 Task: Select traffic view around selected location Colonial Williamsburg, Virginia, United States and identify the nearest hotel to the peak traffic point
Action: Mouse moved to (189, 205)
Screenshot: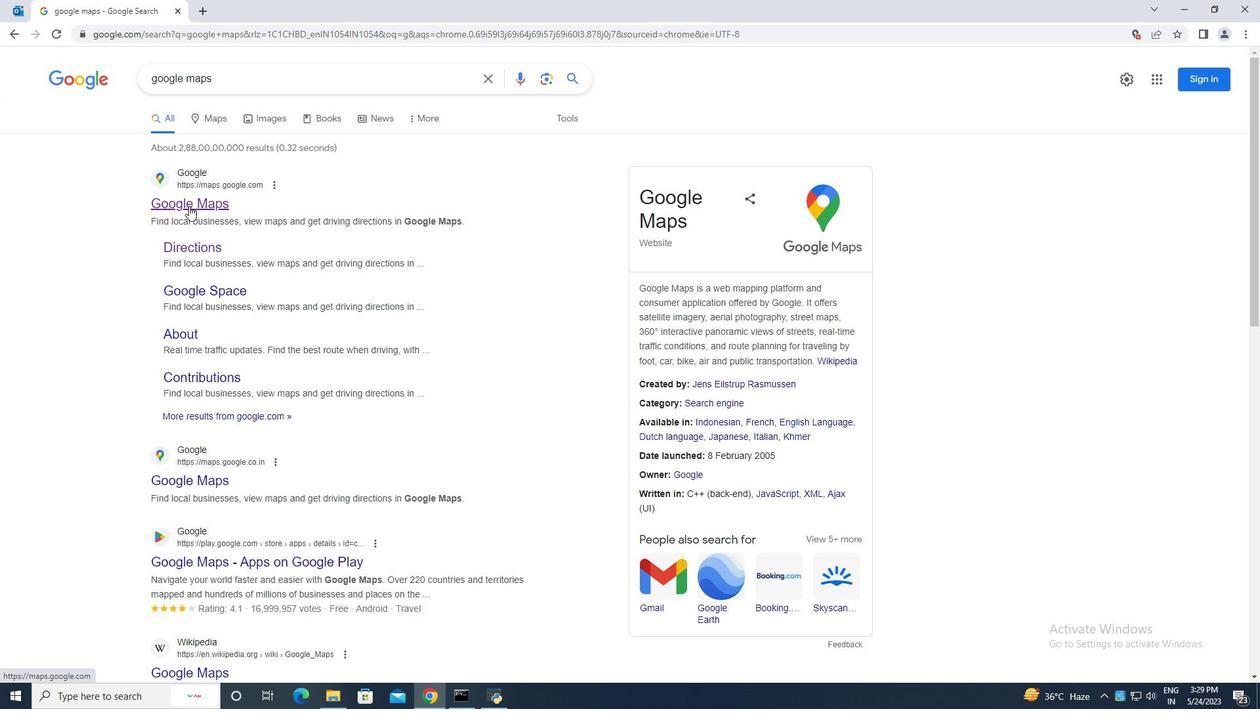 
Action: Mouse pressed left at (189, 205)
Screenshot: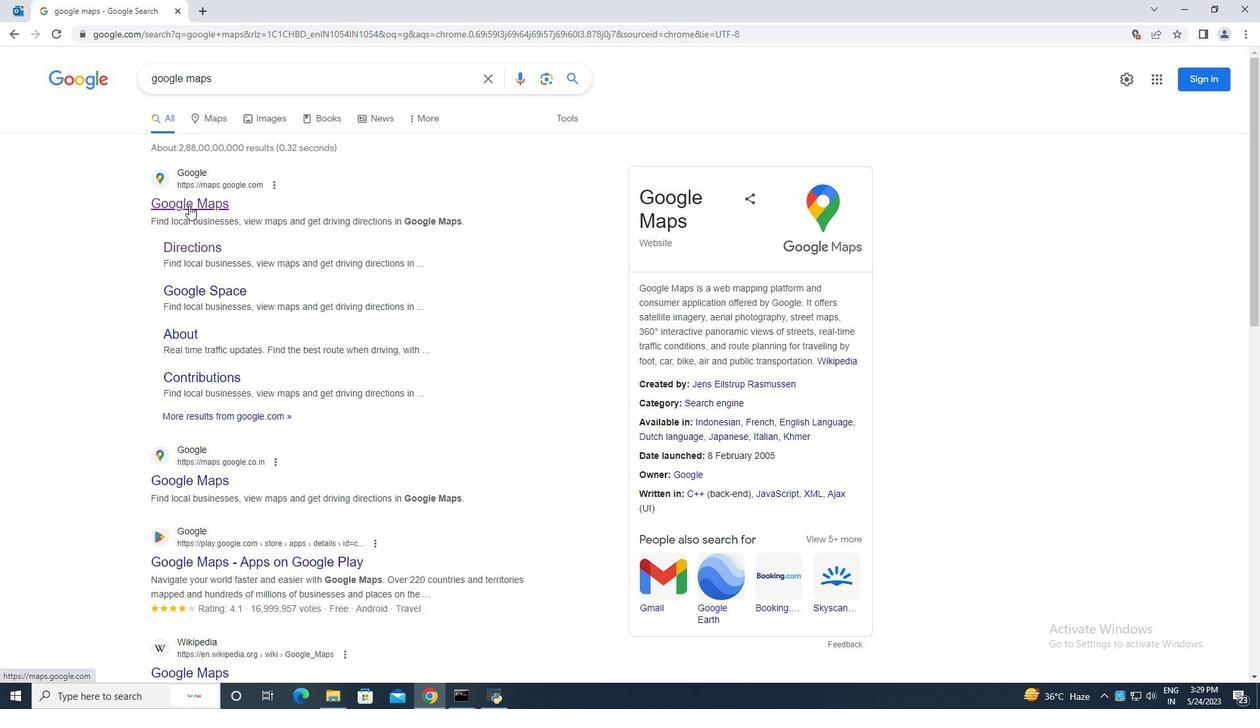 
Action: Mouse moved to (139, 70)
Screenshot: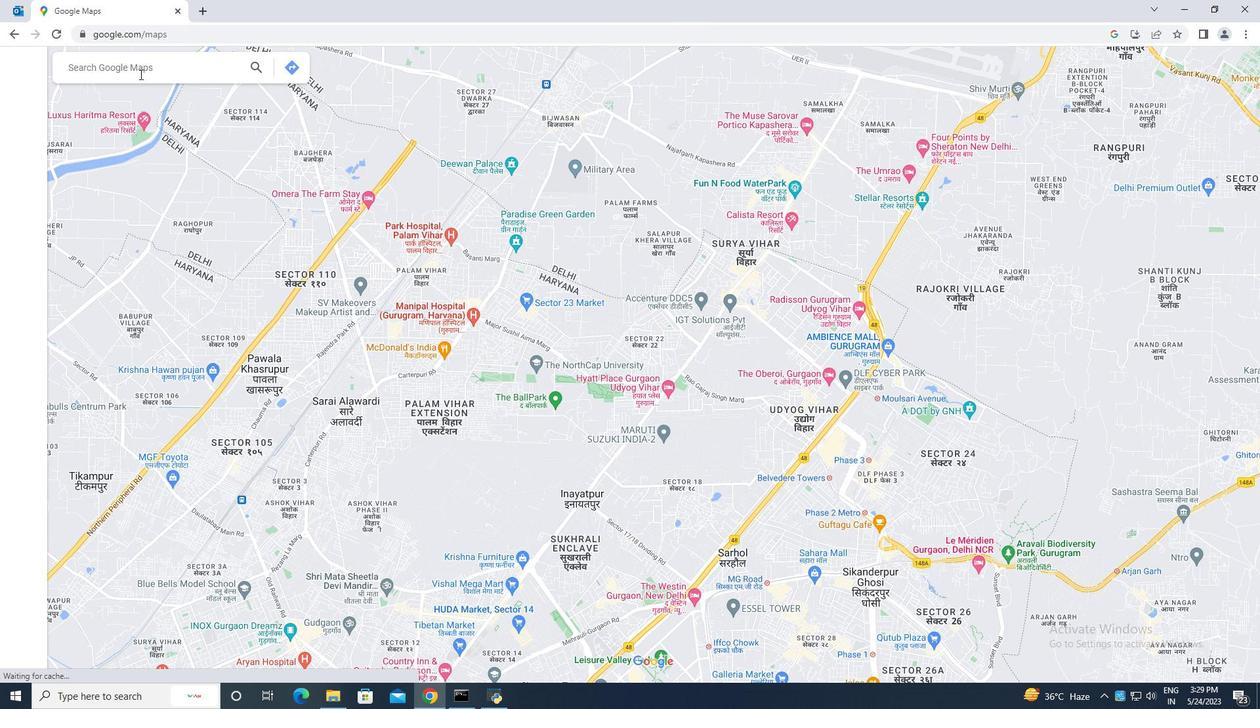 
Action: Mouse pressed left at (139, 70)
Screenshot: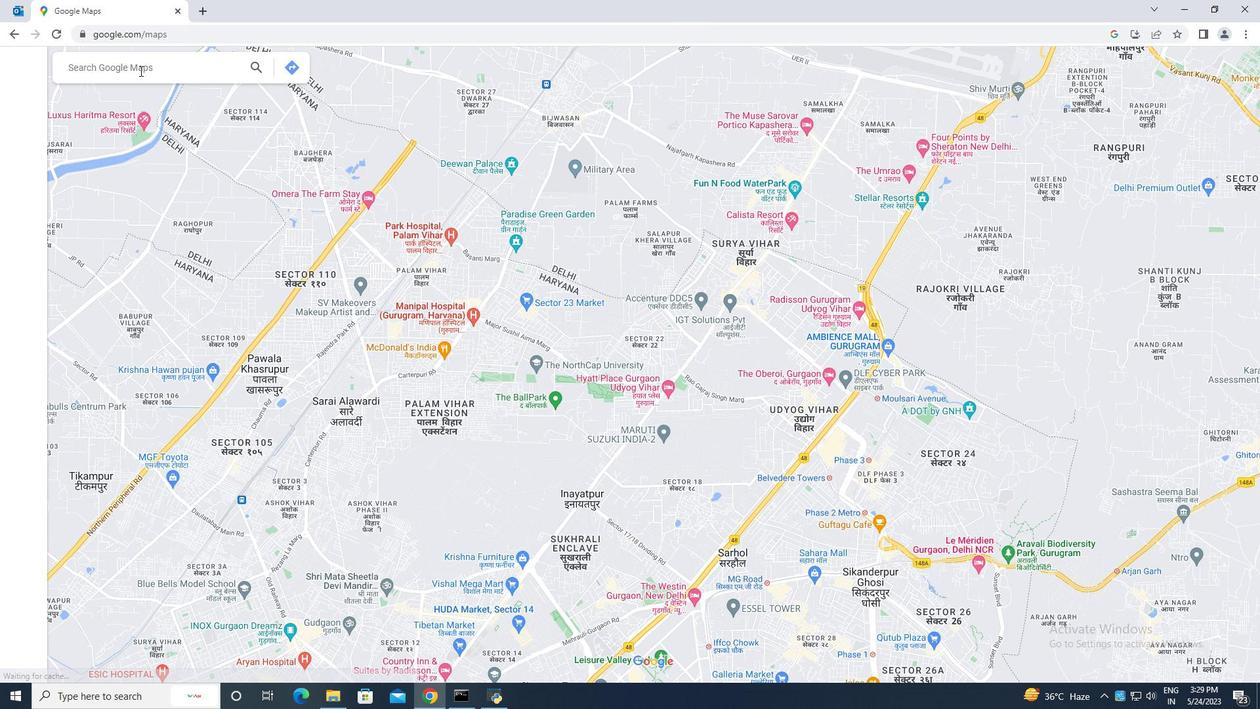 
Action: Mouse moved to (141, 69)
Screenshot: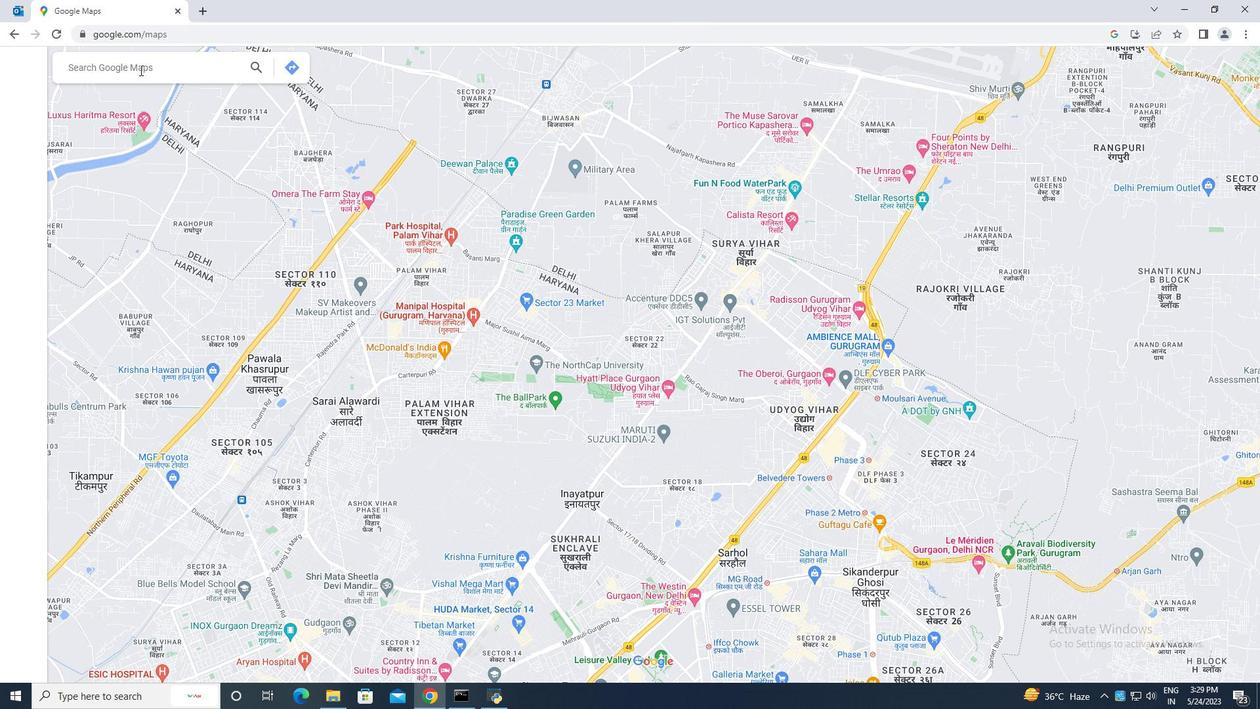 
Action: Key pressed view<Key.space><Key.backspace><Key.backspace><Key.backspace><Key.backspace><Key.backspace>colonial<Key.space>williamsburg<Key.space>virginia,<Key.space>united<Key.space>states<Key.enter>
Screenshot: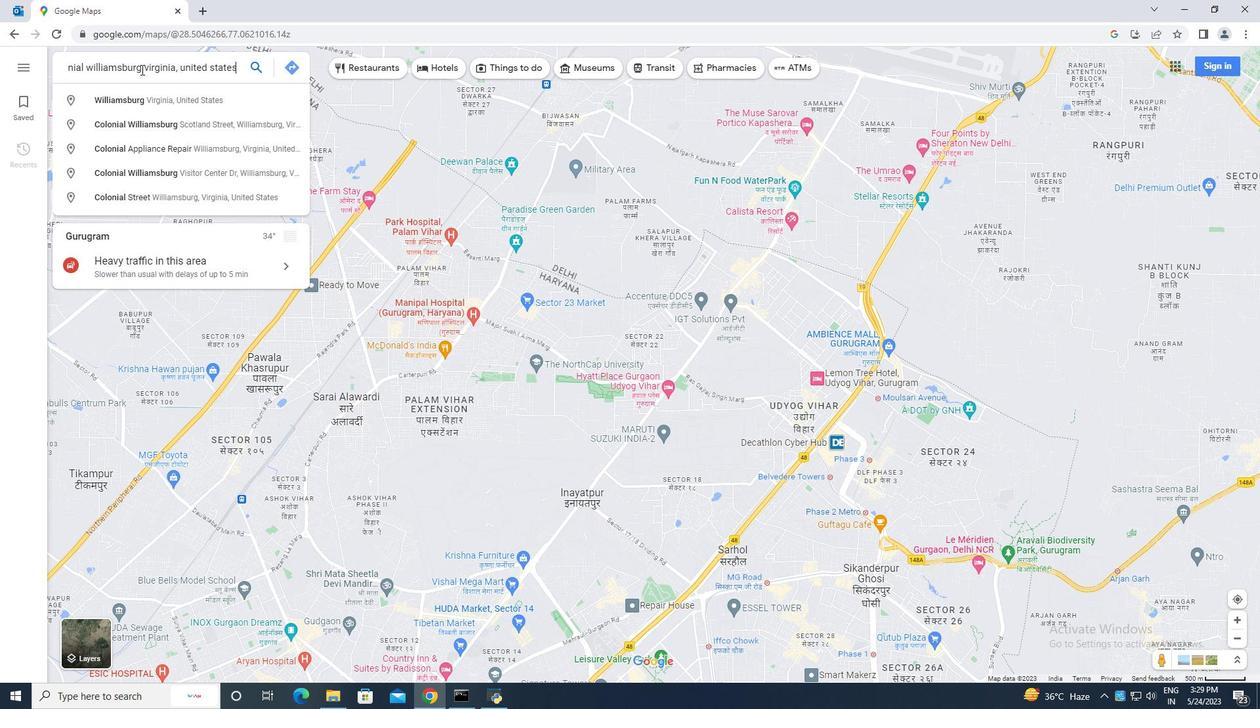 
Action: Mouse moved to (233, 70)
Screenshot: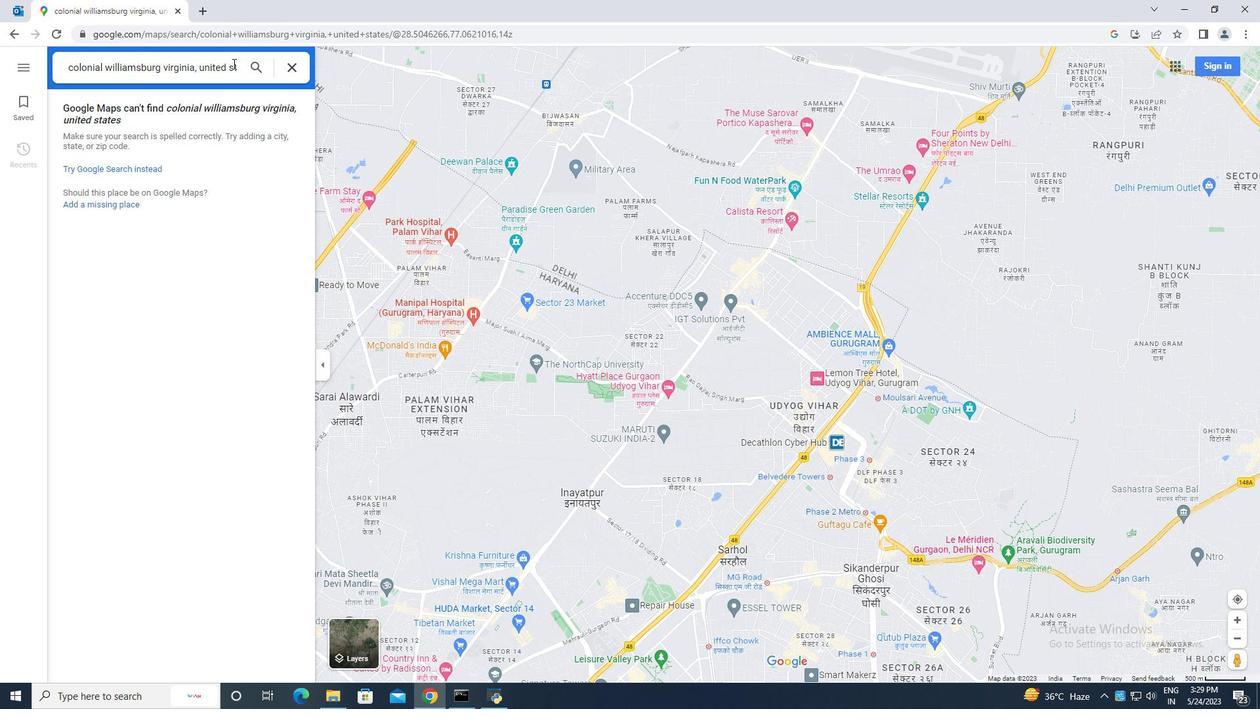 
Action: Mouse pressed left at (233, 70)
Screenshot: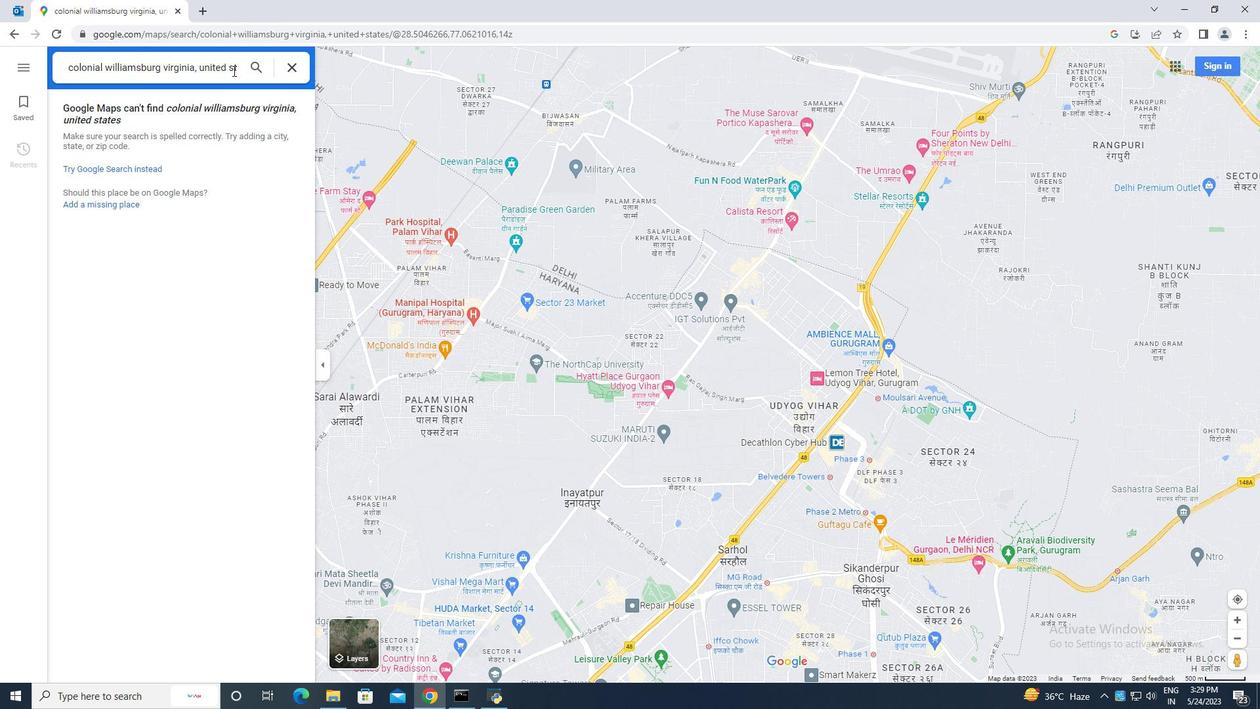 
Action: Mouse moved to (234, 74)
Screenshot: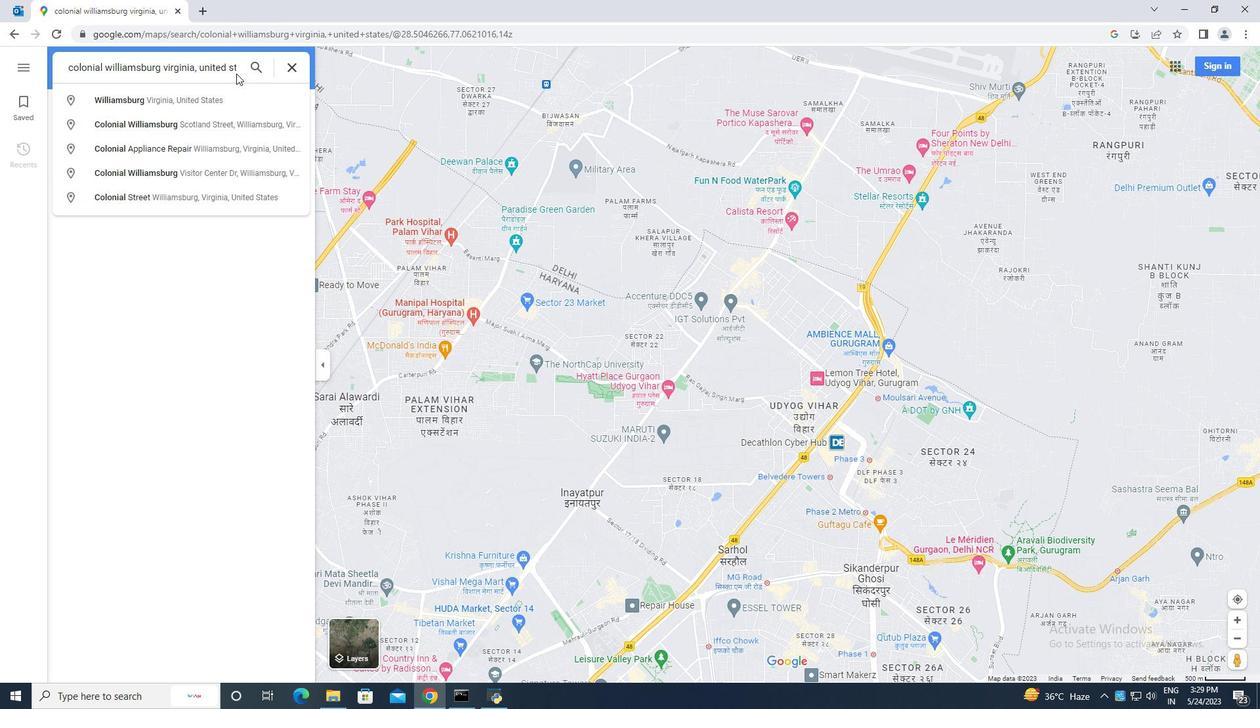 
Action: Key pressed <Key.right><Key.right>
Screenshot: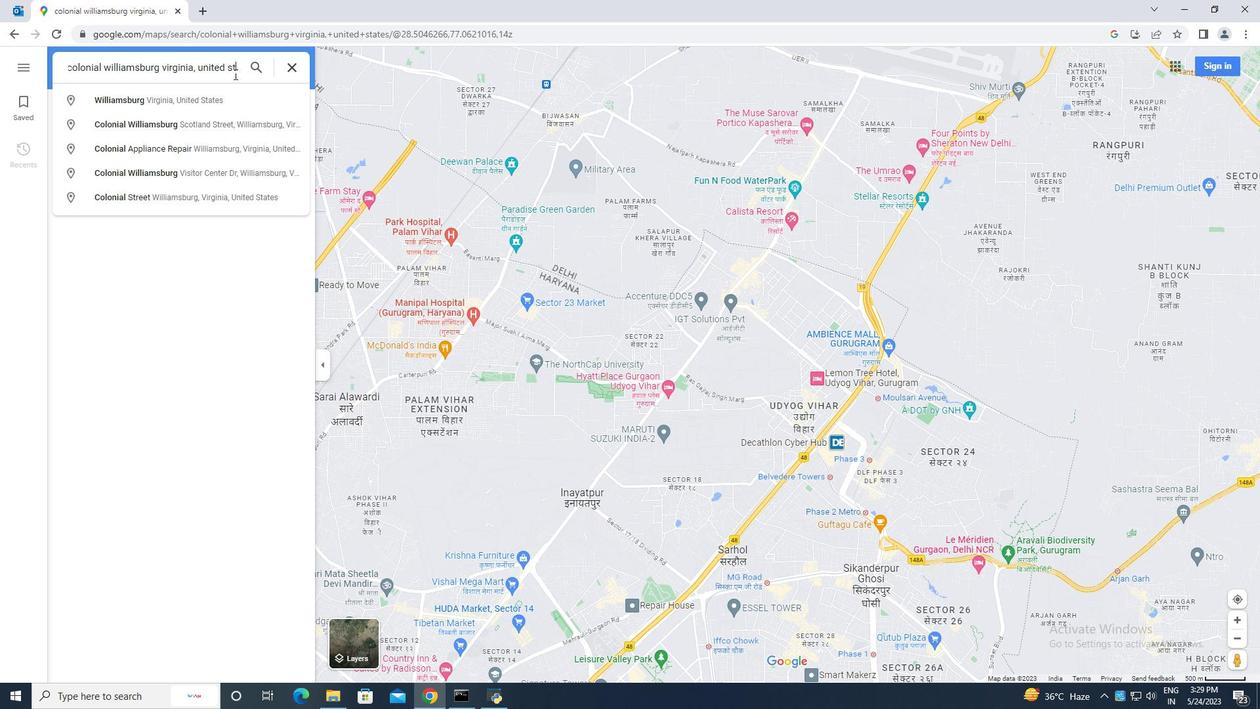
Action: Mouse moved to (237, 76)
Screenshot: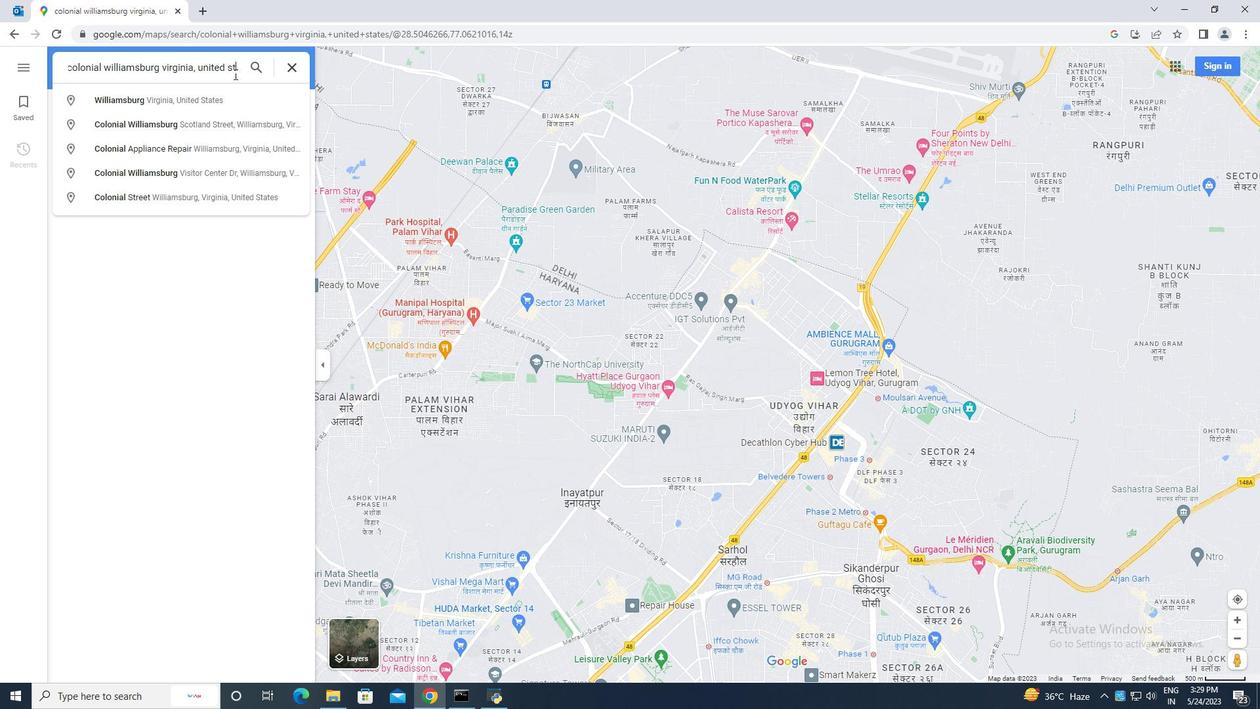 
Action: Key pressed <Key.right>
Screenshot: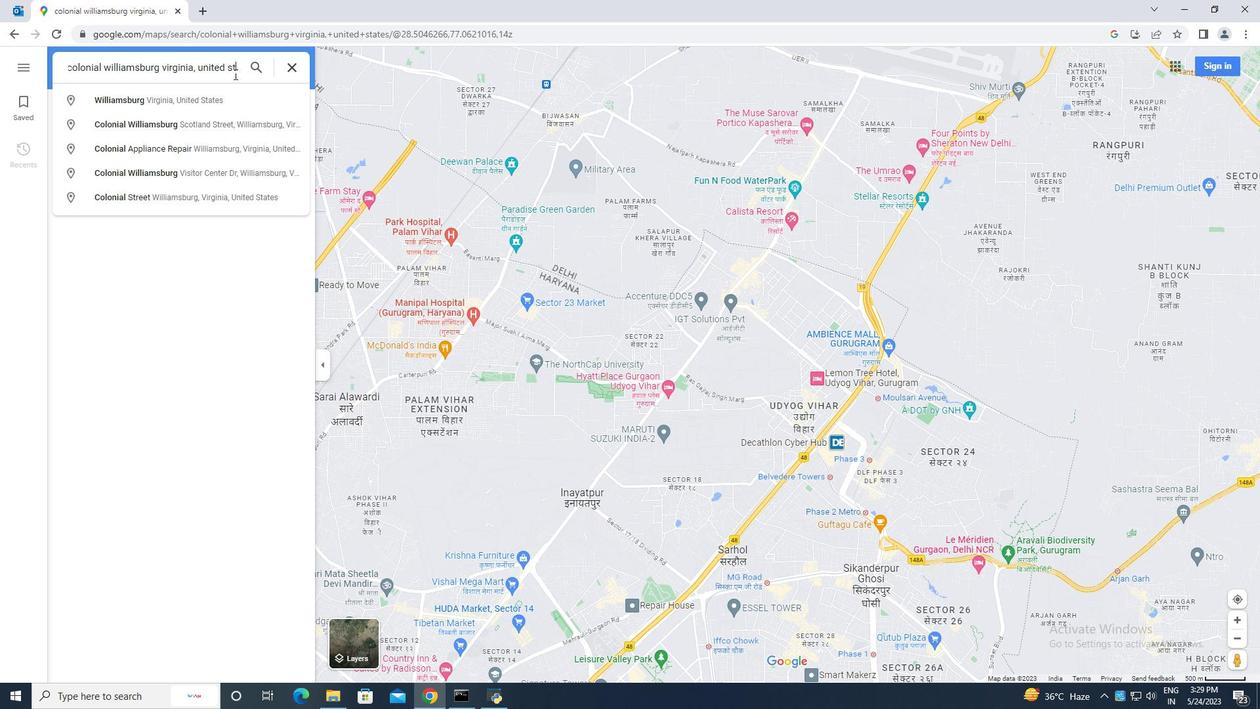 
Action: Mouse moved to (238, 72)
Screenshot: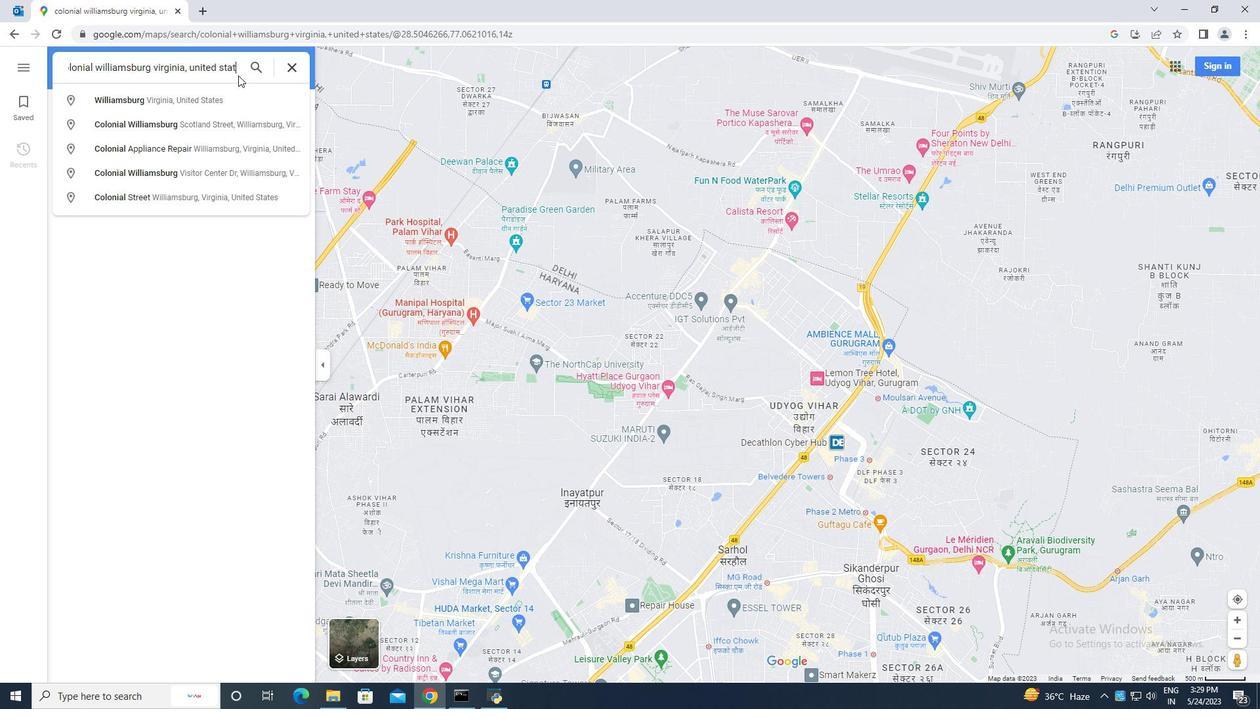 
Action: Key pressed <Key.right>
Screenshot: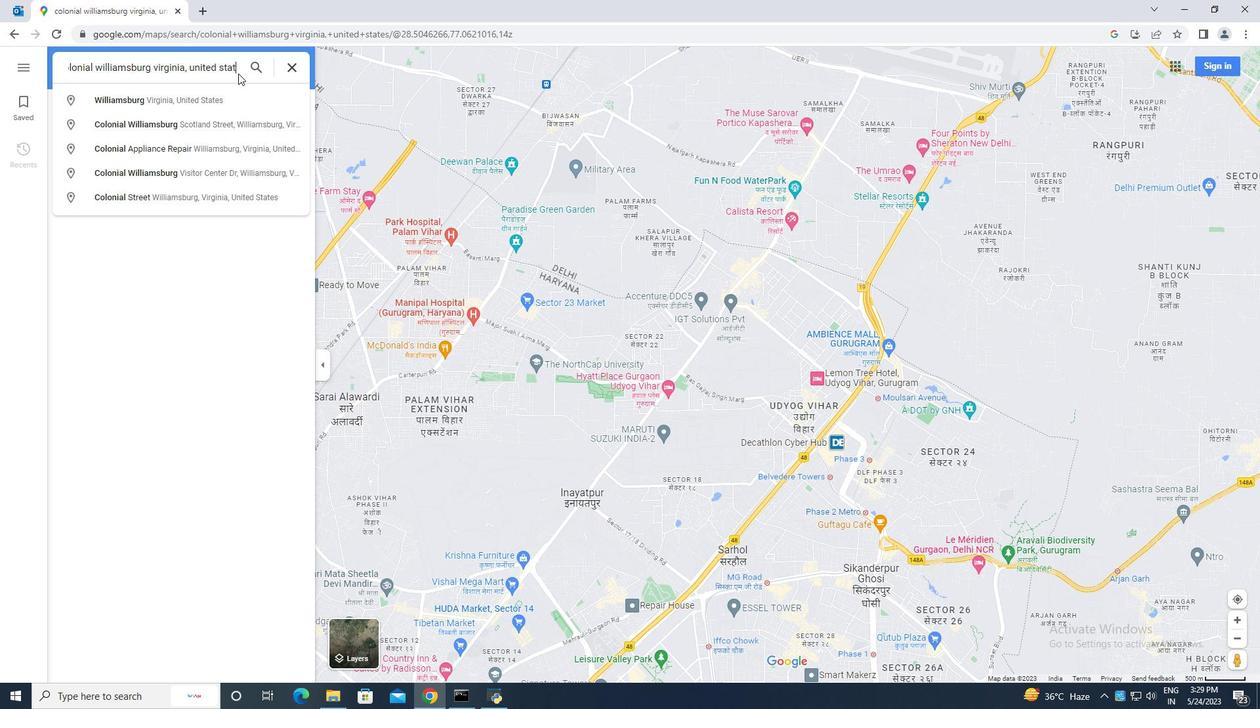 
Action: Mouse moved to (237, 72)
Screenshot: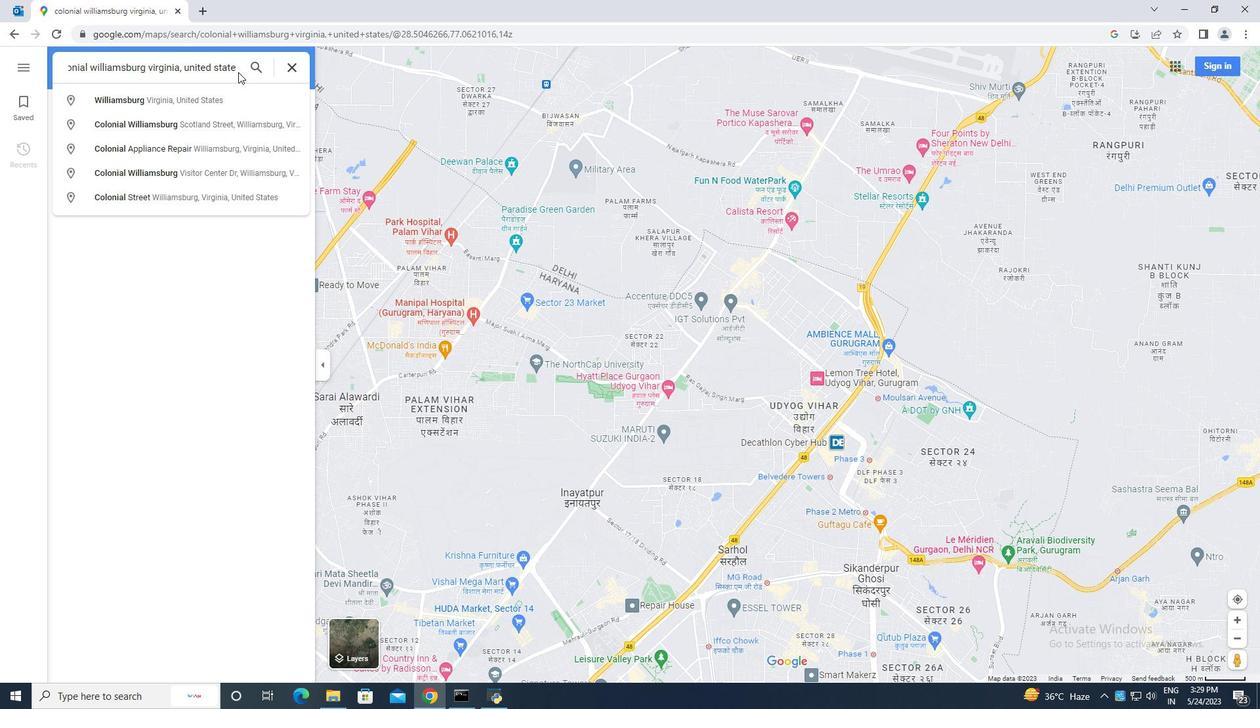 
Action: Key pressed <Key.backspace><Key.backspace><Key.backspace><Key.backspace><Key.backspace><Key.backspace><Key.backspace><Key.backspace>
Screenshot: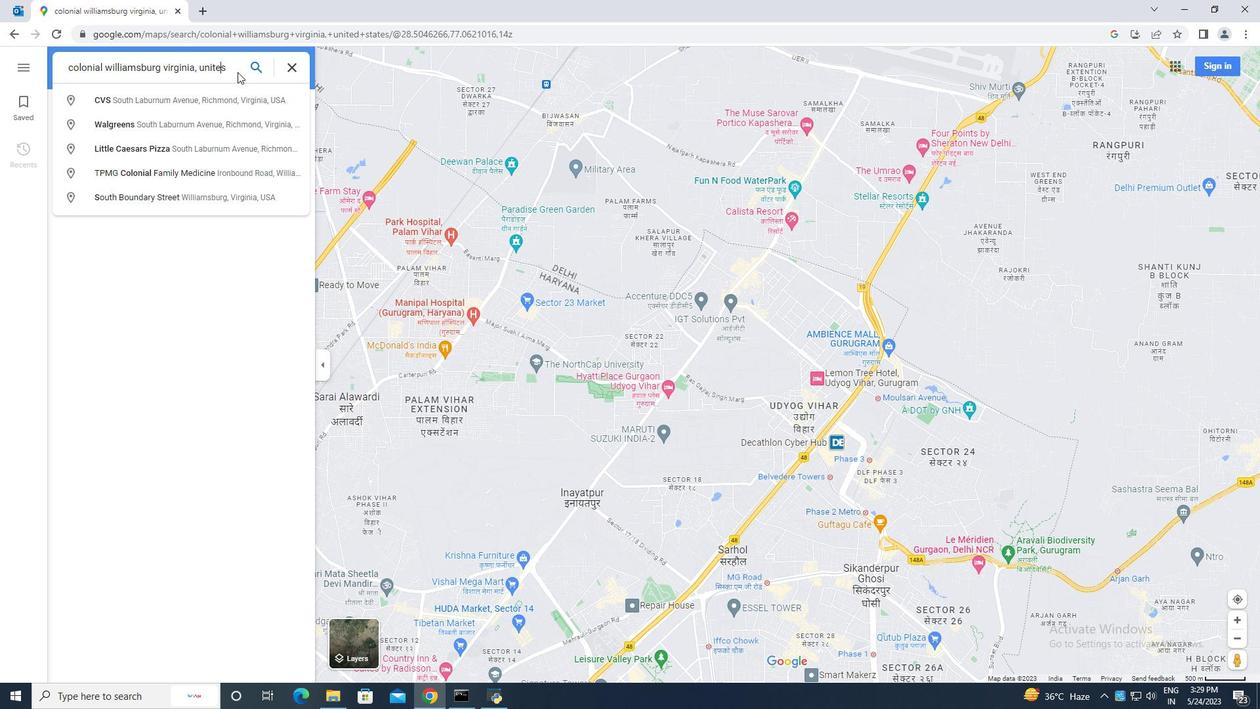 
Action: Mouse moved to (231, 68)
Screenshot: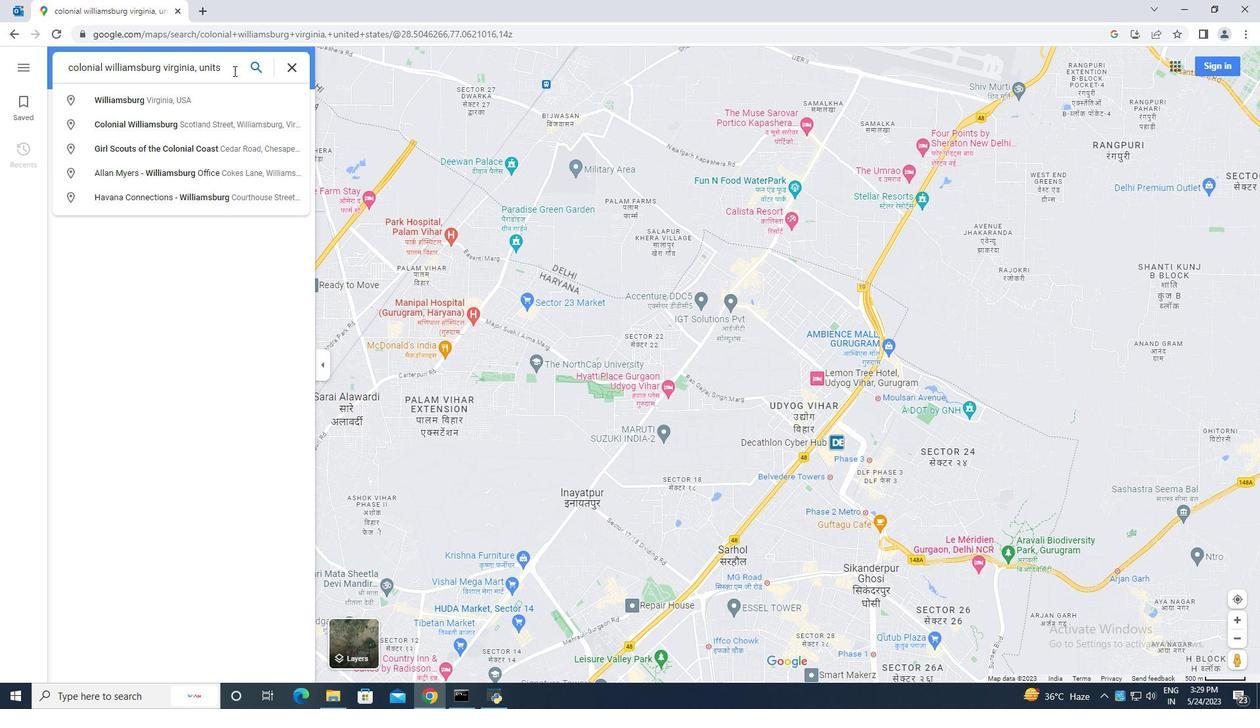 
Action: Mouse pressed left at (231, 68)
Screenshot: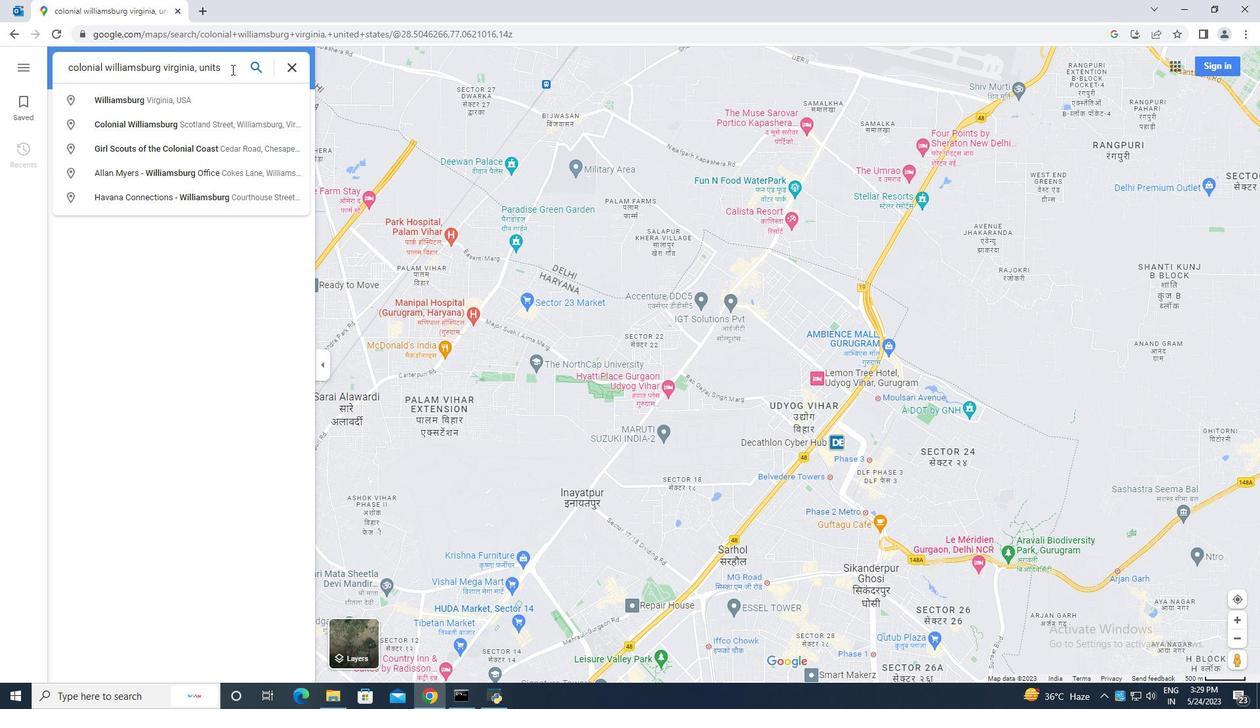 
Action: Key pressed <Key.backspace><Key.backspace><Key.backspace><Key.backspace><Key.backspace>
Screenshot: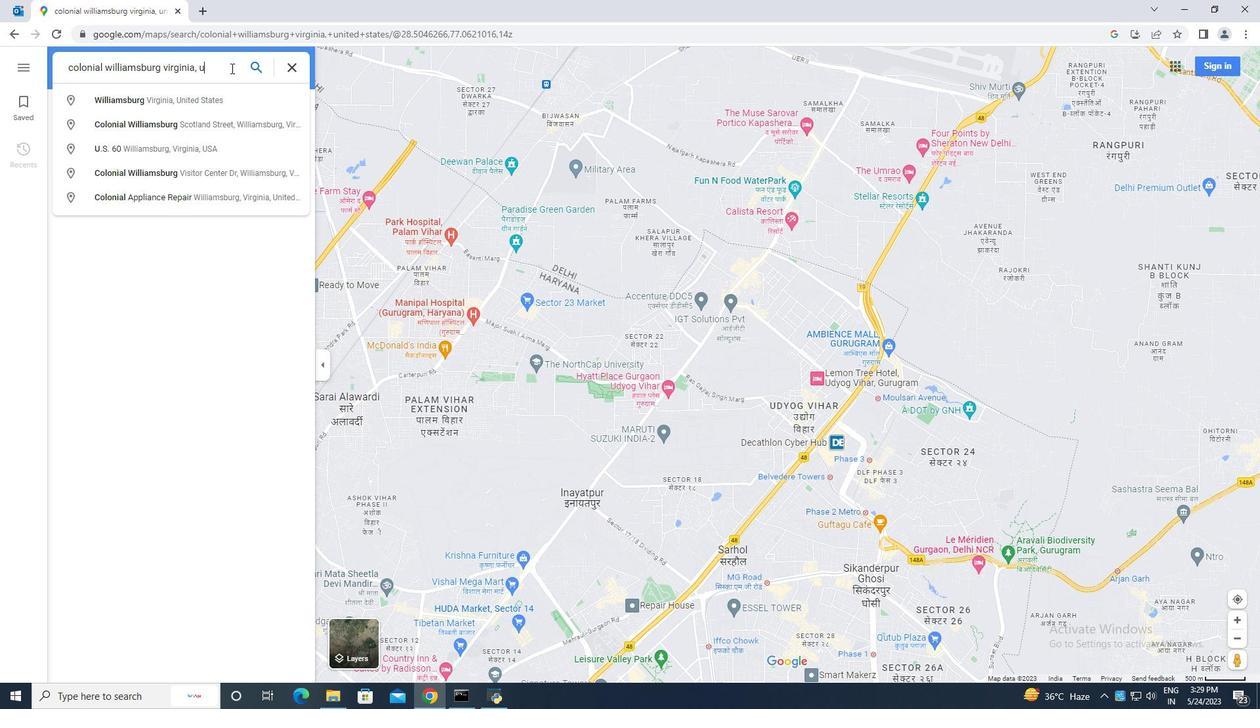 
Action: Mouse moved to (260, 68)
Screenshot: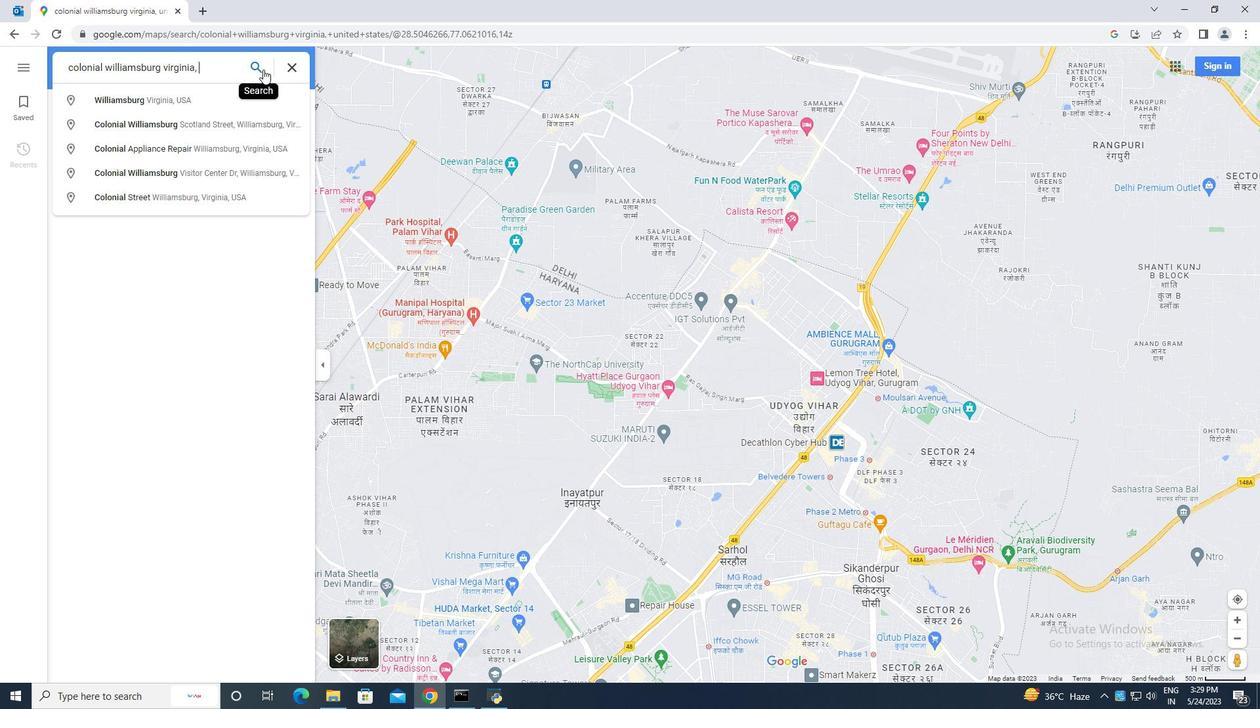 
Action: Mouse pressed left at (260, 68)
Screenshot: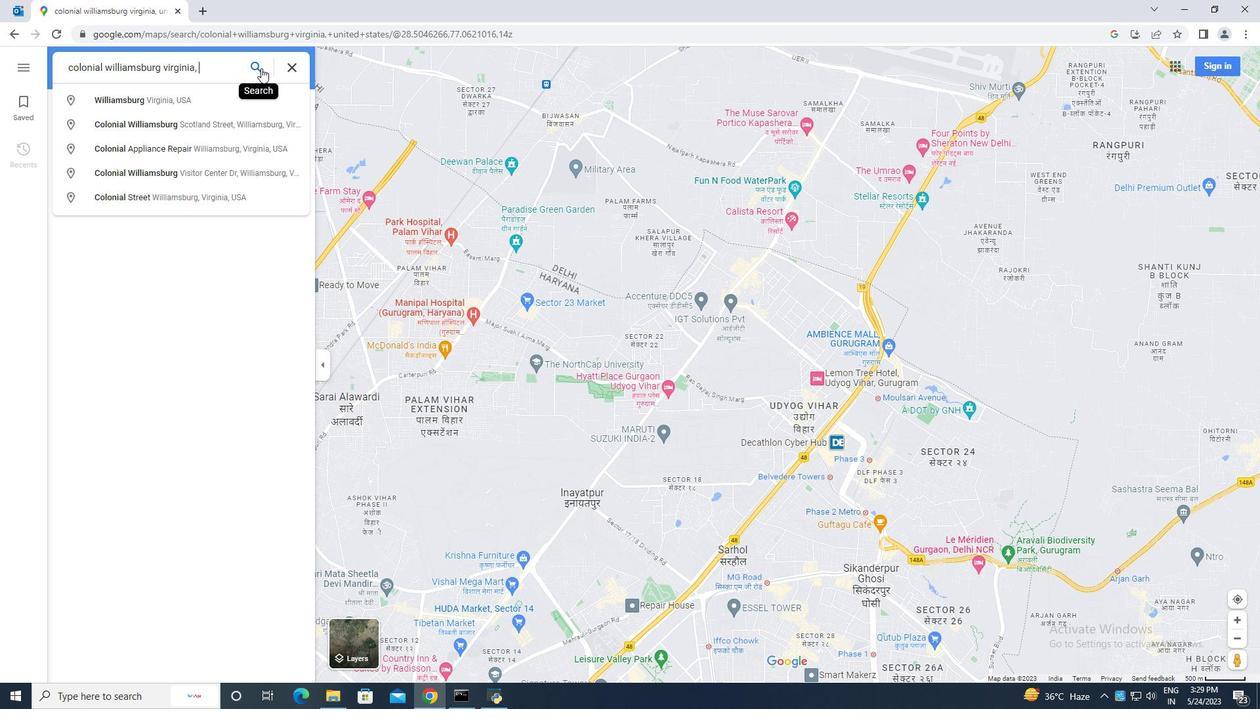 
Action: Mouse moved to (441, 65)
Screenshot: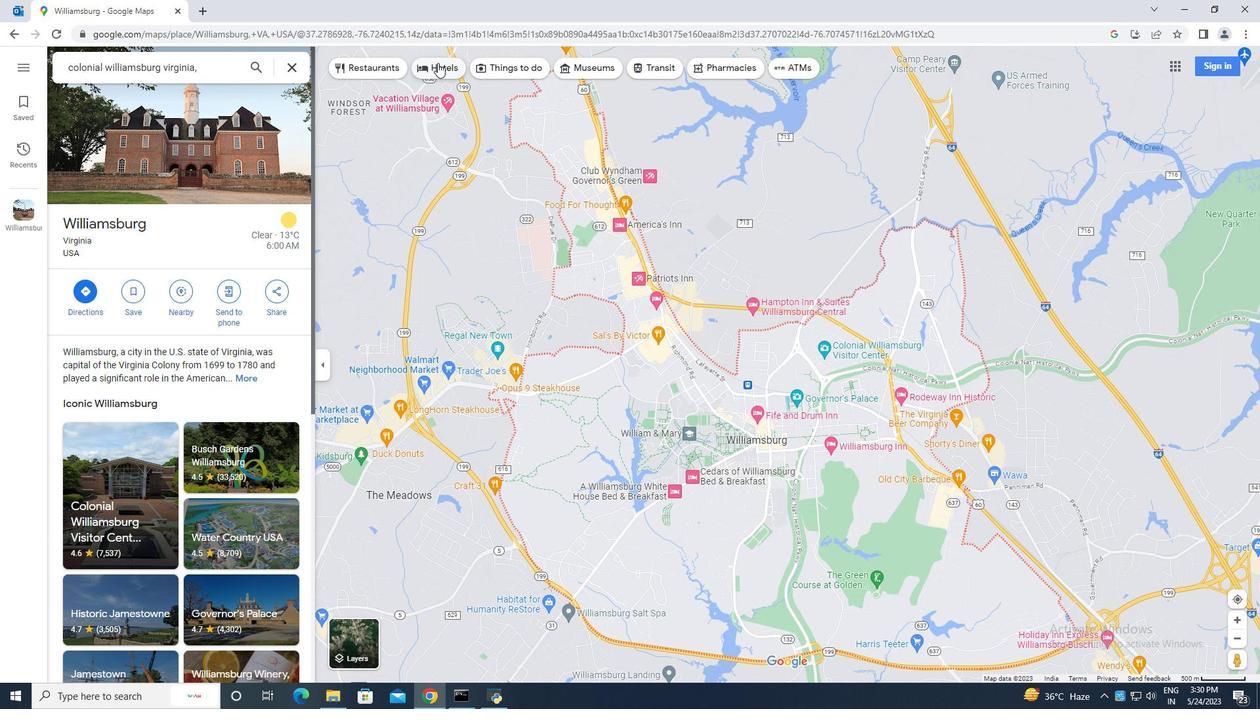 
Action: Mouse pressed left at (441, 65)
Screenshot: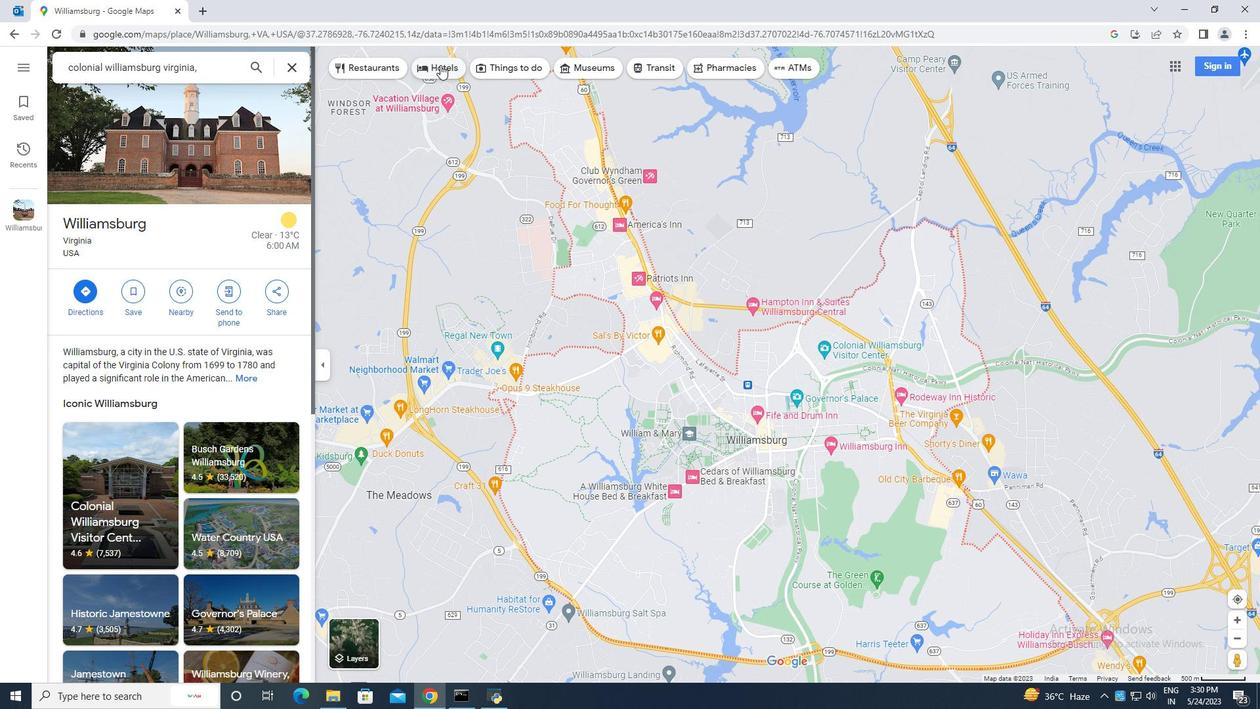 
Action: Mouse moved to (707, 297)
Screenshot: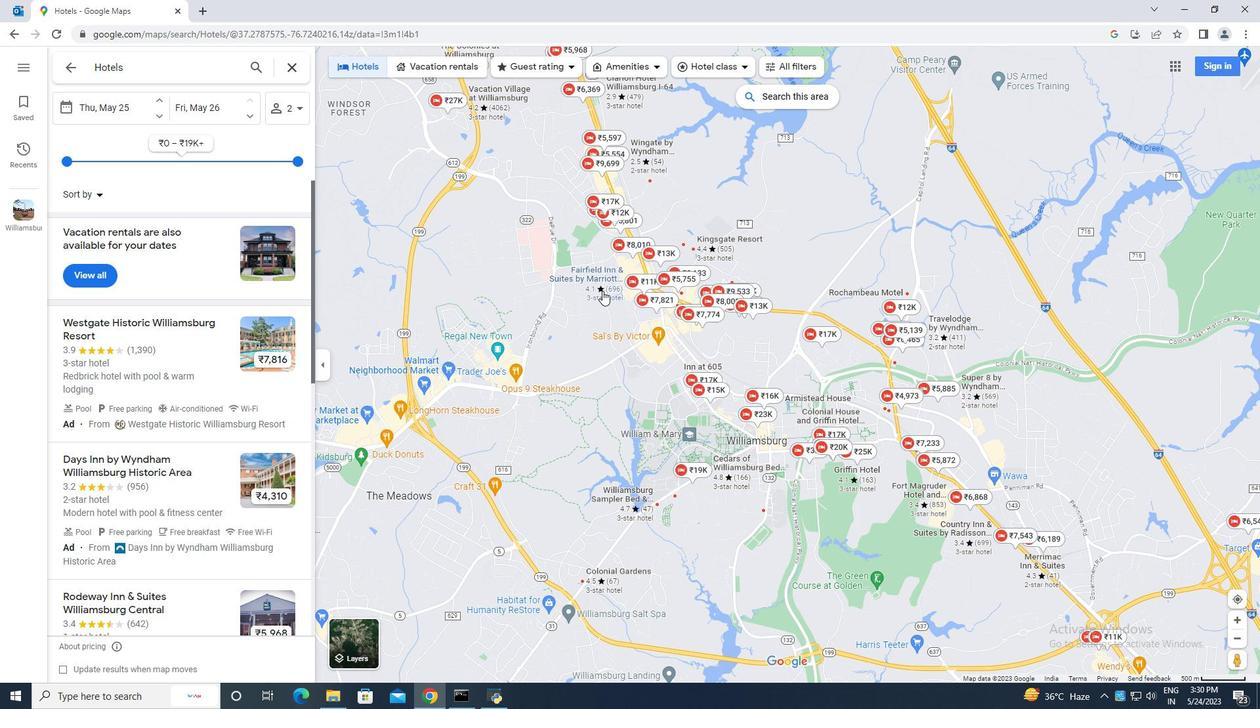
Action: Mouse scrolled (707, 296) with delta (0, 0)
Screenshot: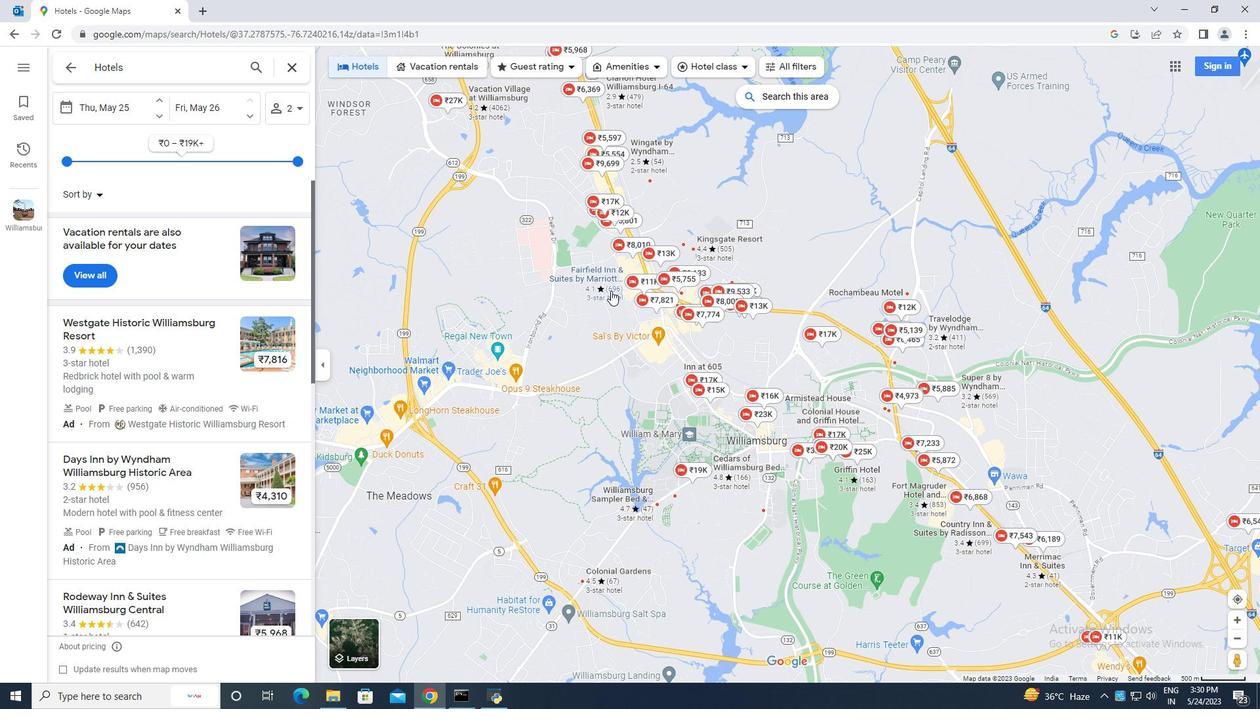
Action: Mouse scrolled (707, 296) with delta (0, 0)
Screenshot: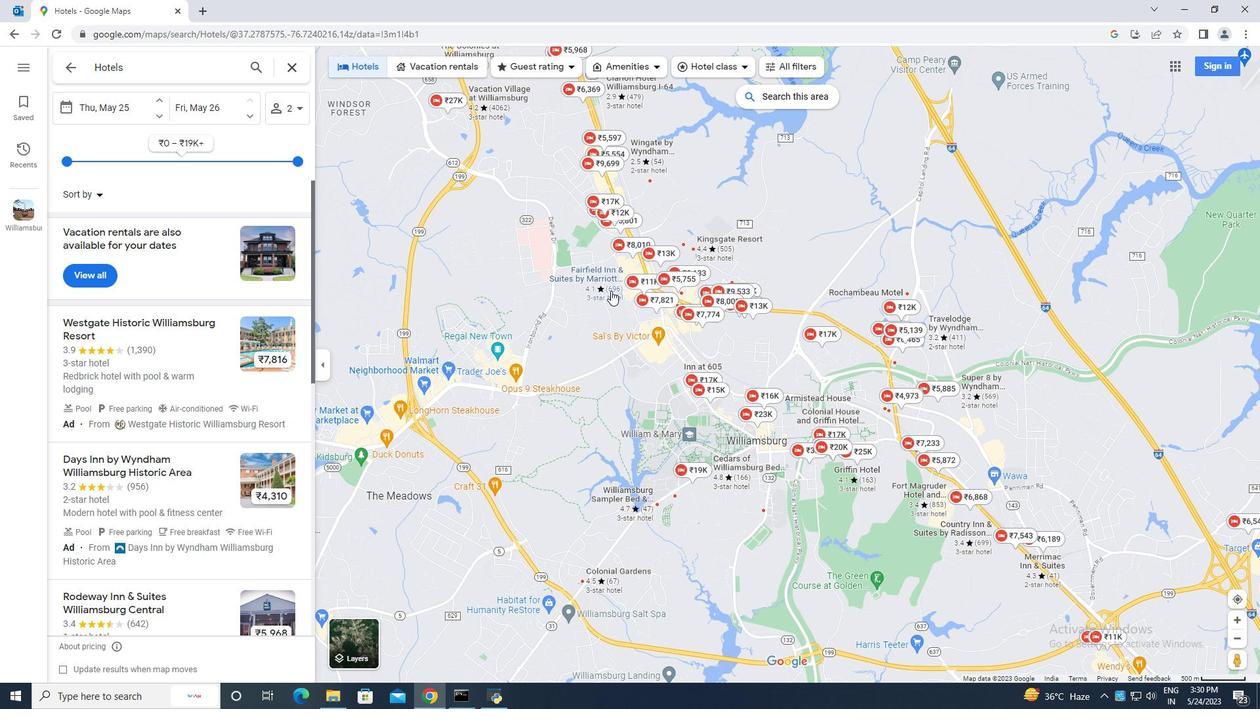 
Action: Mouse scrolled (707, 296) with delta (0, 0)
Screenshot: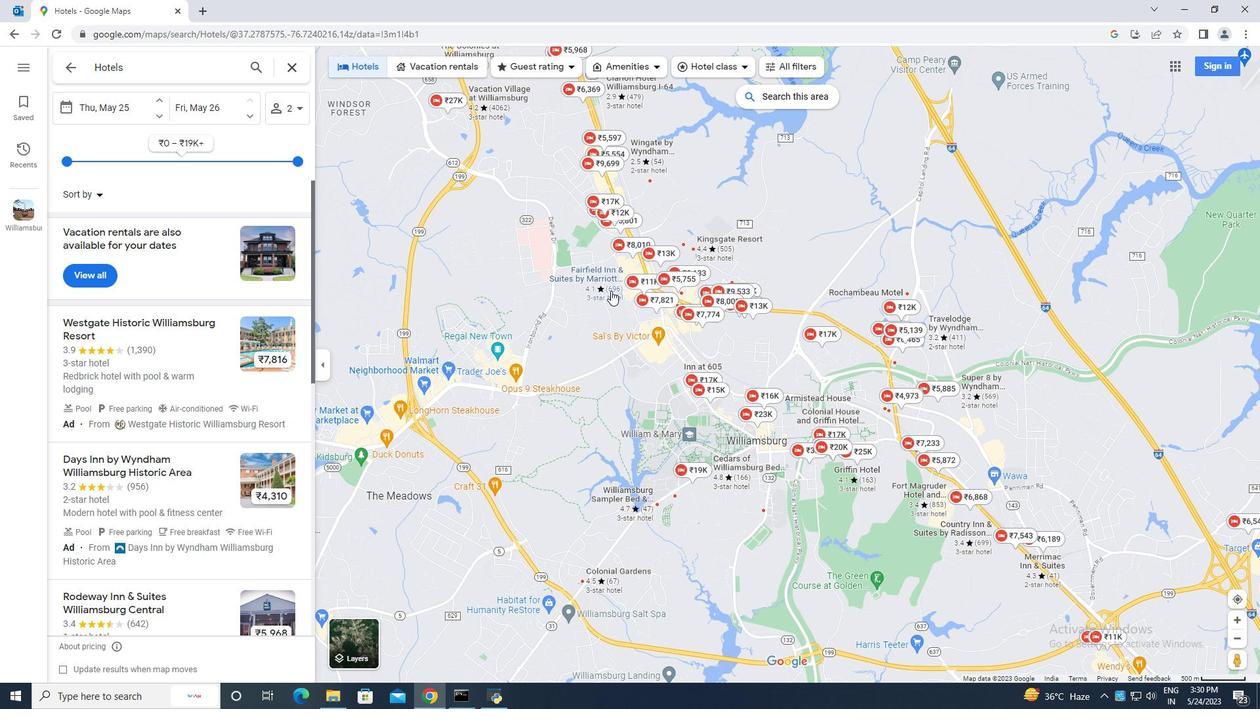 
Action: Mouse scrolled (707, 296) with delta (0, 0)
Screenshot: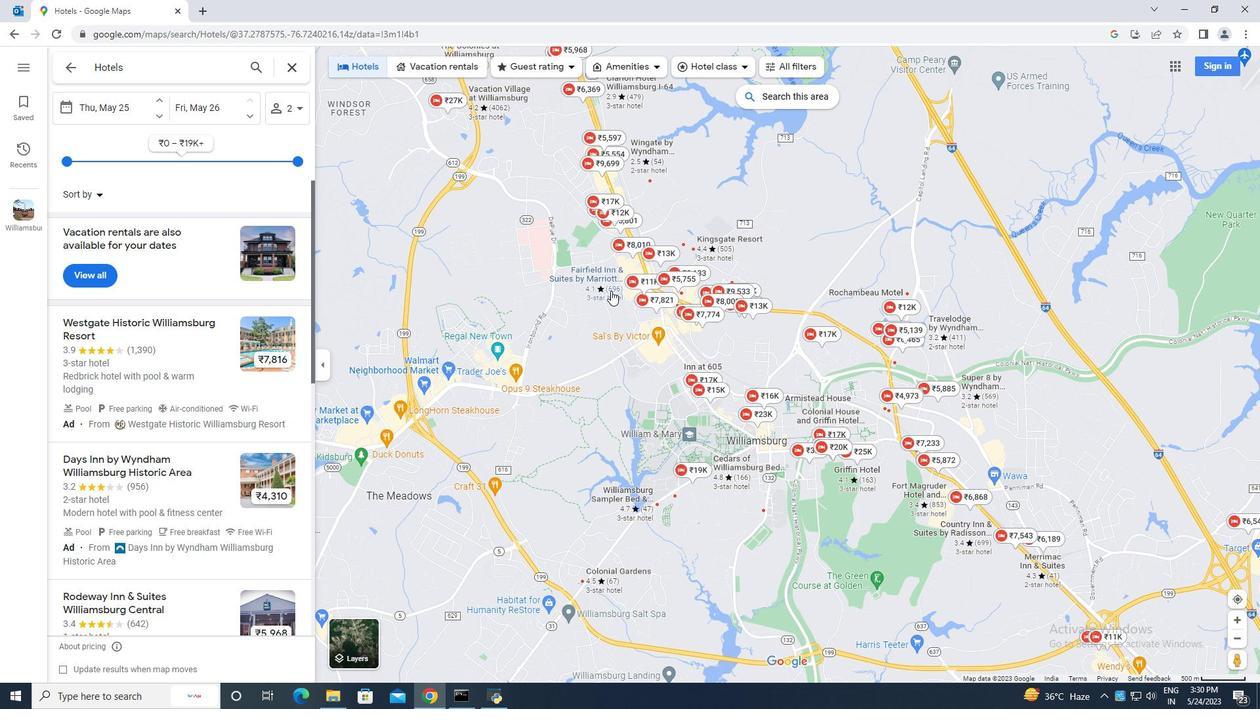 
Action: Mouse scrolled (707, 296) with delta (0, 0)
Screenshot: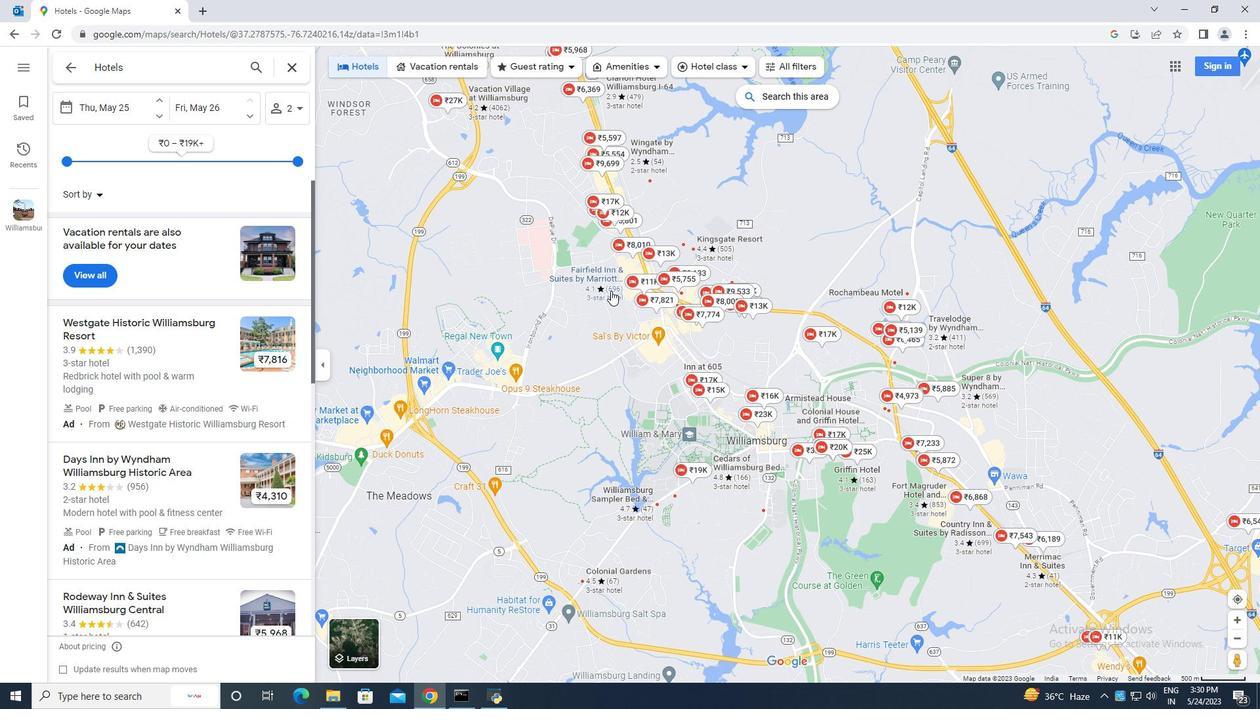 
Action: Mouse moved to (708, 298)
Screenshot: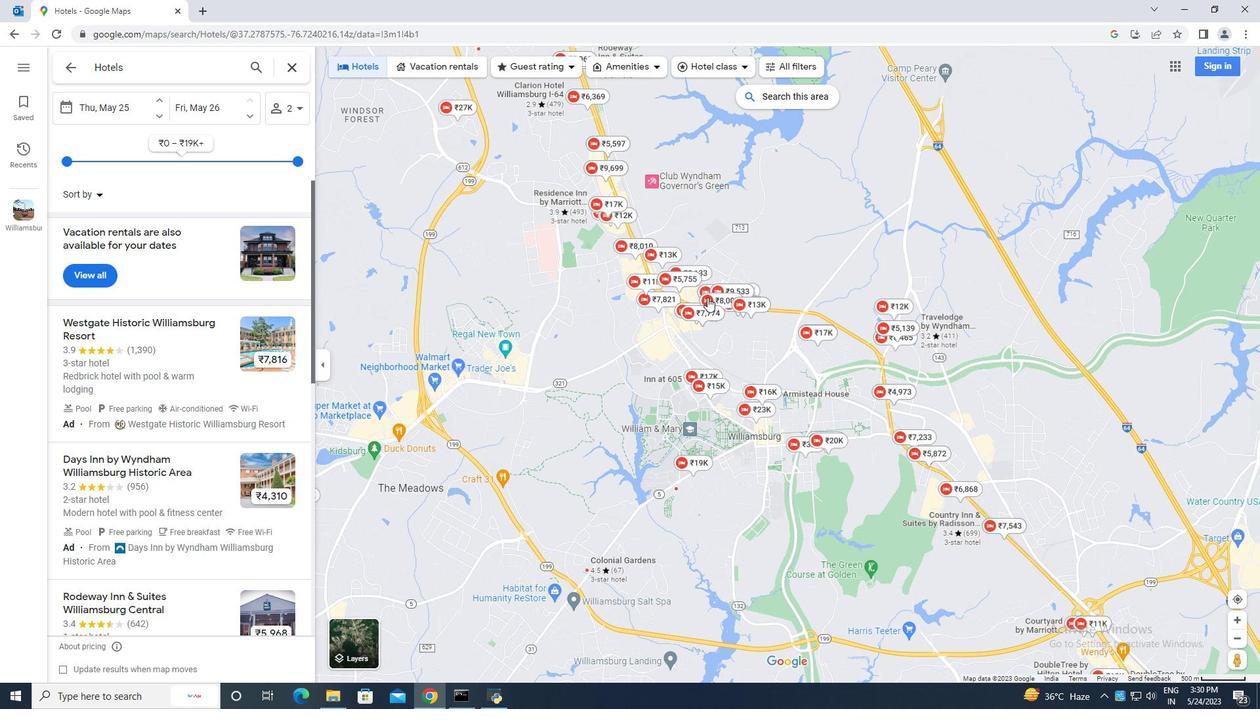 
Action: Mouse scrolled (708, 297) with delta (0, 0)
Screenshot: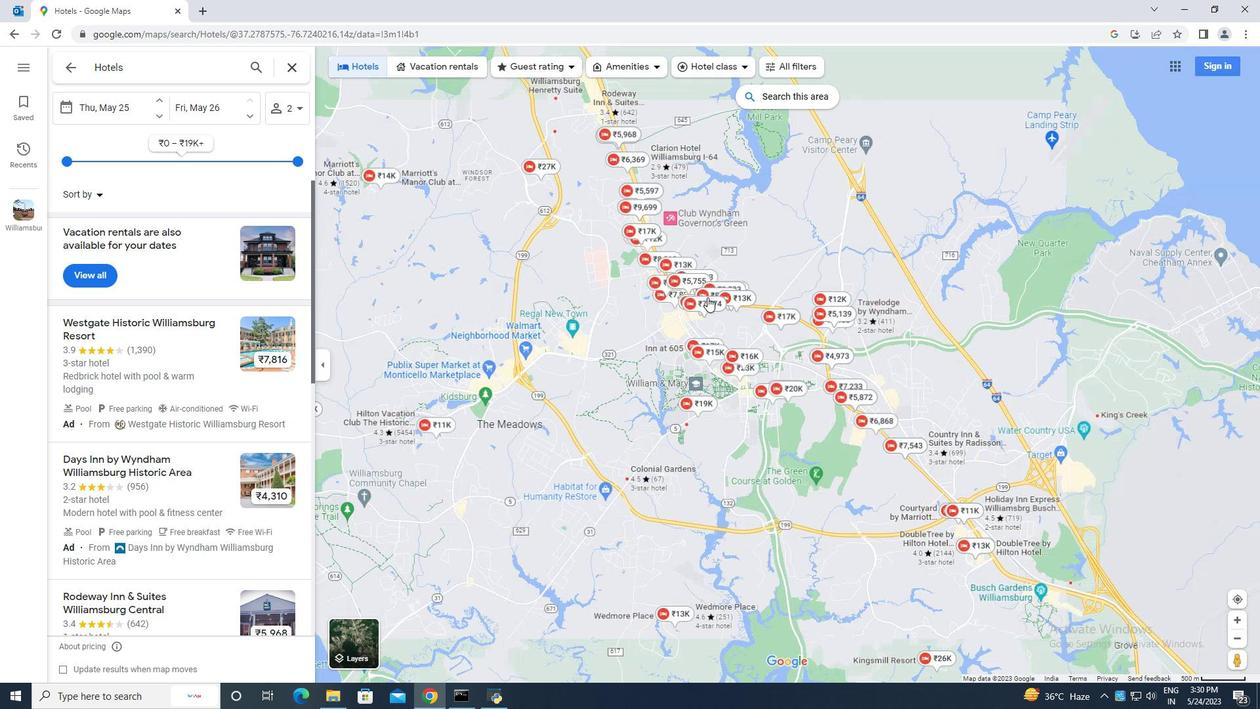 
Action: Mouse moved to (708, 298)
Screenshot: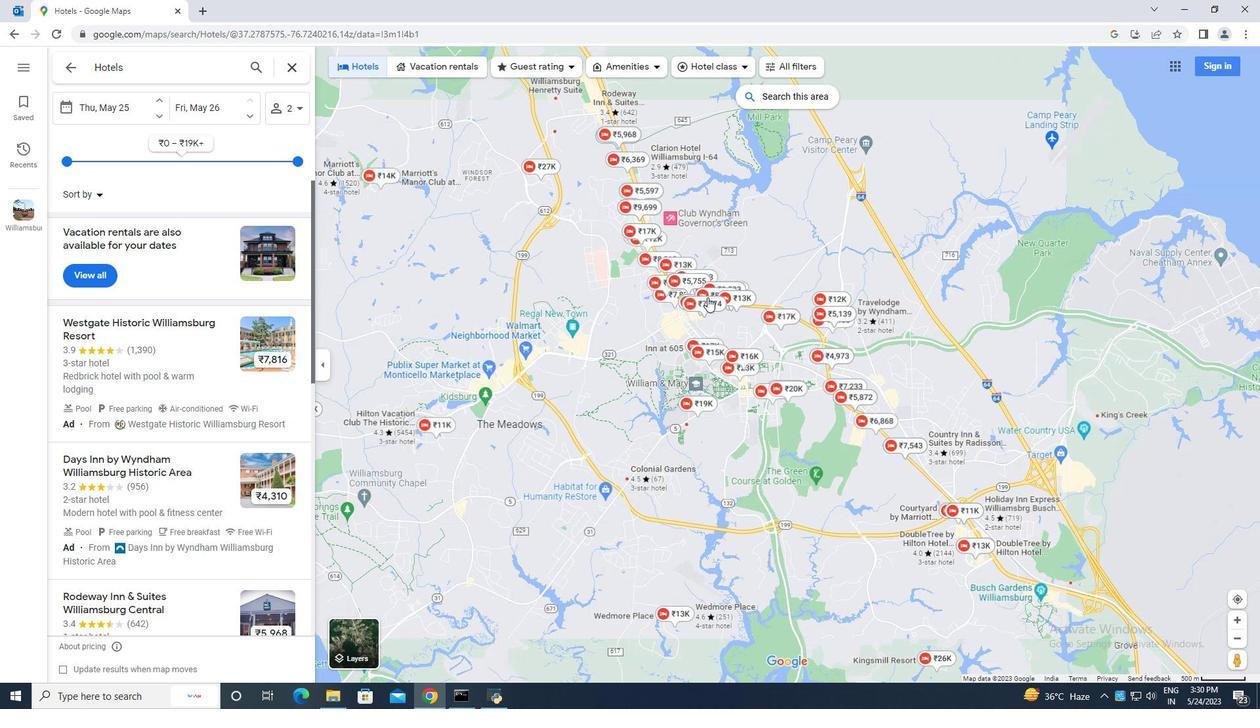 
Action: Mouse scrolled (708, 298) with delta (0, 0)
Screenshot: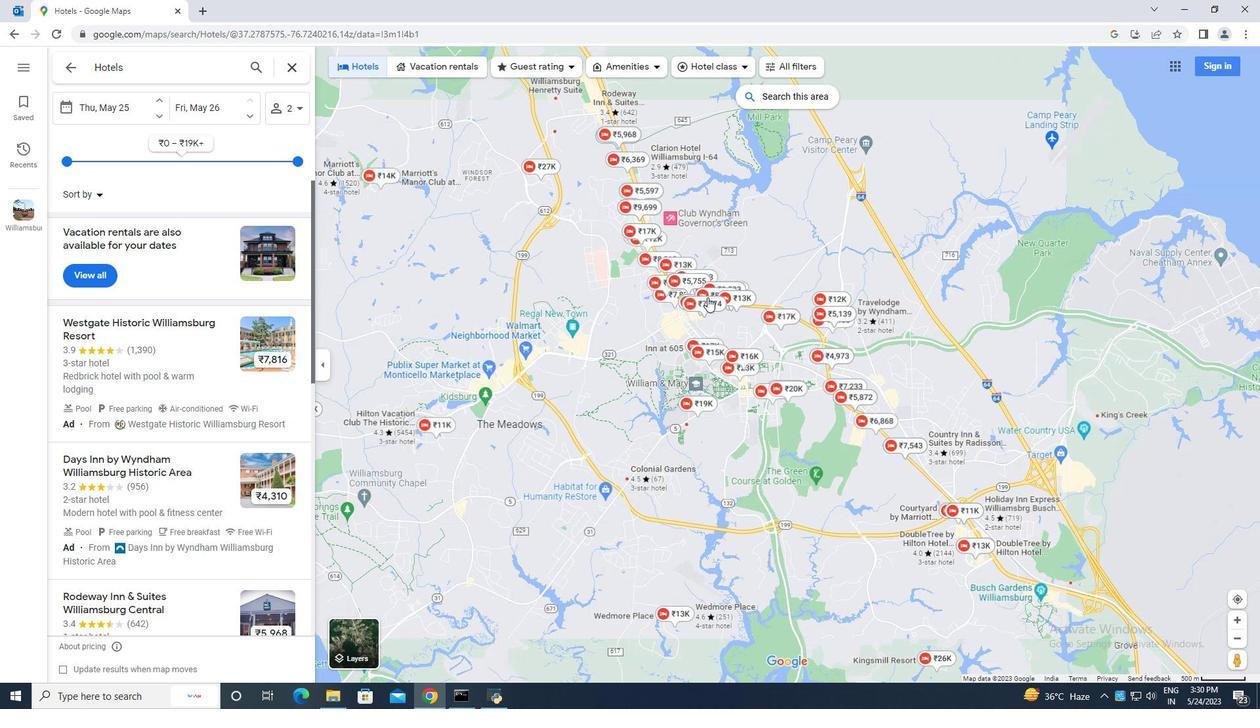 
Action: Mouse scrolled (708, 298) with delta (0, 0)
Screenshot: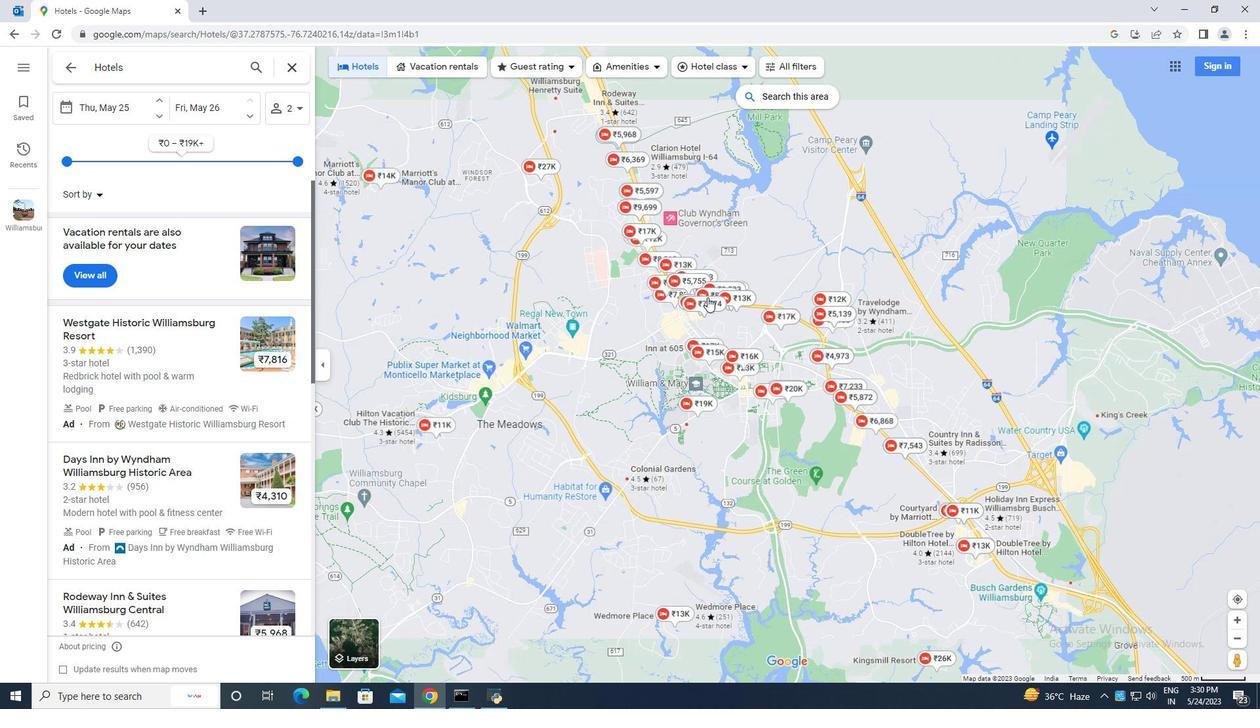 
Action: Mouse scrolled (708, 298) with delta (0, 0)
Screenshot: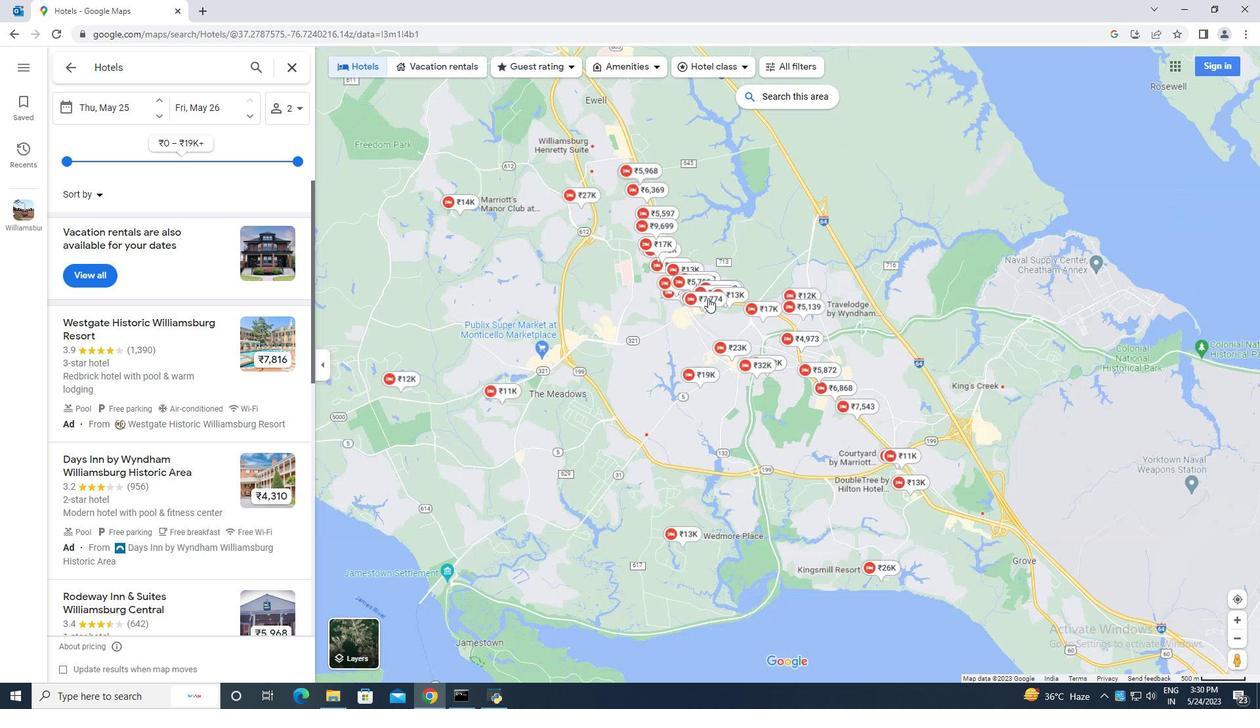 
Action: Mouse moved to (709, 298)
Screenshot: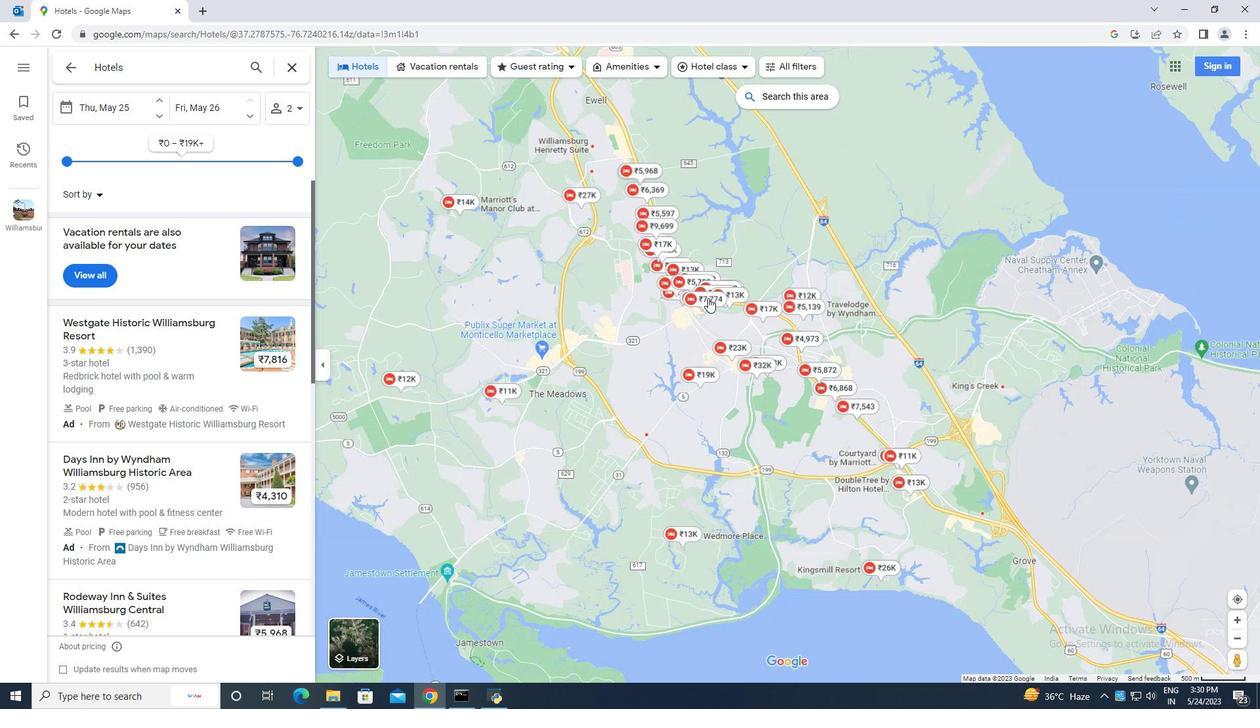 
Action: Mouse scrolled (709, 298) with delta (0, 0)
Screenshot: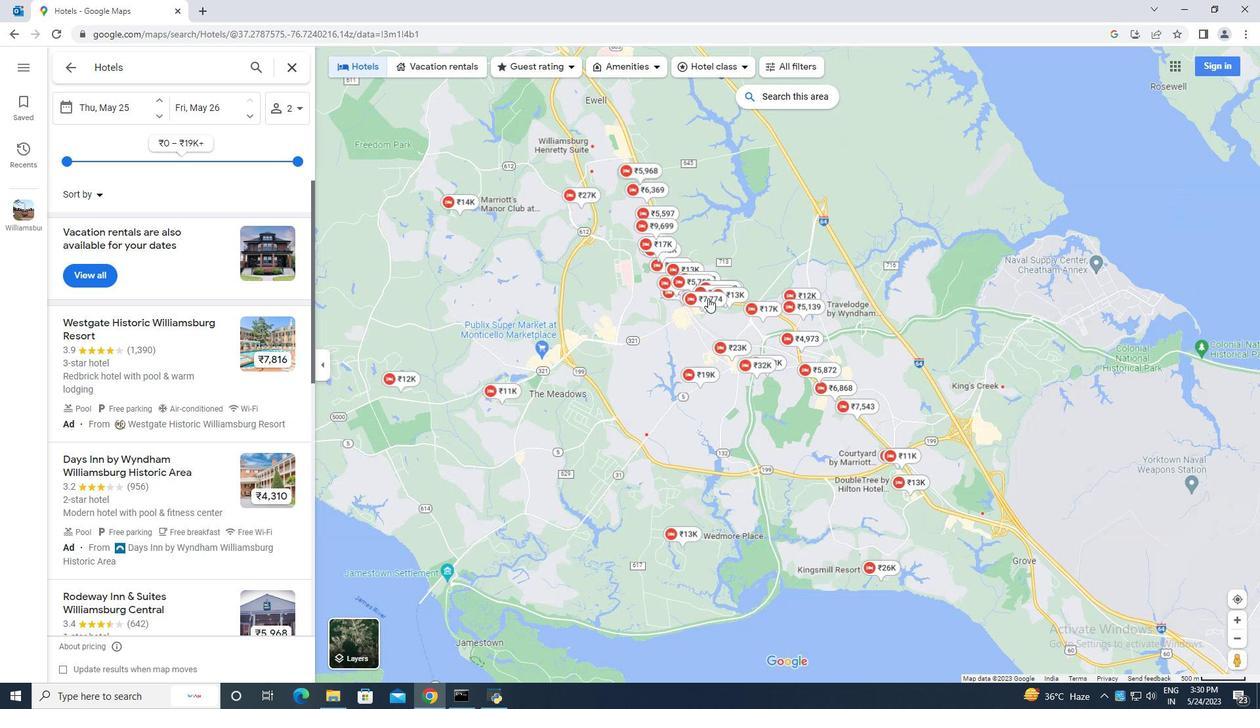 
Action: Mouse scrolled (709, 298) with delta (0, 0)
Screenshot: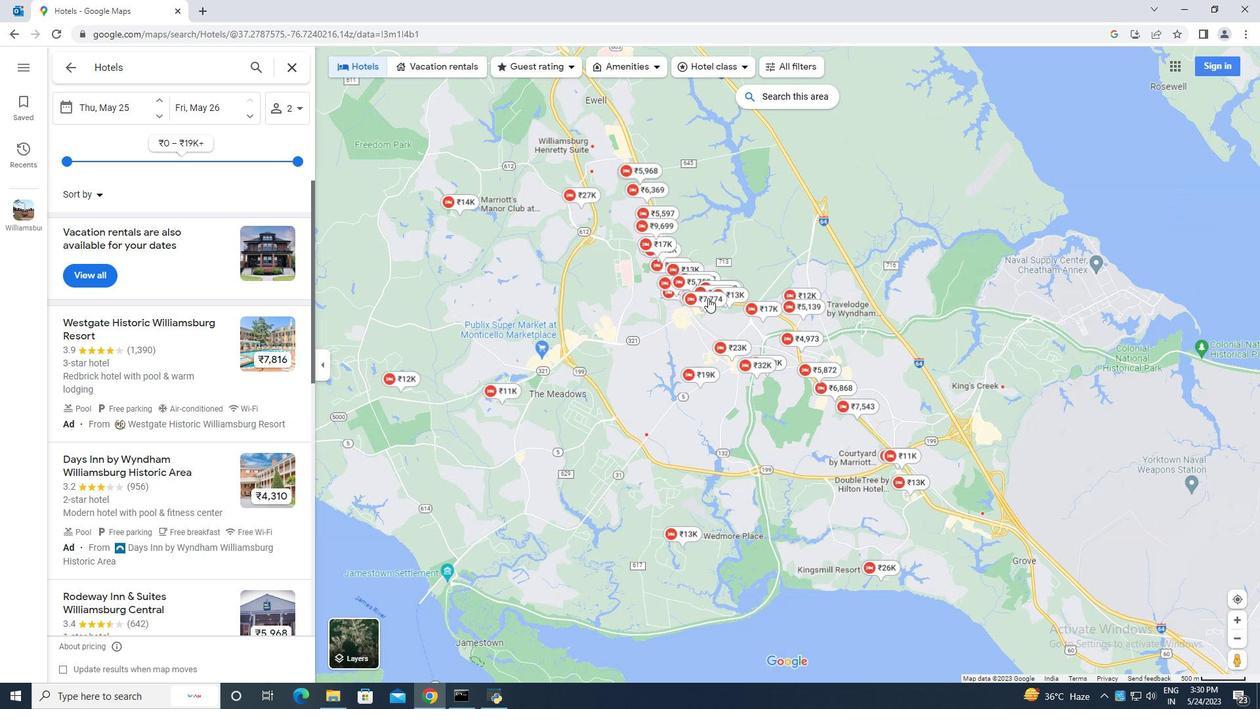 
Action: Mouse moved to (848, 248)
Screenshot: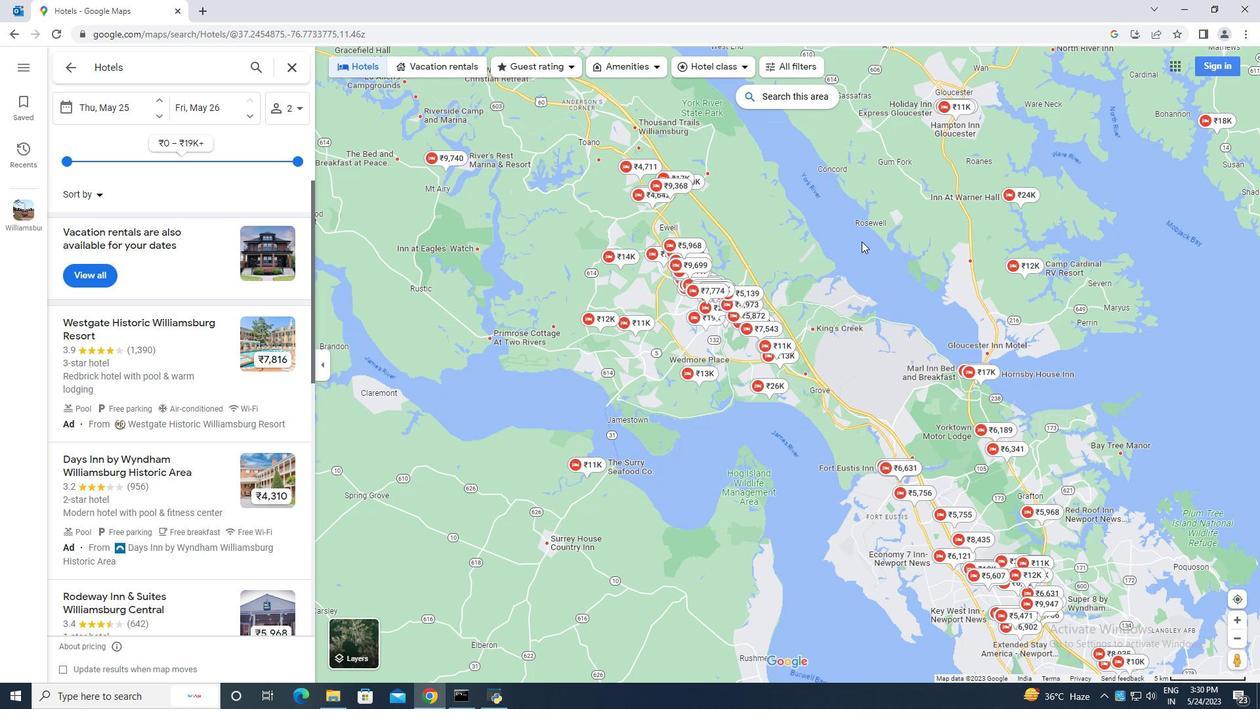 
Action: Mouse scrolled (848, 249) with delta (0, 0)
Screenshot: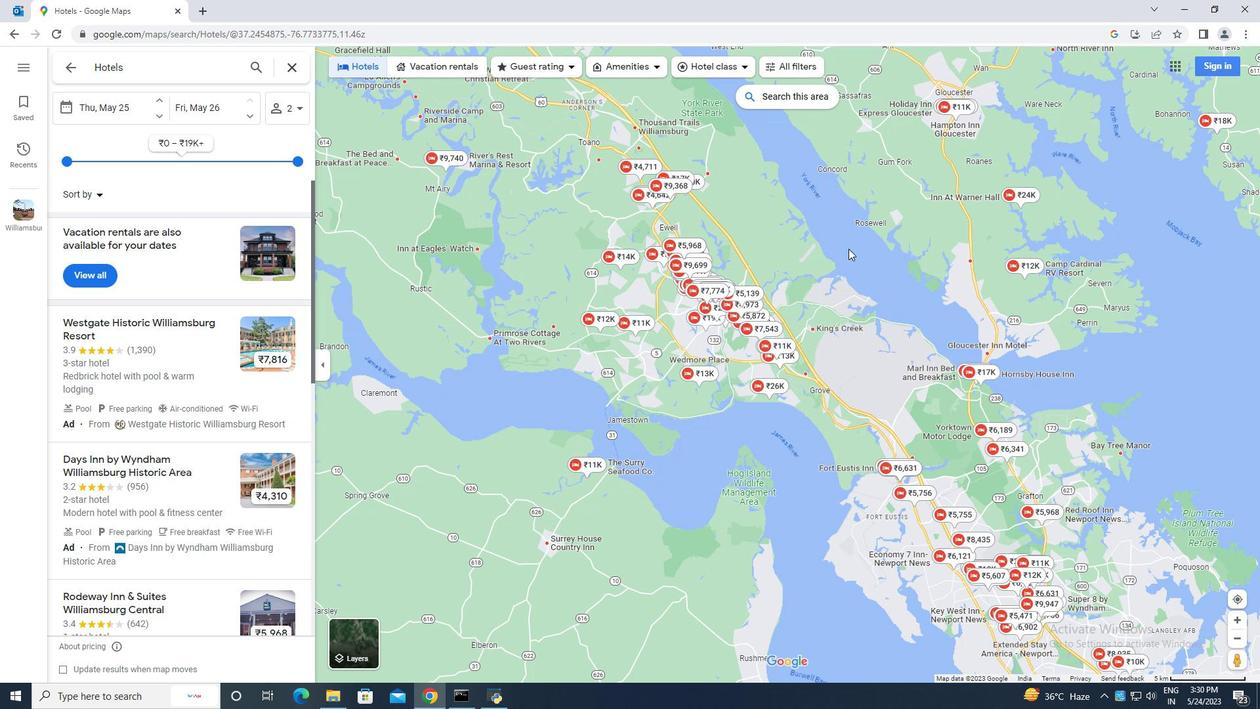 
Action: Mouse scrolled (848, 249) with delta (0, 0)
Screenshot: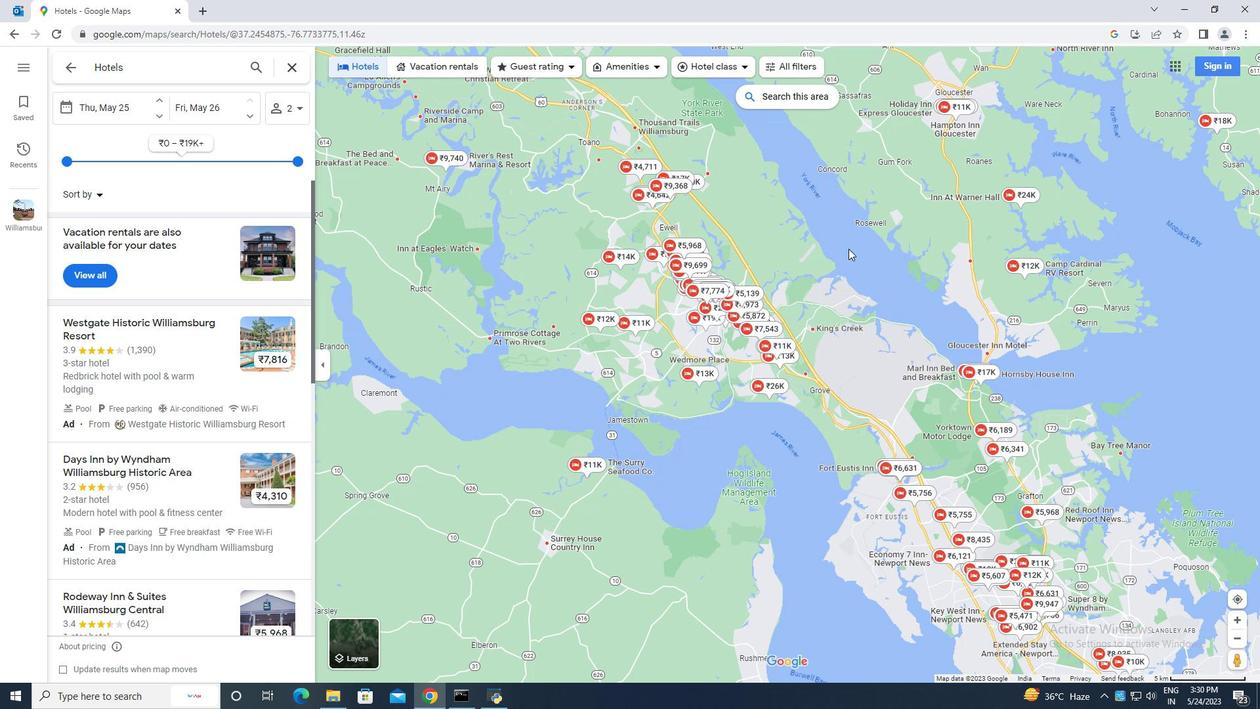 
Action: Mouse scrolled (848, 249) with delta (0, 0)
Screenshot: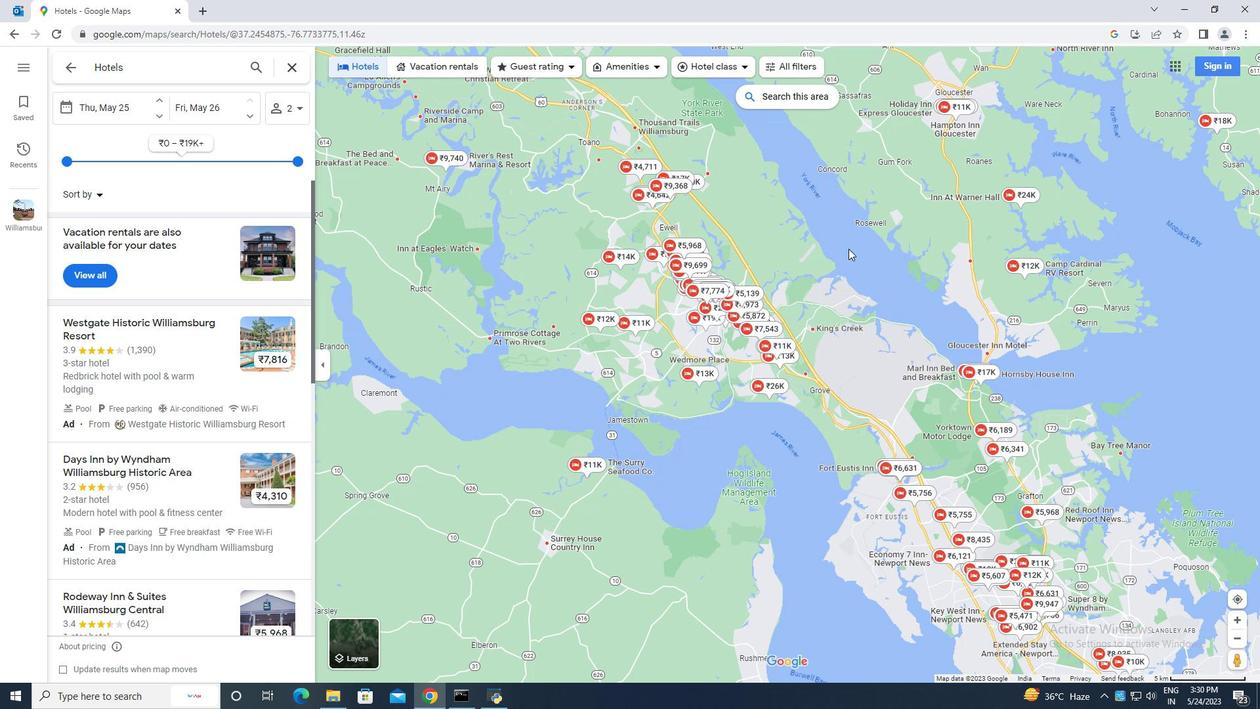 
Action: Mouse scrolled (848, 249) with delta (0, 0)
Screenshot: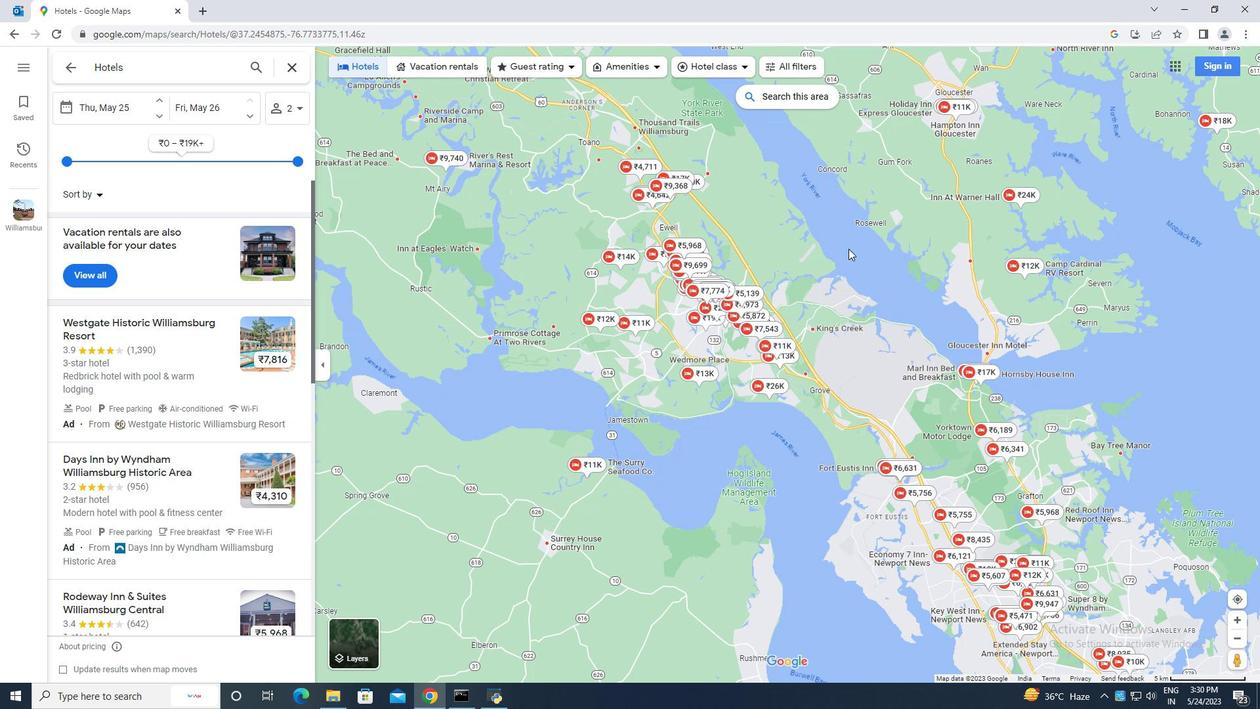 
Action: Mouse moved to (603, 286)
Screenshot: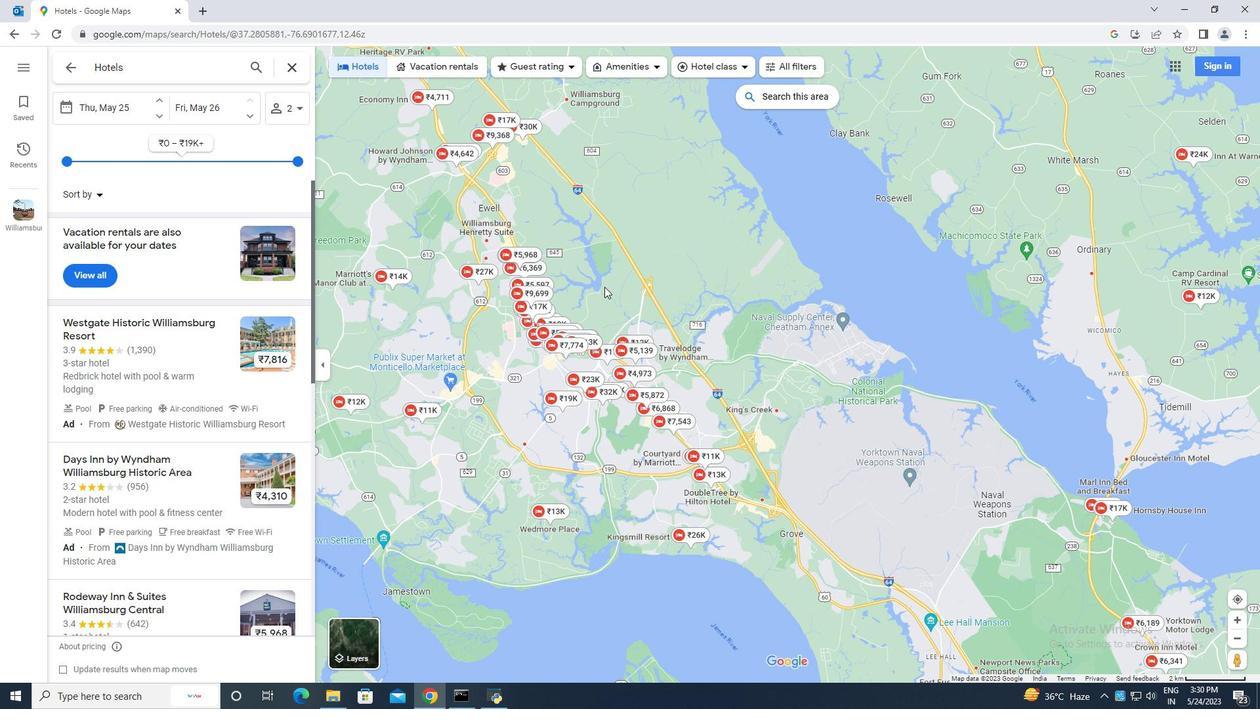
Action: Mouse pressed left at (603, 286)
Screenshot: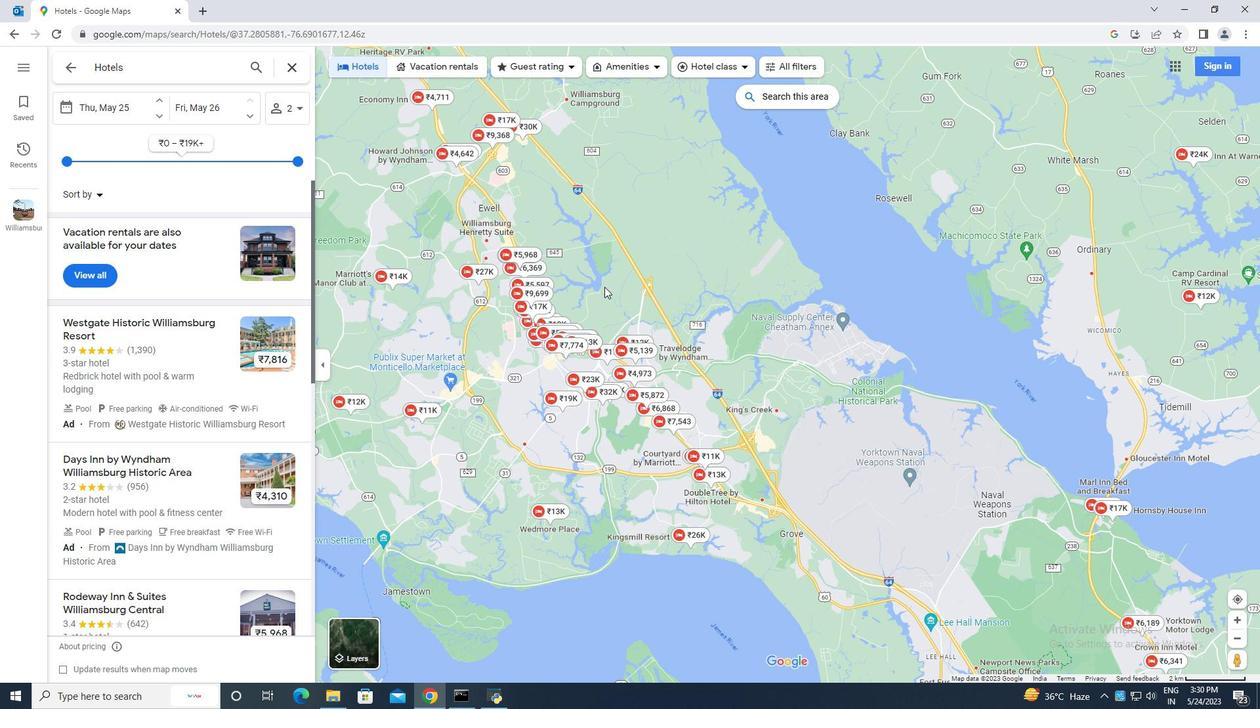 
Action: Mouse moved to (894, 259)
Screenshot: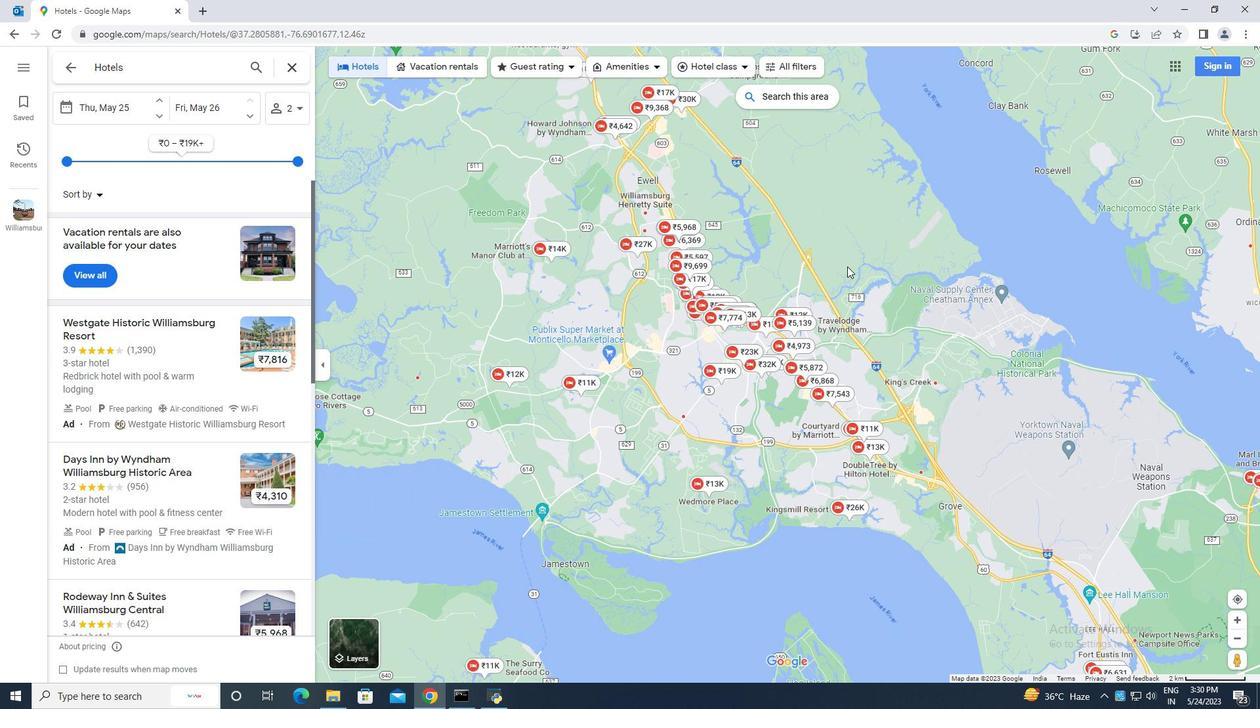
Action: Mouse scrolled (894, 258) with delta (0, 0)
Screenshot: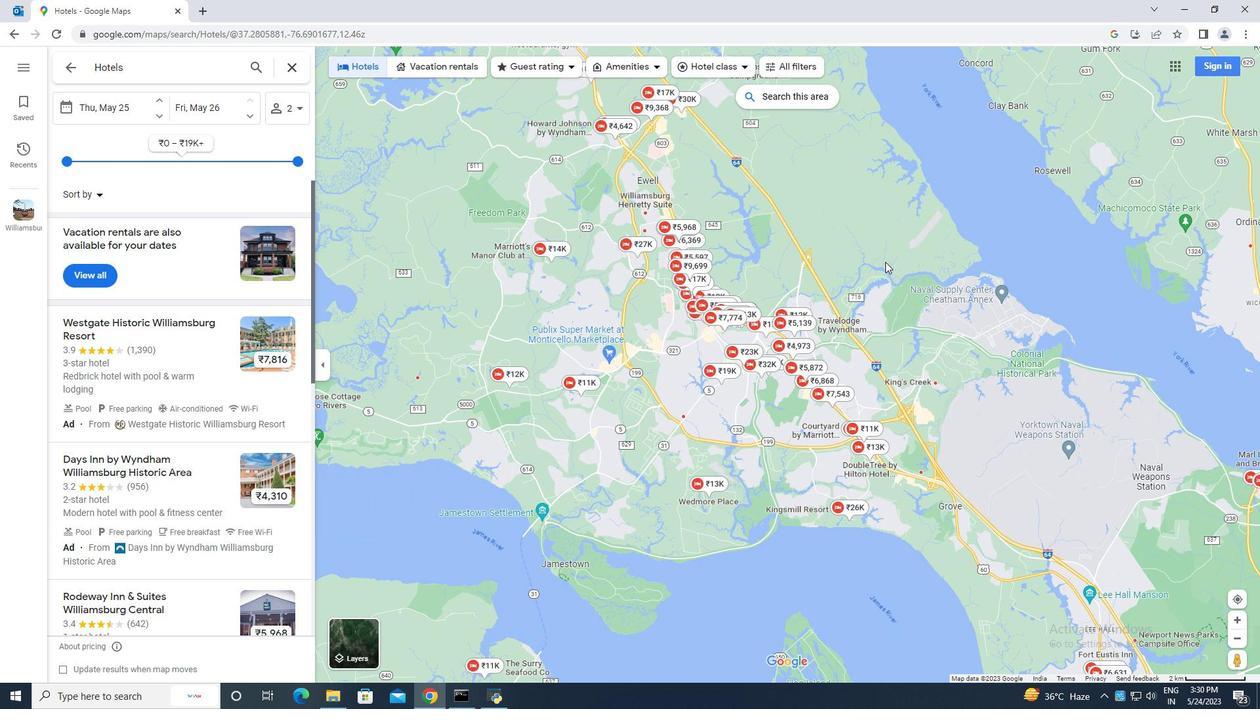 
Action: Mouse scrolled (894, 258) with delta (0, 0)
Screenshot: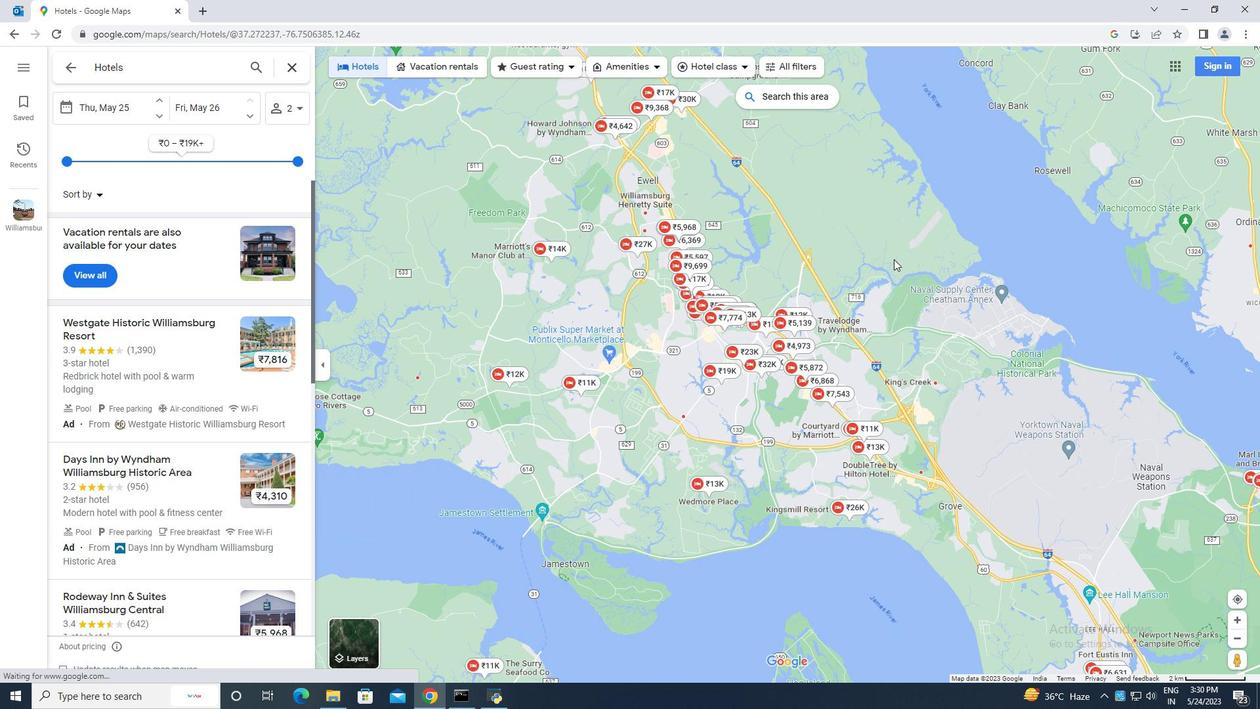 
Action: Mouse scrolled (894, 258) with delta (0, 0)
Screenshot: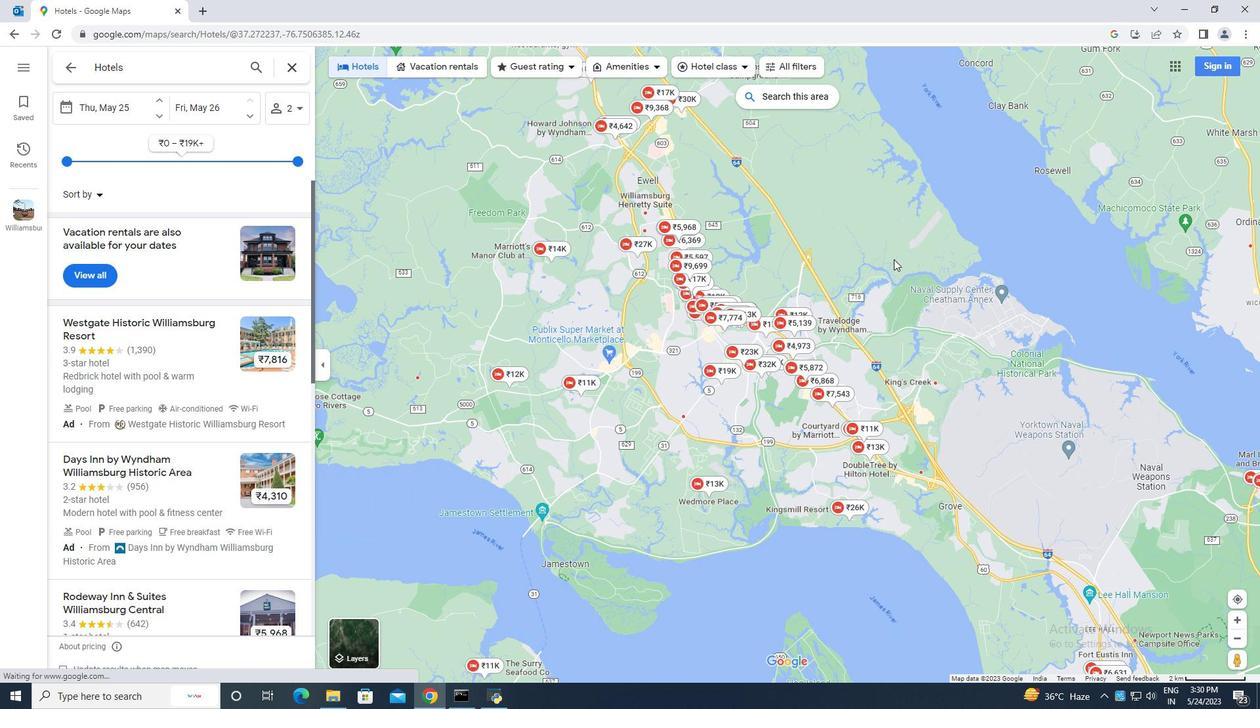 
Action: Mouse scrolled (894, 258) with delta (0, 0)
Screenshot: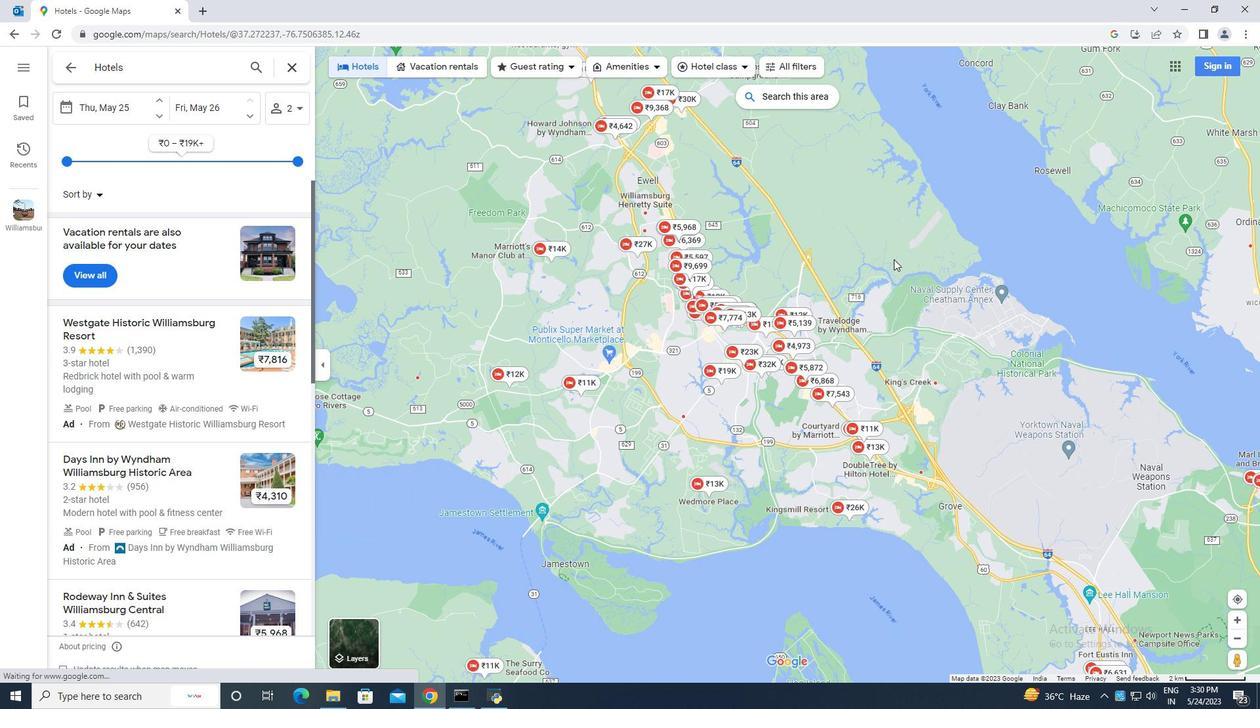 
Action: Mouse scrolled (894, 258) with delta (0, 0)
Screenshot: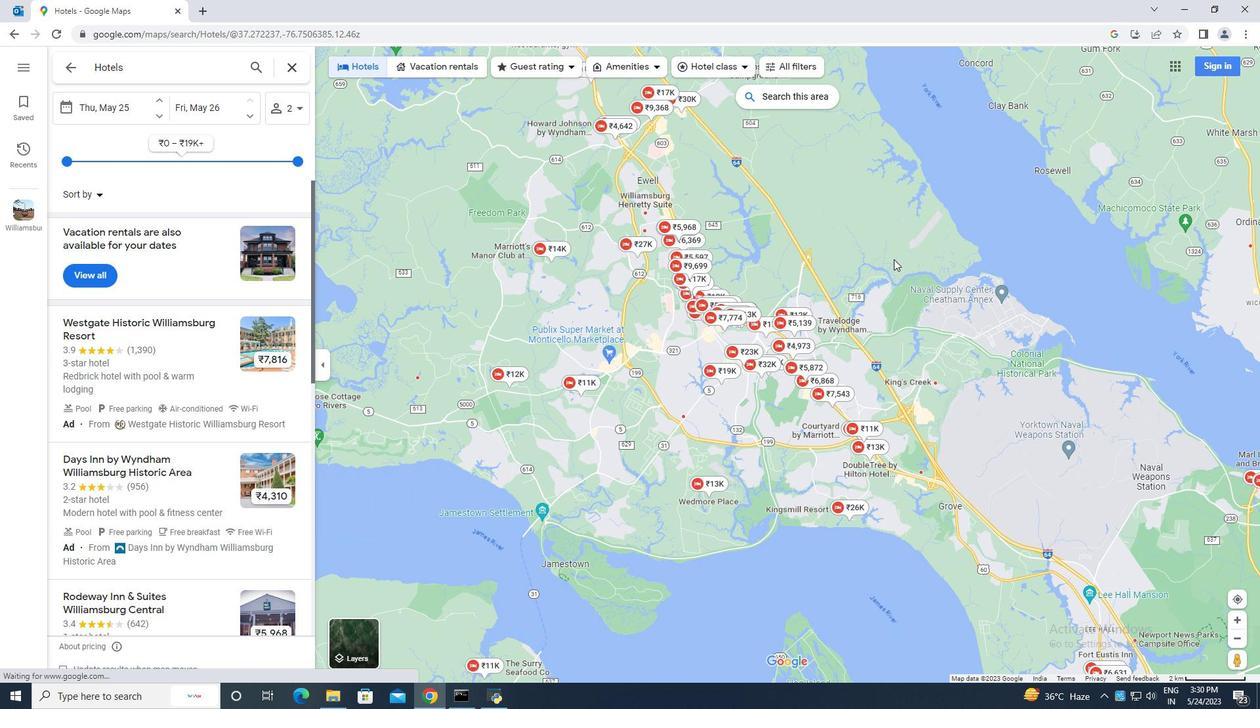 
Action: Mouse scrolled (894, 258) with delta (0, 0)
Screenshot: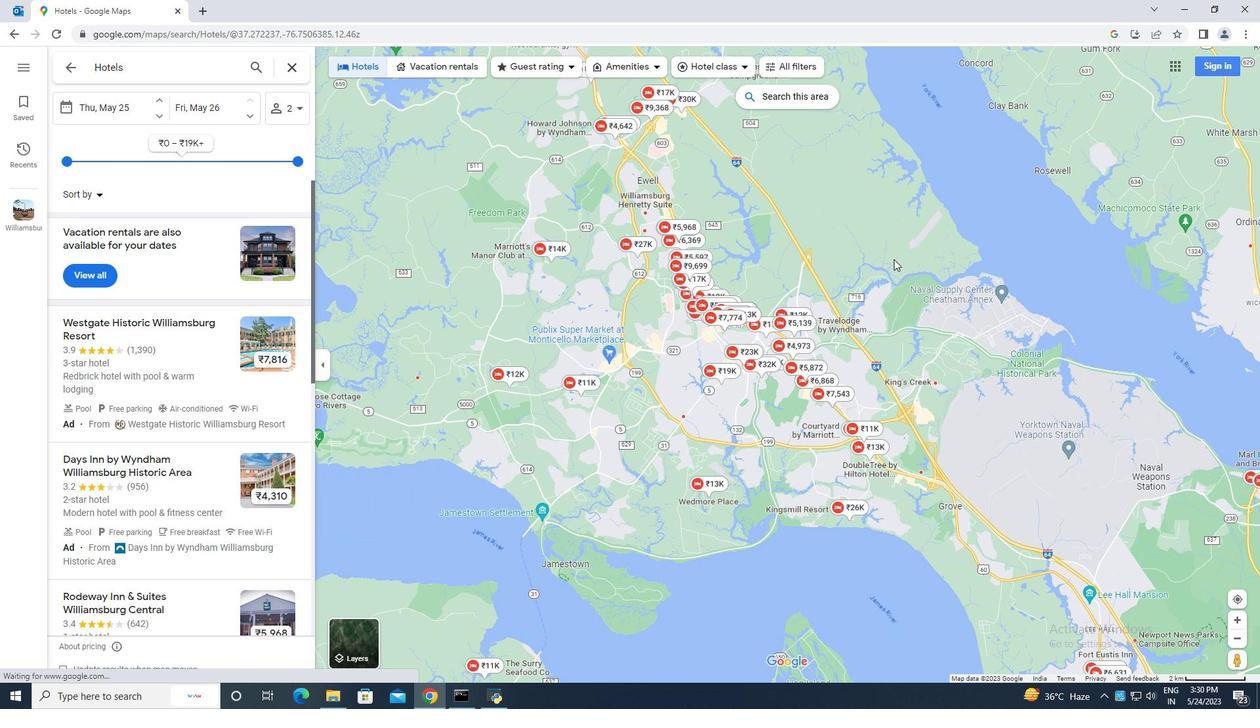 
Action: Mouse moved to (938, 224)
Screenshot: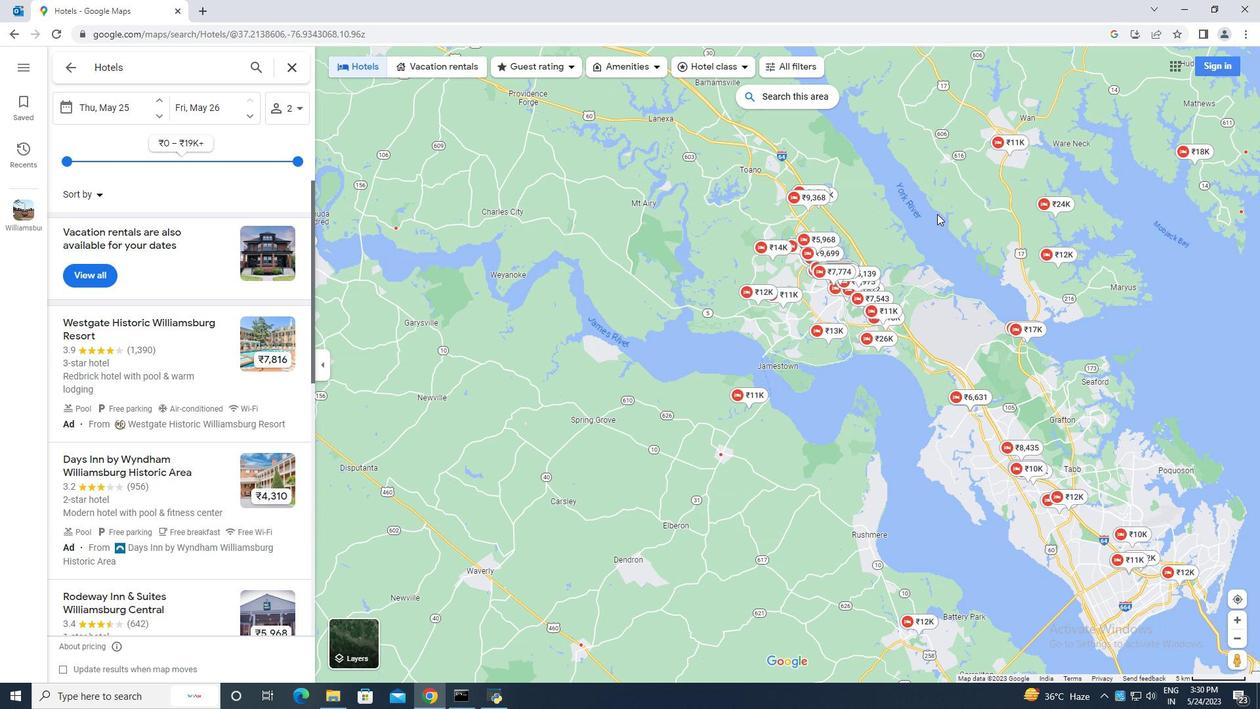 
Action: Mouse pressed left at (938, 224)
Screenshot: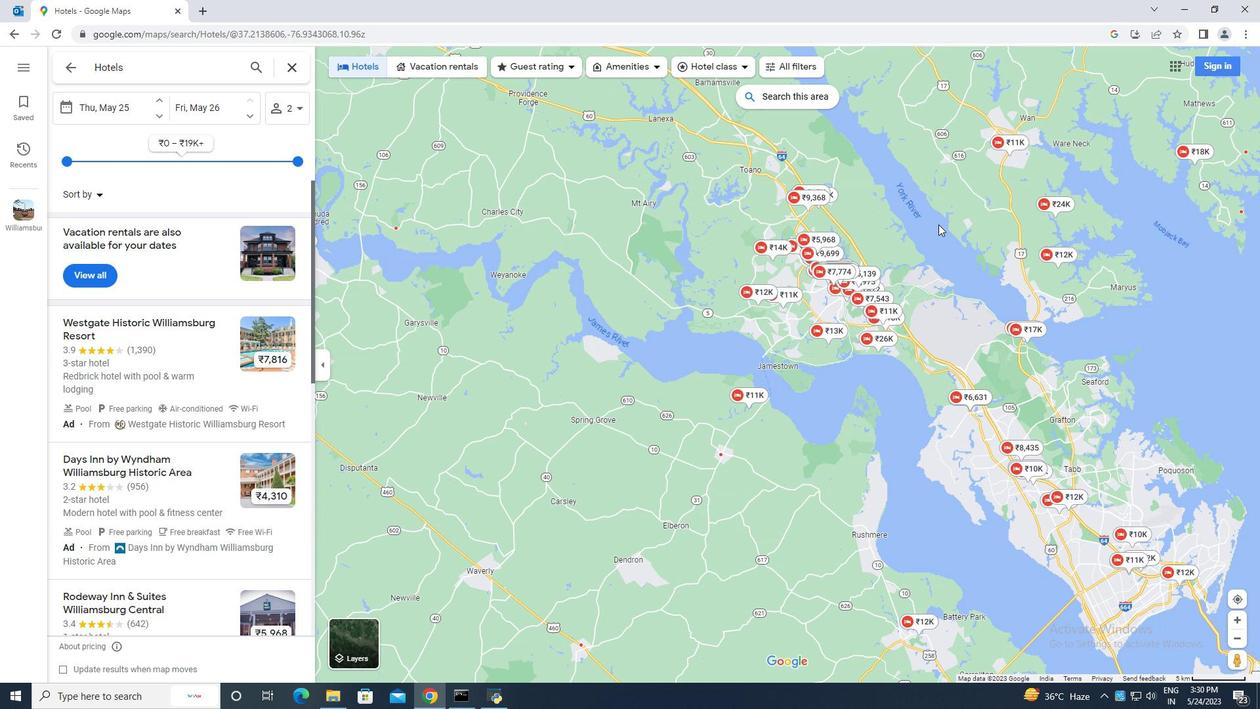 
Action: Mouse moved to (699, 303)
Screenshot: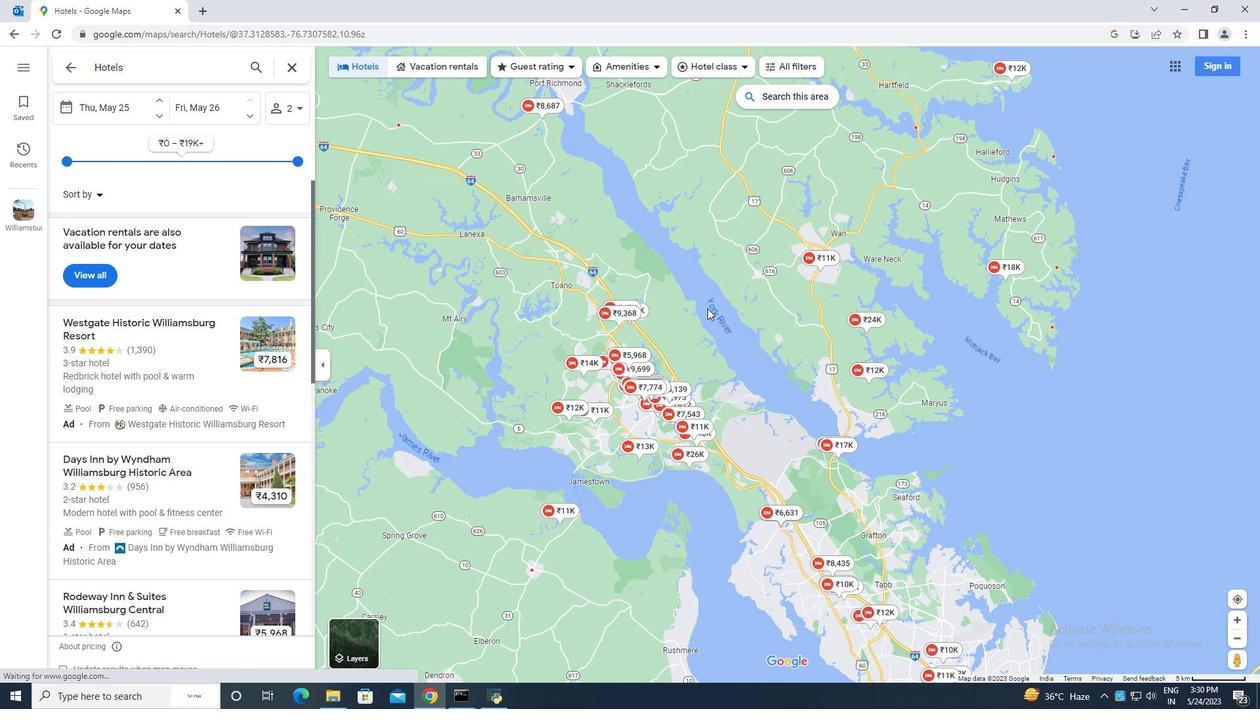
Action: Mouse scrolled (699, 304) with delta (0, 0)
Screenshot: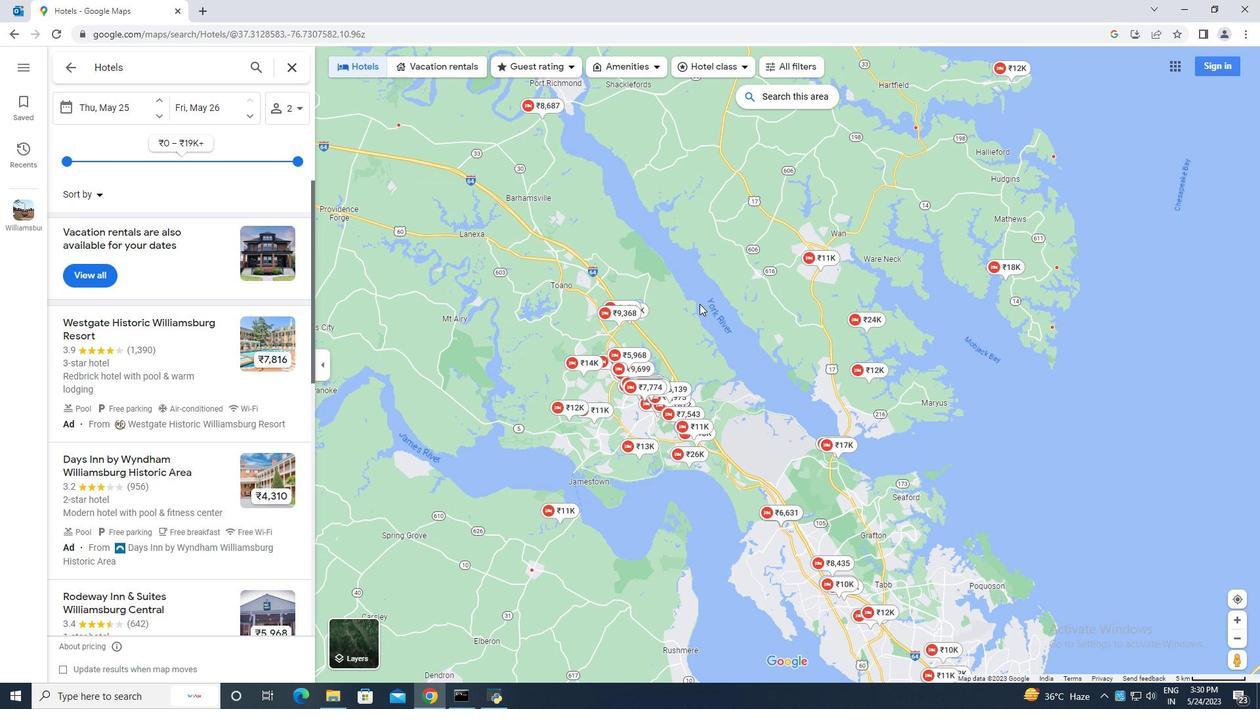 
Action: Mouse scrolled (699, 304) with delta (0, 0)
Screenshot: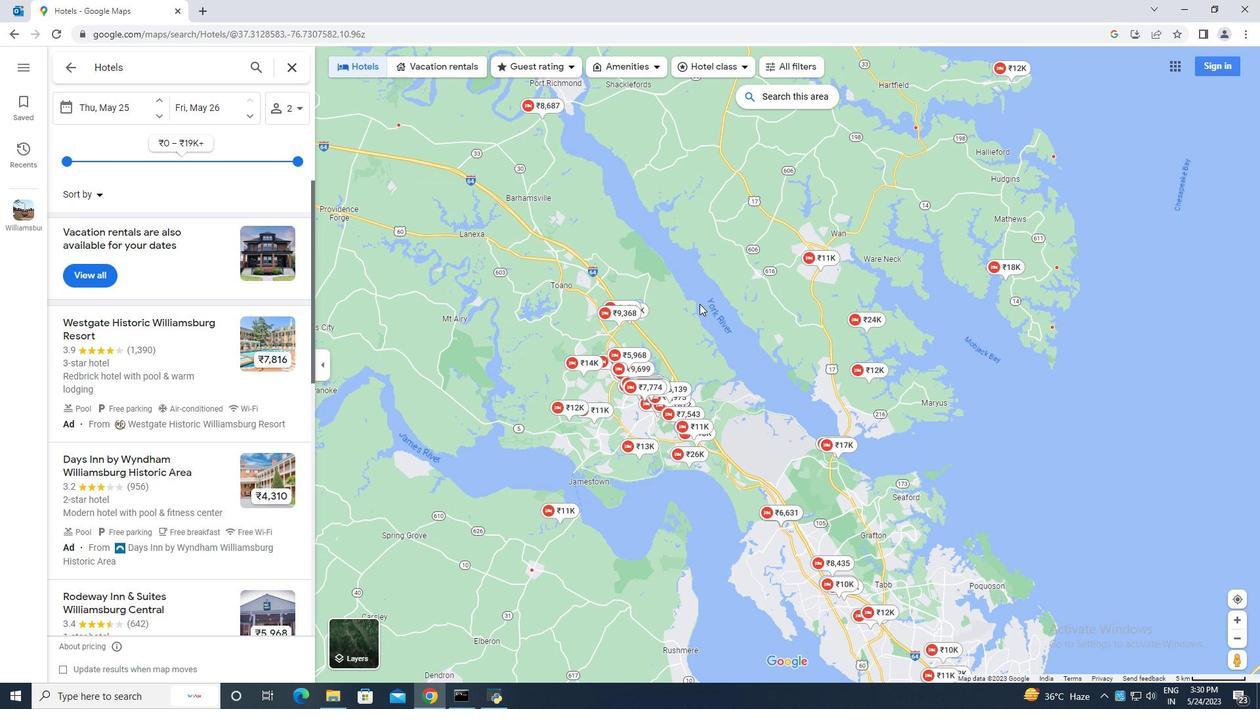 
Action: Mouse scrolled (699, 304) with delta (0, 0)
Screenshot: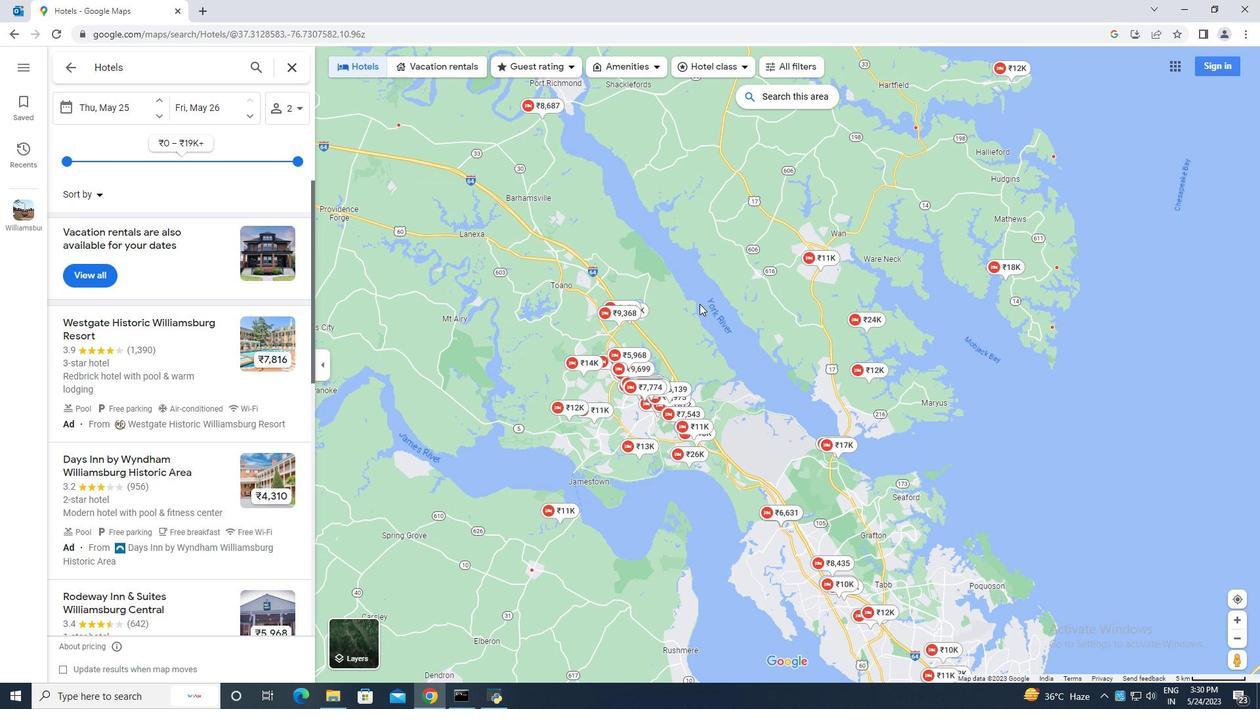 
Action: Mouse scrolled (699, 304) with delta (0, 0)
Screenshot: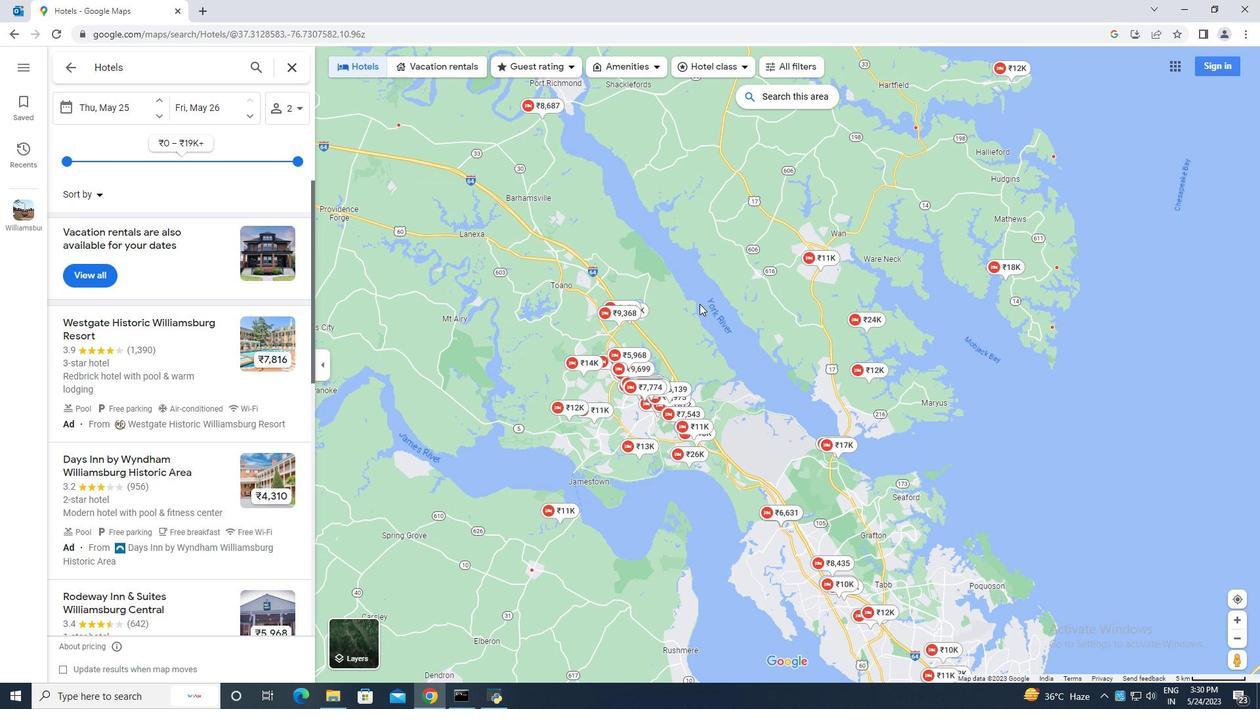
Action: Mouse moved to (632, 325)
Screenshot: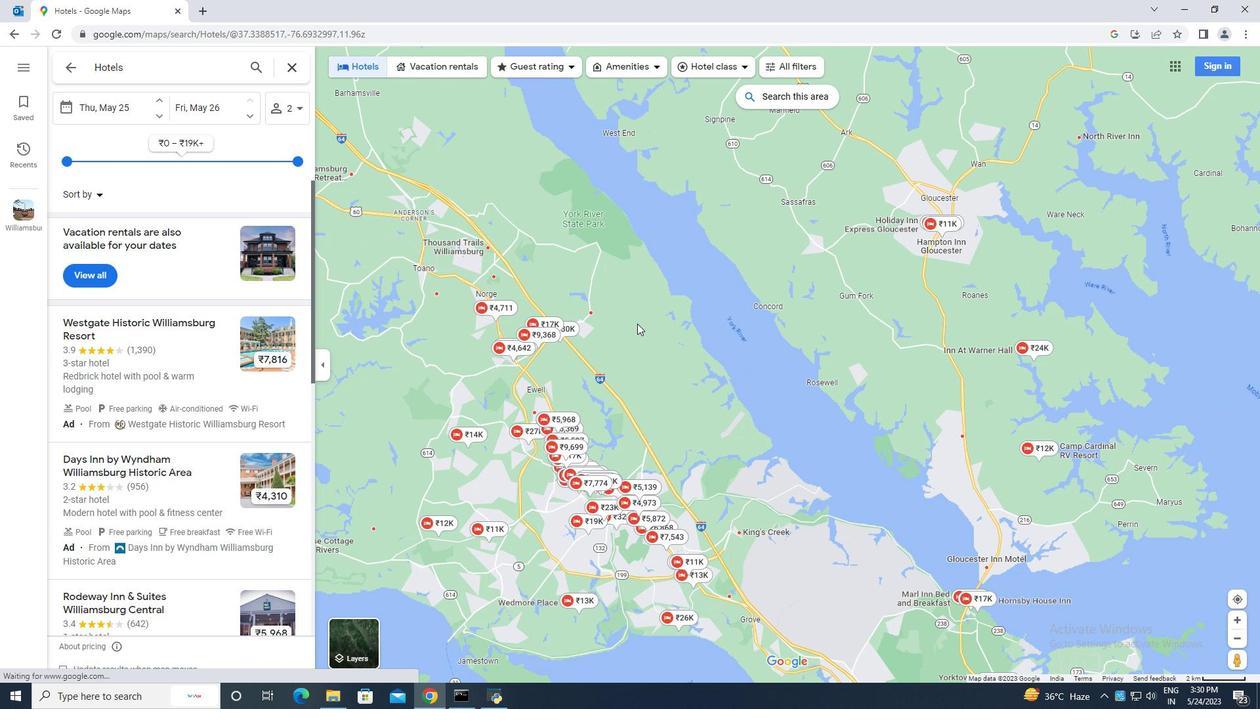 
Action: Mouse pressed left at (632, 325)
Screenshot: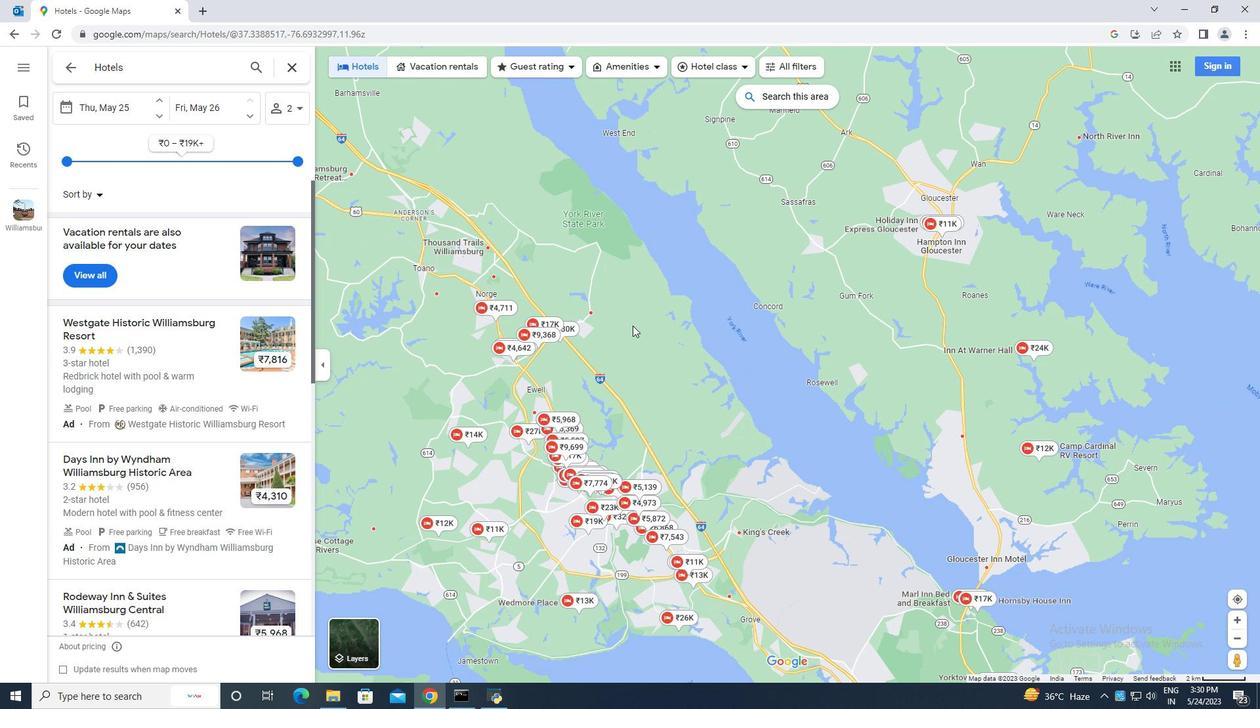 
Action: Mouse moved to (703, 267)
Screenshot: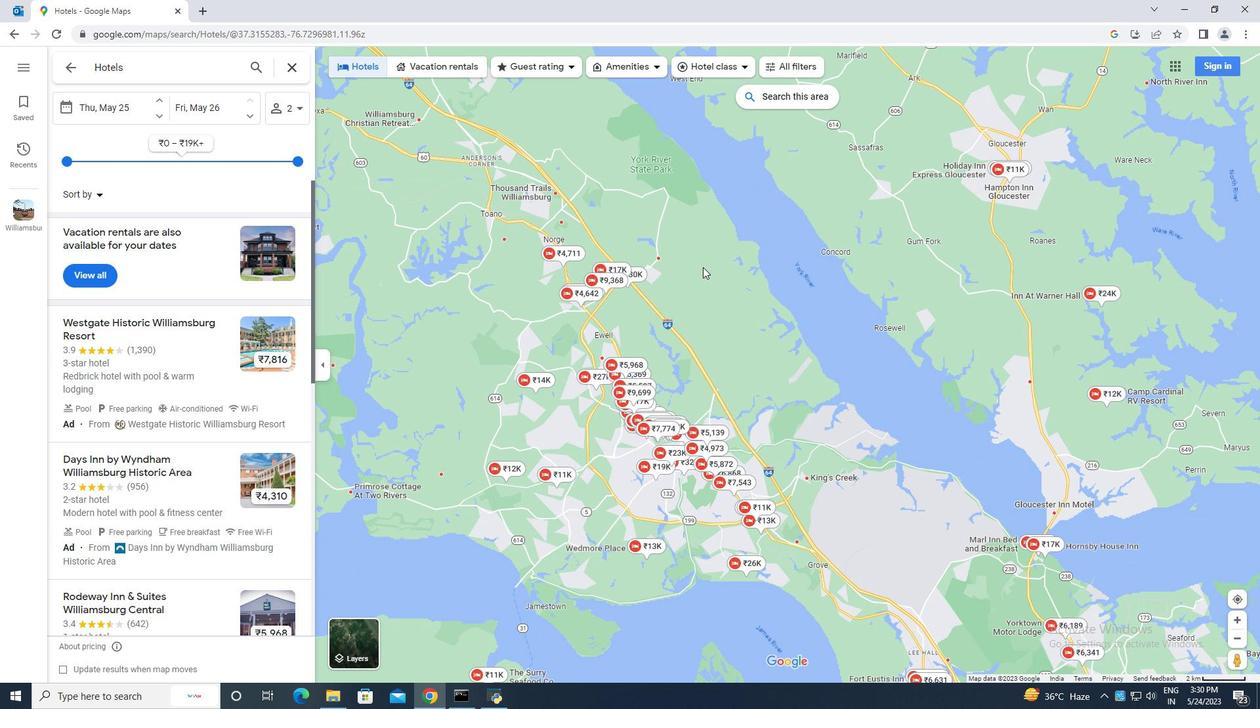
Action: Mouse scrolled (703, 266) with delta (0, 0)
Screenshot: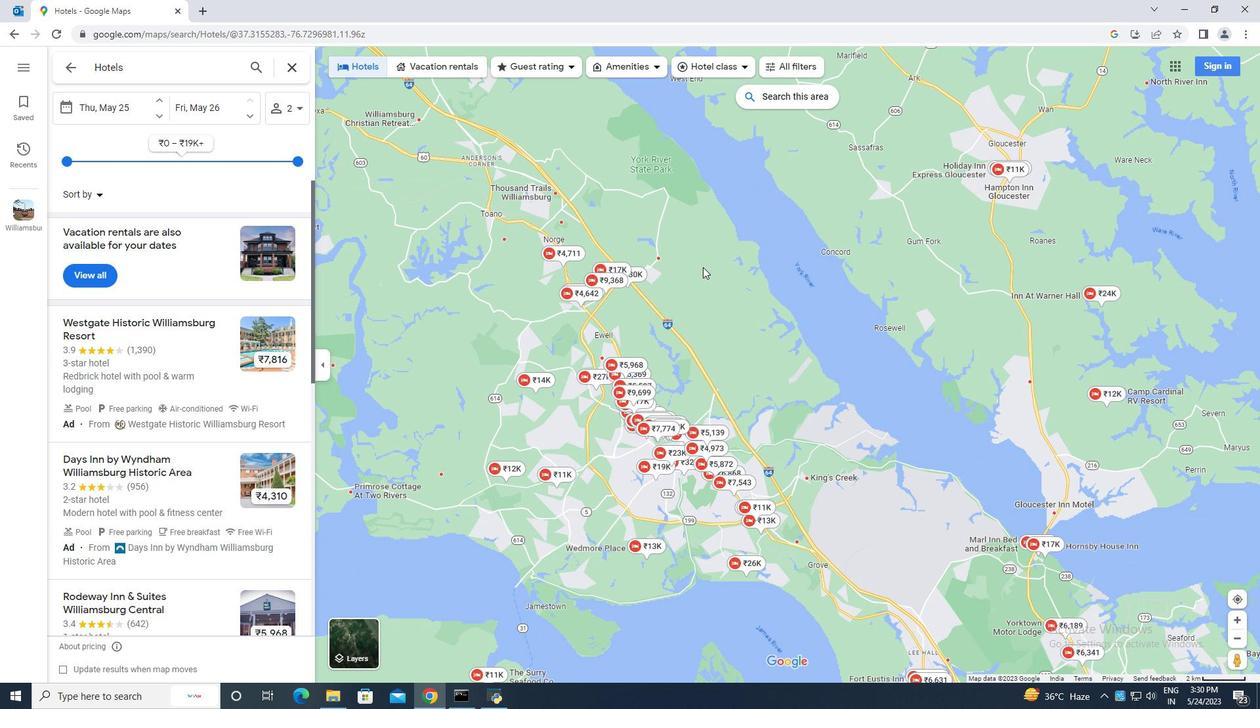 
Action: Mouse scrolled (703, 266) with delta (0, 0)
Screenshot: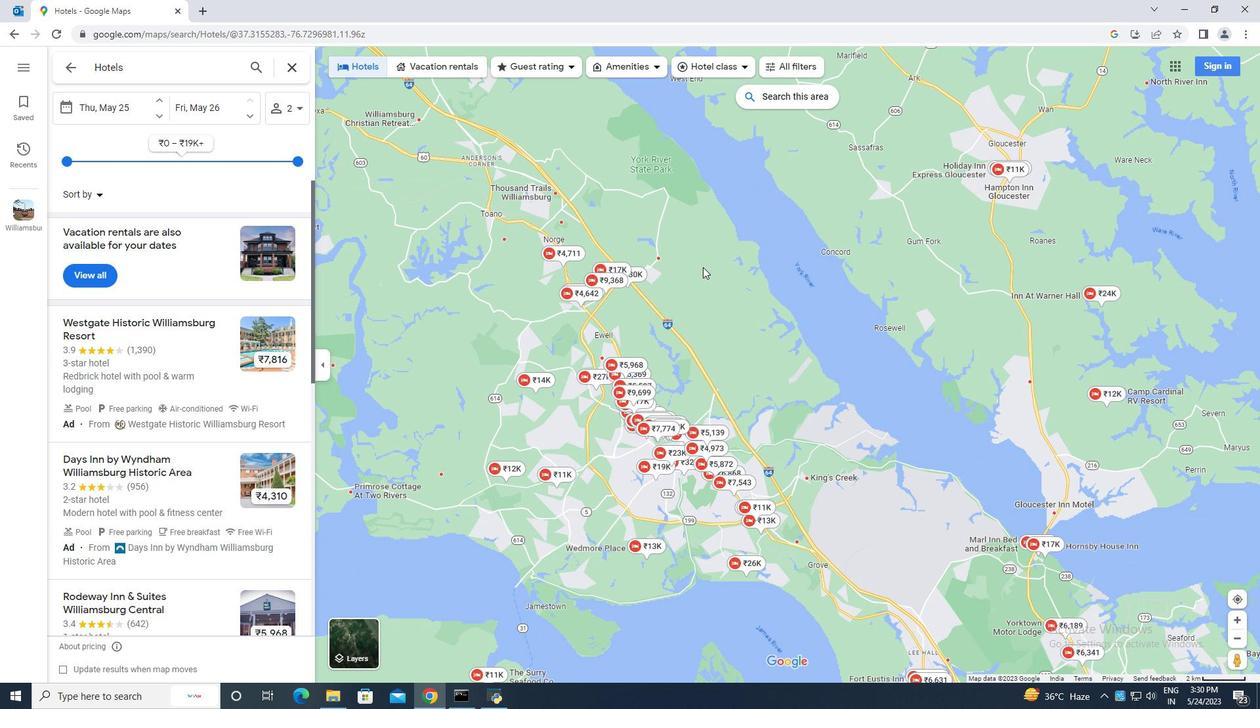
Action: Mouse scrolled (703, 266) with delta (0, 0)
Screenshot: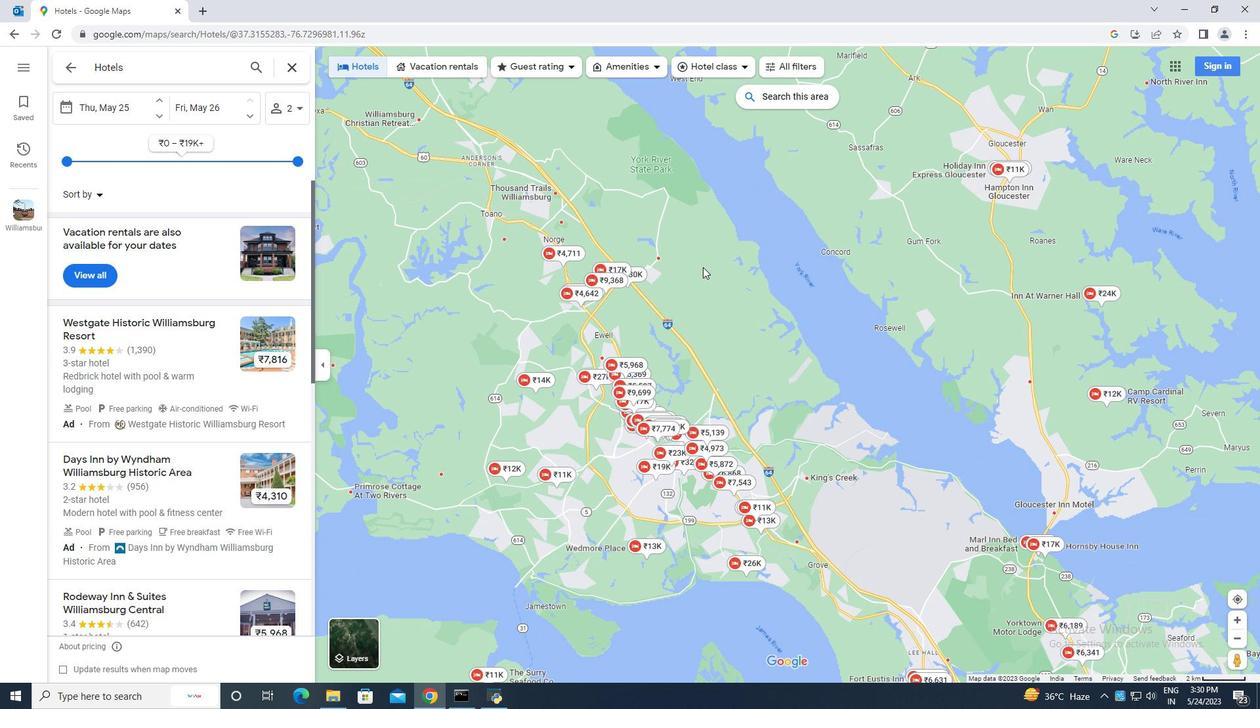 
Action: Mouse scrolled (703, 266) with delta (0, 0)
Screenshot: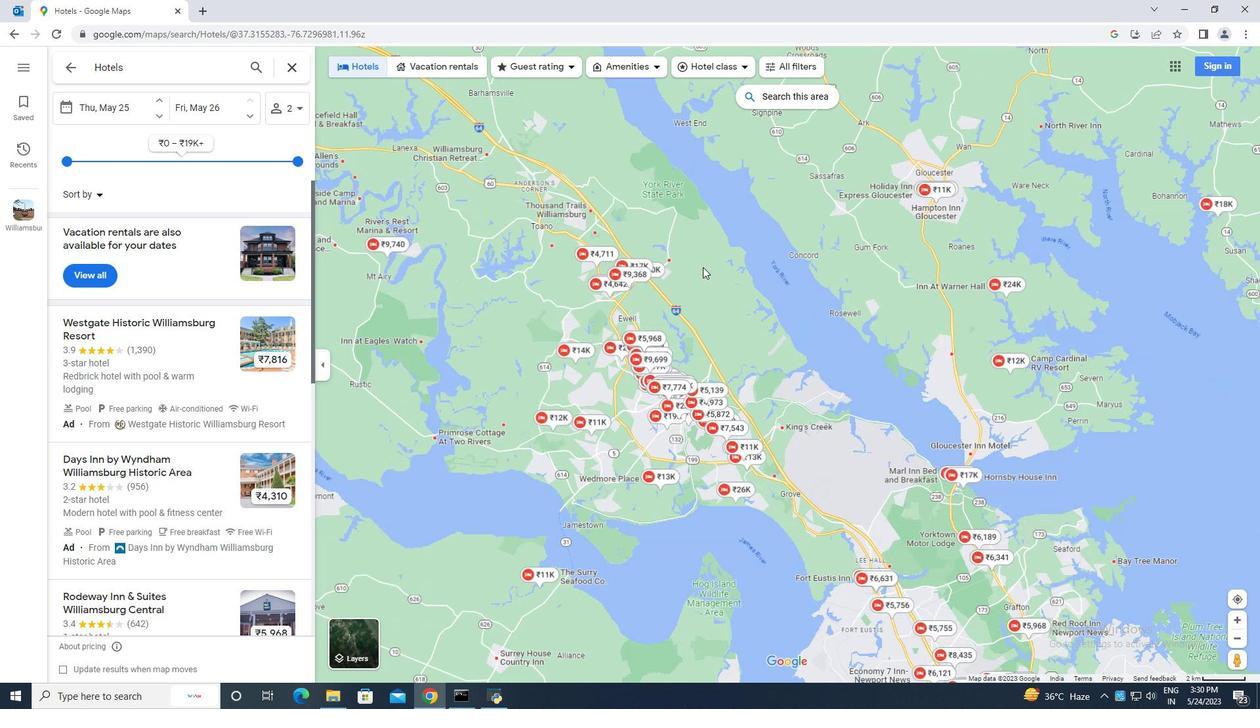 
Action: Mouse moved to (706, 297)
Screenshot: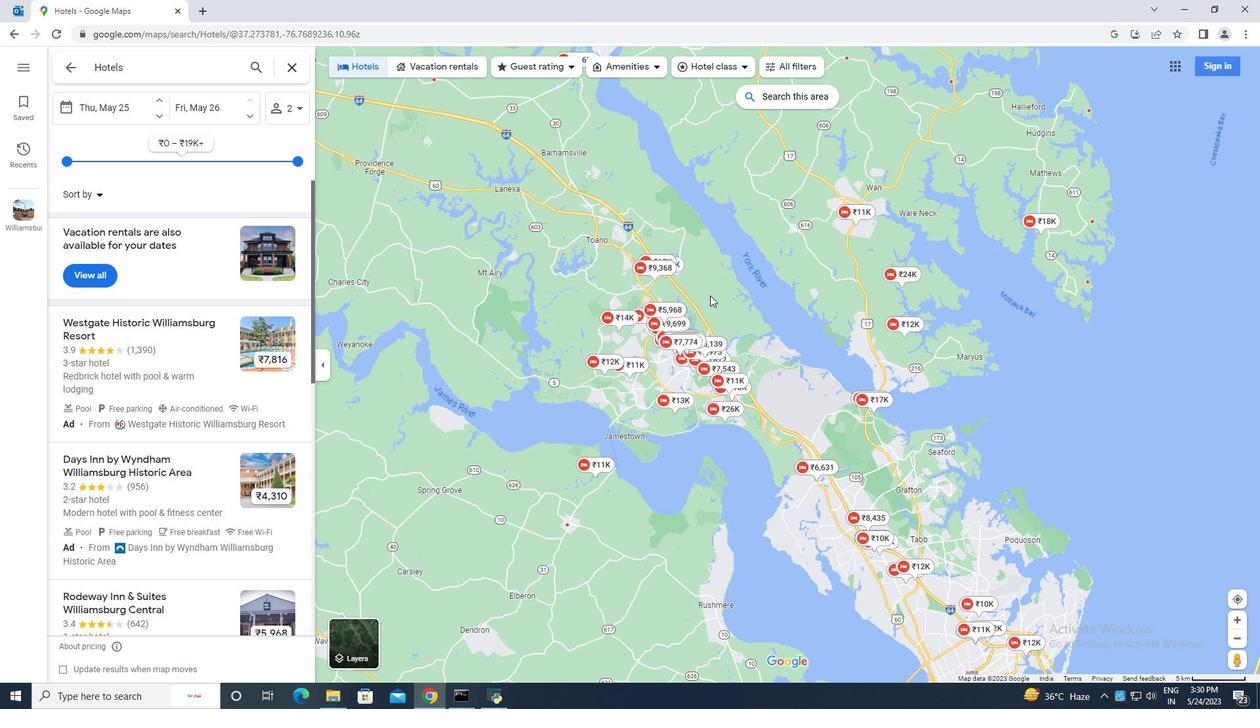 
Action: Mouse scrolled (706, 298) with delta (0, 0)
Screenshot: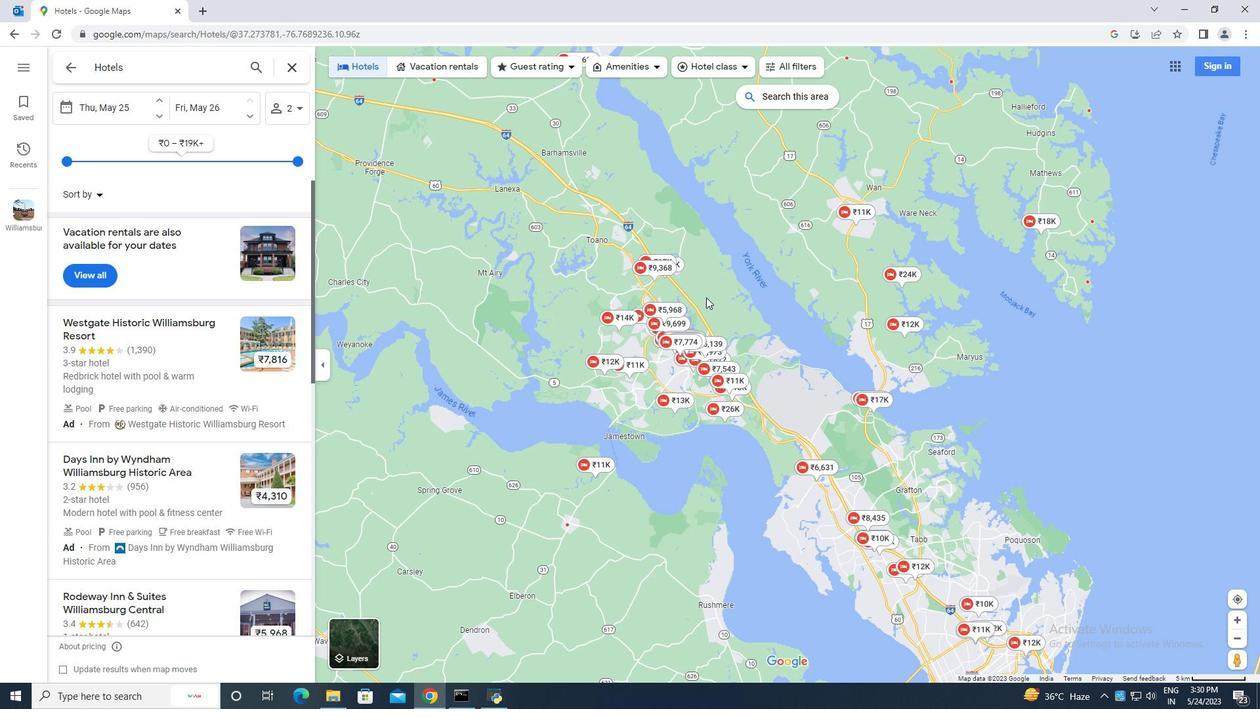 
Action: Mouse scrolled (706, 298) with delta (0, 0)
Screenshot: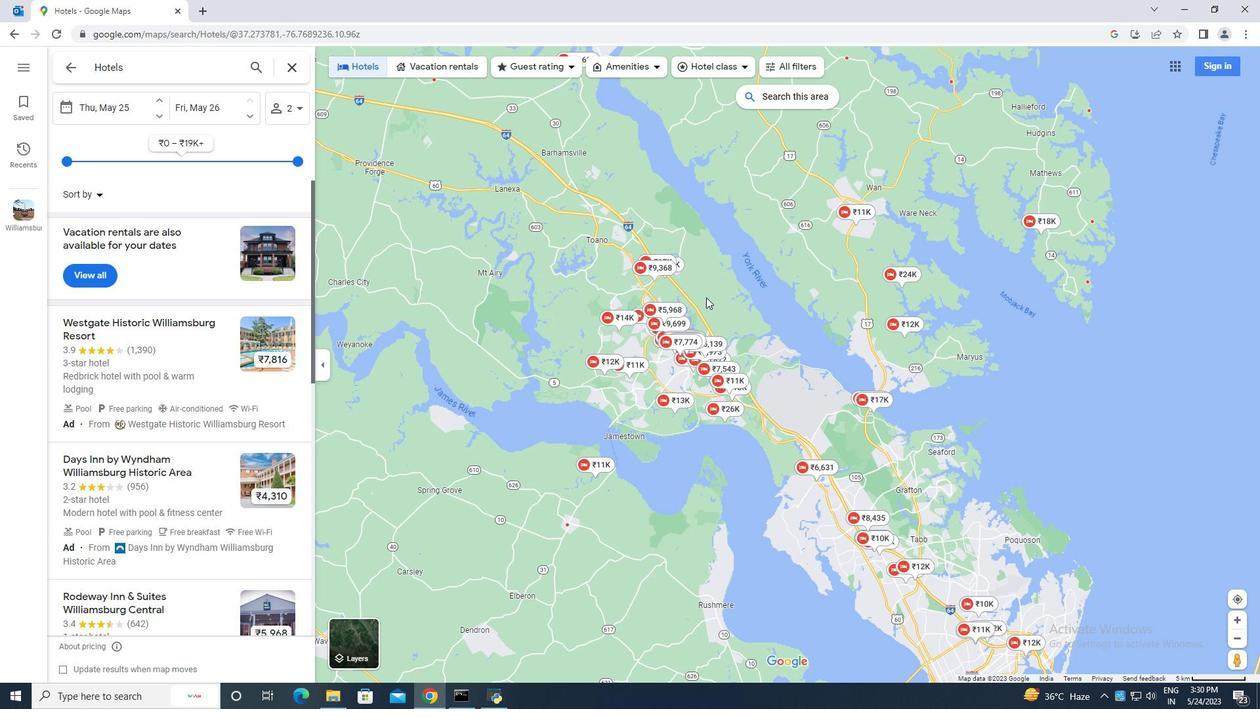 
Action: Mouse scrolled (706, 298) with delta (0, 0)
Screenshot: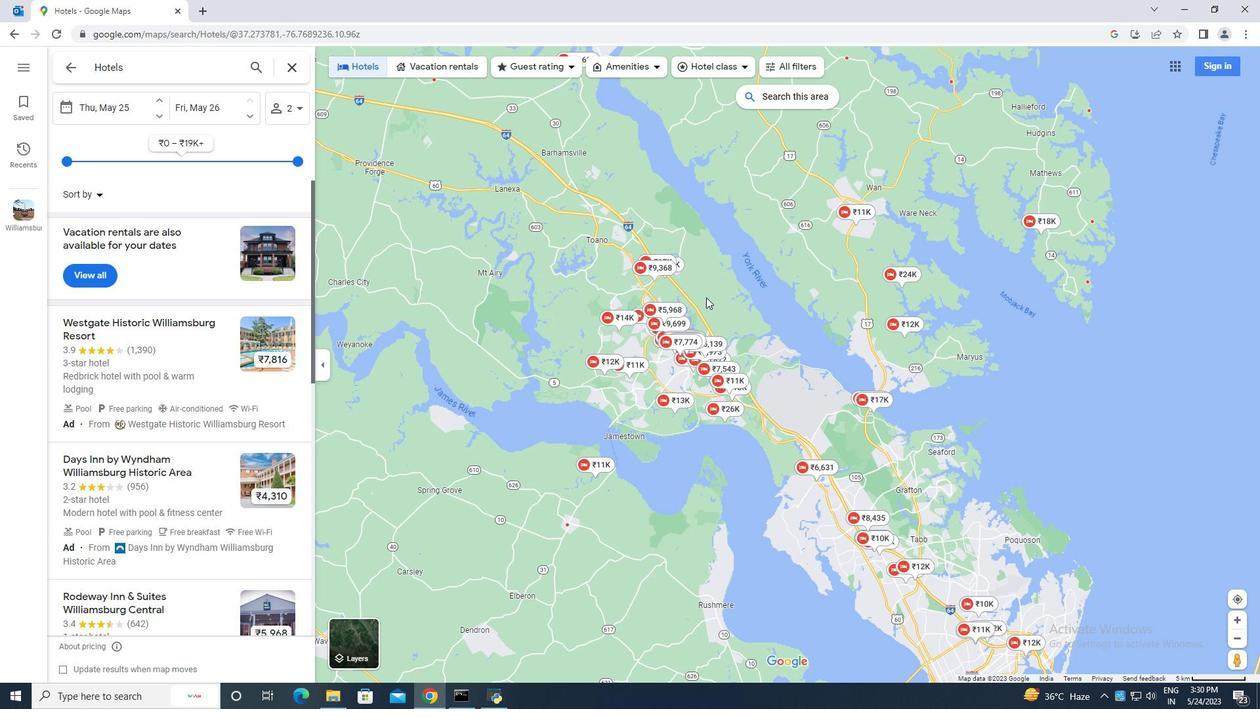 
Action: Mouse scrolled (706, 298) with delta (0, 0)
Screenshot: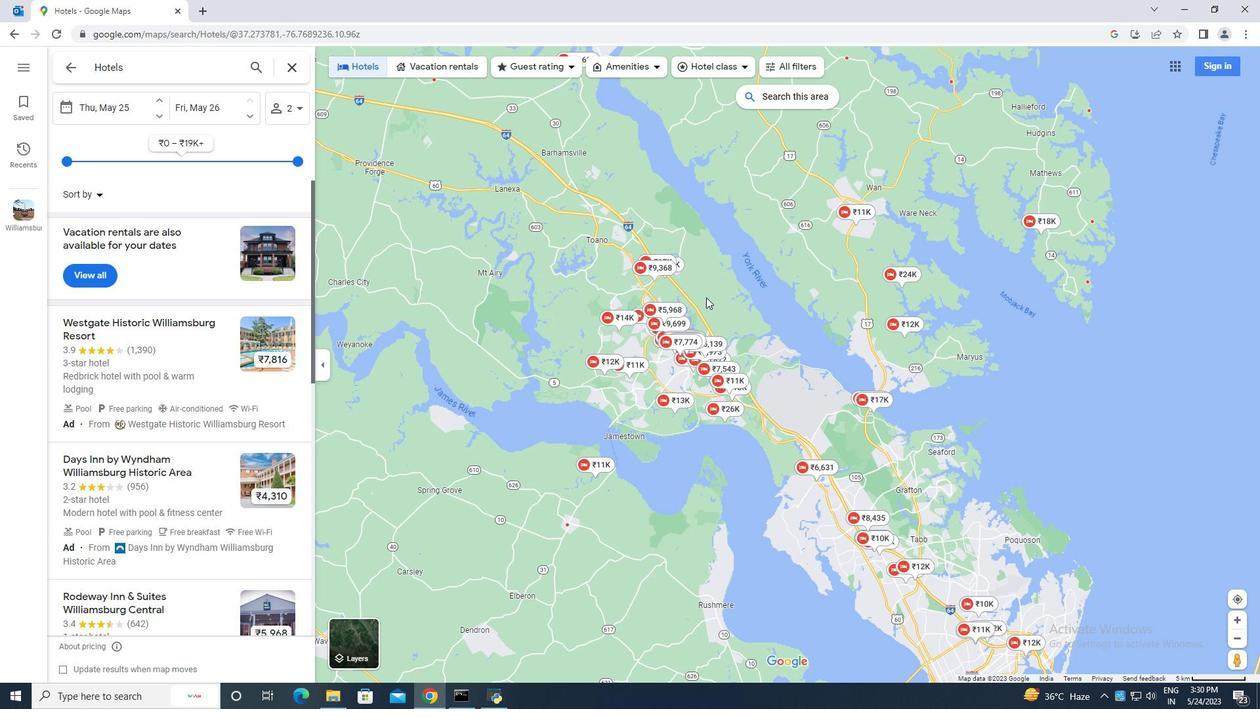 
Action: Mouse moved to (671, 347)
Screenshot: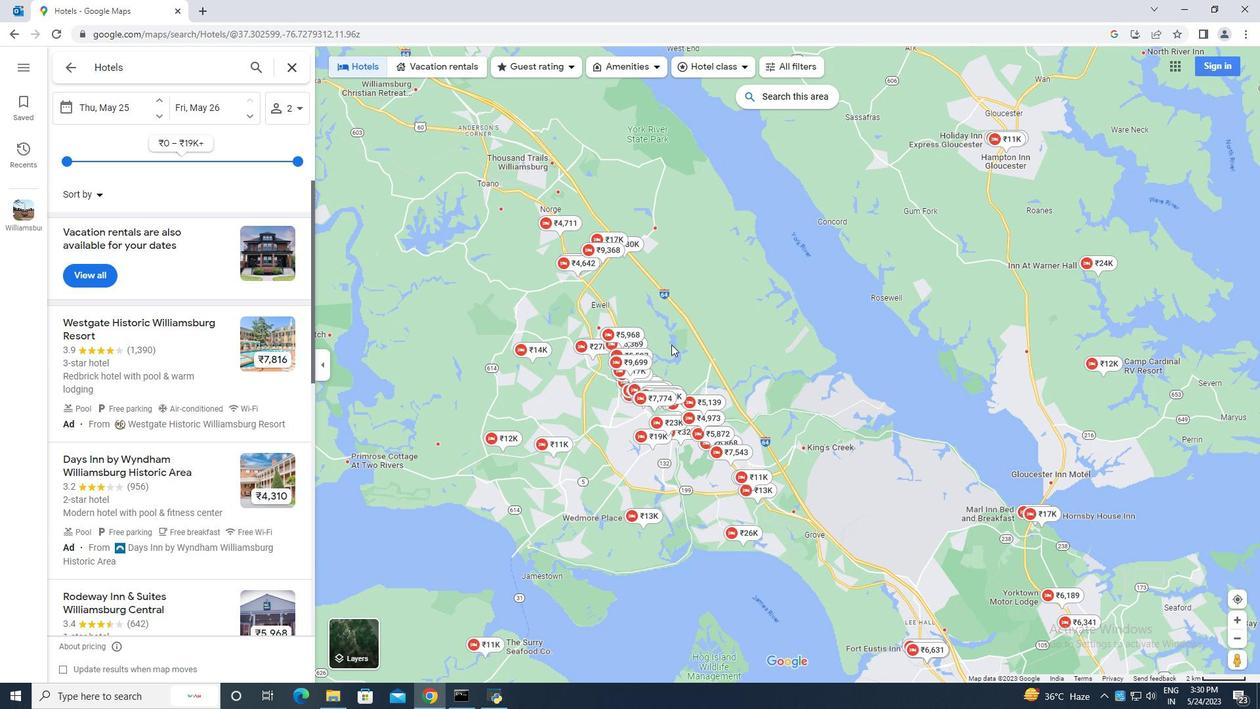 
Action: Mouse pressed left at (671, 347)
Screenshot: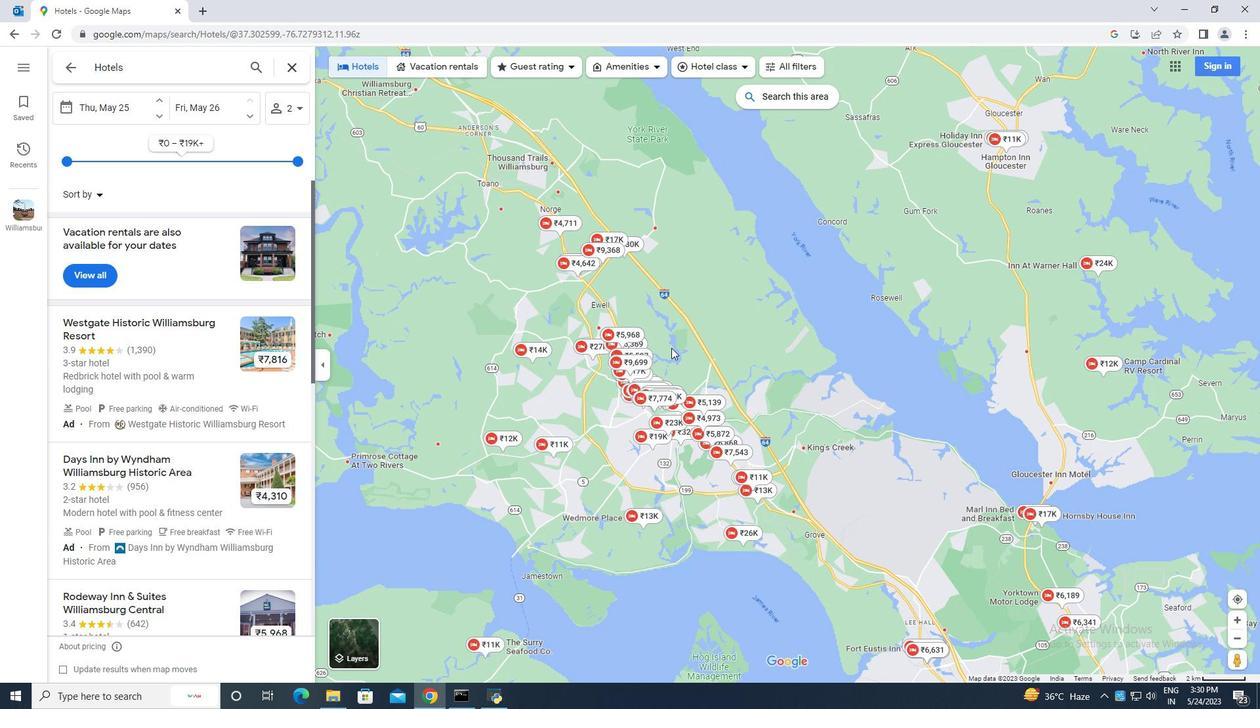 
Action: Mouse moved to (749, 296)
Screenshot: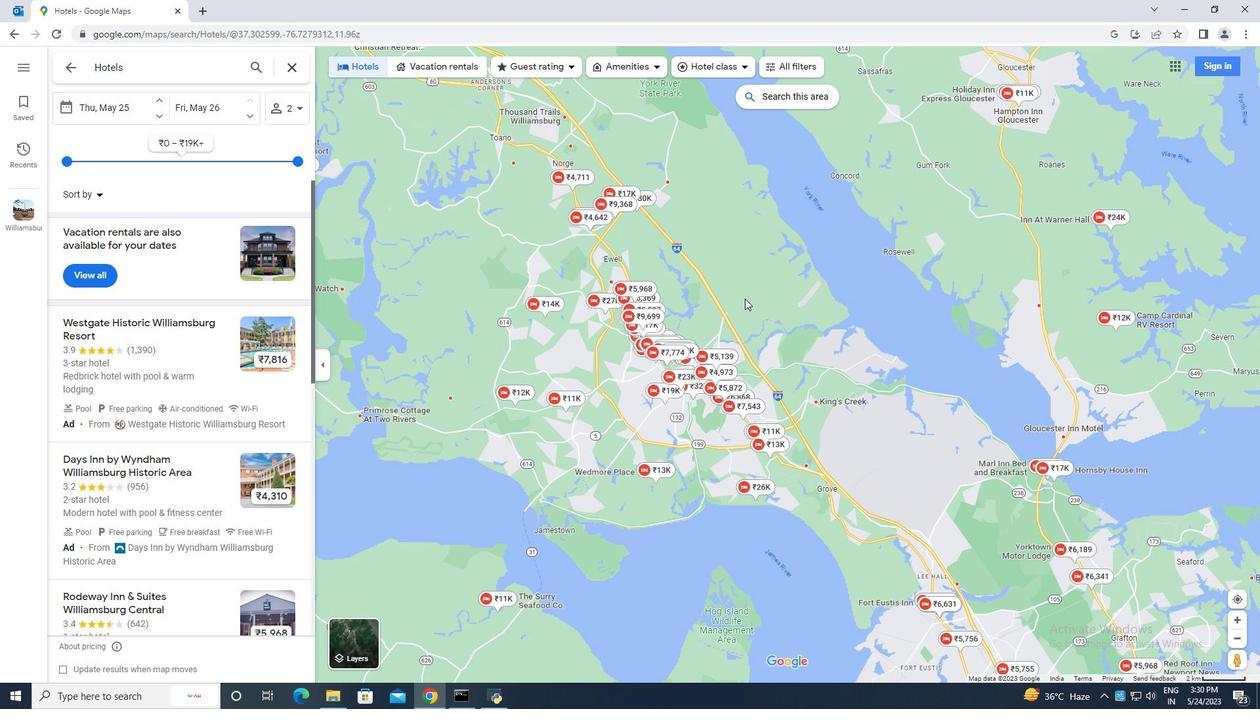 
Action: Mouse scrolled (749, 297) with delta (0, 0)
Screenshot: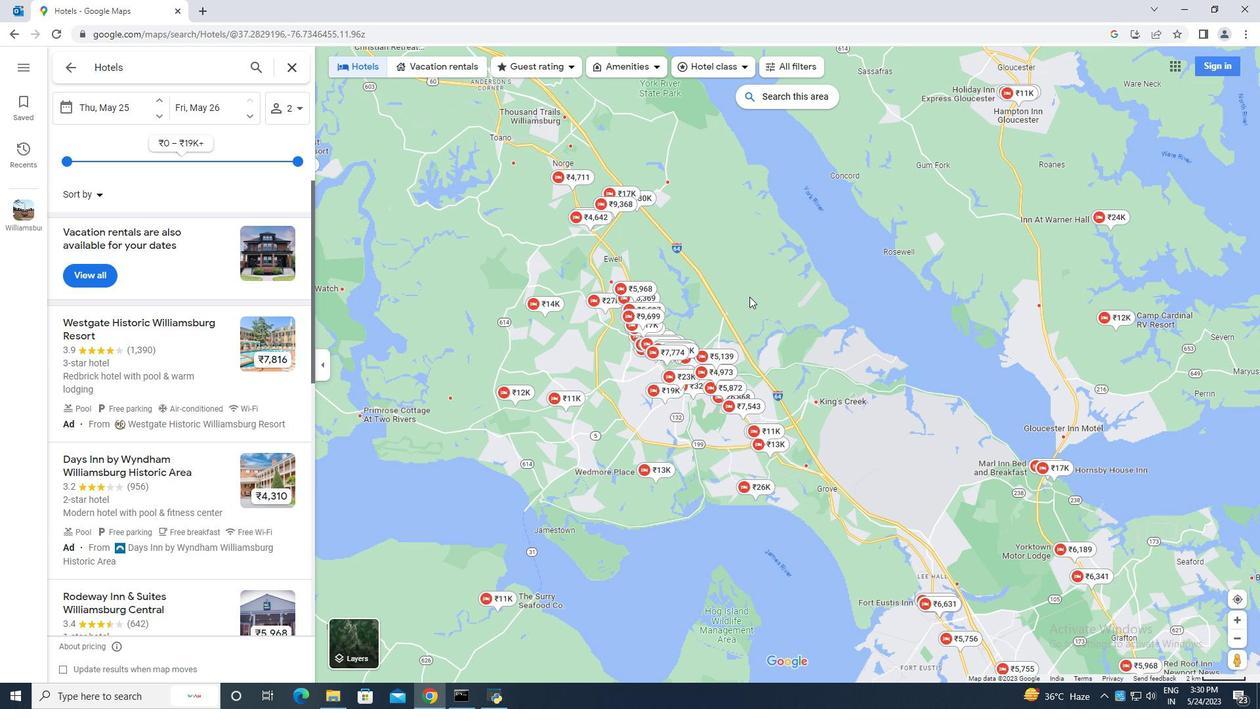 
Action: Mouse scrolled (749, 297) with delta (0, 0)
Screenshot: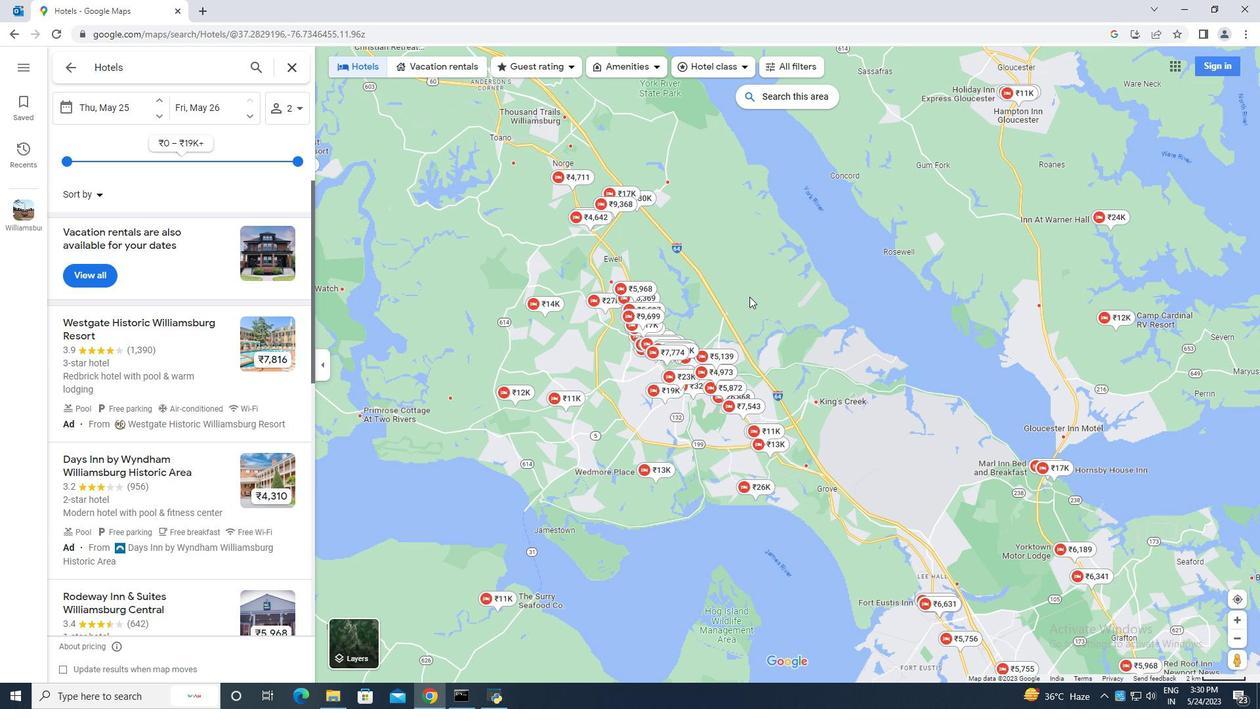 
Action: Mouse scrolled (749, 297) with delta (0, 0)
Screenshot: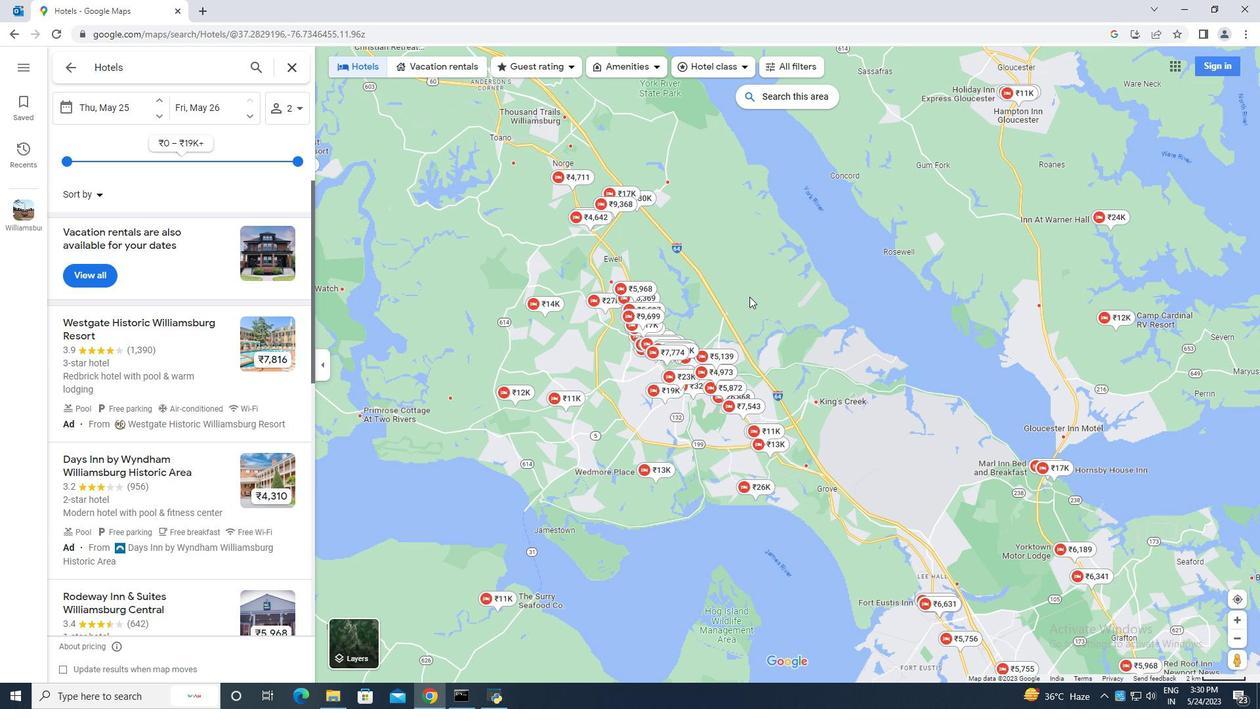 
Action: Mouse scrolled (749, 297) with delta (0, 0)
Screenshot: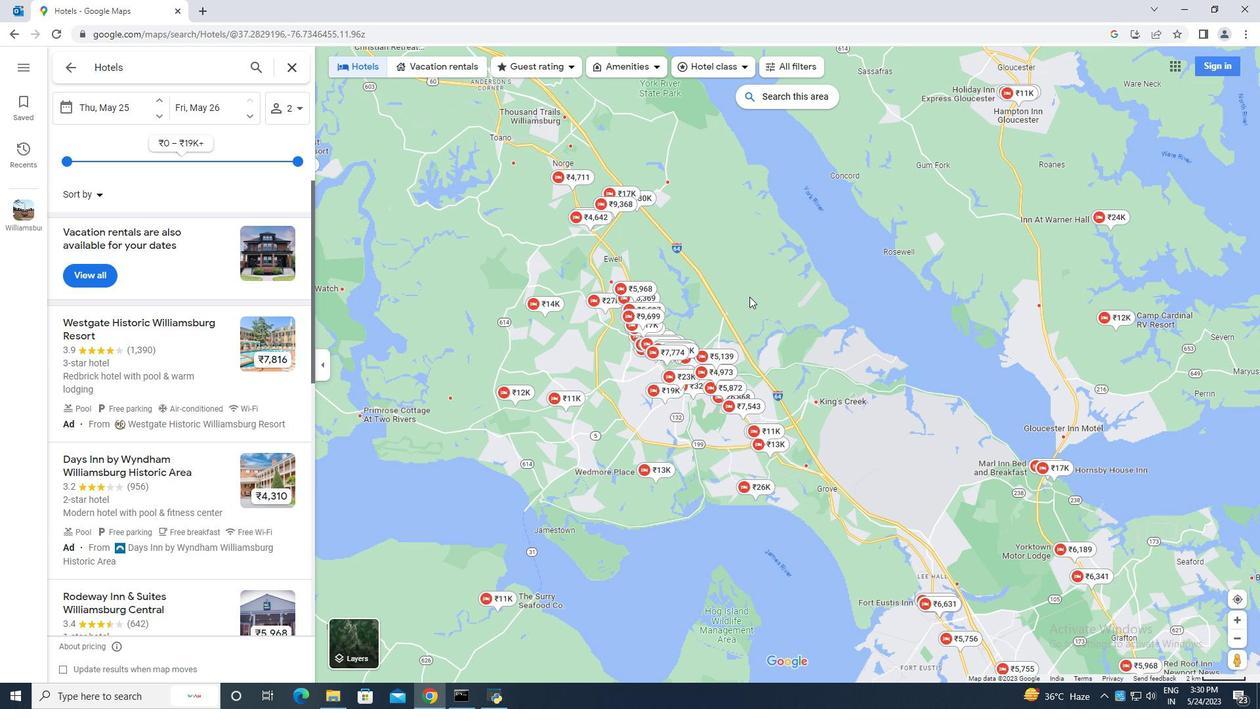 
Action: Mouse scrolled (749, 297) with delta (0, 0)
Screenshot: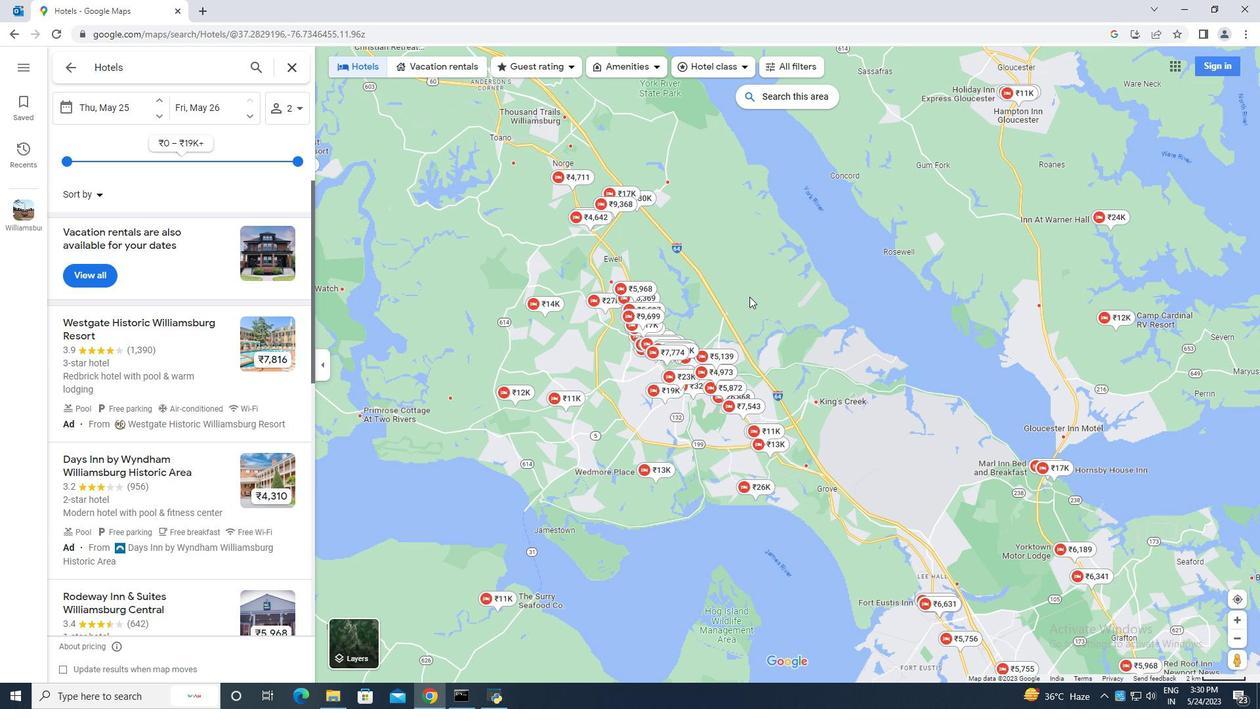 
Action: Mouse moved to (684, 276)
Screenshot: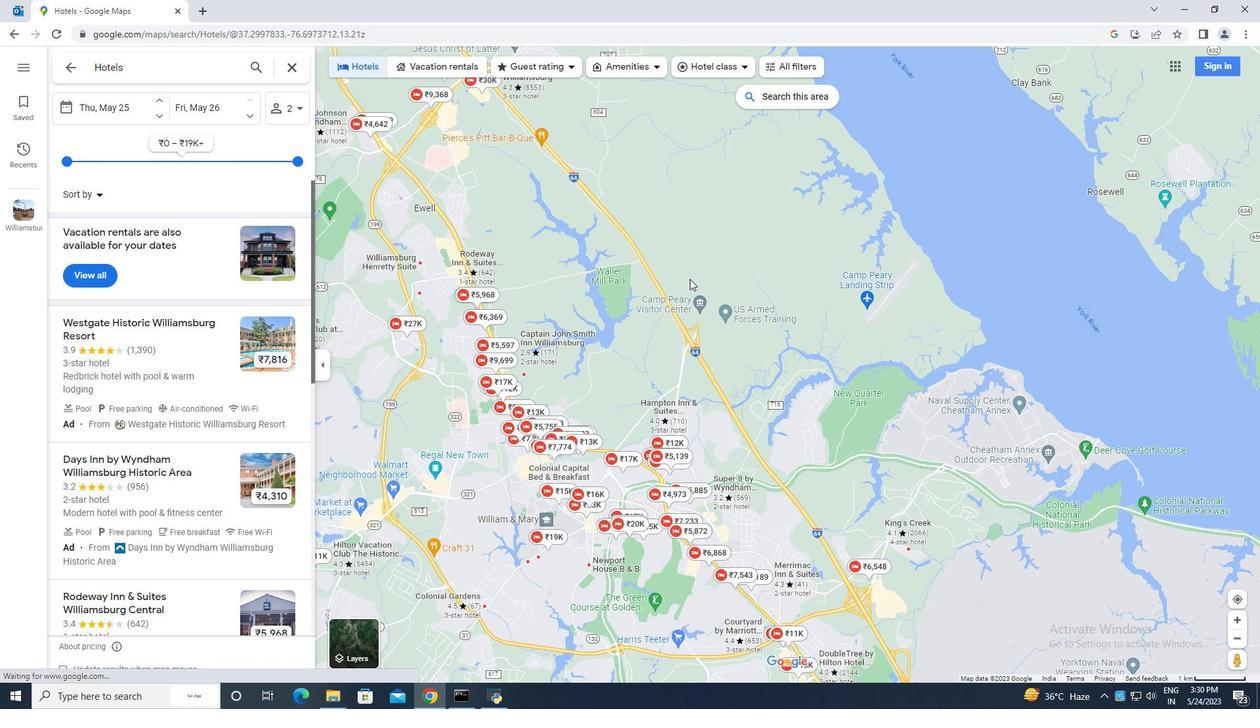 
Action: Mouse pressed left at (684, 276)
Screenshot: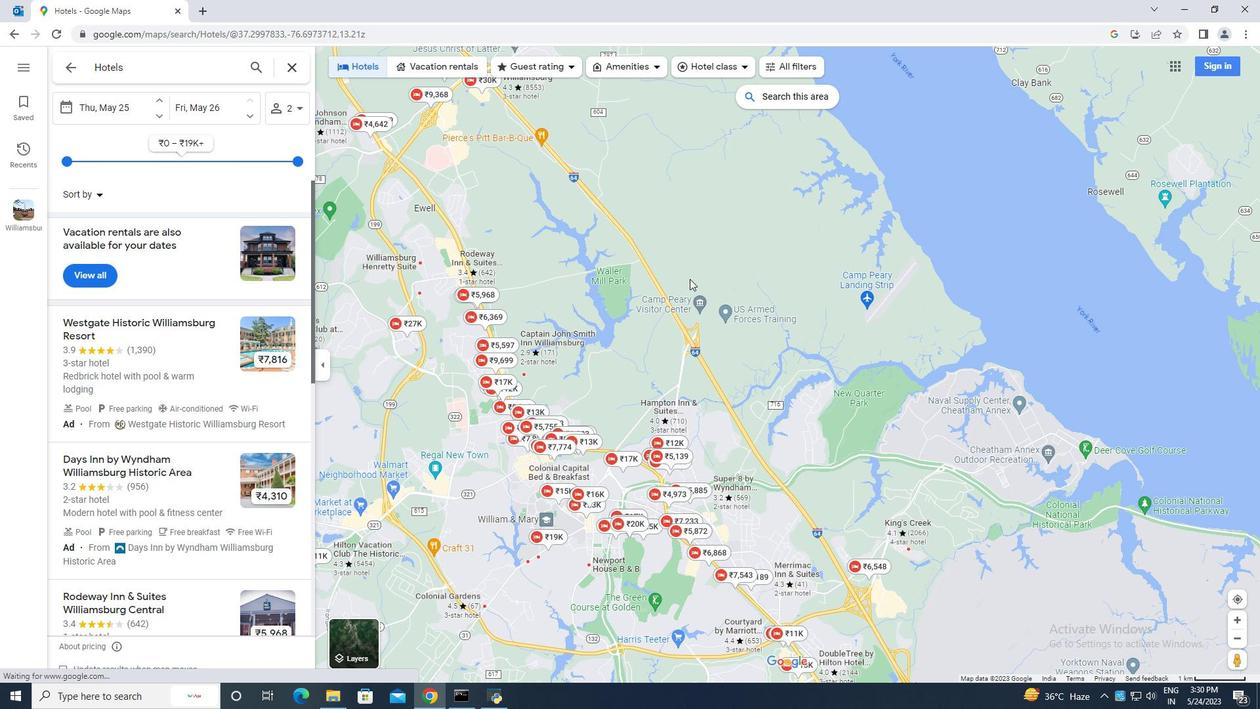 
Action: Mouse moved to (698, 264)
Screenshot: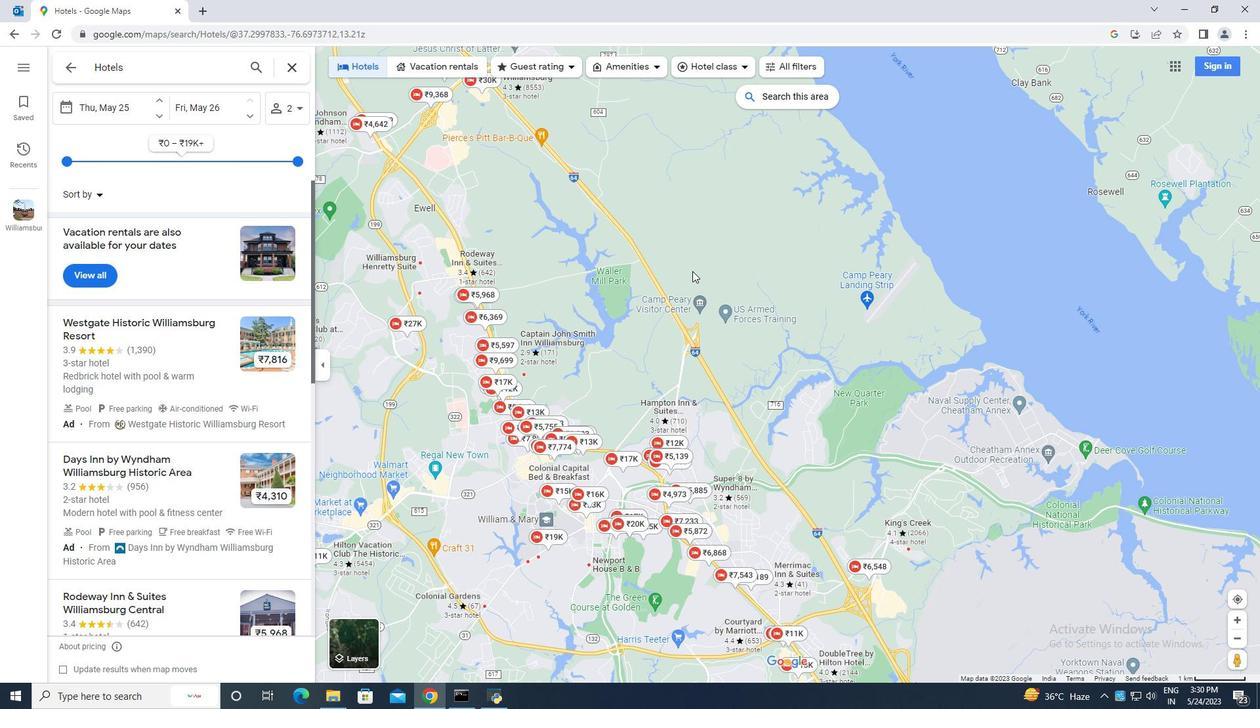 
Action: Mouse scrolled (698, 263) with delta (0, 0)
Screenshot: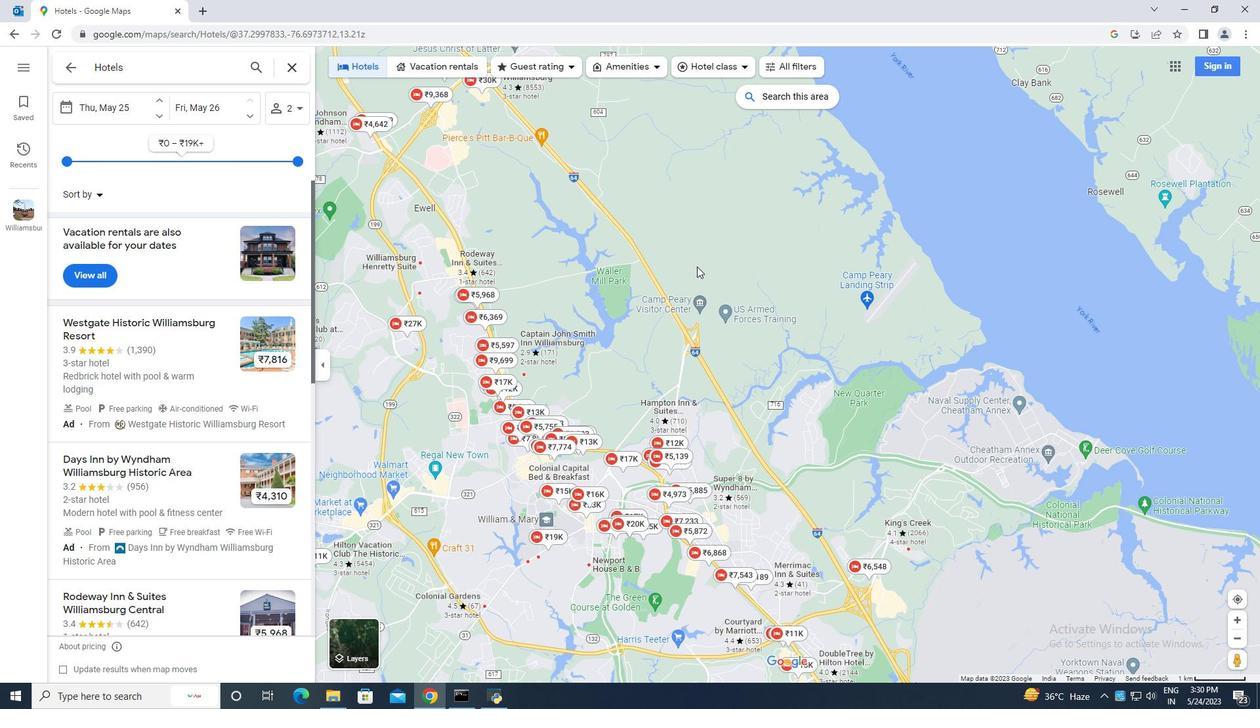 
Action: Mouse scrolled (698, 263) with delta (0, 0)
Screenshot: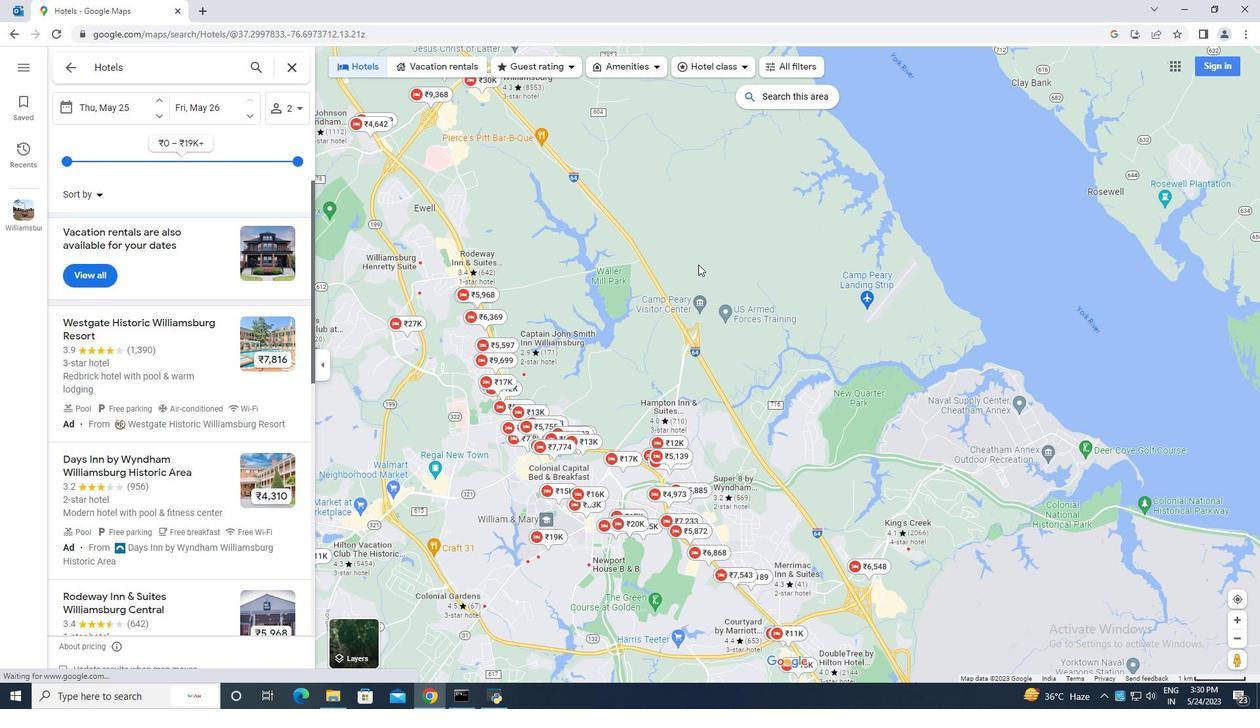 
Action: Mouse scrolled (698, 263) with delta (0, 0)
Screenshot: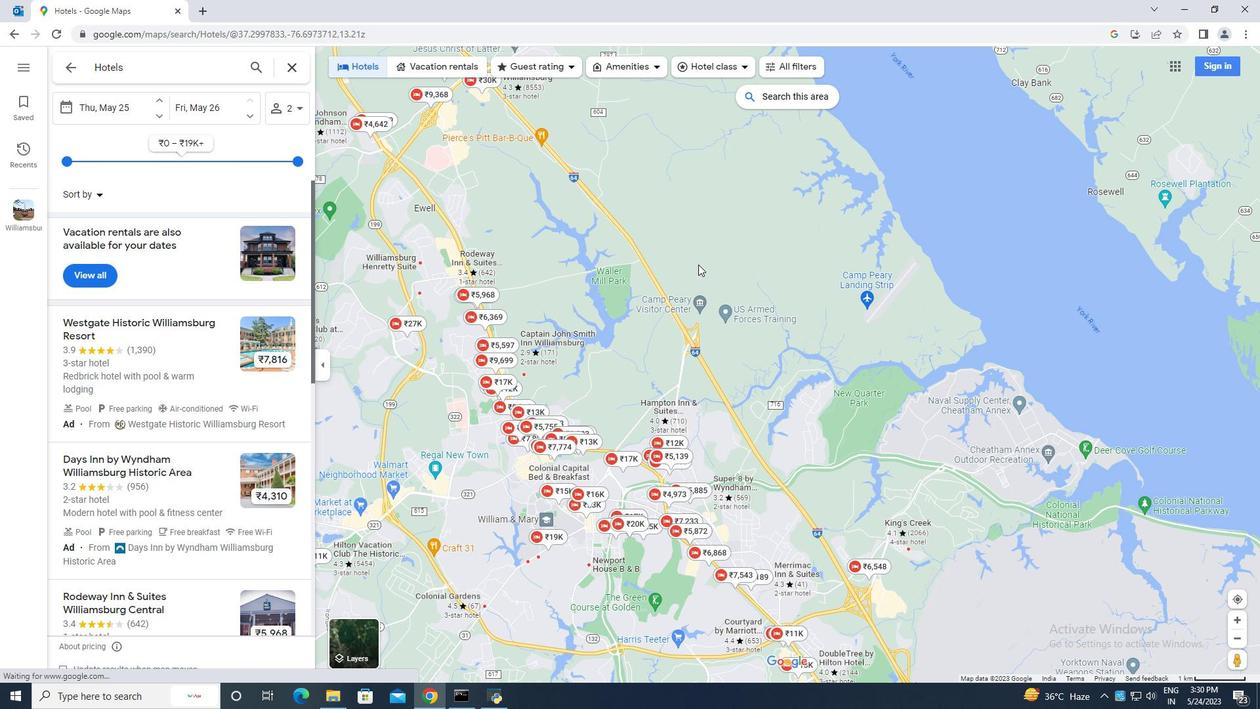 
Action: Mouse scrolled (698, 263) with delta (0, 0)
Screenshot: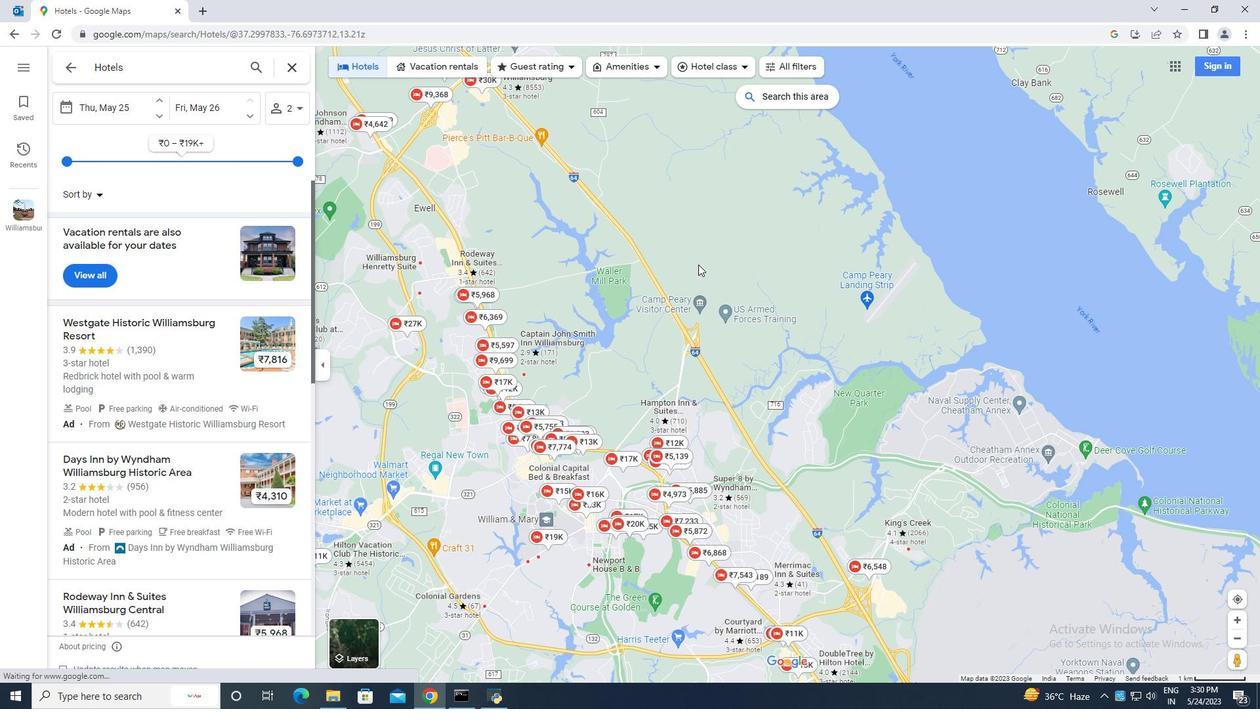 
Action: Mouse scrolled (698, 263) with delta (0, 0)
Screenshot: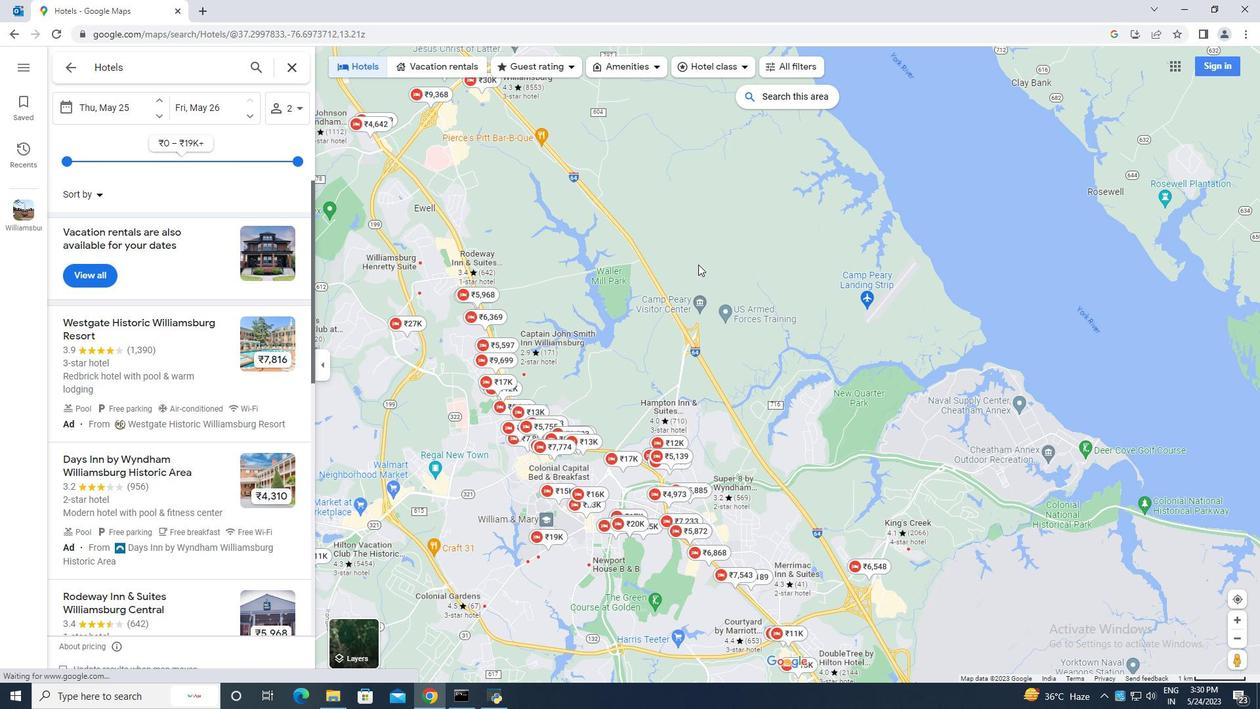 
Action: Mouse moved to (736, 252)
Screenshot: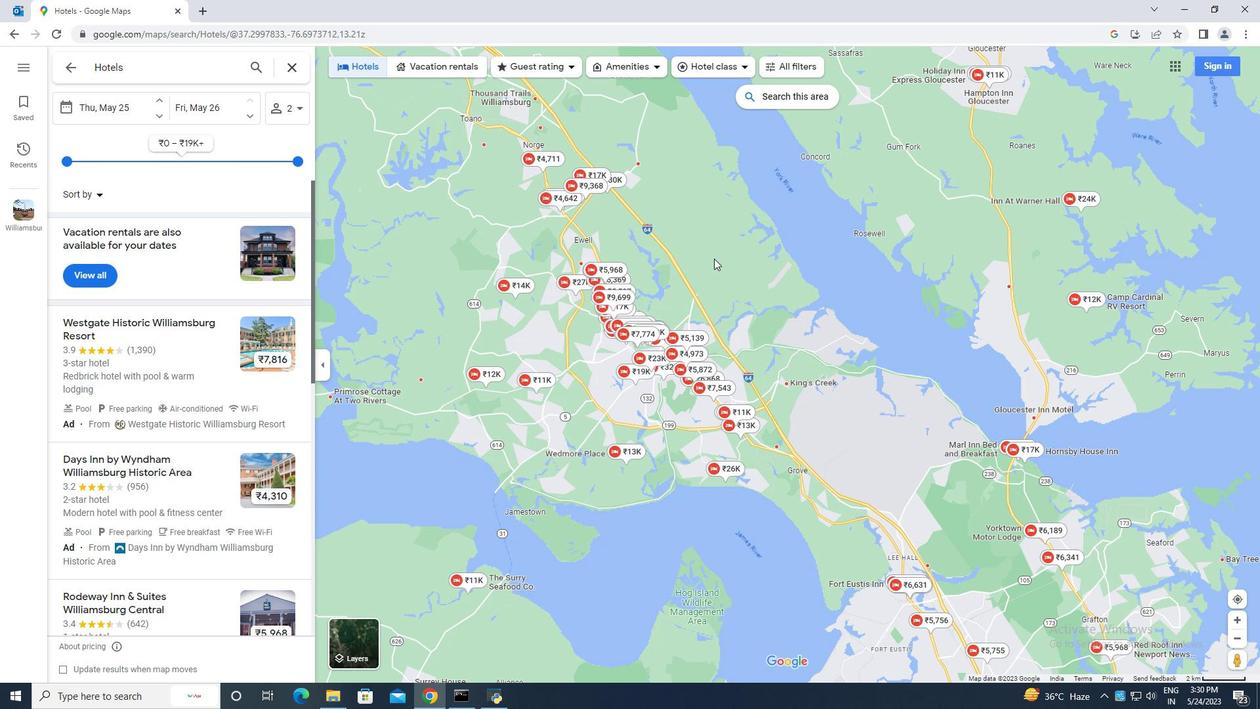 
Action: Mouse scrolled (736, 252) with delta (0, 0)
Screenshot: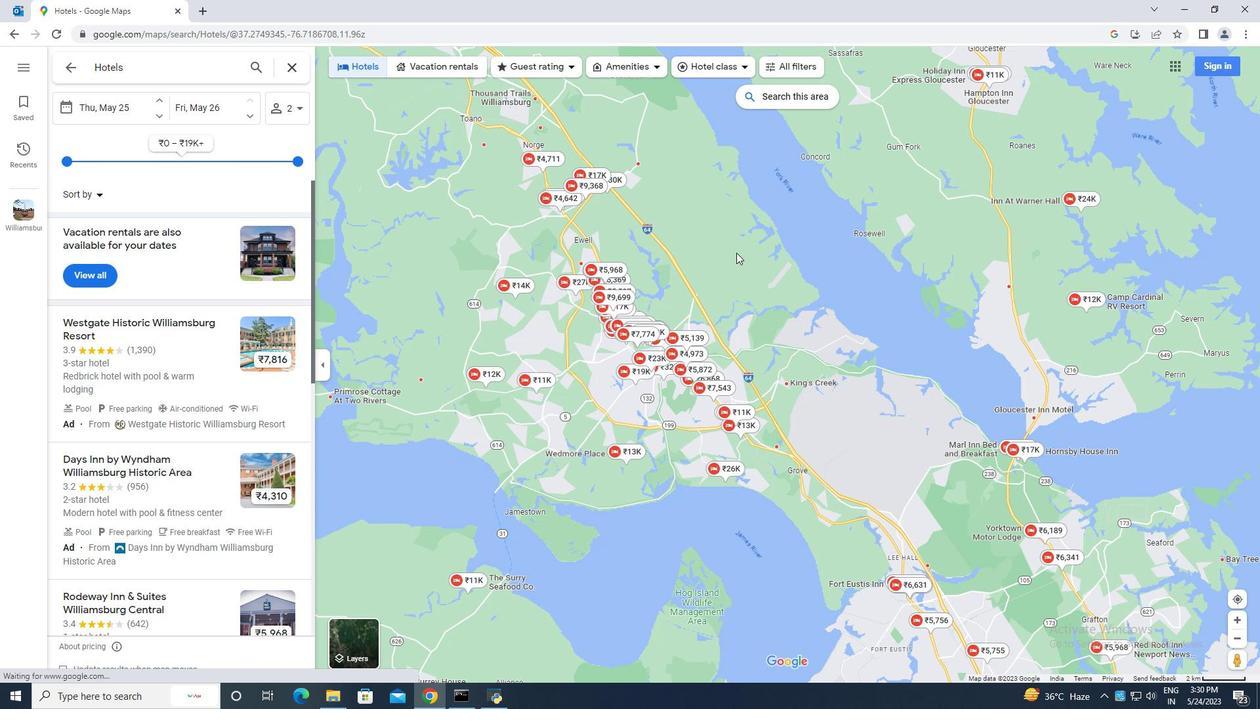 
Action: Mouse scrolled (736, 252) with delta (0, 0)
Screenshot: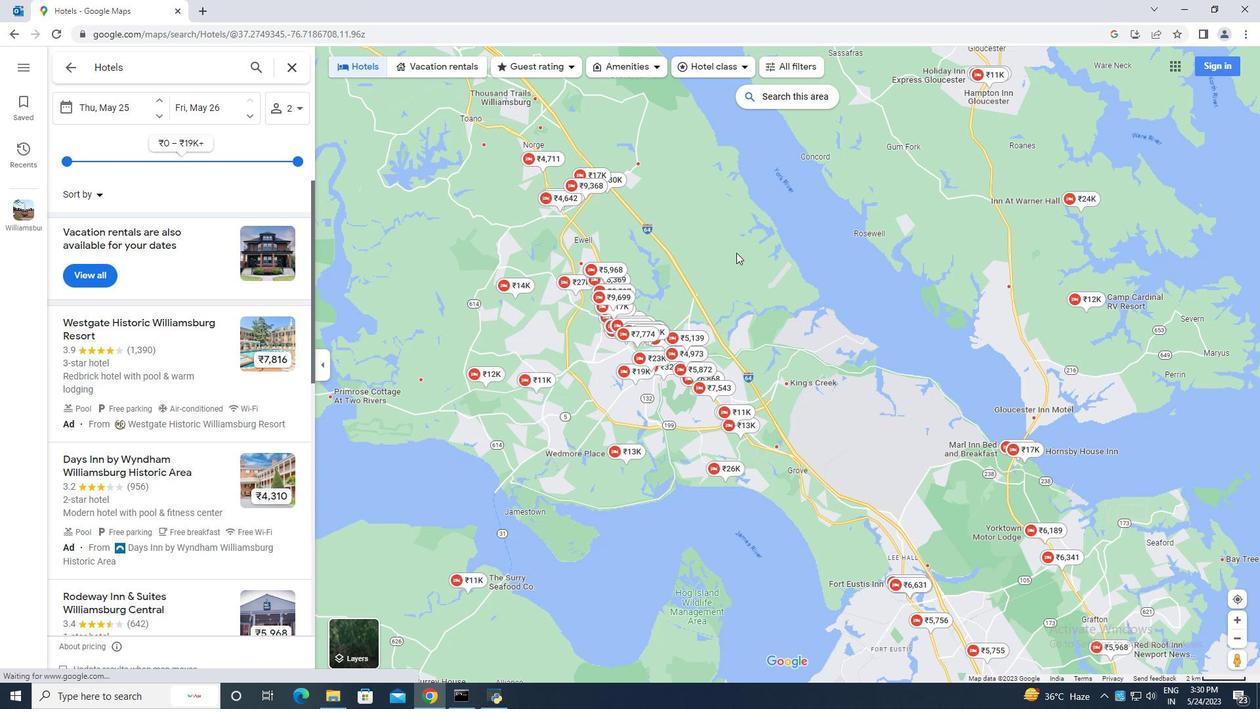 
Action: Mouse moved to (796, 265)
Screenshot: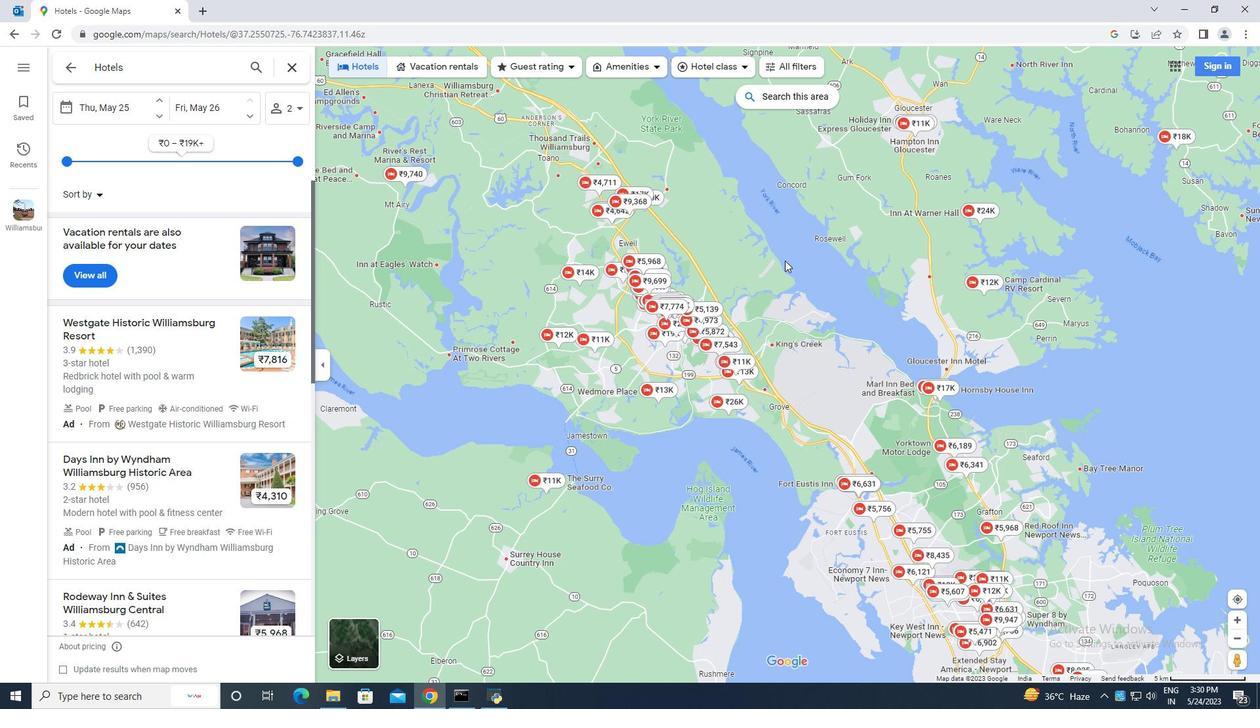 
Action: Mouse scrolled (796, 265) with delta (0, 0)
Screenshot: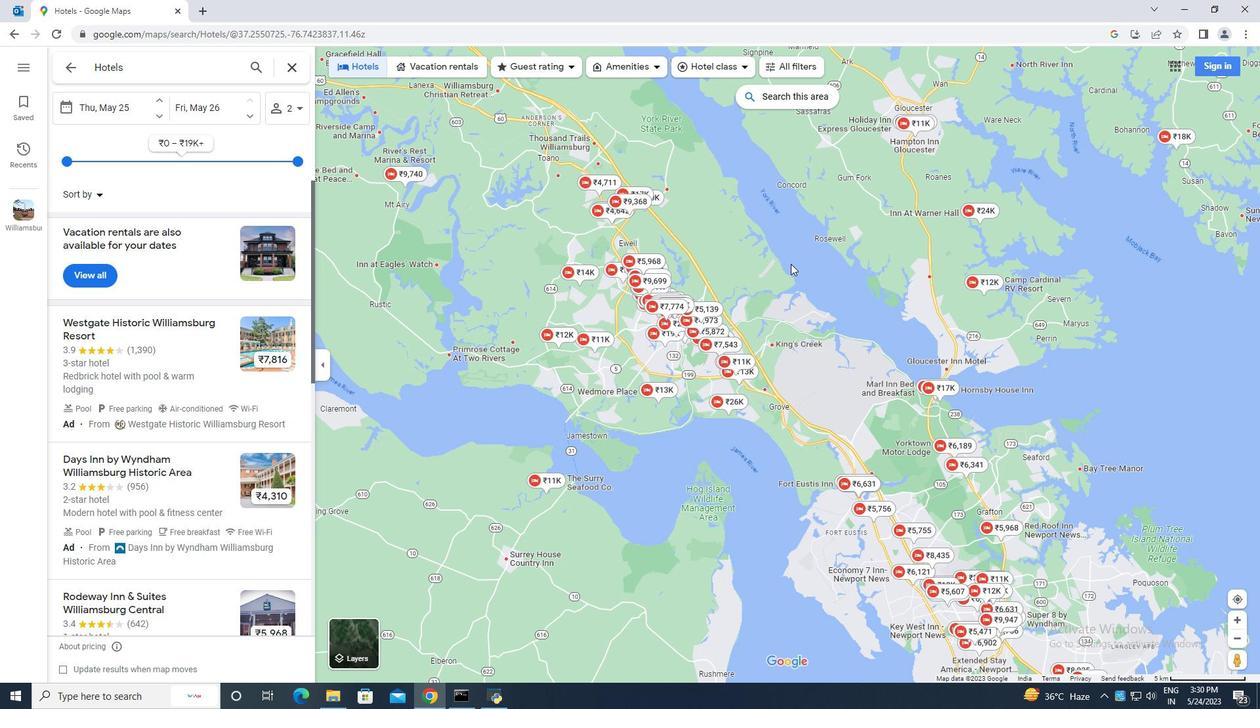
Action: Mouse scrolled (796, 265) with delta (0, 0)
Screenshot: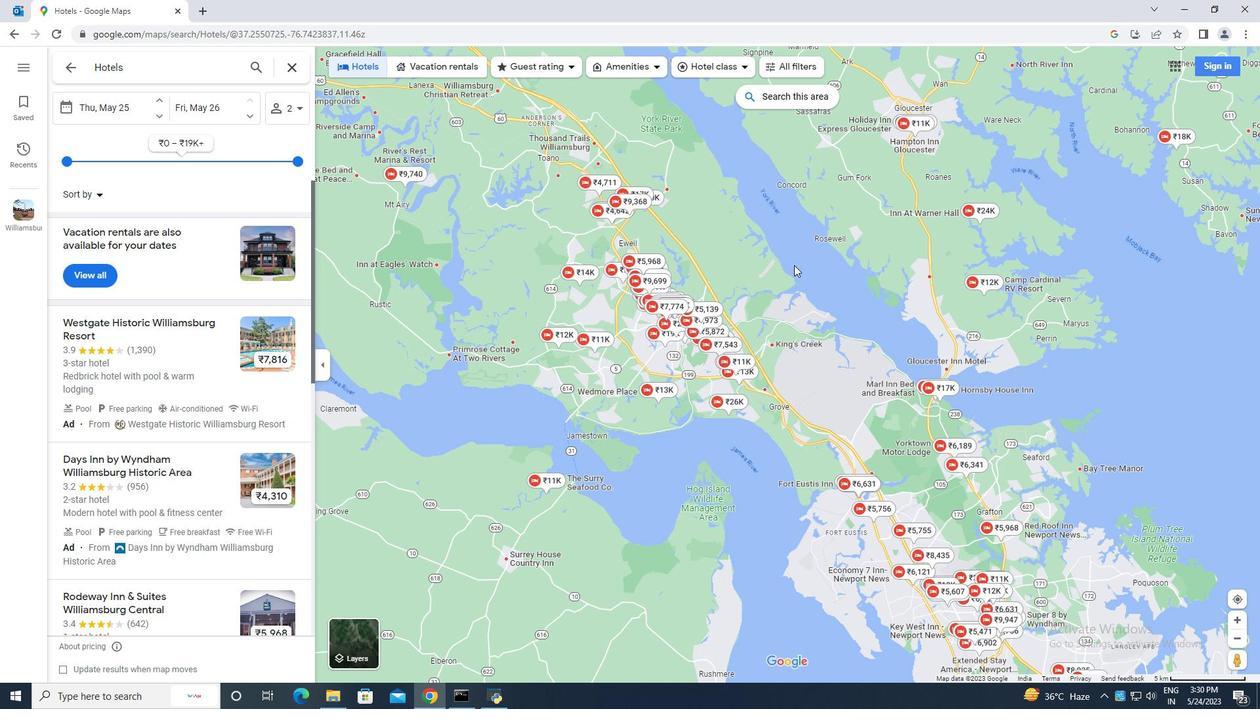 
Action: Mouse scrolled (796, 265) with delta (0, 0)
Screenshot: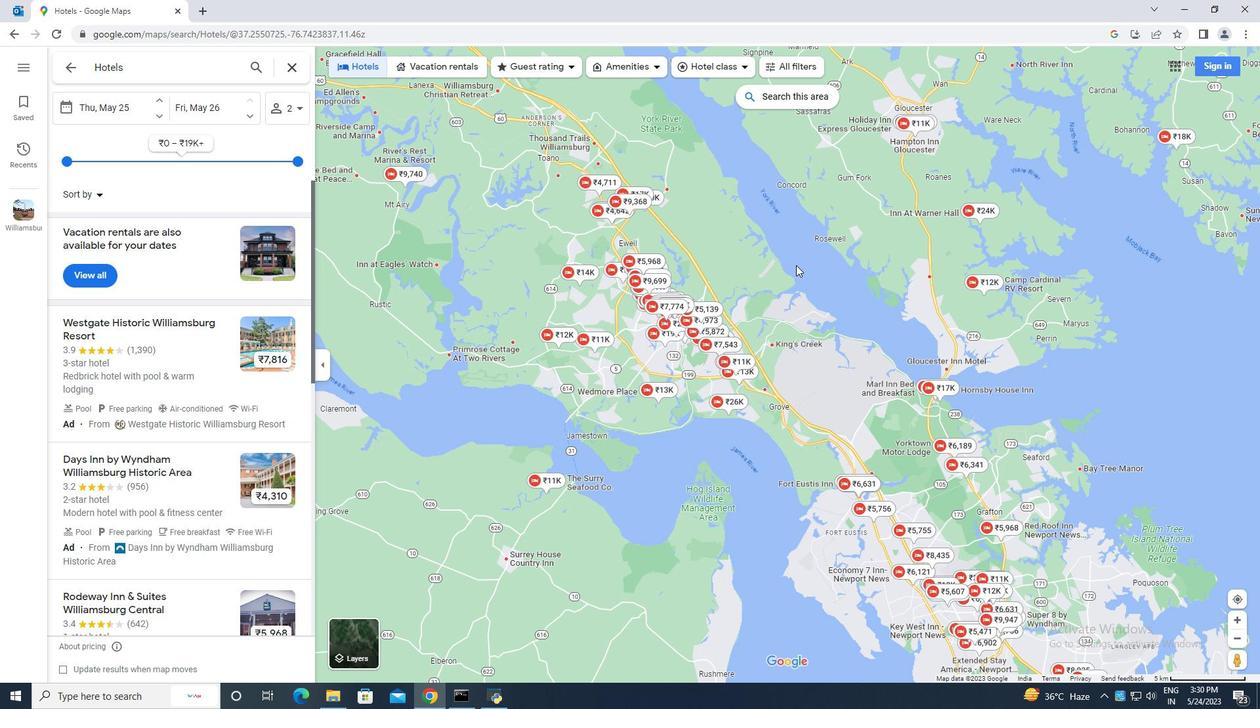 
Action: Mouse scrolled (796, 265) with delta (0, 0)
Screenshot: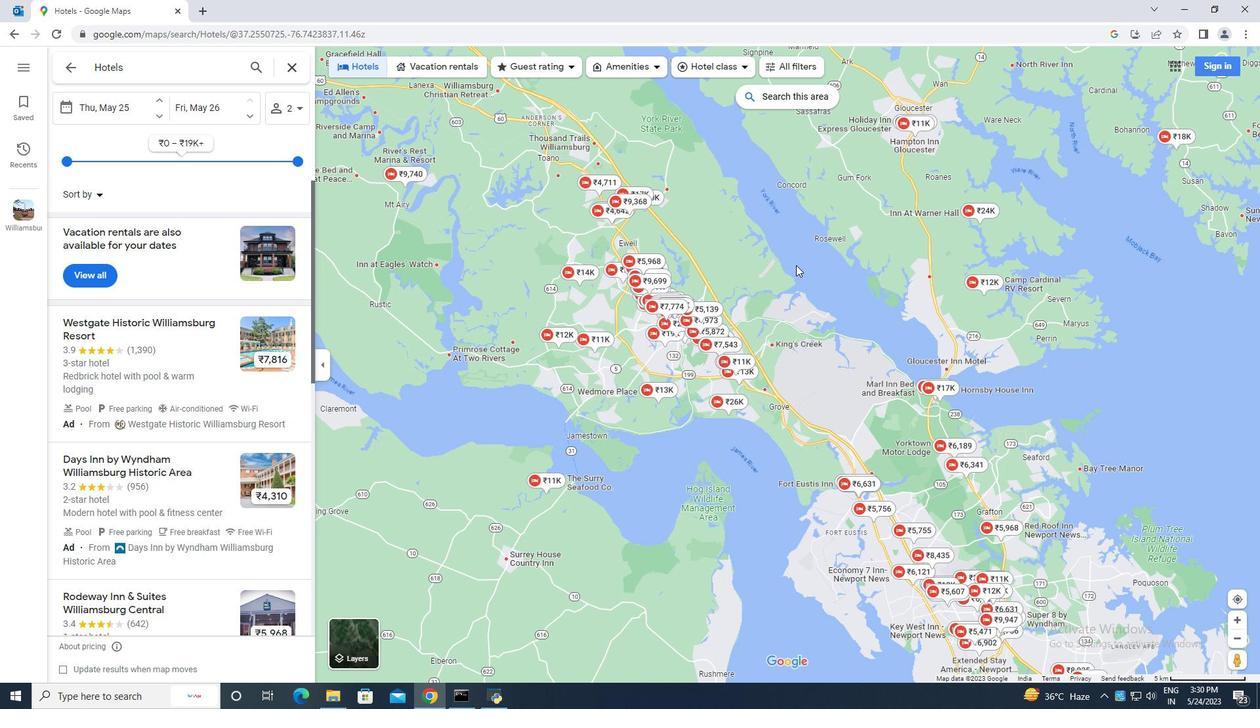 
Action: Mouse moved to (674, 254)
Screenshot: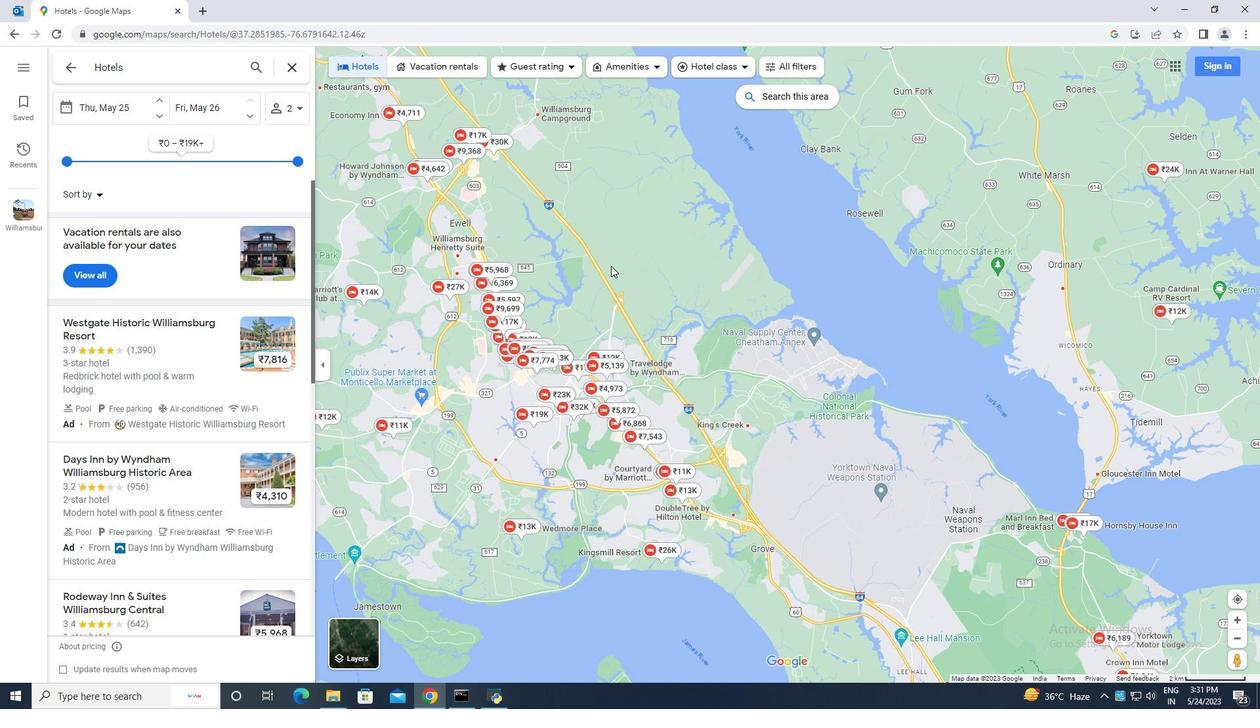 
Action: Mouse pressed left at (674, 254)
Screenshot: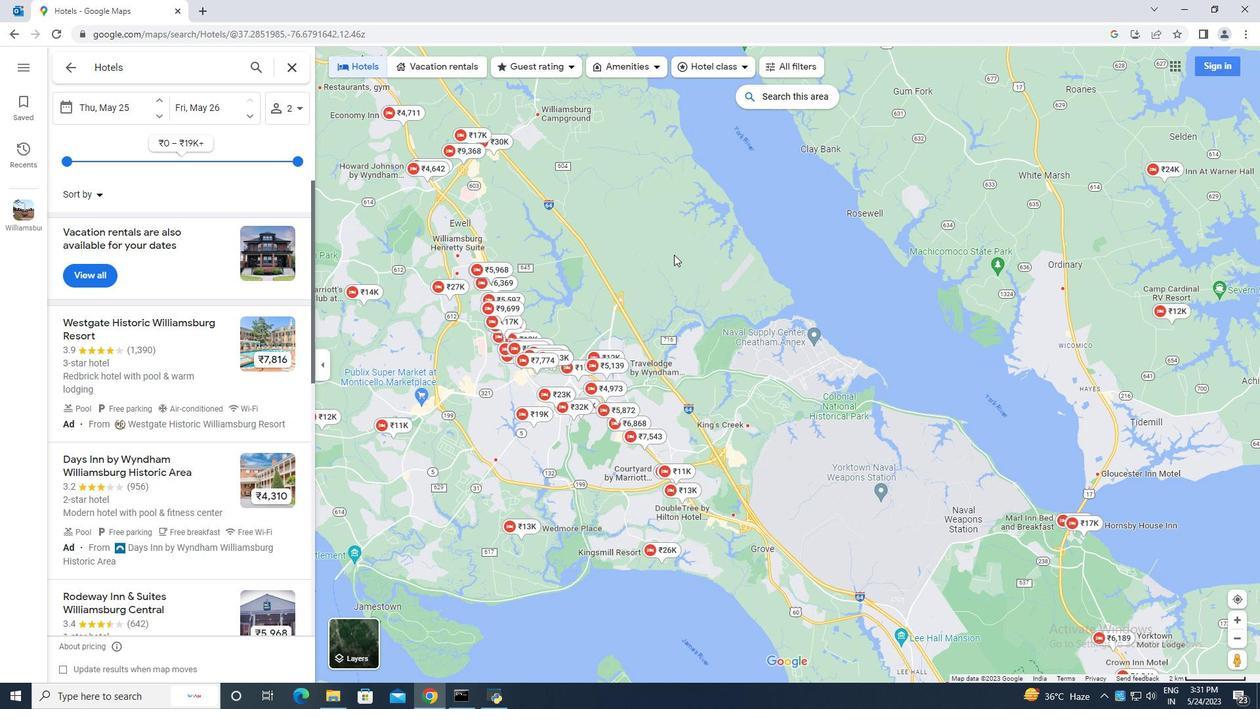 
Action: Mouse moved to (902, 223)
Screenshot: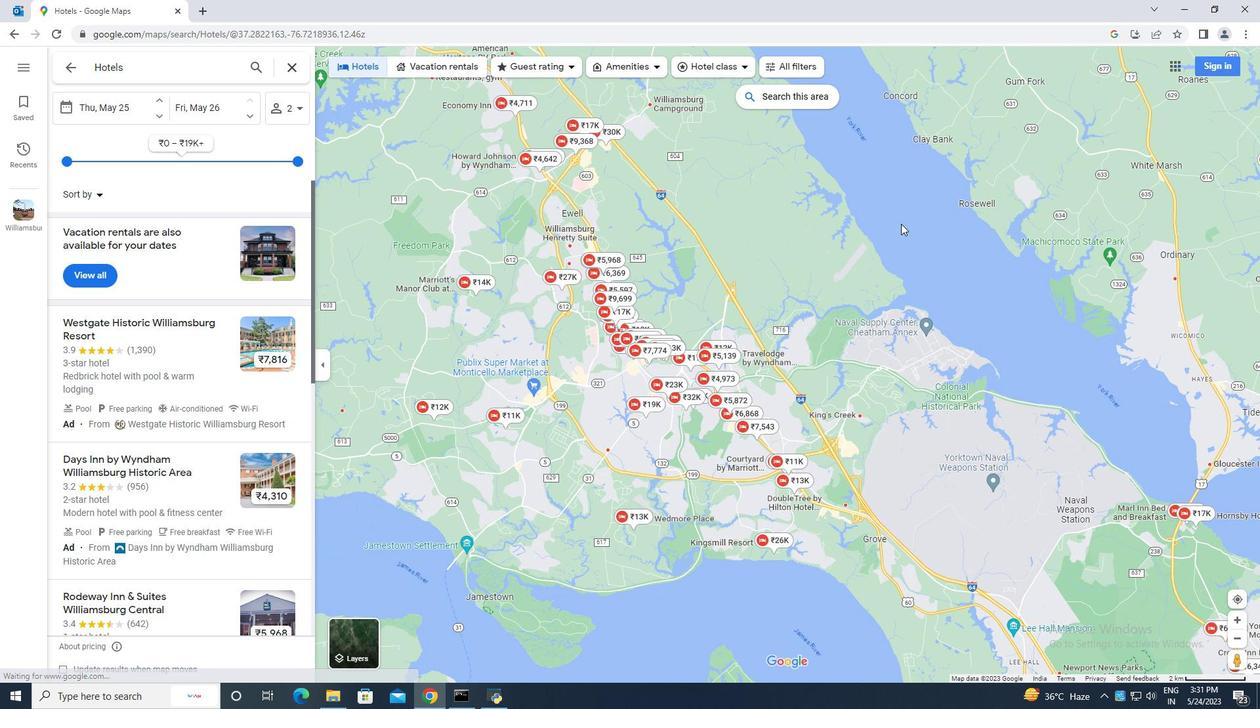 
Action: Mouse scrolled (902, 222) with delta (0, 0)
Screenshot: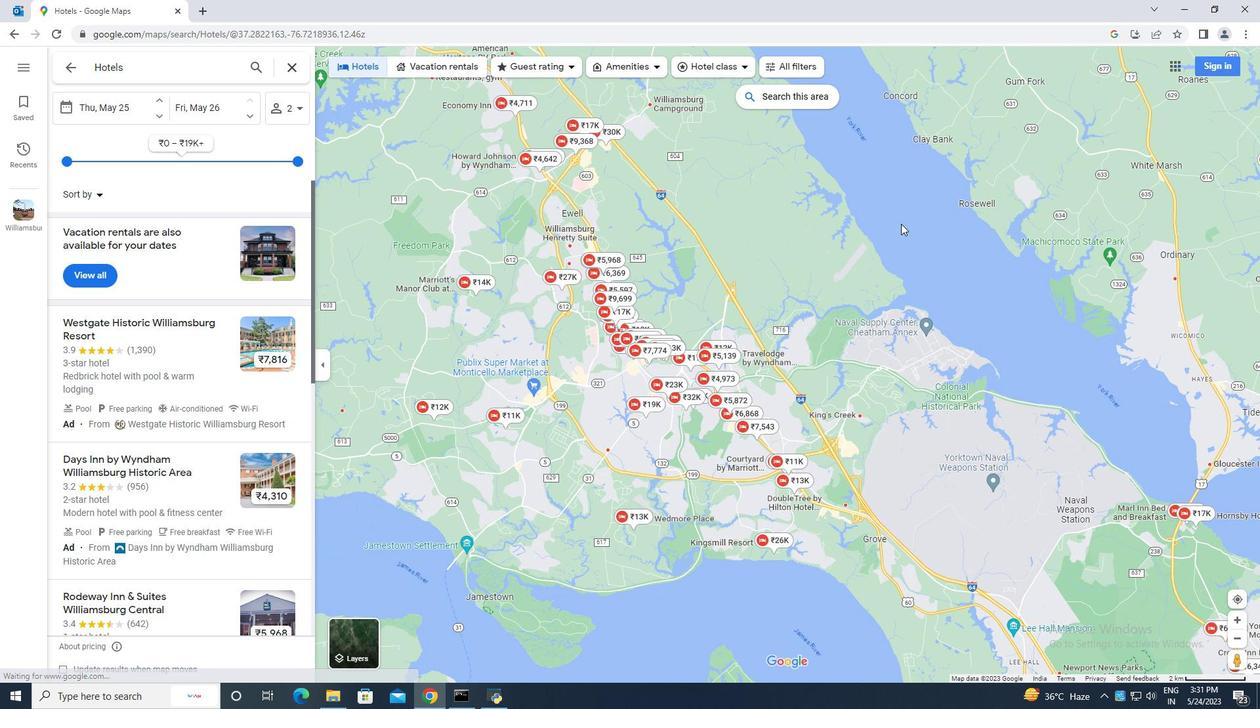 
Action: Mouse scrolled (902, 222) with delta (0, 0)
Screenshot: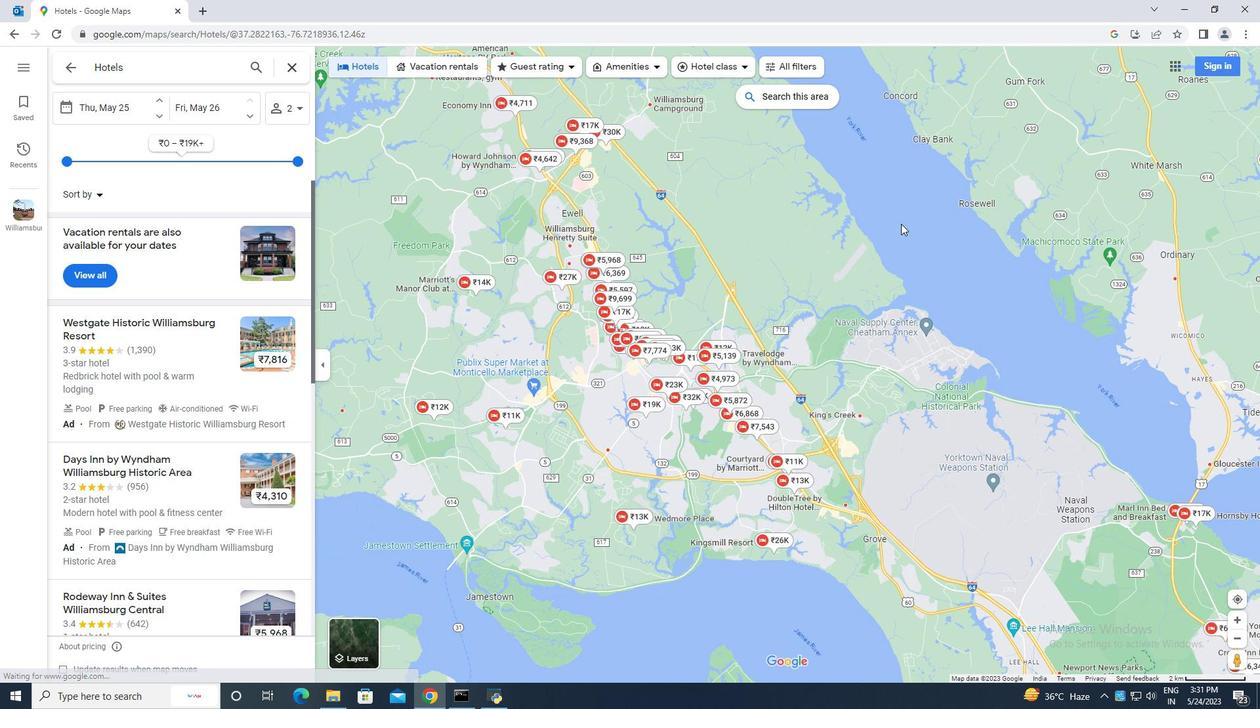 
Action: Mouse moved to (905, 220)
Screenshot: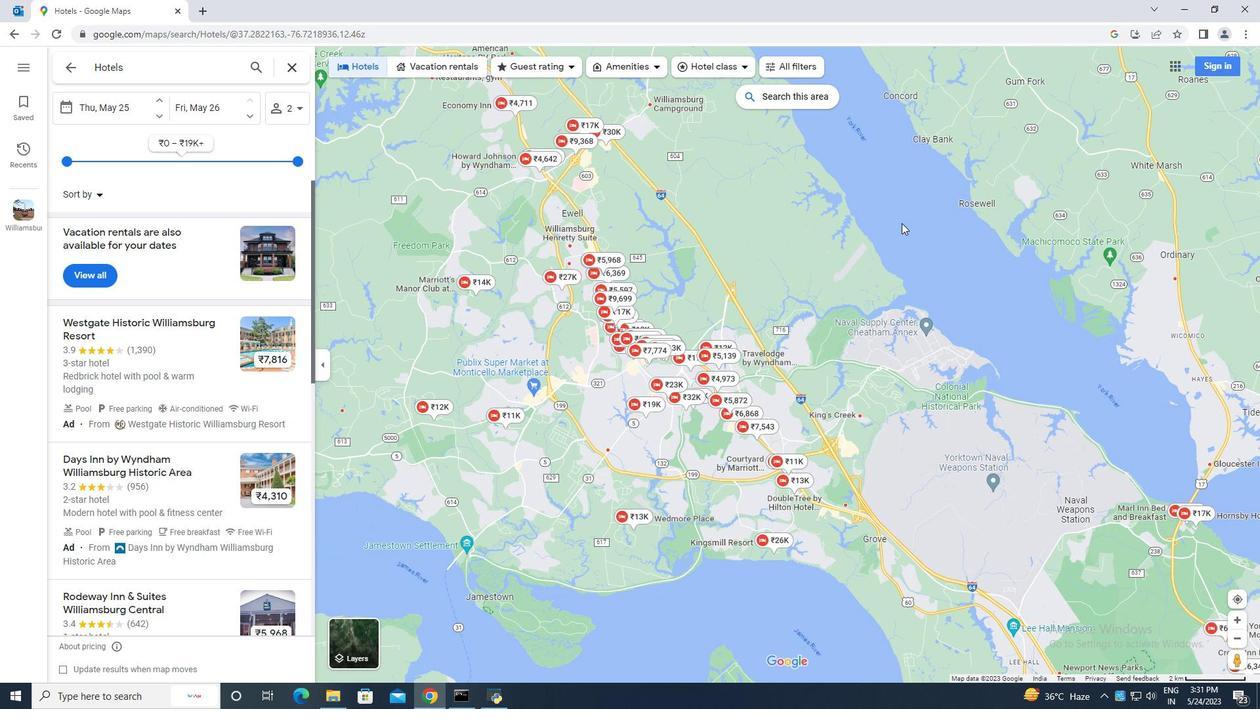 
Action: Mouse scrolled (905, 219) with delta (0, 0)
Screenshot: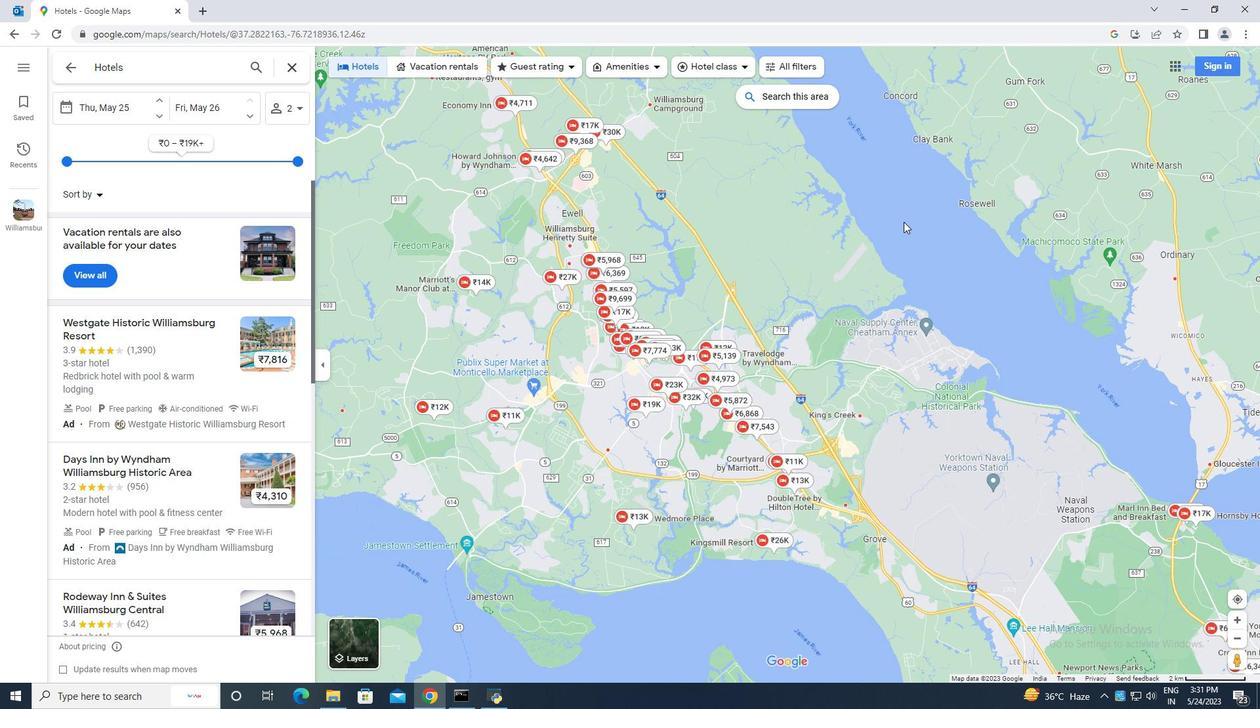 
Action: Mouse scrolled (905, 219) with delta (0, 0)
Screenshot: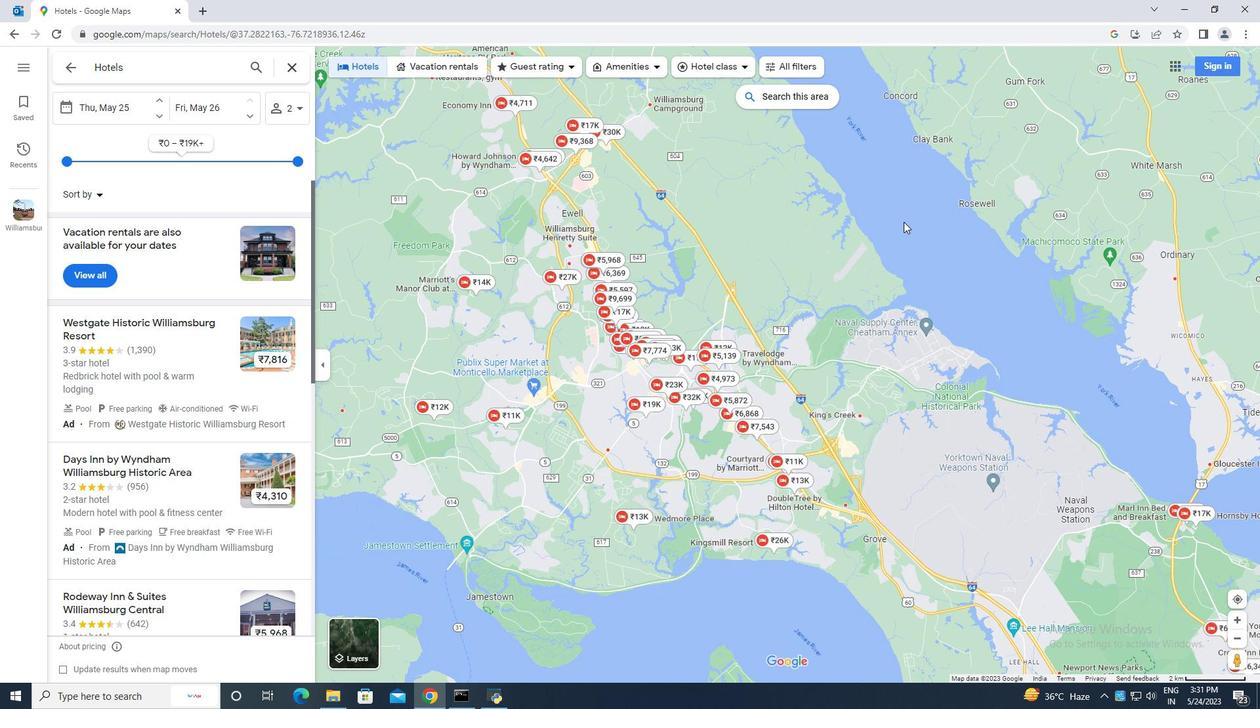 
Action: Mouse scrolled (905, 219) with delta (0, 0)
Screenshot: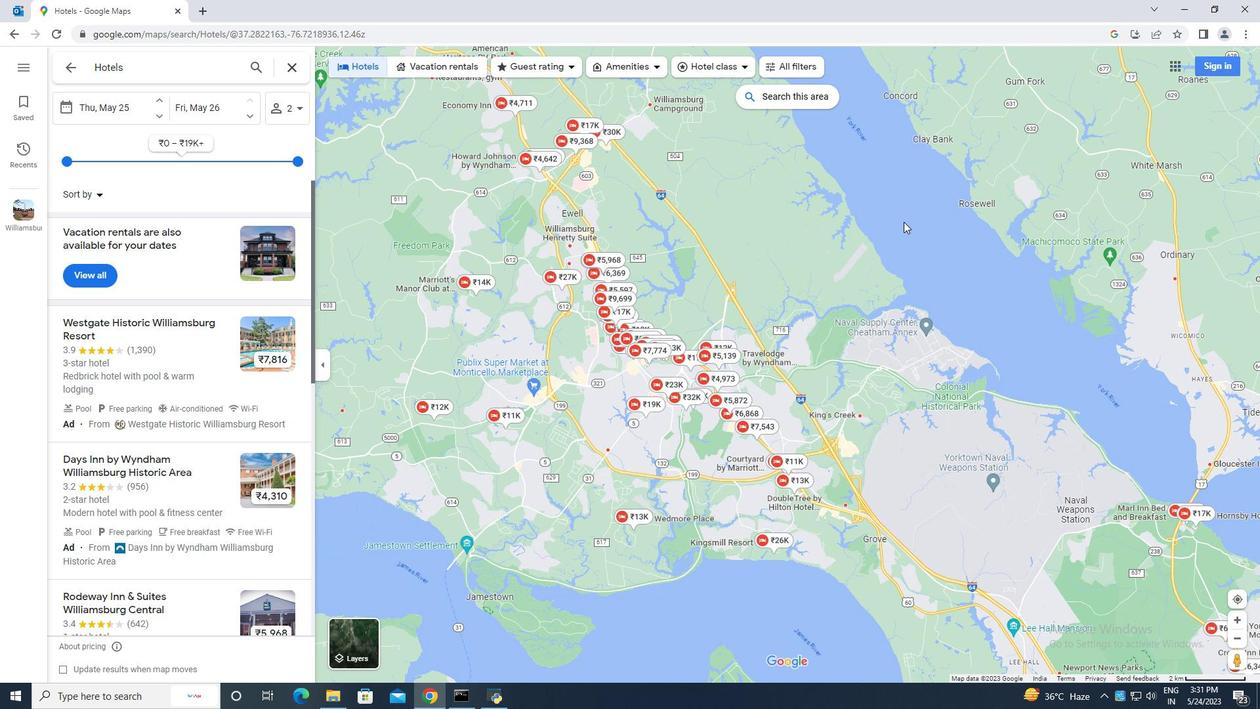 
Action: Mouse moved to (951, 242)
Screenshot: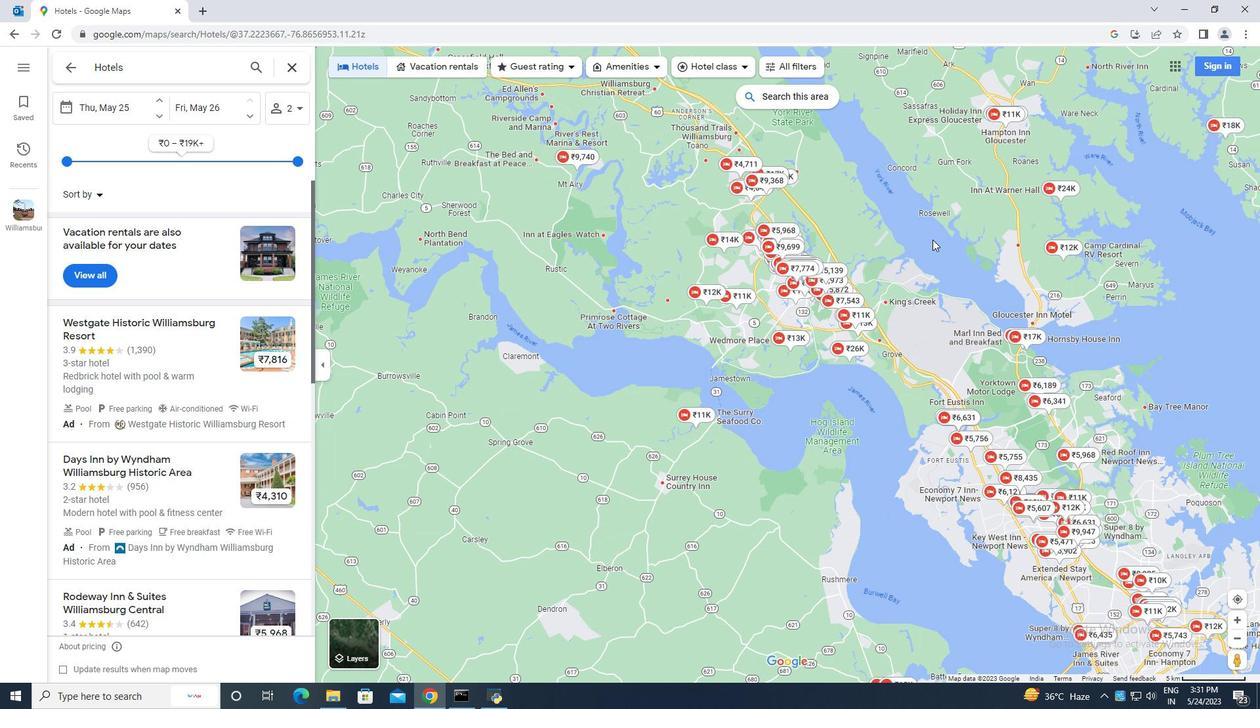 
Action: Mouse pressed left at (951, 242)
Screenshot: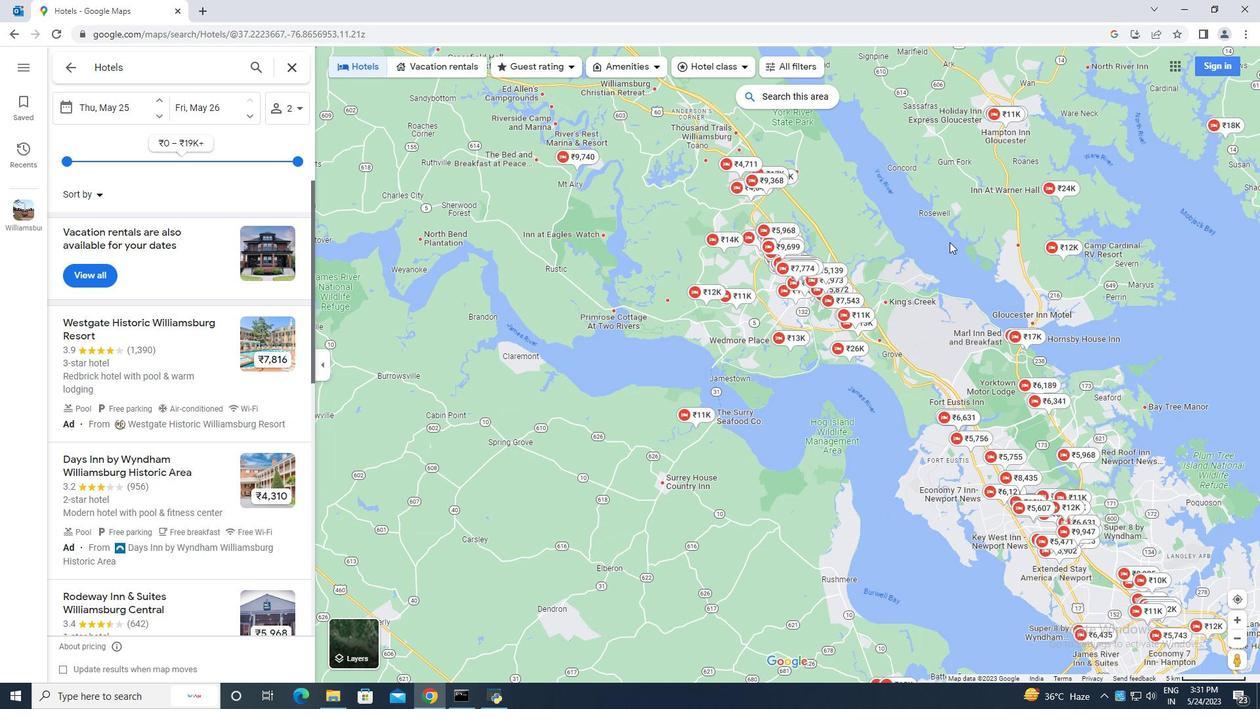 
Action: Mouse moved to (802, 276)
Screenshot: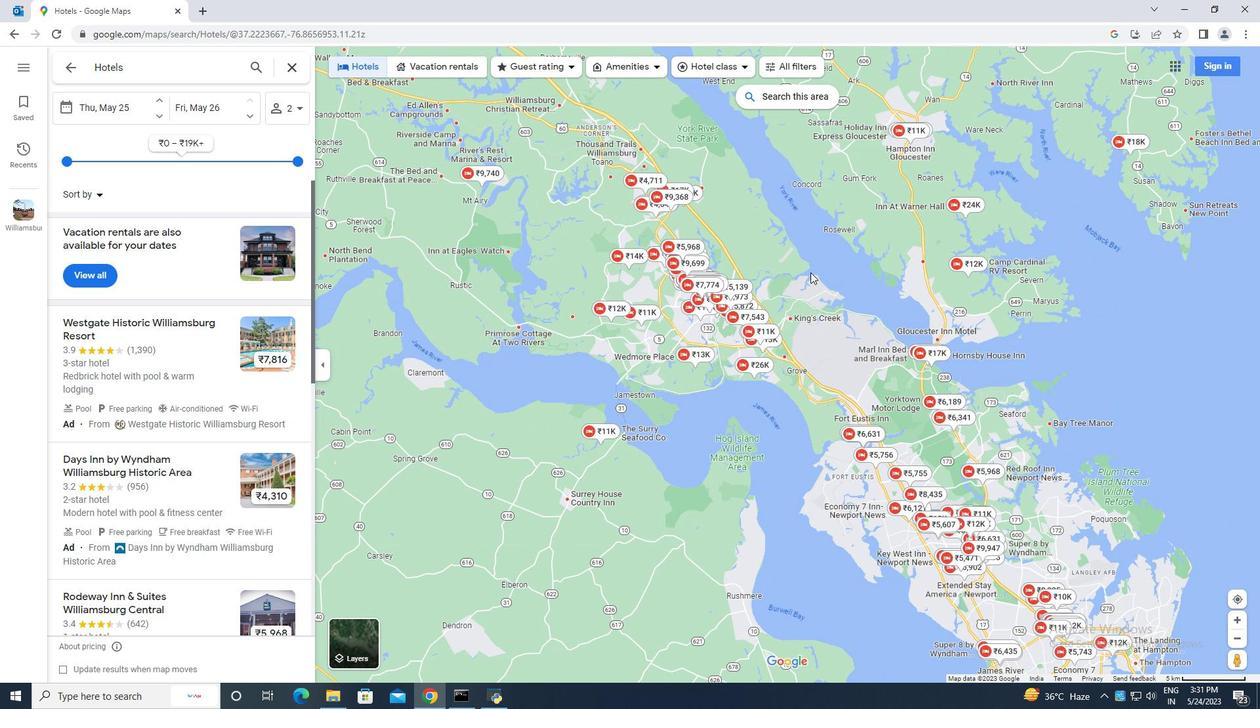 
Action: Mouse scrolled (802, 277) with delta (0, 0)
Screenshot: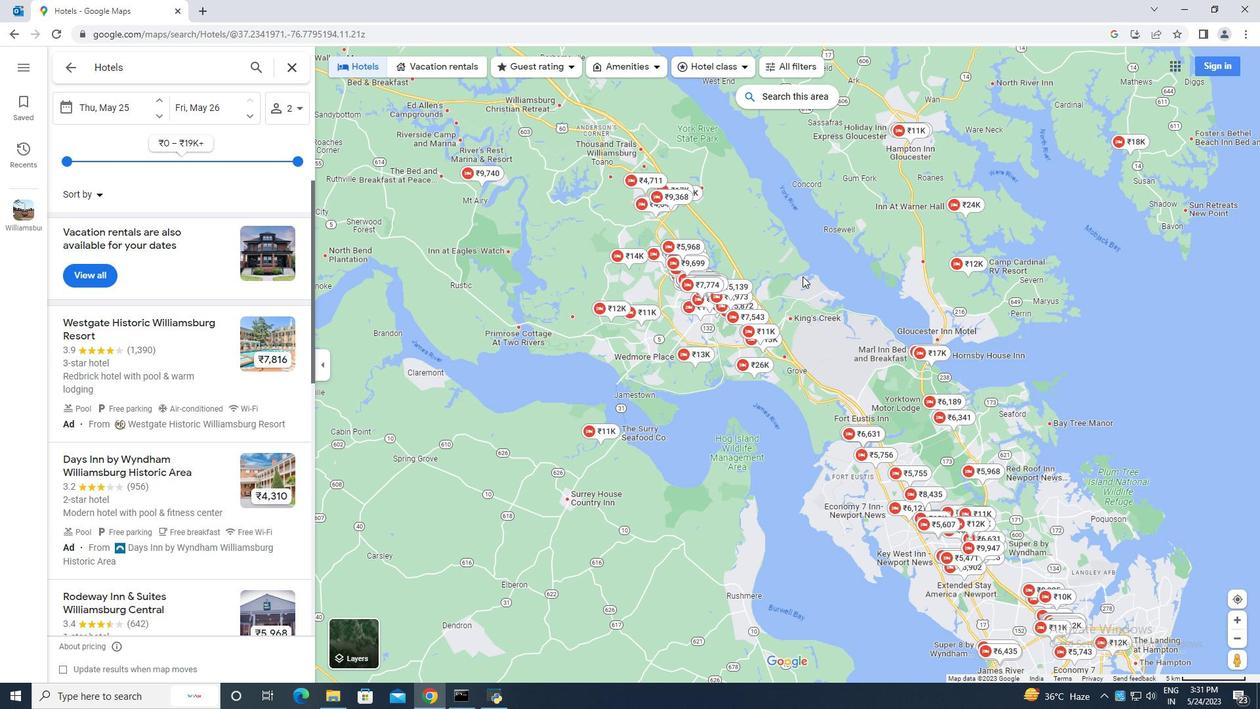 
Action: Mouse scrolled (802, 277) with delta (0, 0)
Screenshot: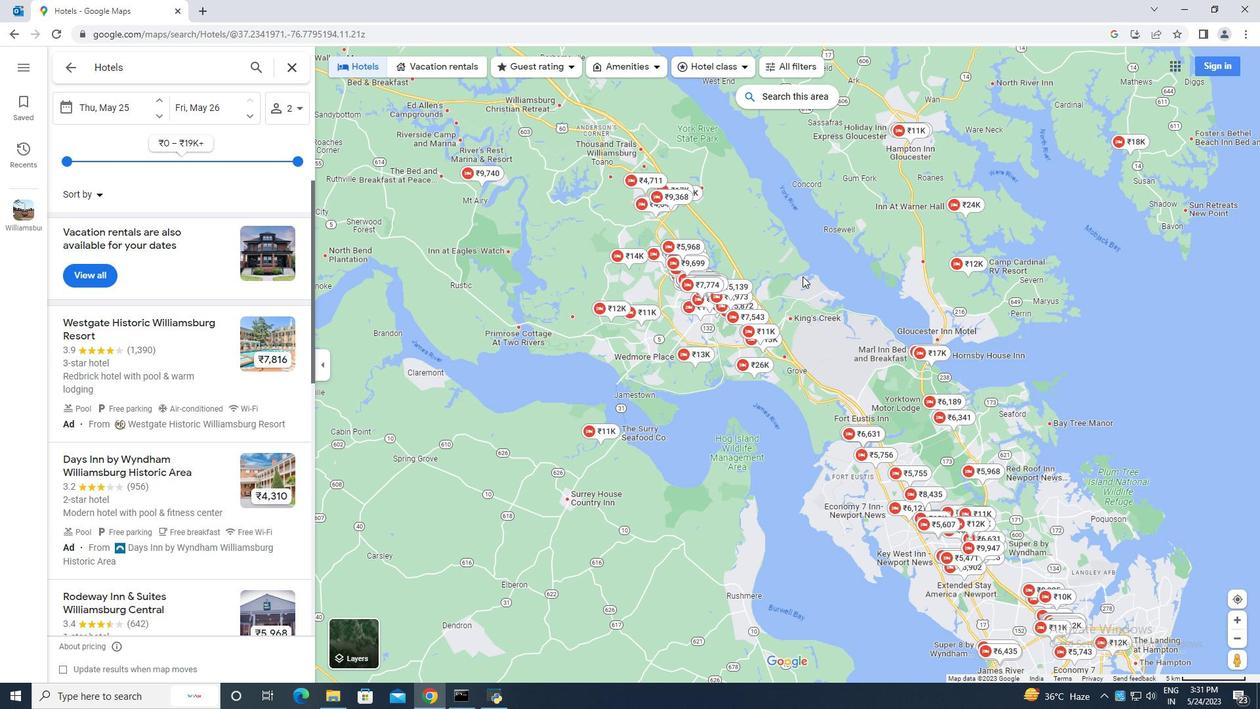 
Action: Mouse scrolled (802, 277) with delta (0, 0)
Screenshot: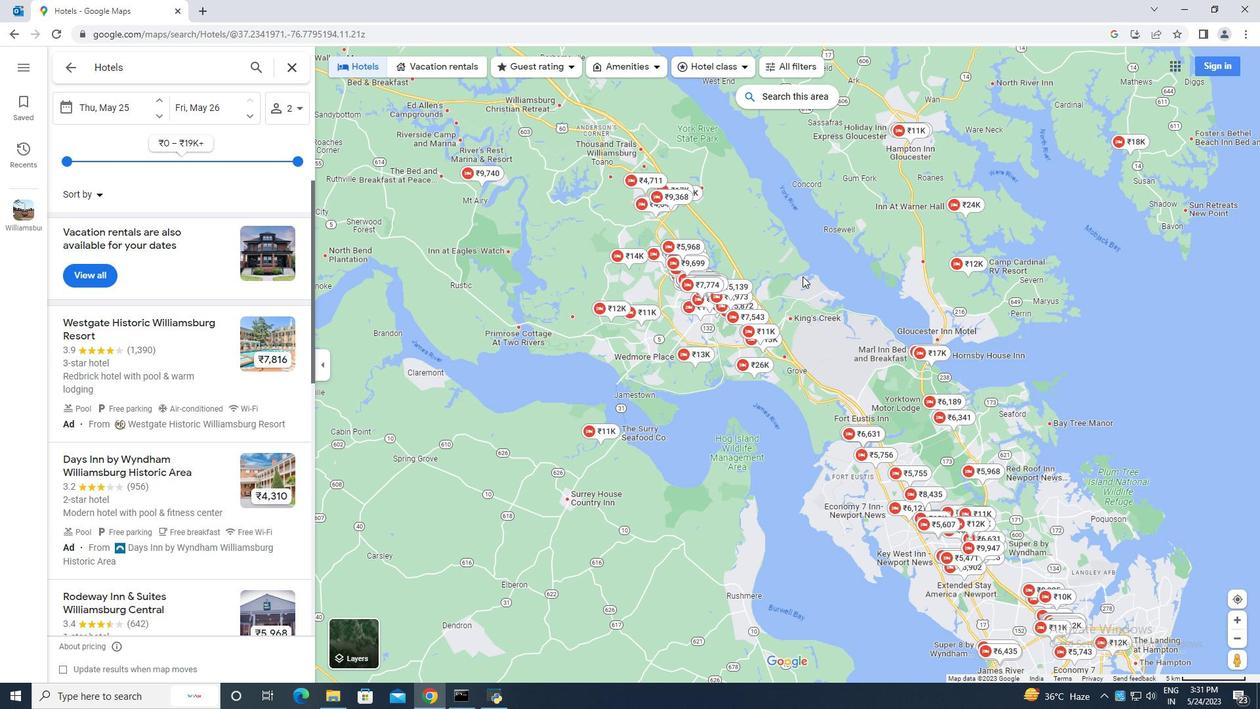 
Action: Mouse scrolled (802, 277) with delta (0, 0)
Screenshot: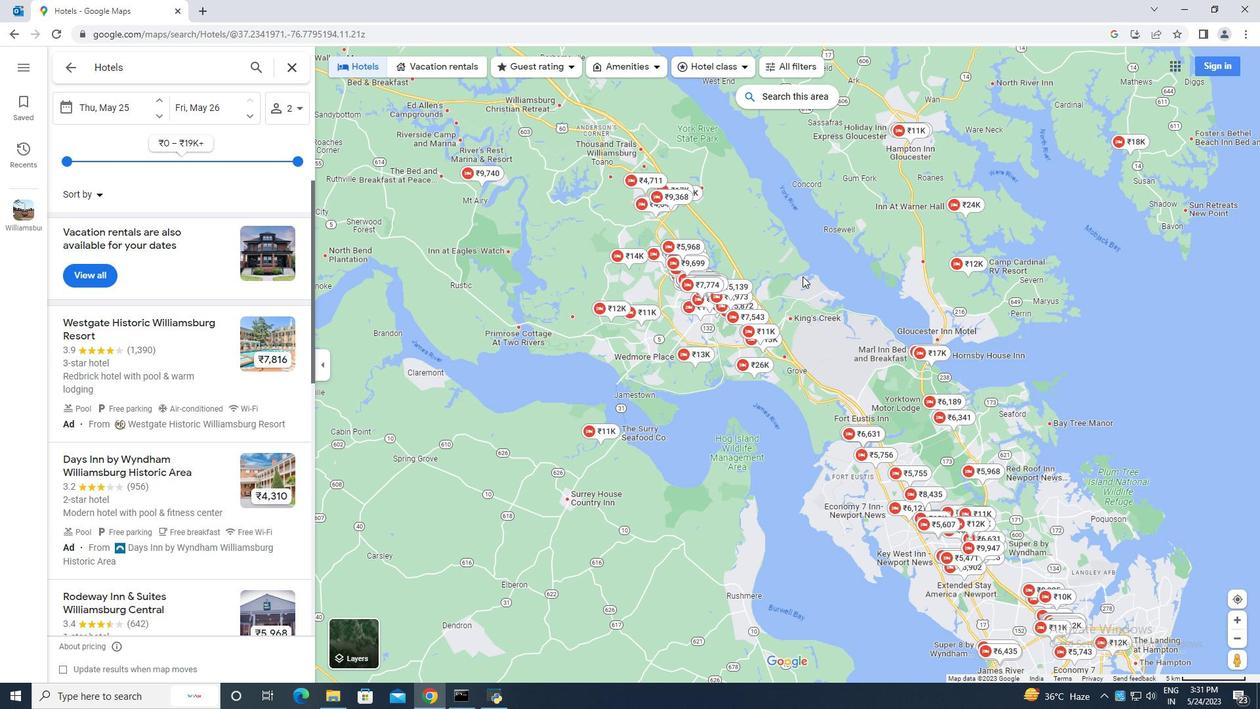 
Action: Mouse moved to (524, 351)
Screenshot: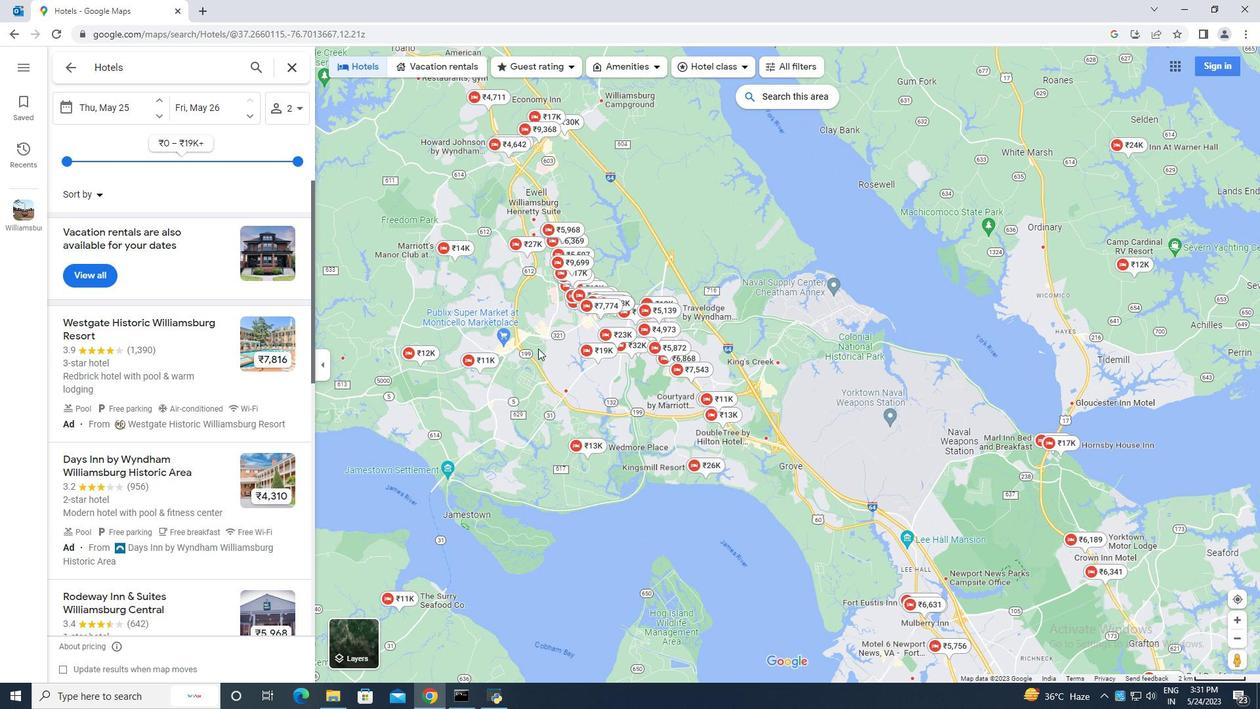 
Action: Mouse scrolled (524, 350) with delta (0, 0)
Screenshot: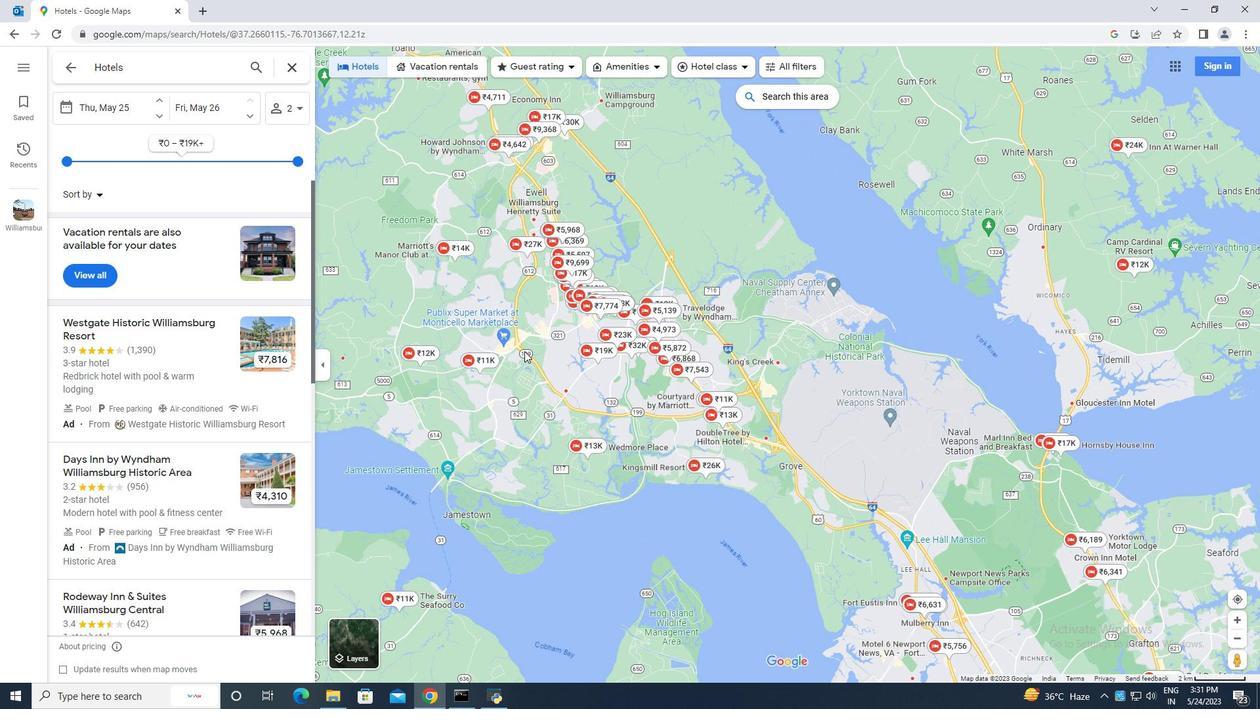 
Action: Mouse scrolled (524, 350) with delta (0, 0)
Screenshot: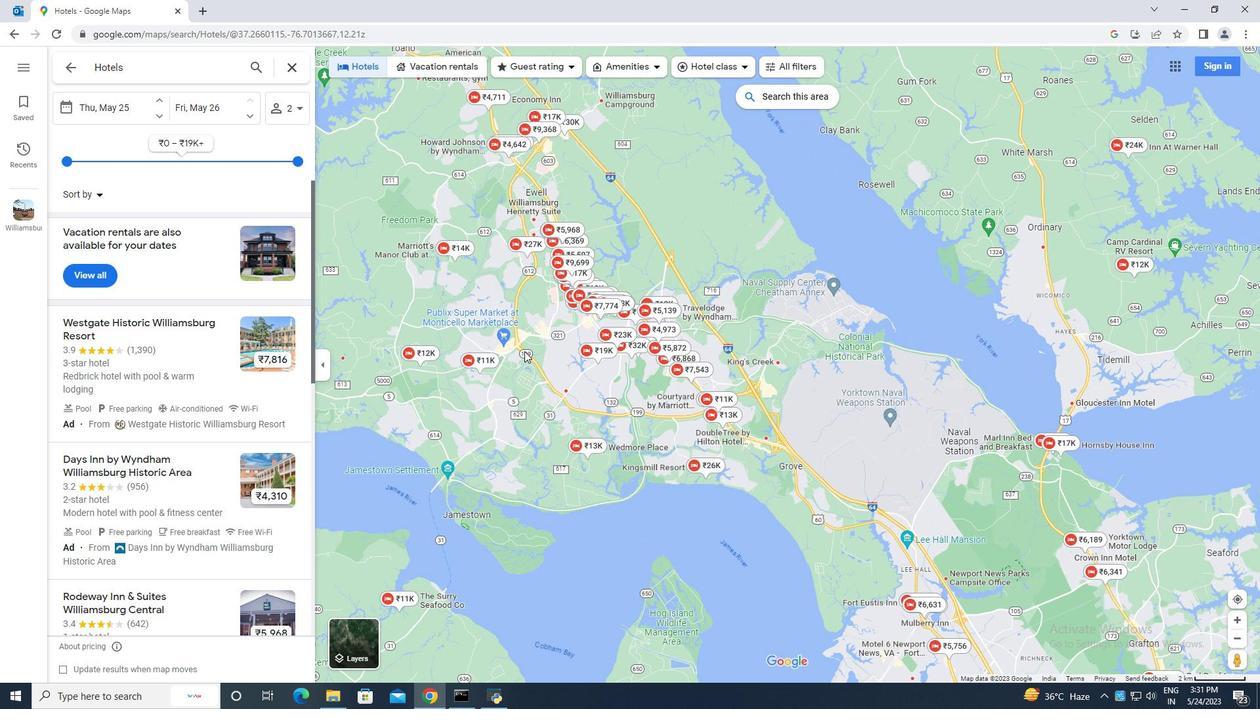 
Action: Mouse scrolled (524, 350) with delta (0, 0)
Screenshot: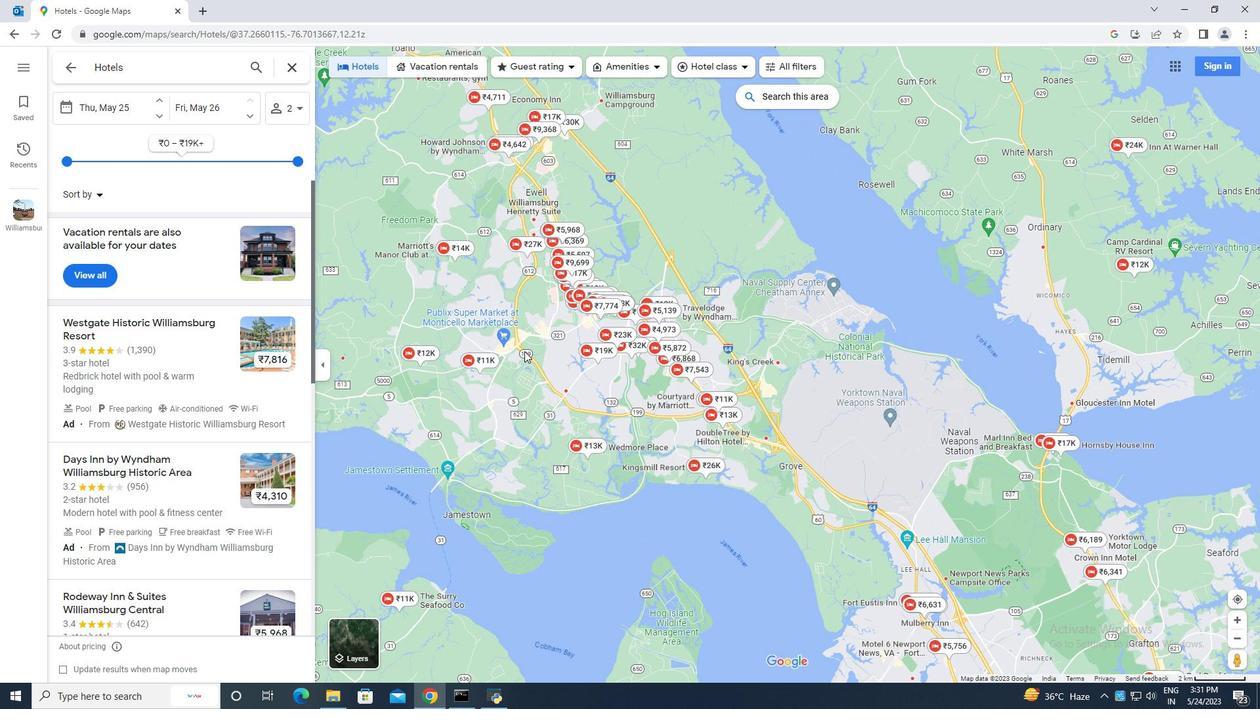 
Action: Mouse moved to (694, 258)
Screenshot: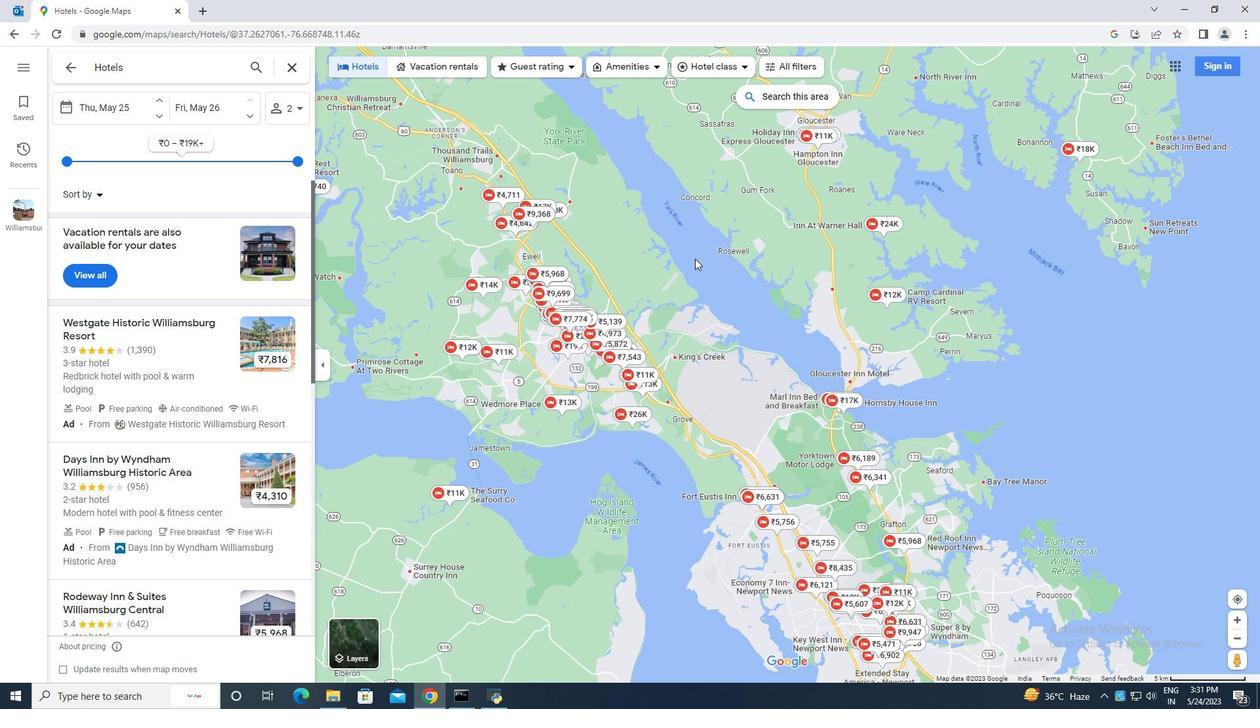 
Action: Mouse scrolled (694, 258) with delta (0, 0)
Screenshot: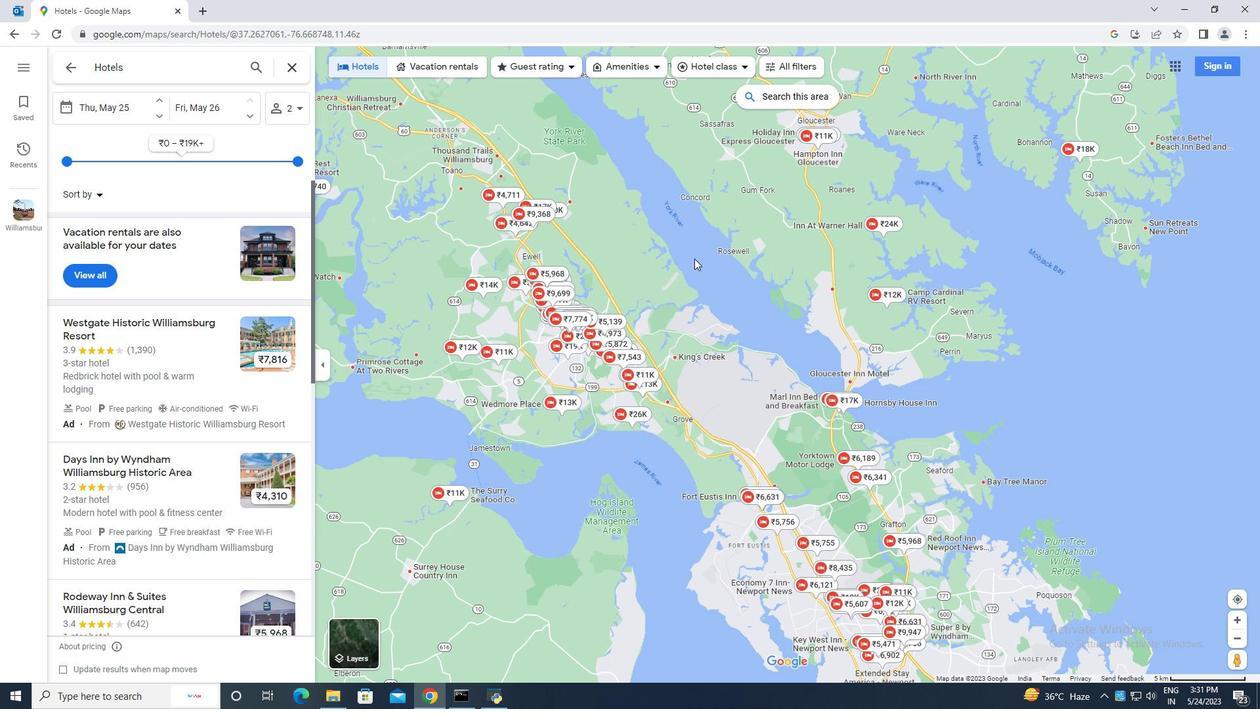 
Action: Mouse scrolled (694, 258) with delta (0, 0)
Screenshot: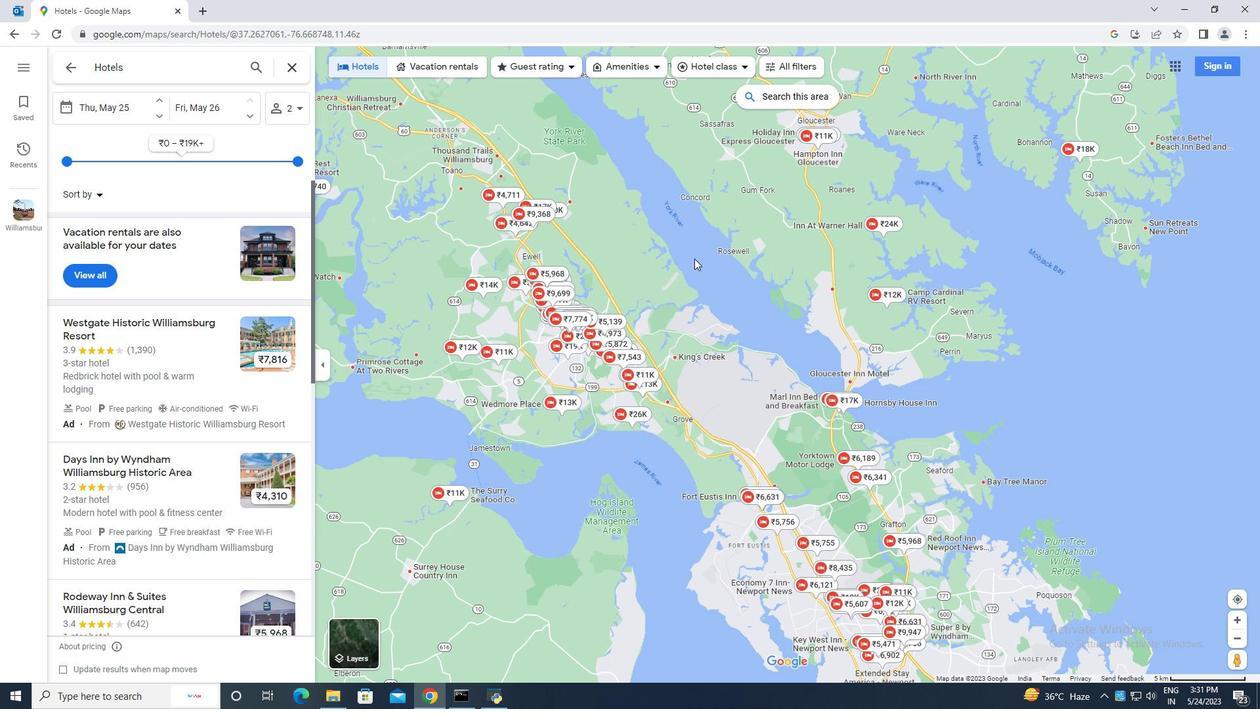 
Action: Mouse moved to (694, 258)
Screenshot: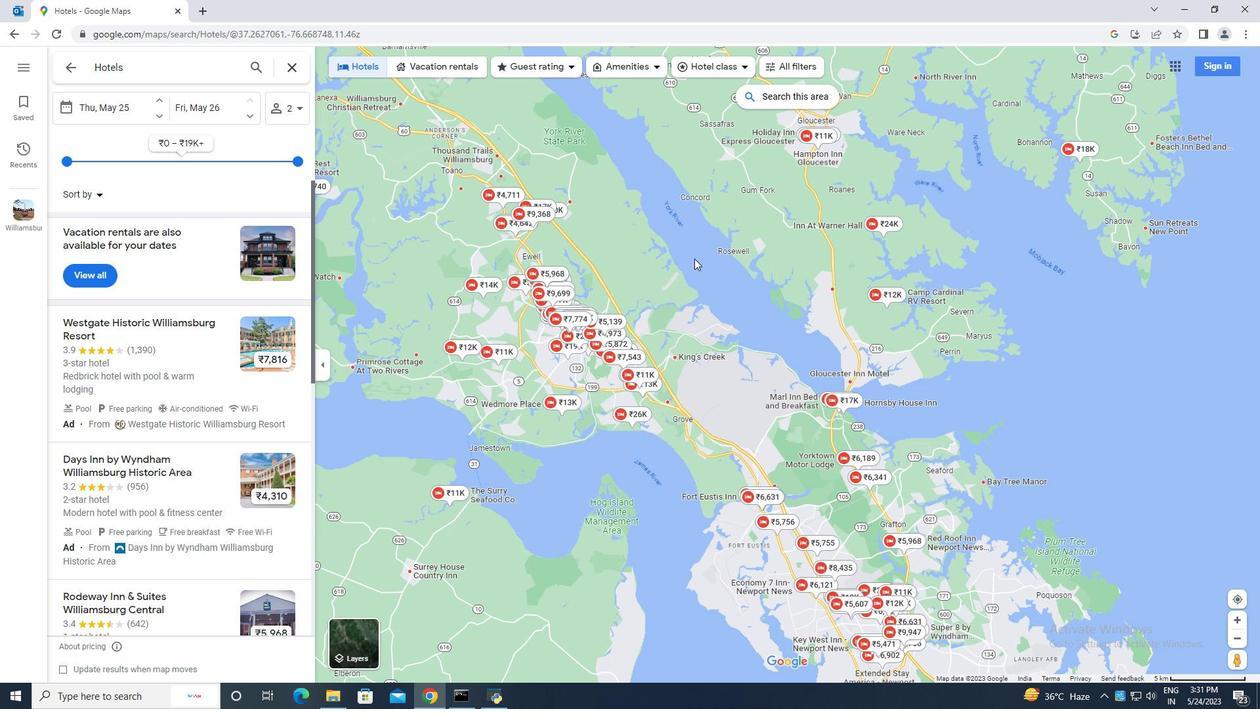 
Action: Mouse scrolled (694, 258) with delta (0, 0)
Screenshot: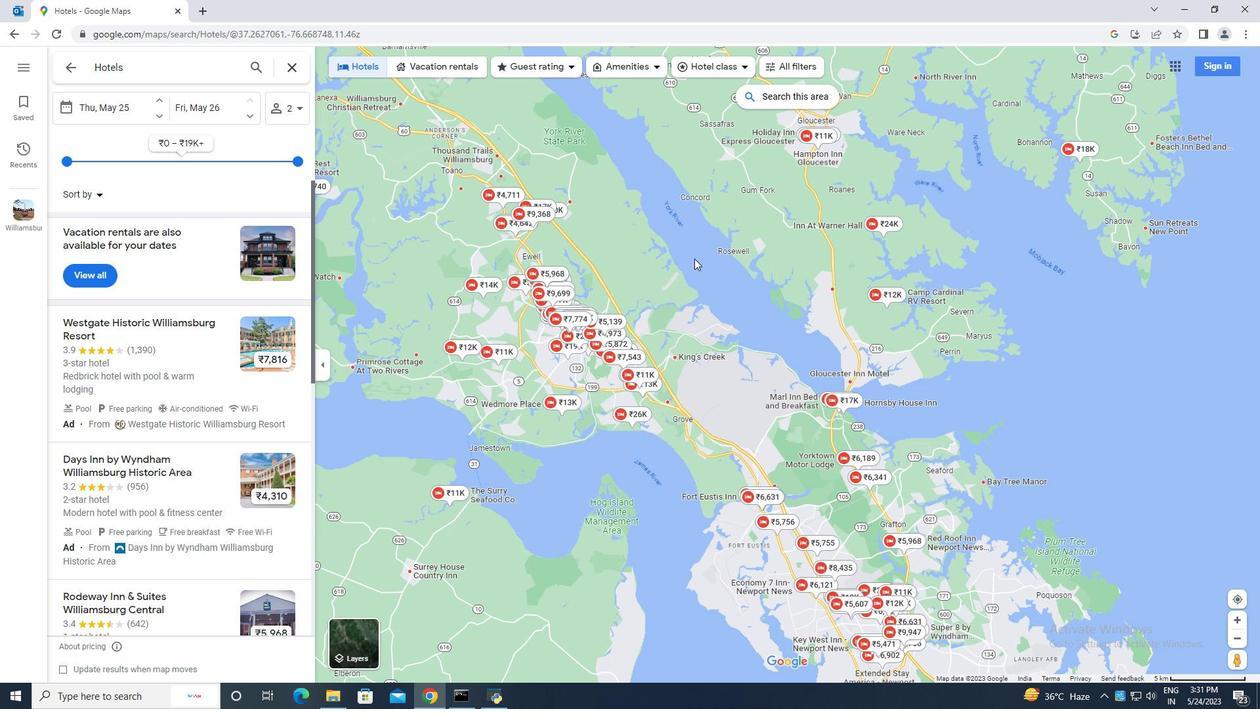 
Action: Mouse moved to (572, 275)
Screenshot: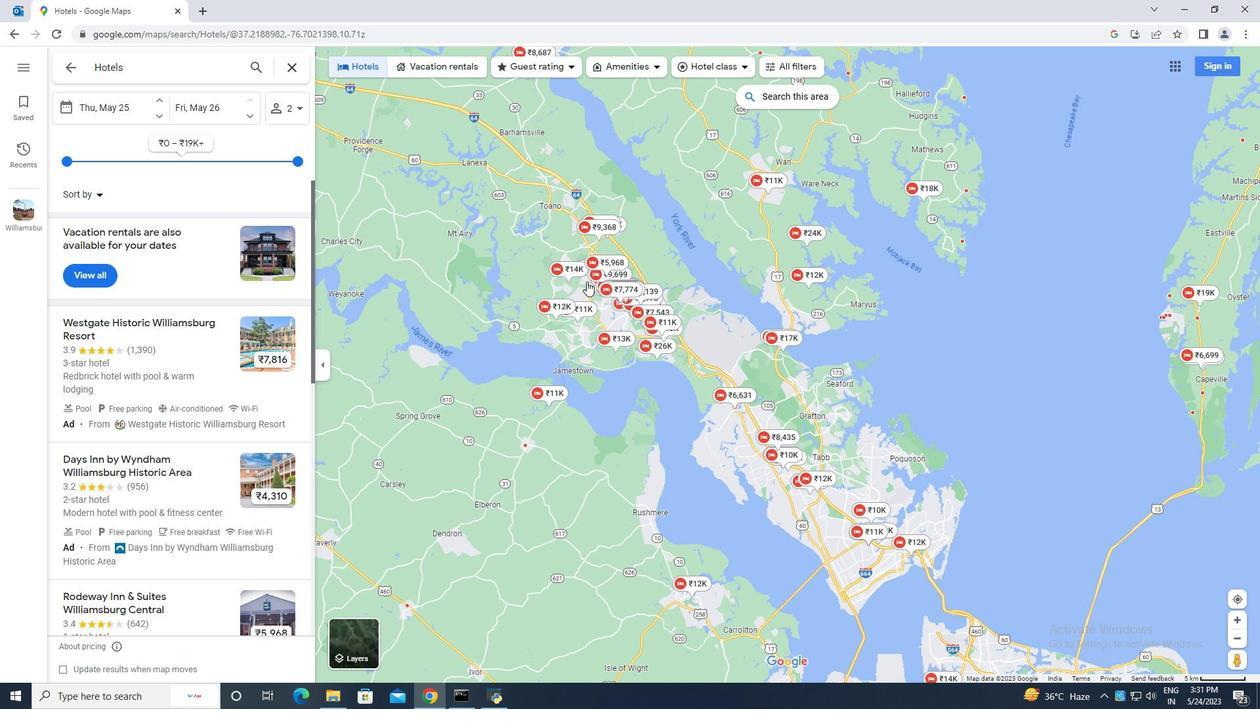 
Action: Mouse scrolled (573, 276) with delta (0, 0)
Screenshot: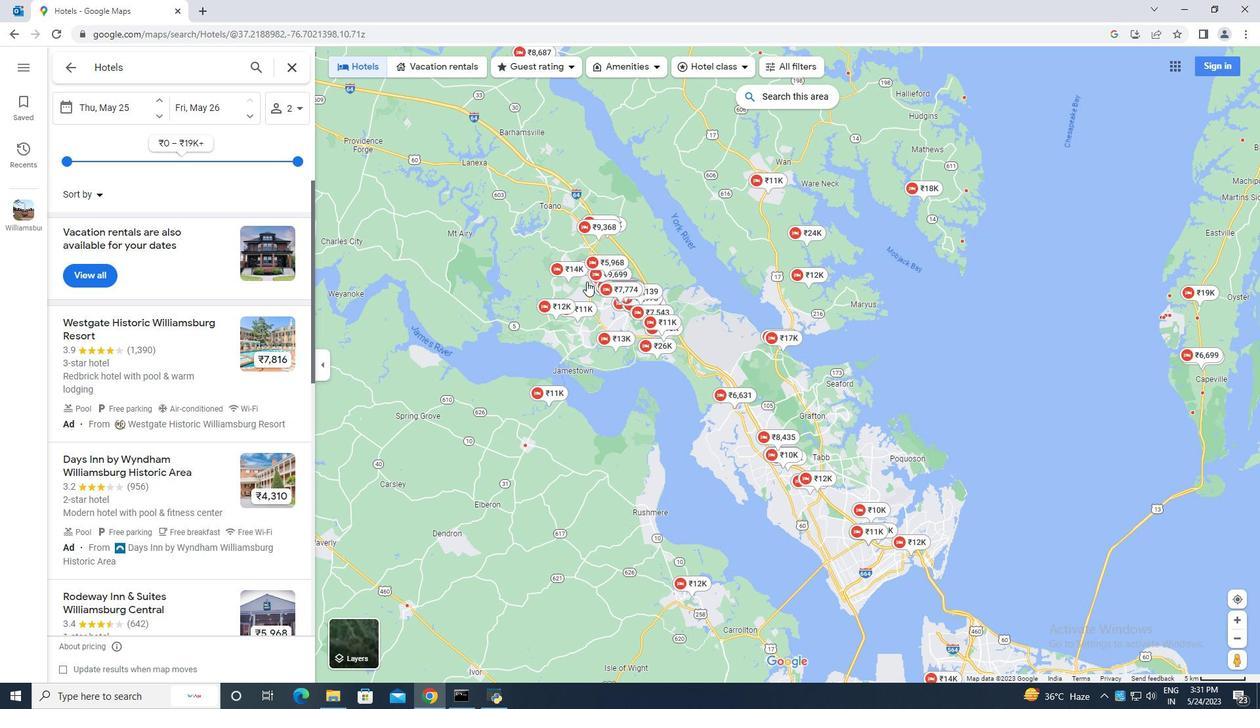 
Action: Mouse scrolled (572, 276) with delta (0, 0)
Screenshot: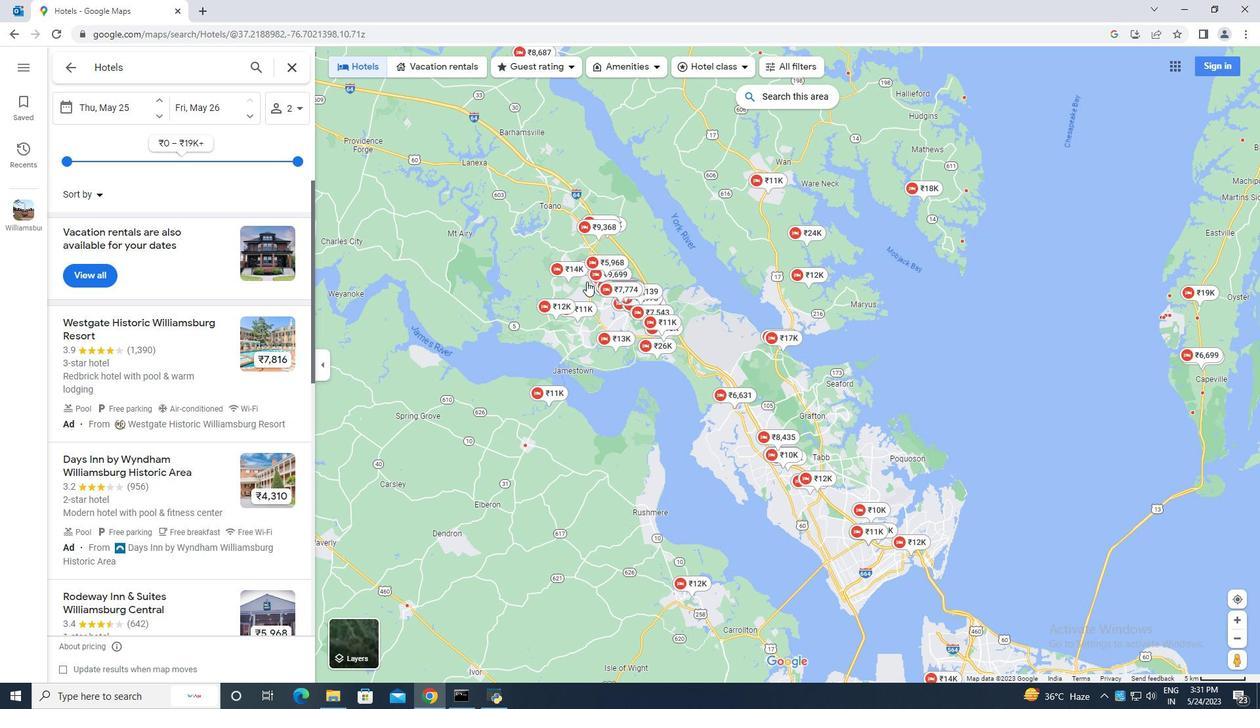 
Action: Mouse scrolled (572, 276) with delta (0, 0)
Screenshot: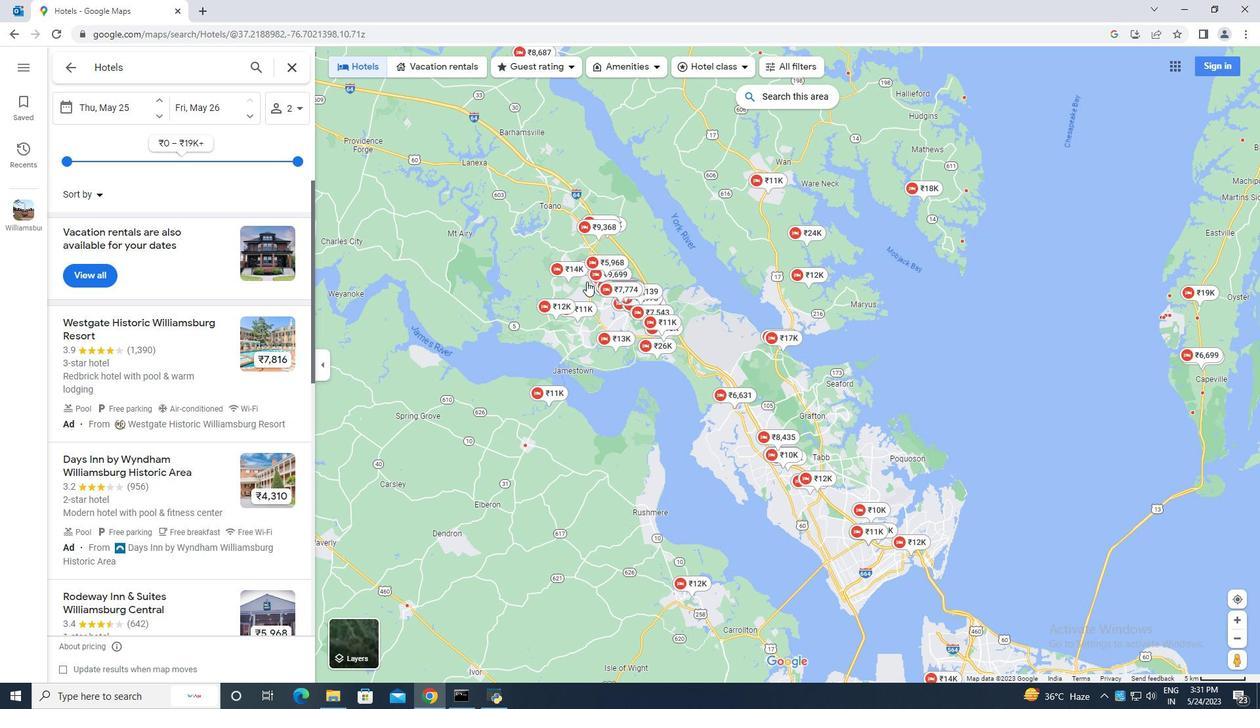 
Action: Mouse scrolled (572, 276) with delta (0, 0)
Screenshot: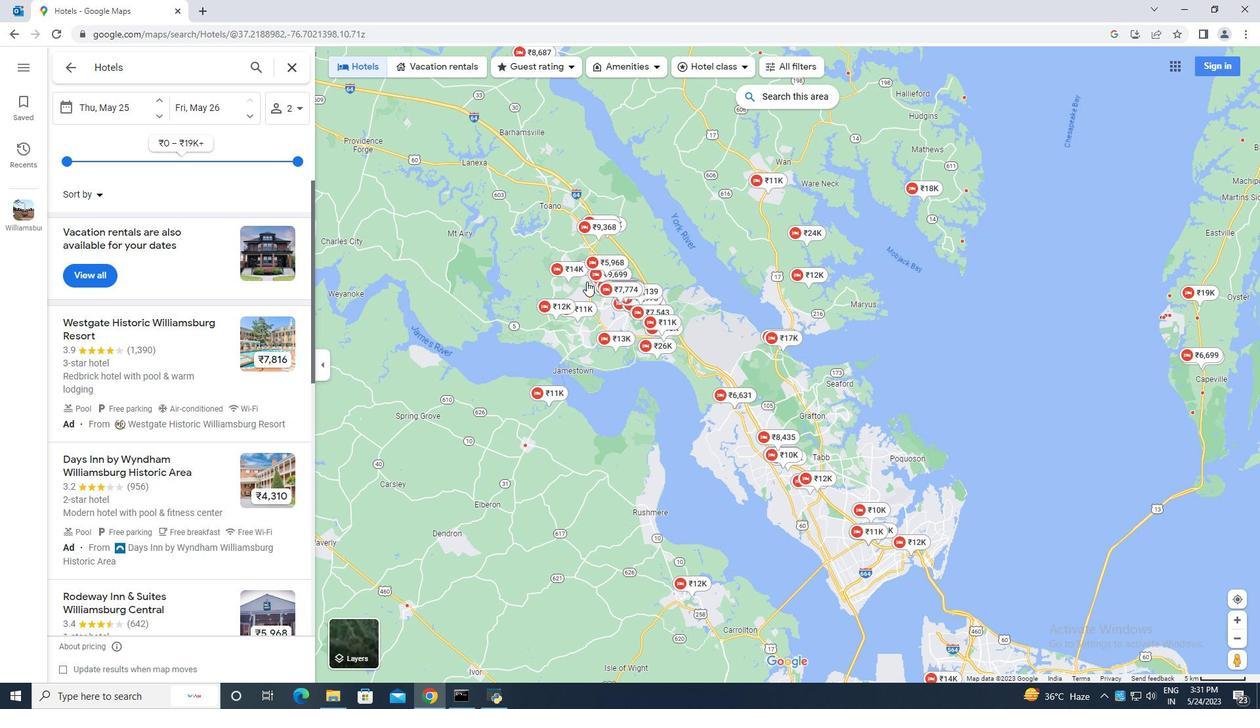 
Action: Mouse moved to (571, 275)
Screenshot: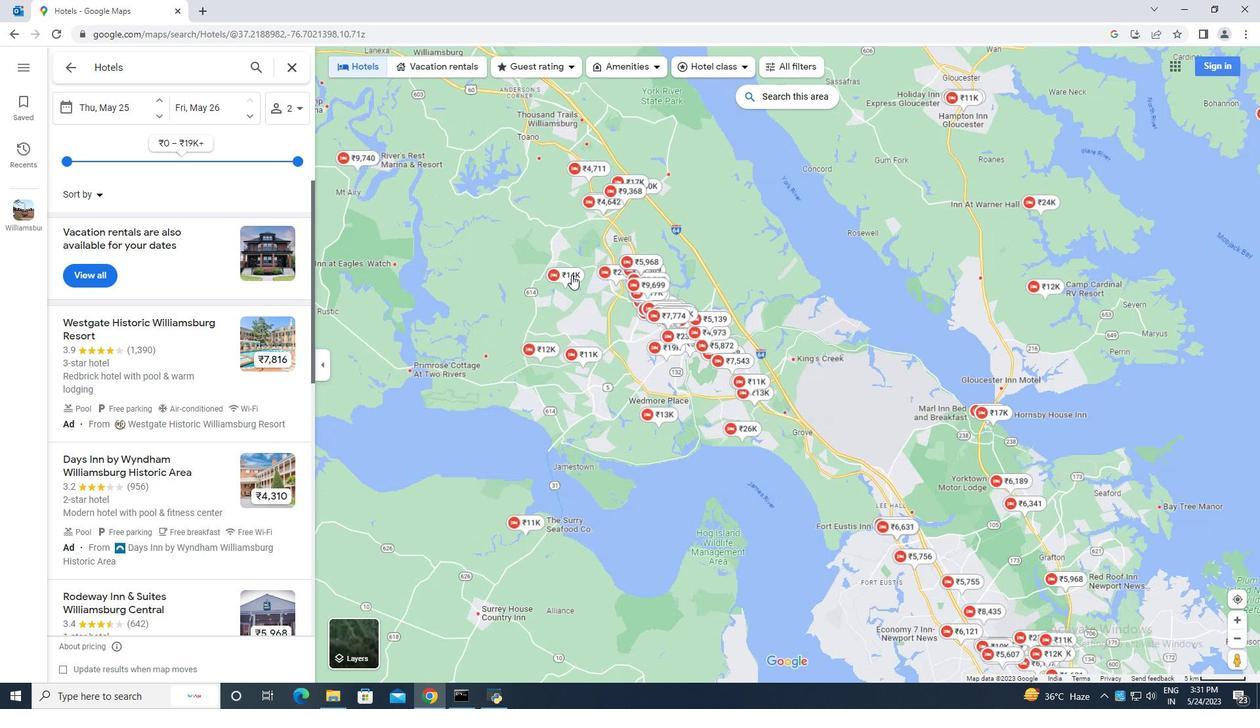 
Action: Mouse scrolled (571, 275) with delta (0, 0)
Screenshot: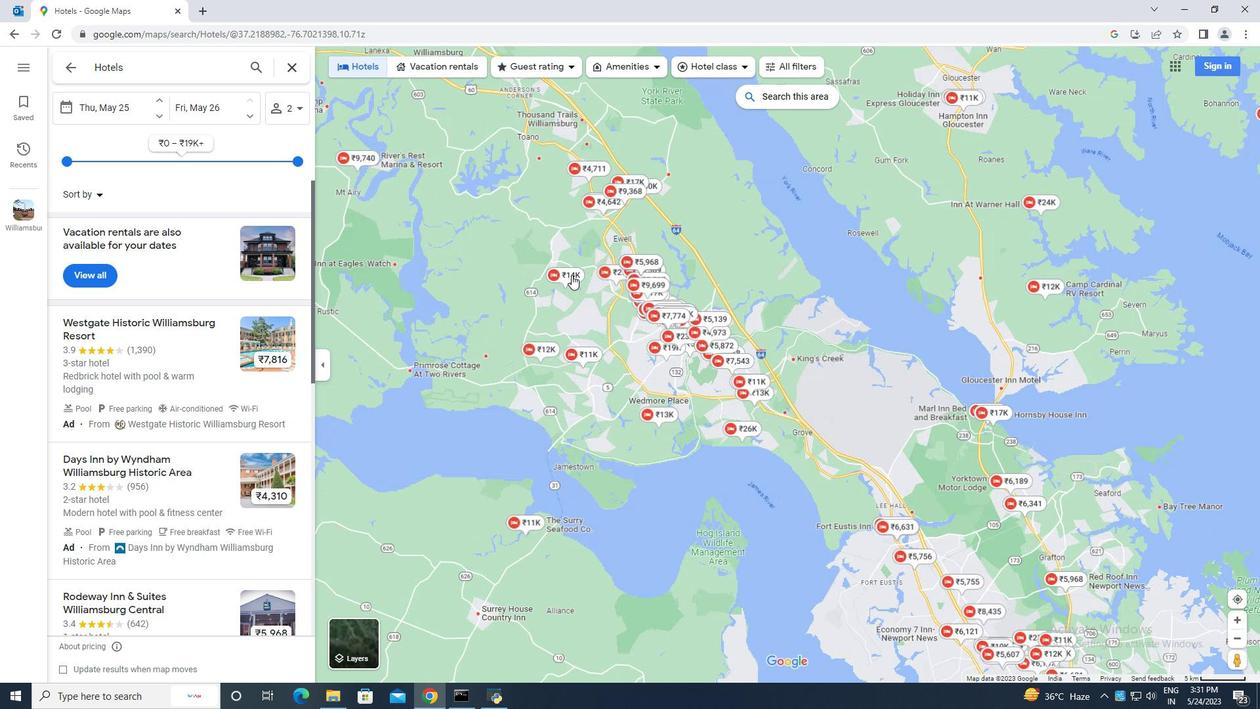 
Action: Mouse scrolled (571, 275) with delta (0, 0)
Screenshot: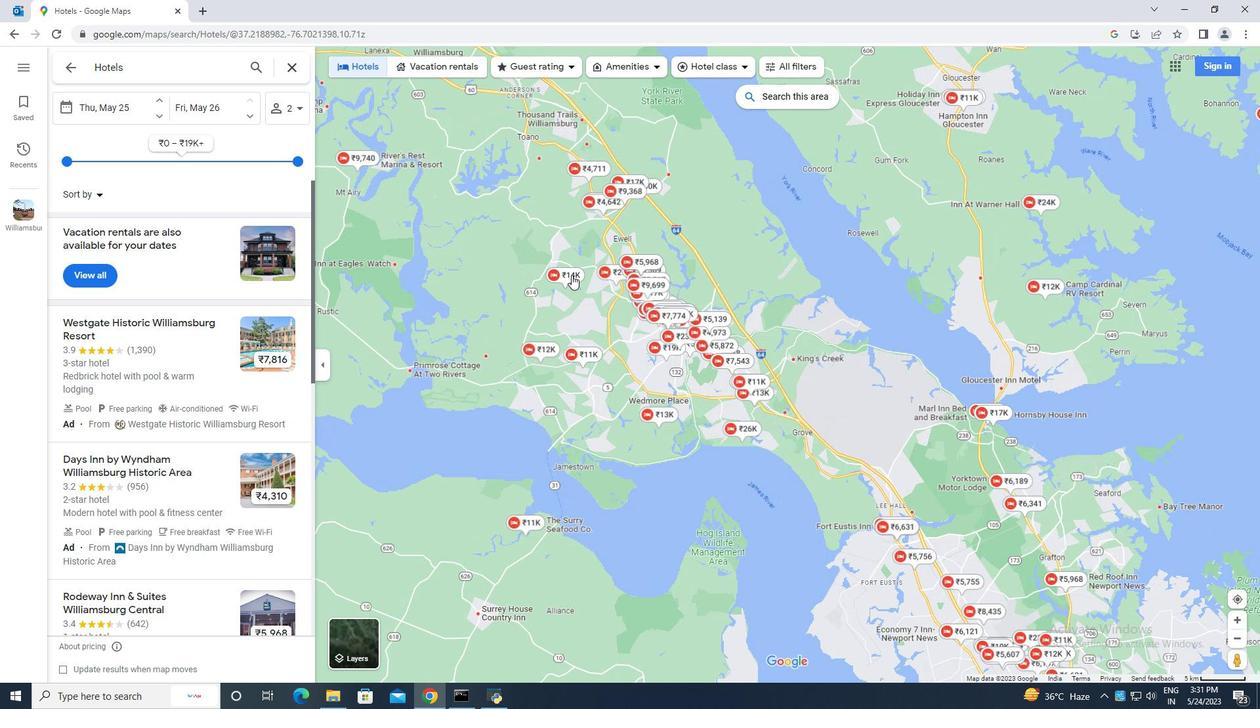 
Action: Mouse moved to (359, 318)
Screenshot: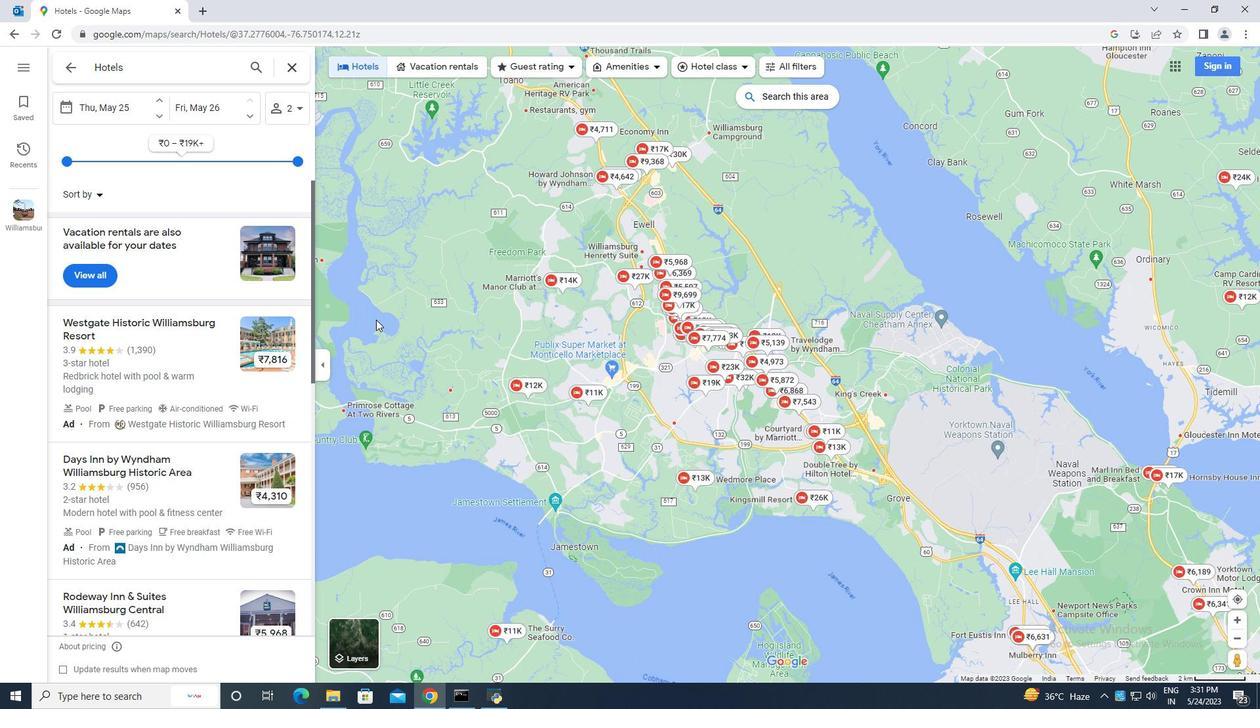 
Action: Mouse pressed left at (359, 318)
Screenshot: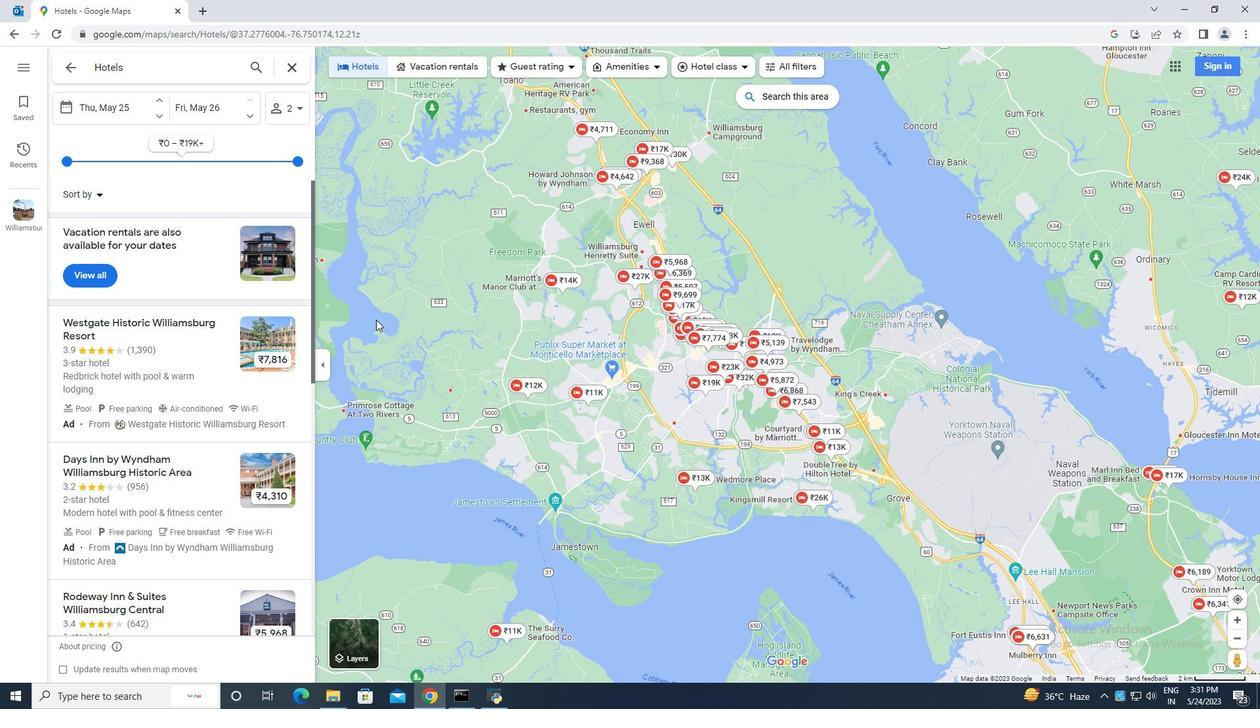
Action: Mouse moved to (1022, 234)
Screenshot: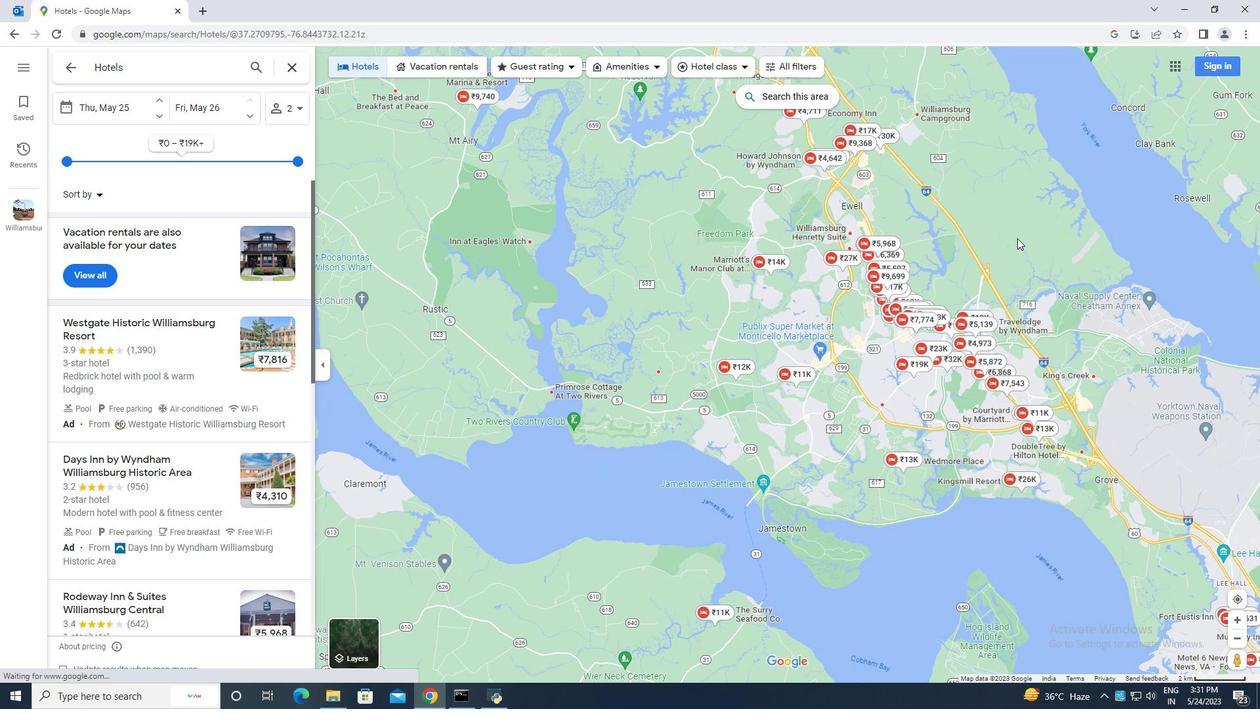 
Action: Mouse scrolled (1022, 233) with delta (0, 0)
Screenshot: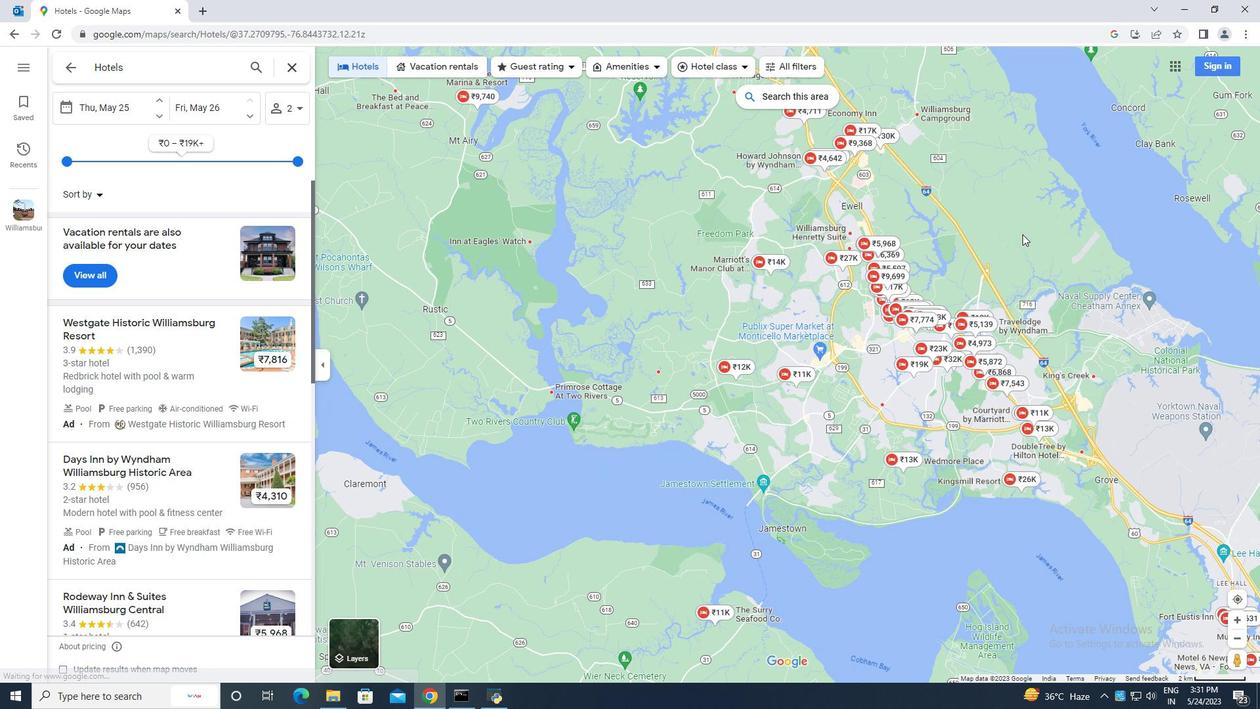 
Action: Mouse scrolled (1022, 233) with delta (0, 0)
Screenshot: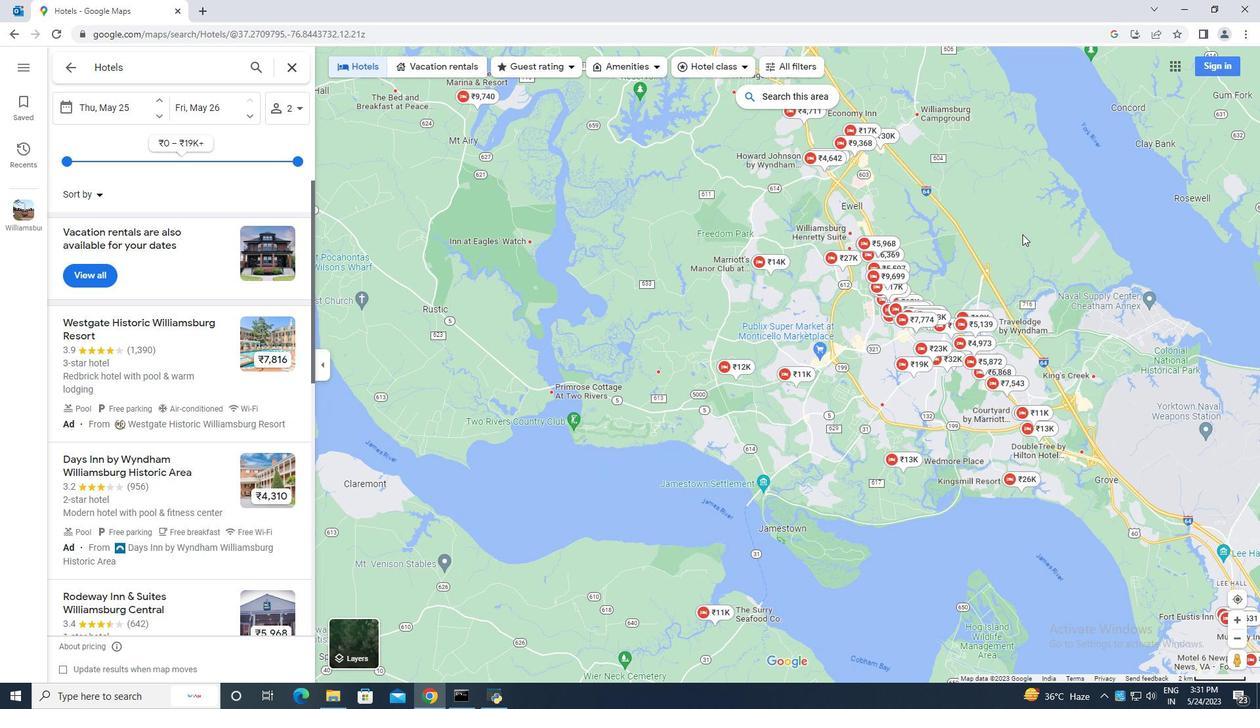
Action: Mouse scrolled (1022, 233) with delta (0, 0)
Screenshot: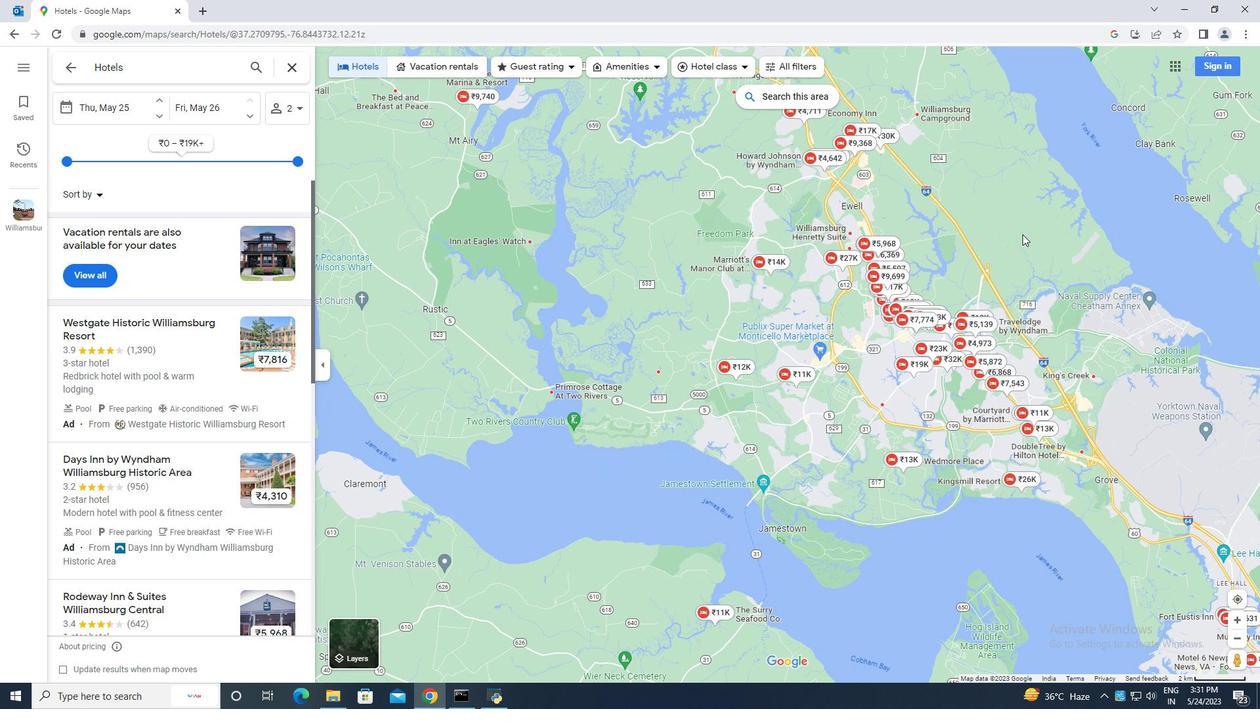 
Action: Mouse moved to (1072, 212)
Screenshot: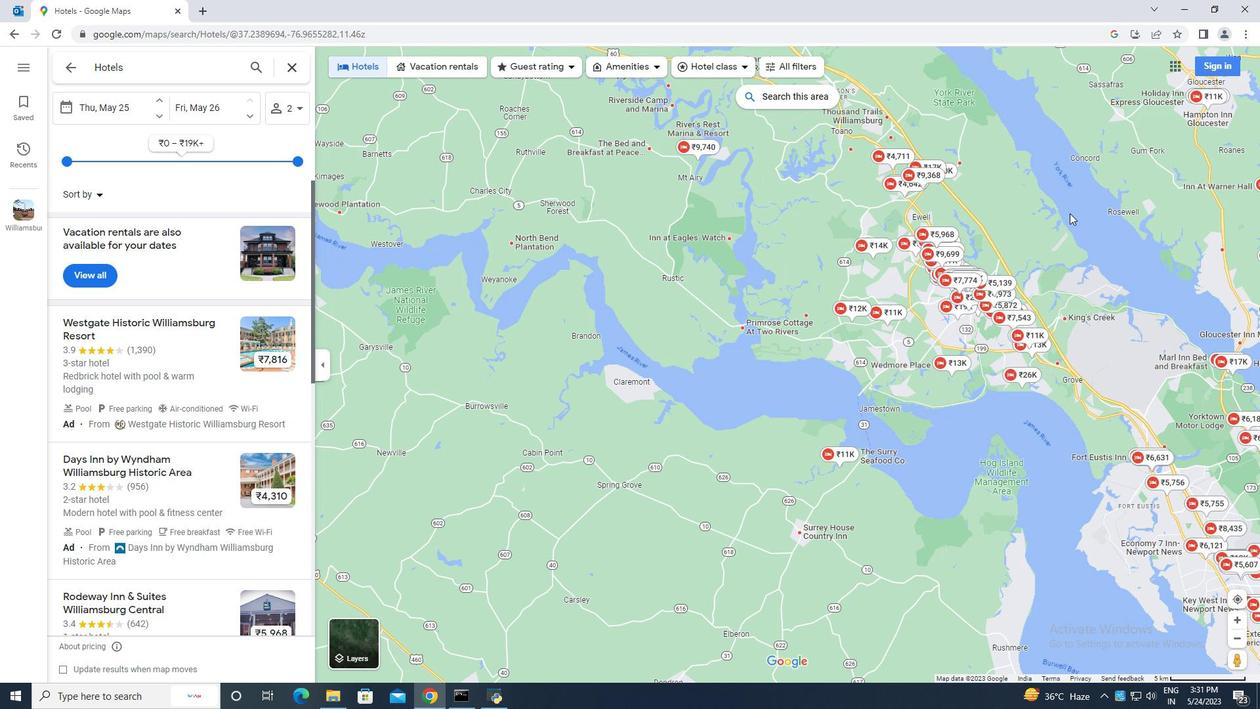 
Action: Mouse pressed left at (1072, 212)
Screenshot: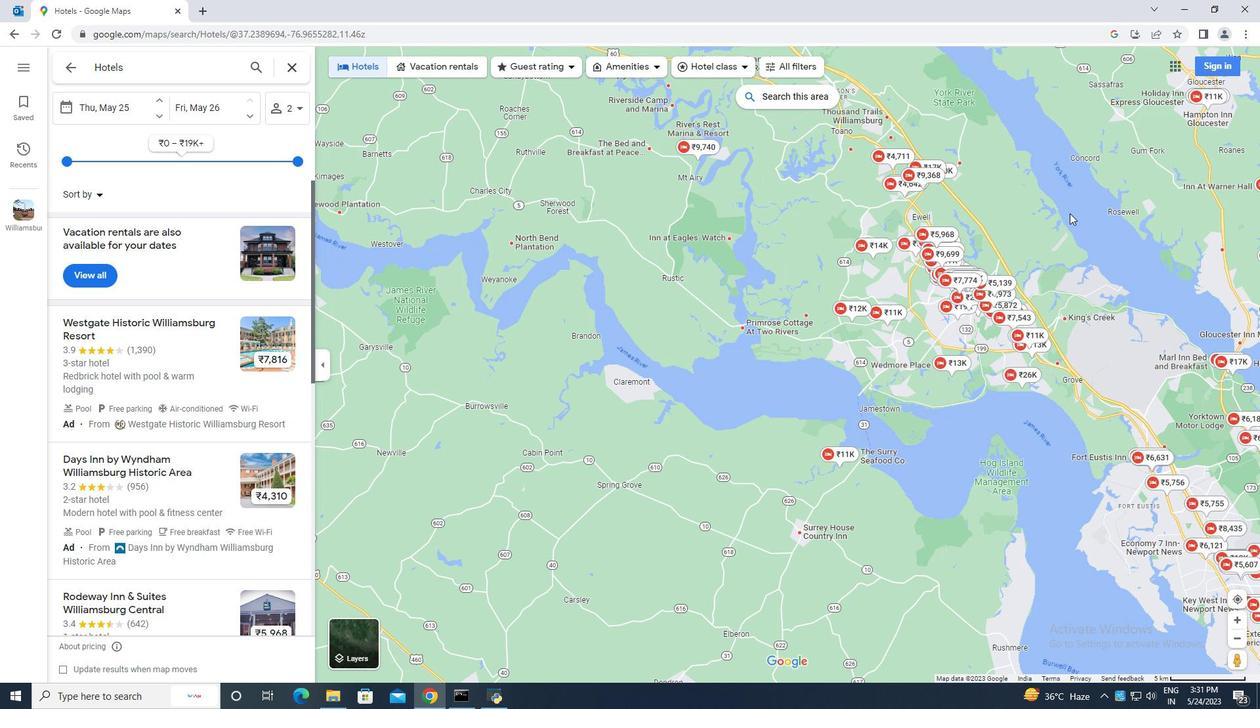 
Action: Mouse moved to (264, 258)
Screenshot: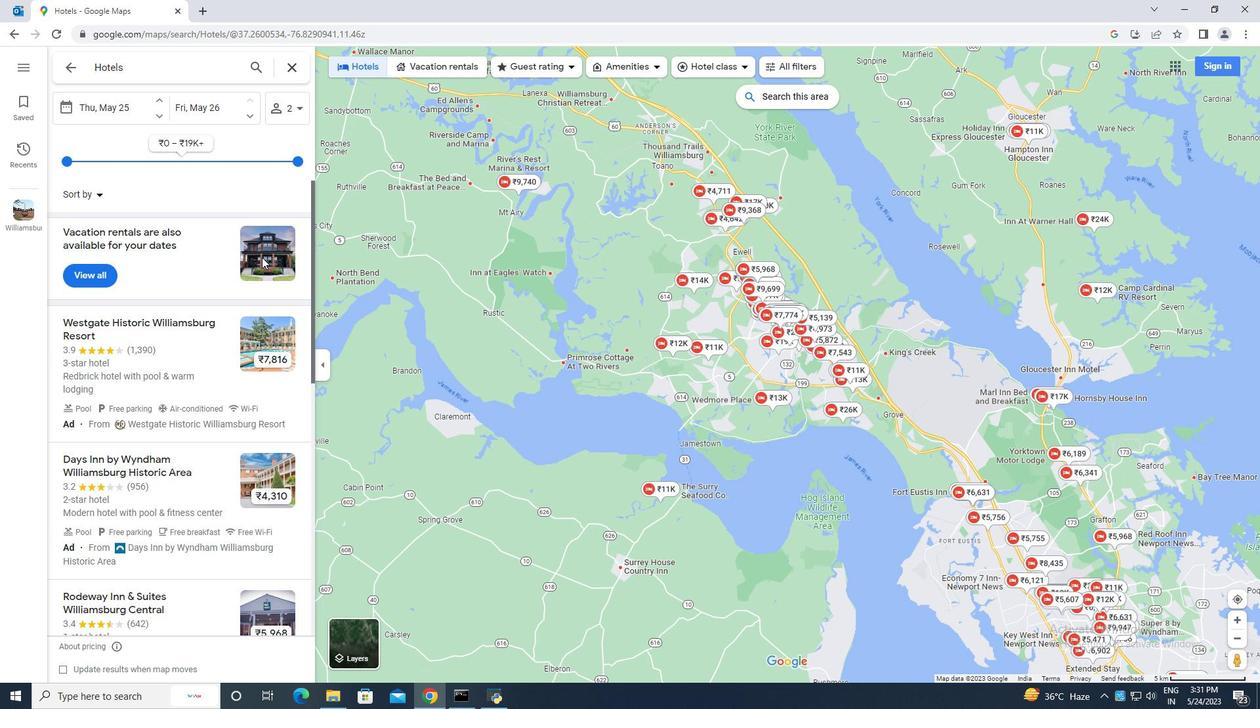 
Action: Mouse pressed left at (264, 258)
Screenshot: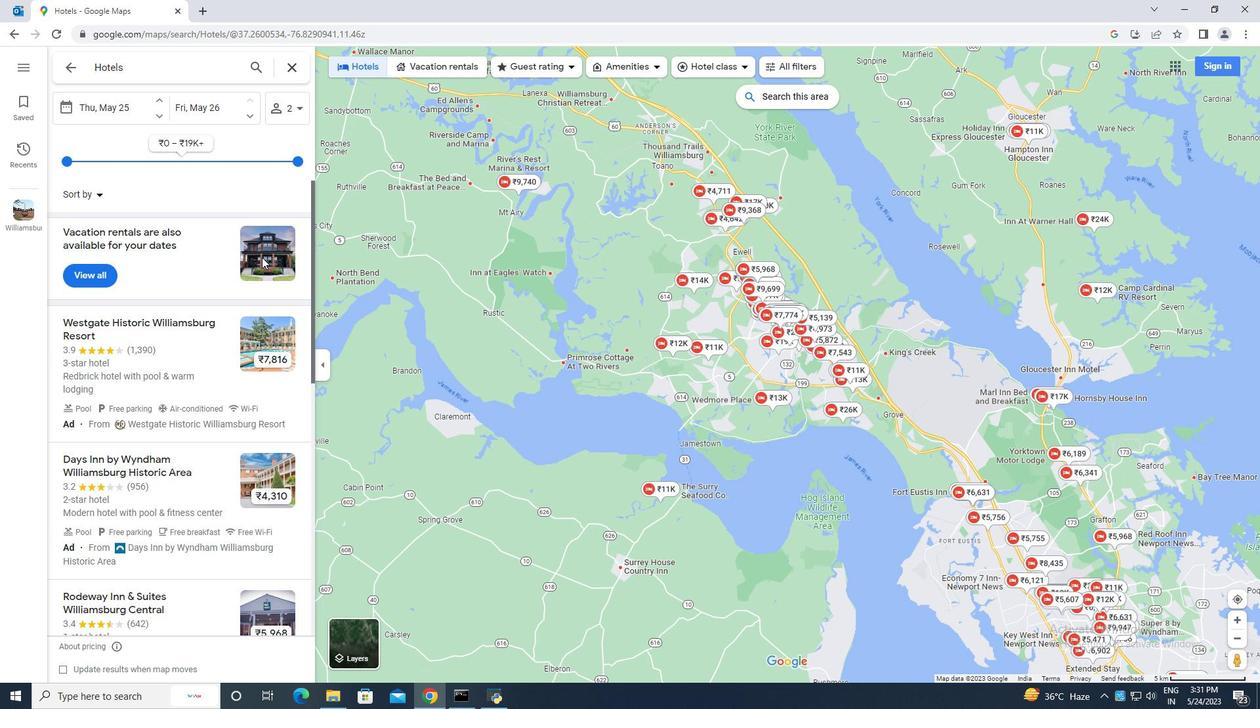 
Action: Mouse moved to (279, 344)
Screenshot: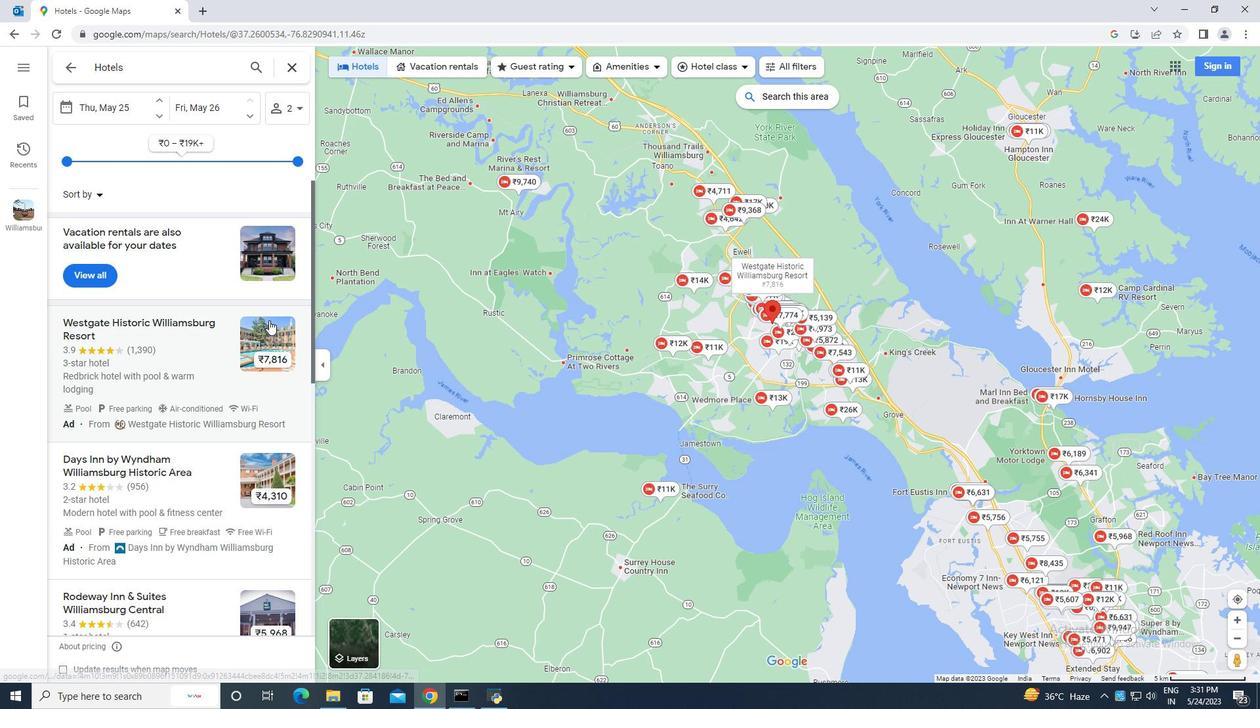 
Action: Mouse pressed left at (279, 344)
Screenshot: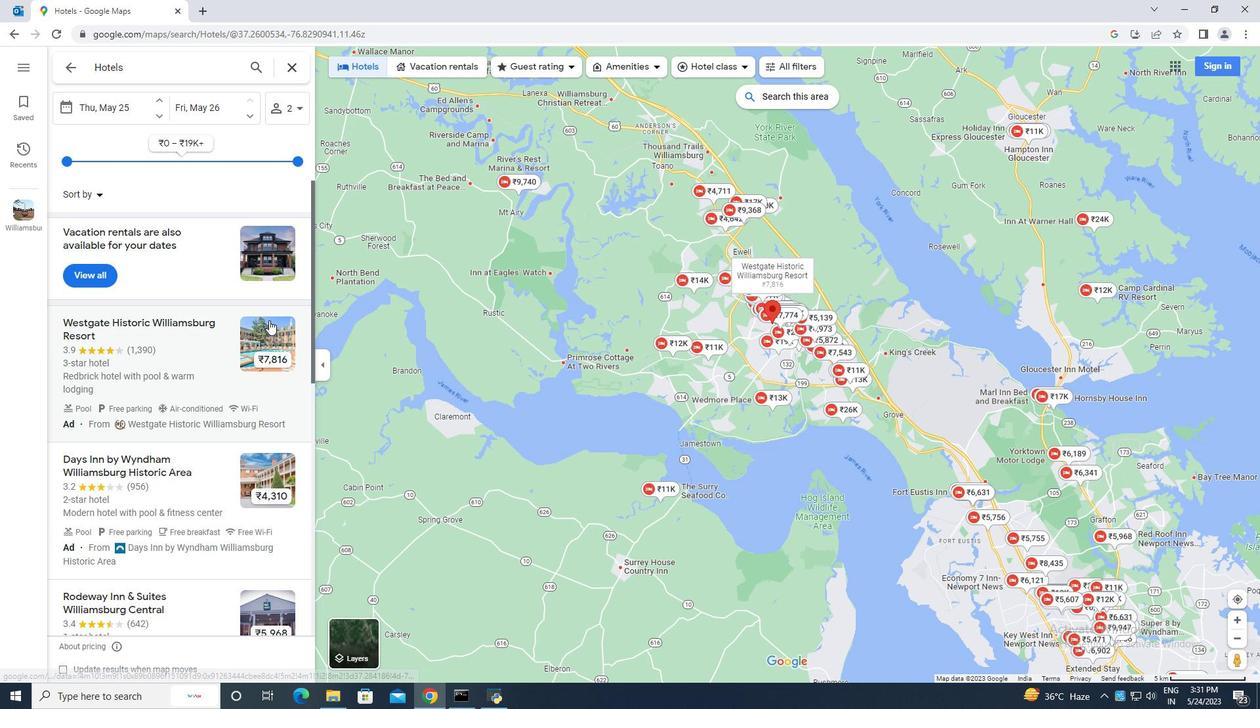 
Action: Mouse moved to (522, 267)
Screenshot: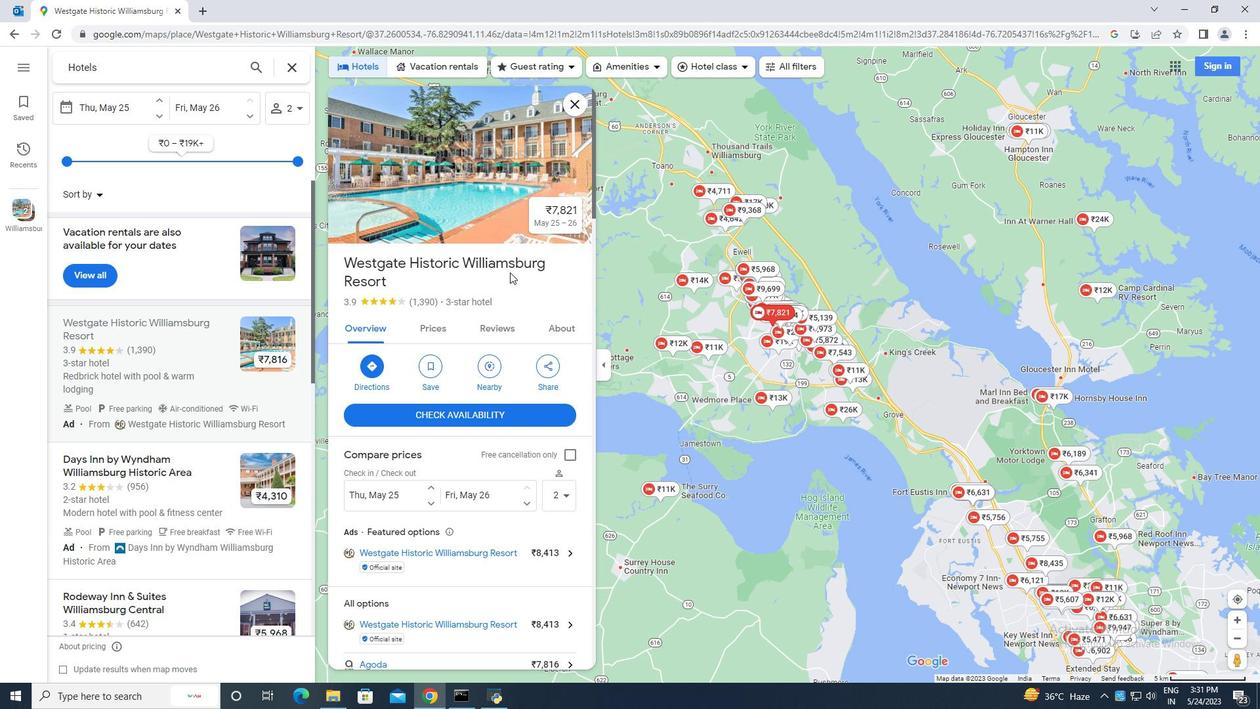 
Action: Mouse scrolled (522, 267) with delta (0, 0)
Screenshot: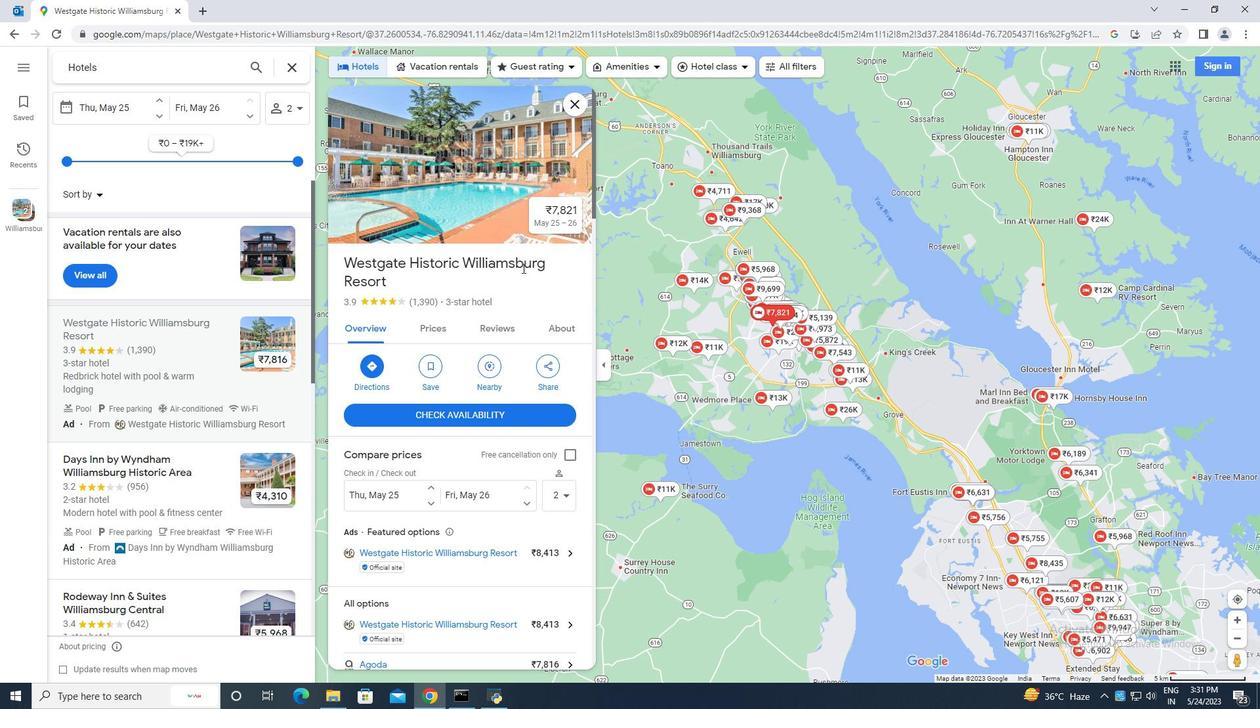 
Action: Mouse scrolled (522, 267) with delta (0, 0)
Screenshot: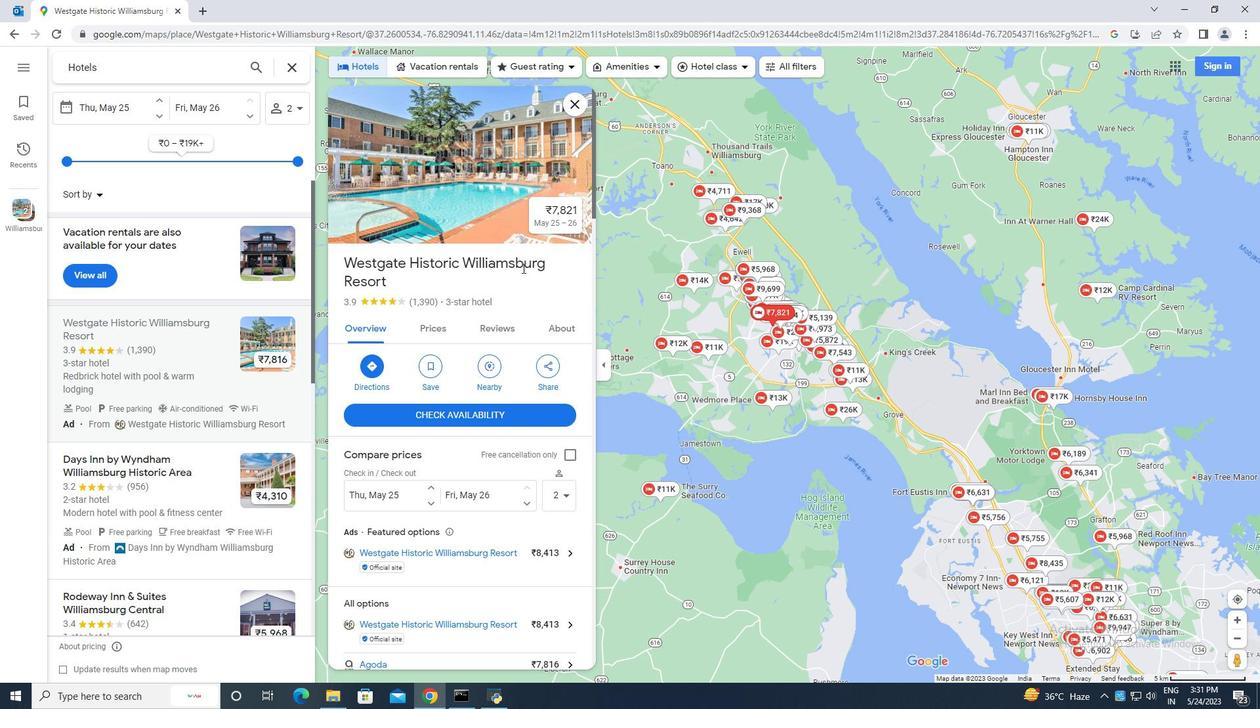 
Action: Mouse scrolled (522, 267) with delta (0, 0)
Screenshot: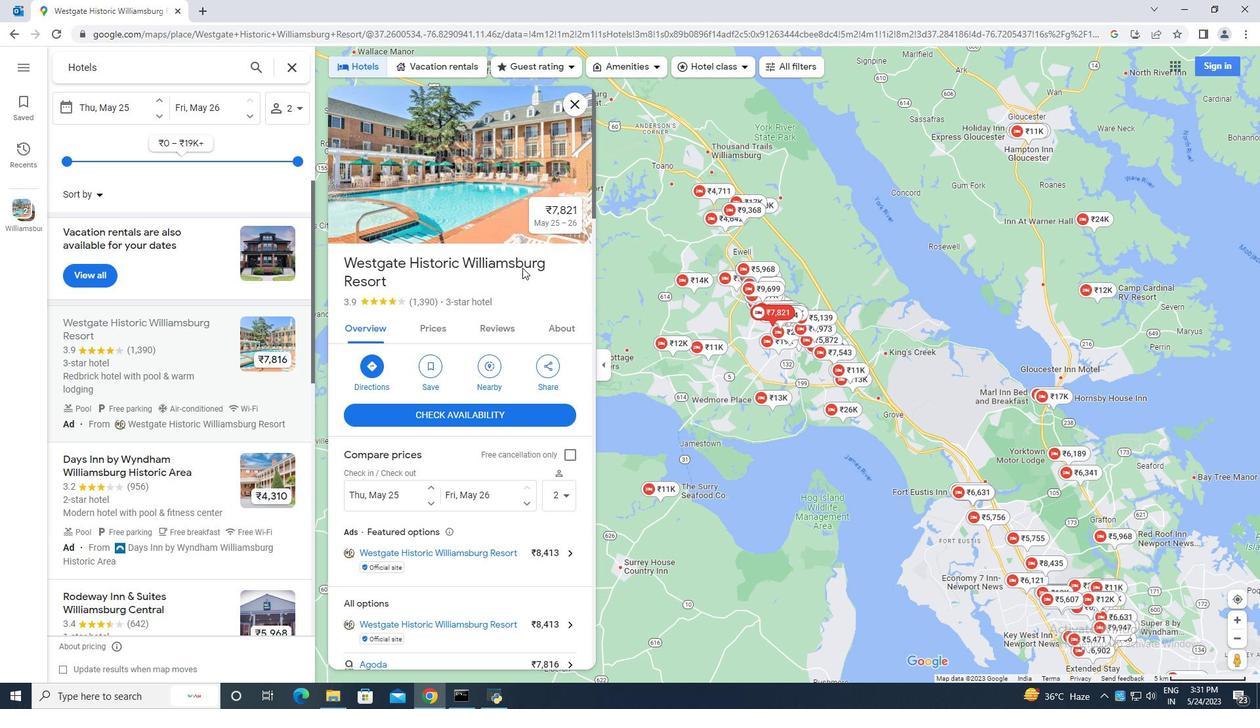 
Action: Mouse scrolled (522, 267) with delta (0, 0)
Screenshot: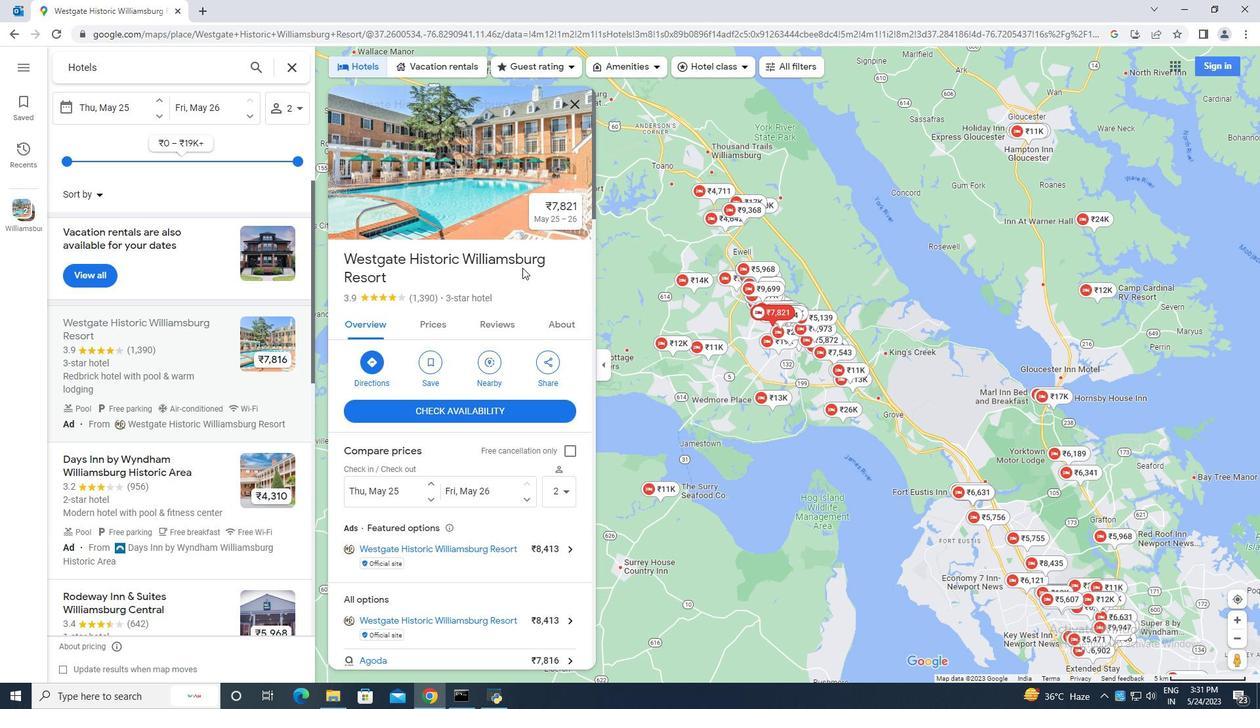 
Action: Mouse scrolled (522, 267) with delta (0, 0)
Screenshot: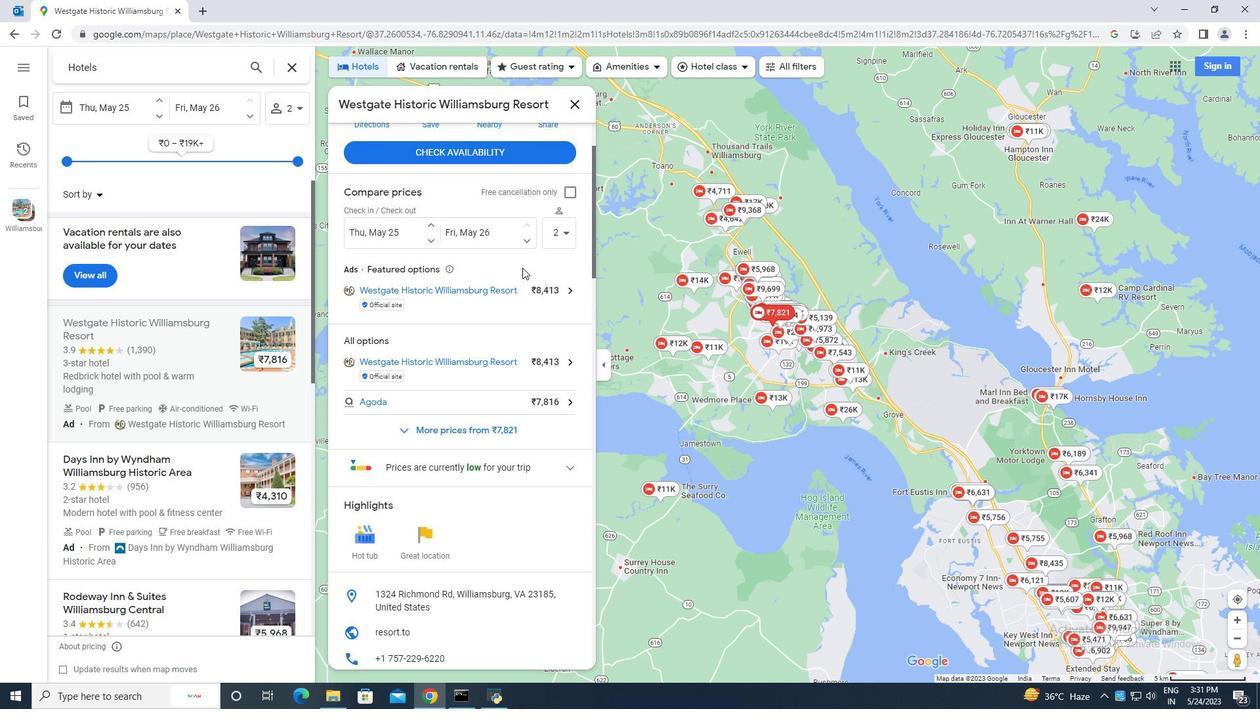 
Action: Mouse scrolled (522, 267) with delta (0, 0)
Screenshot: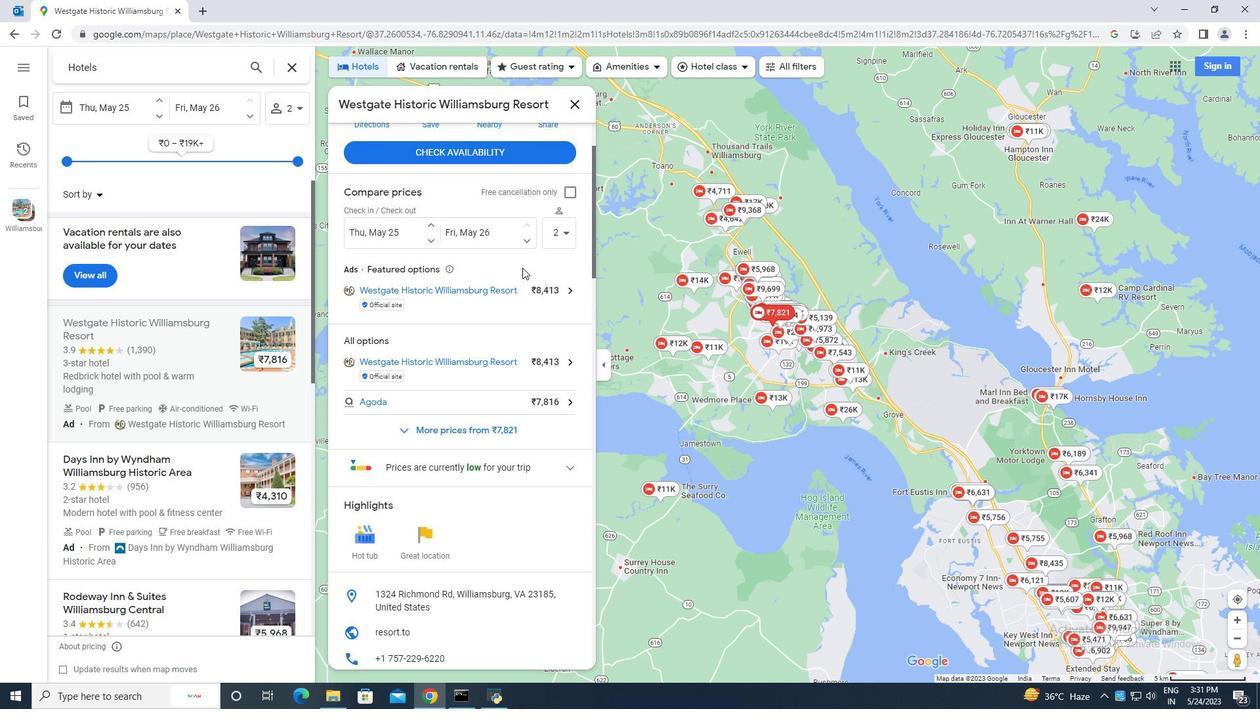 
Action: Mouse scrolled (522, 267) with delta (0, 0)
Screenshot: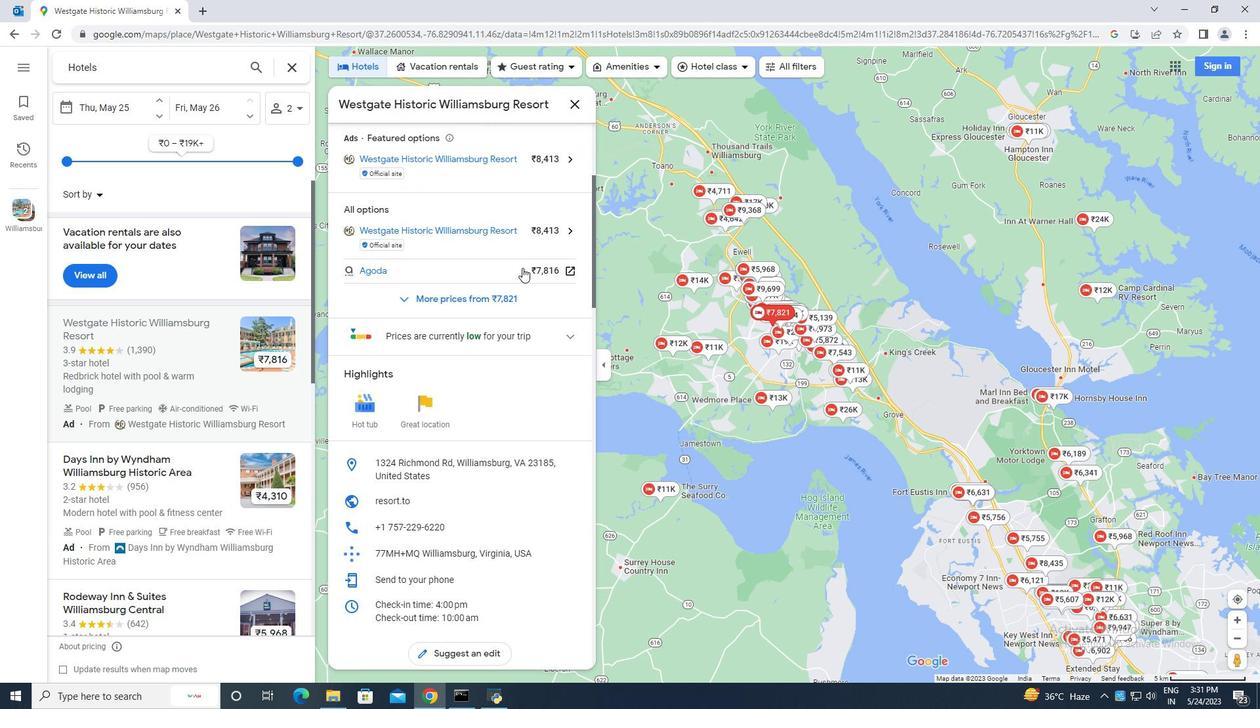 
Action: Mouse scrolled (522, 267) with delta (0, 0)
Screenshot: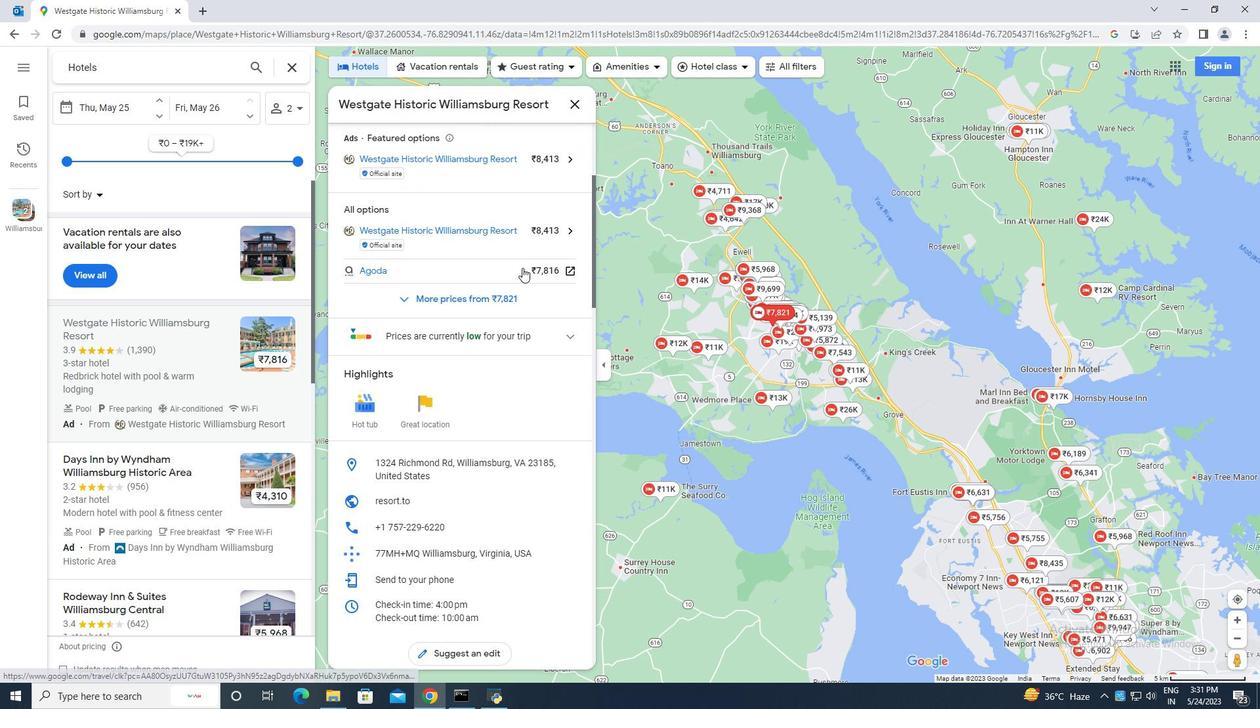 
Action: Mouse scrolled (522, 267) with delta (0, 0)
Screenshot: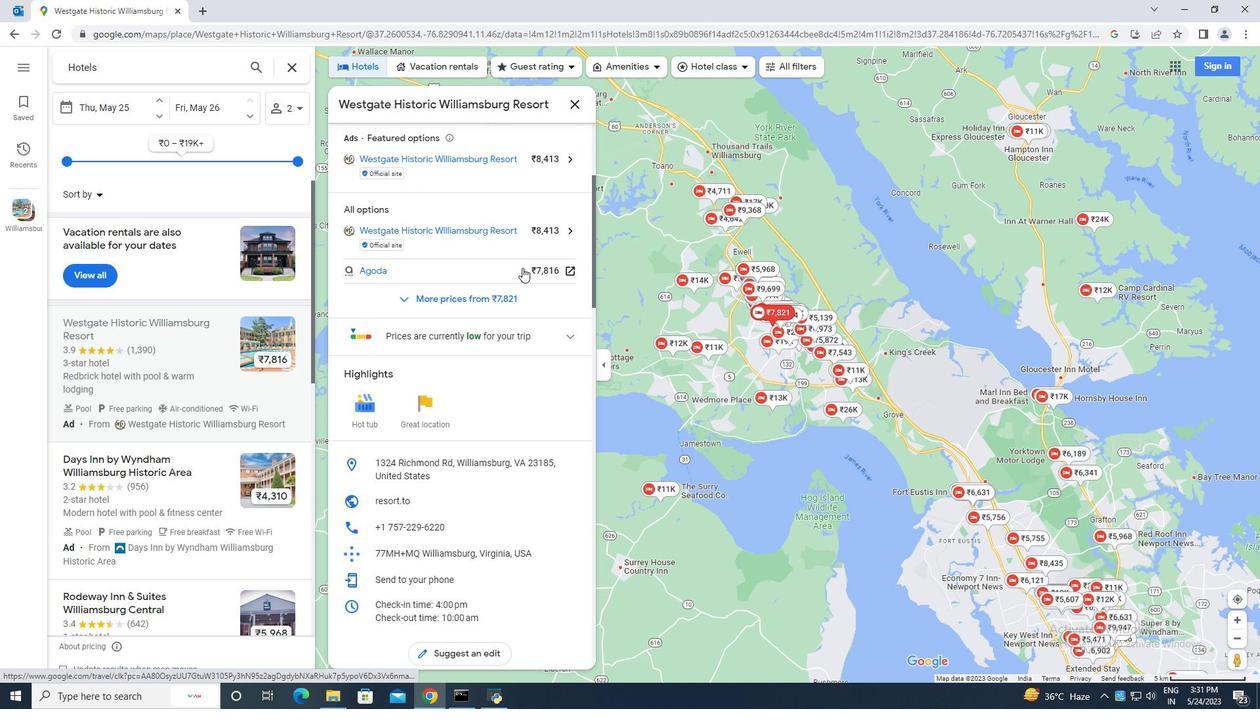 
Action: Mouse scrolled (522, 267) with delta (0, 0)
Screenshot: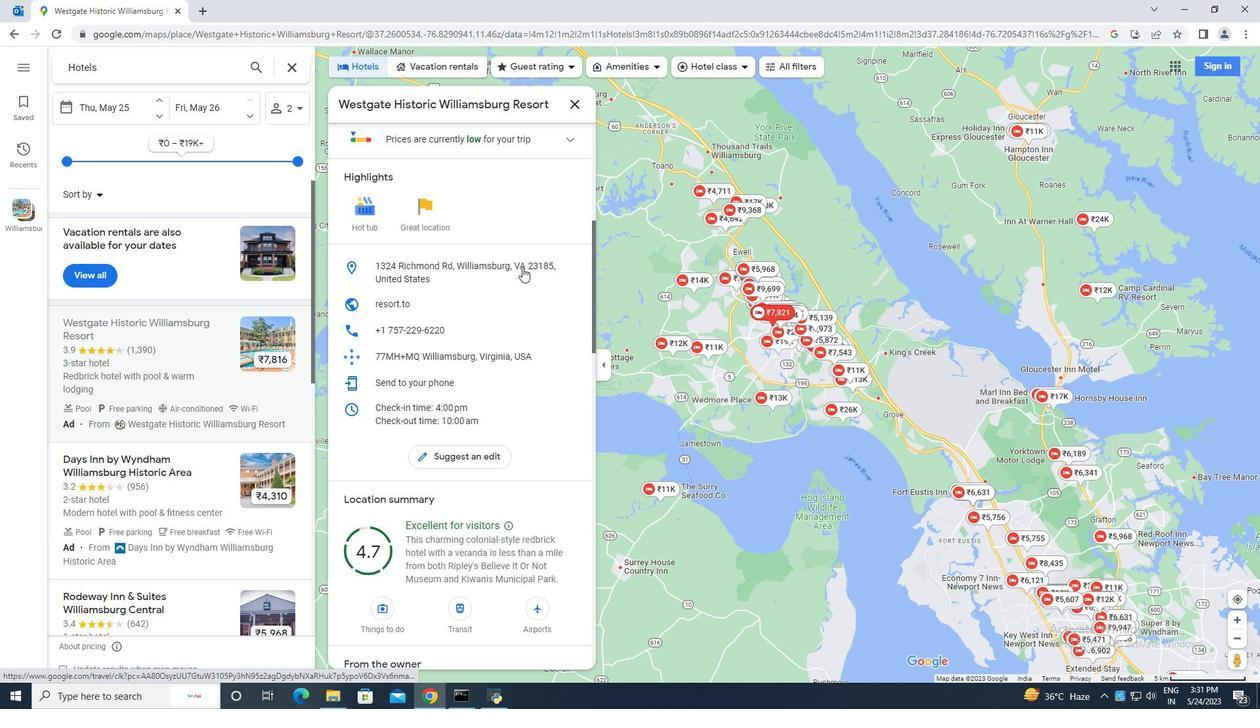 
Action: Mouse scrolled (522, 267) with delta (0, 0)
Screenshot: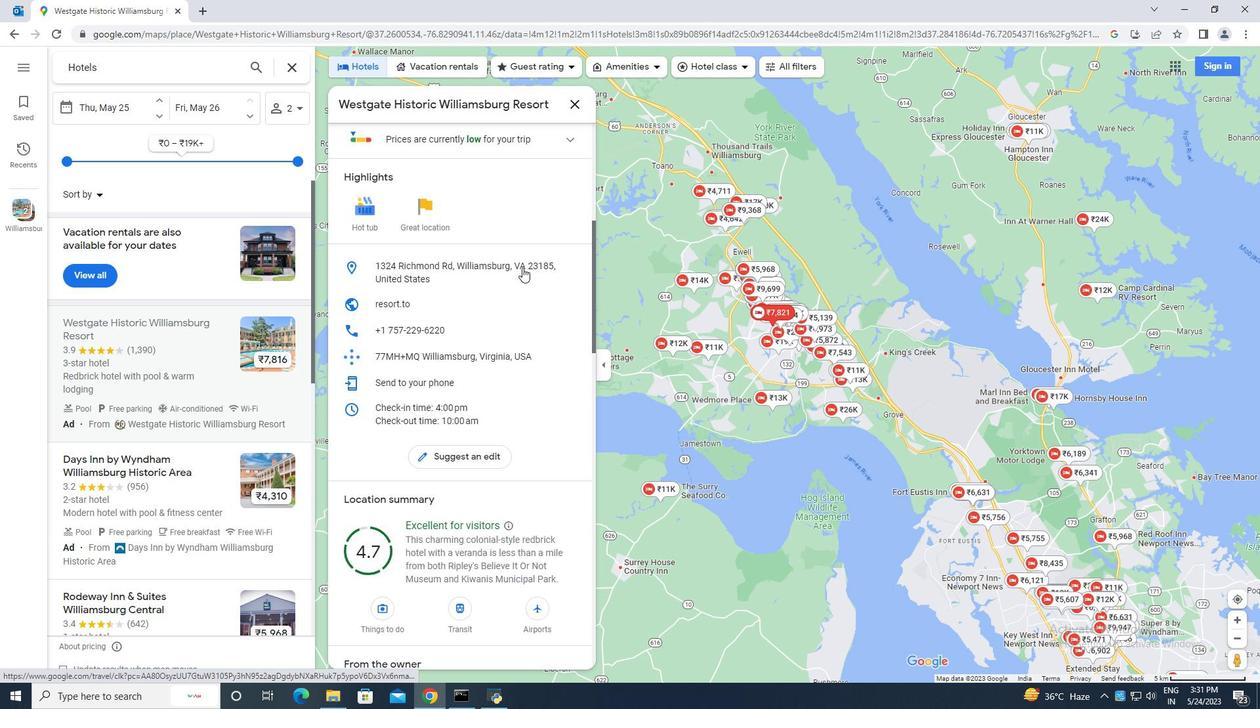 
Action: Mouse moved to (524, 267)
Screenshot: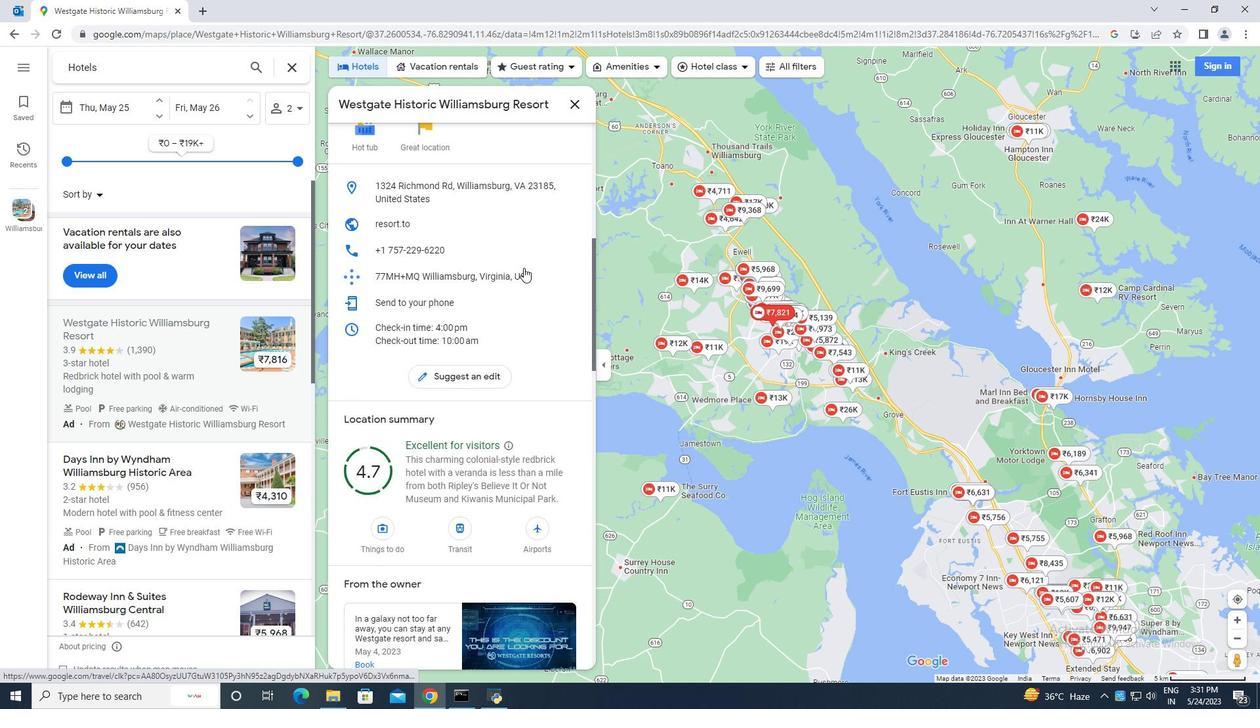 
Action: Mouse scrolled (524, 267) with delta (0, 0)
Screenshot: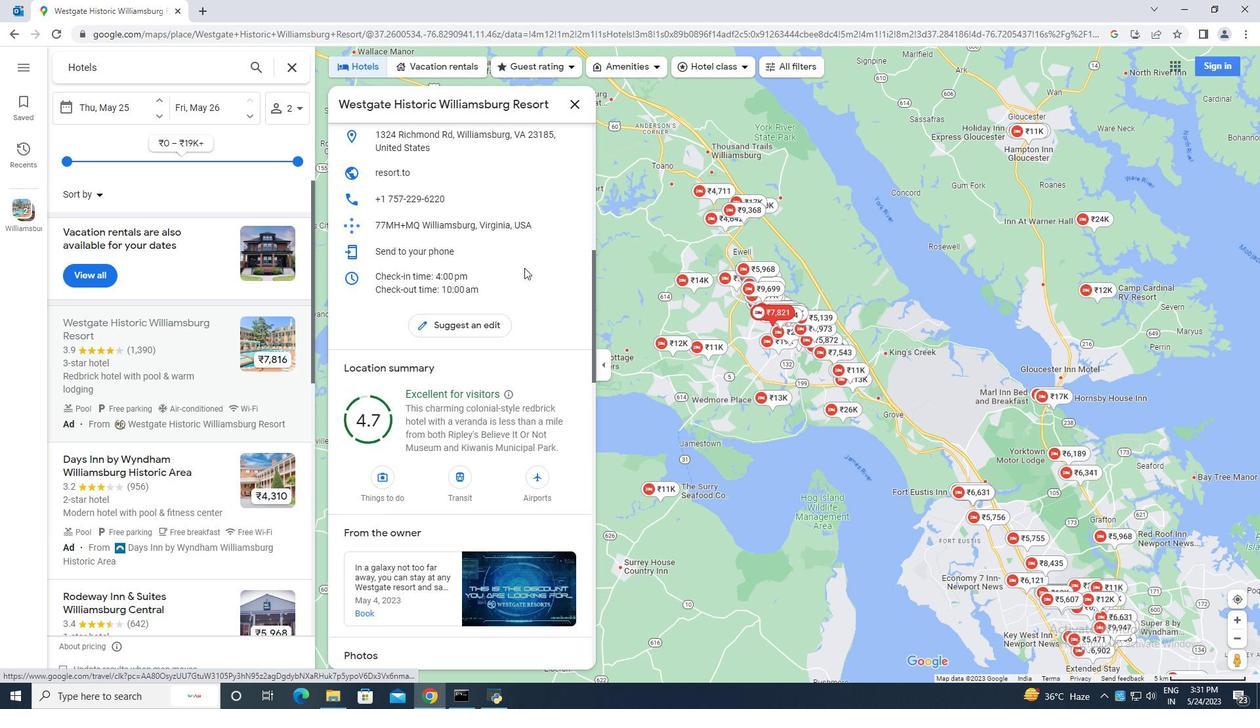 
Action: Mouse scrolled (524, 267) with delta (0, 0)
Screenshot: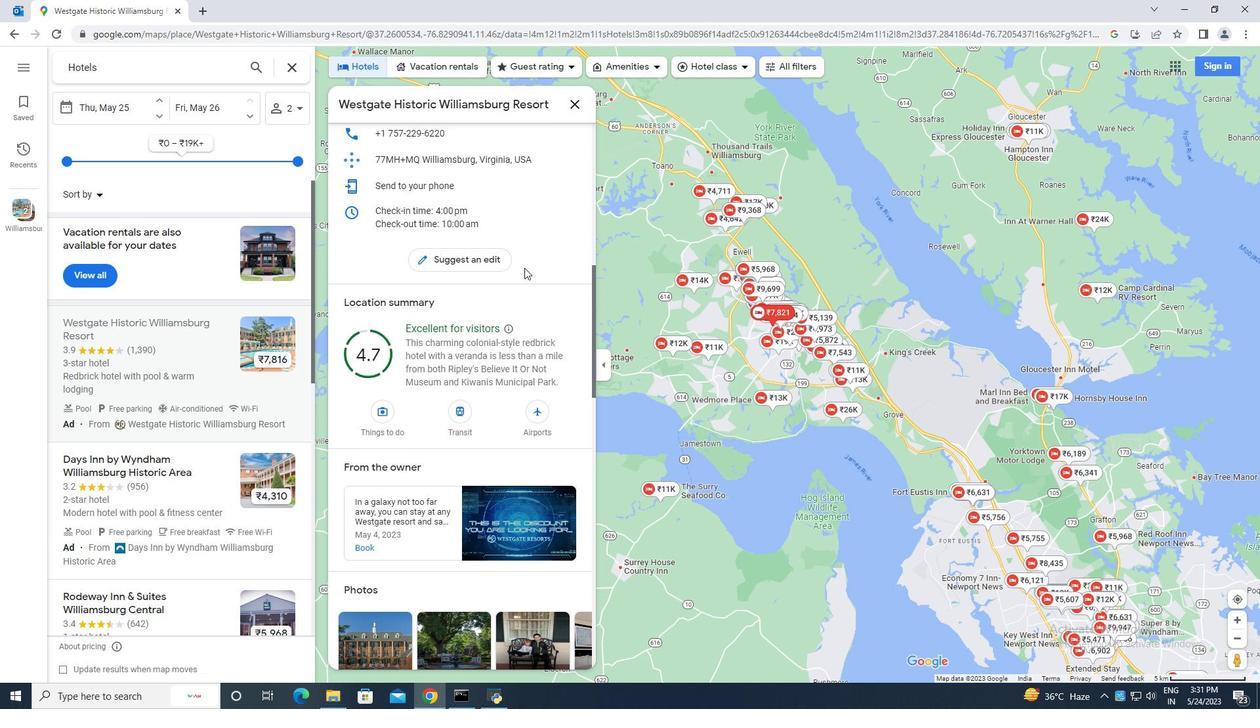 
Action: Mouse scrolled (524, 267) with delta (0, 0)
Screenshot: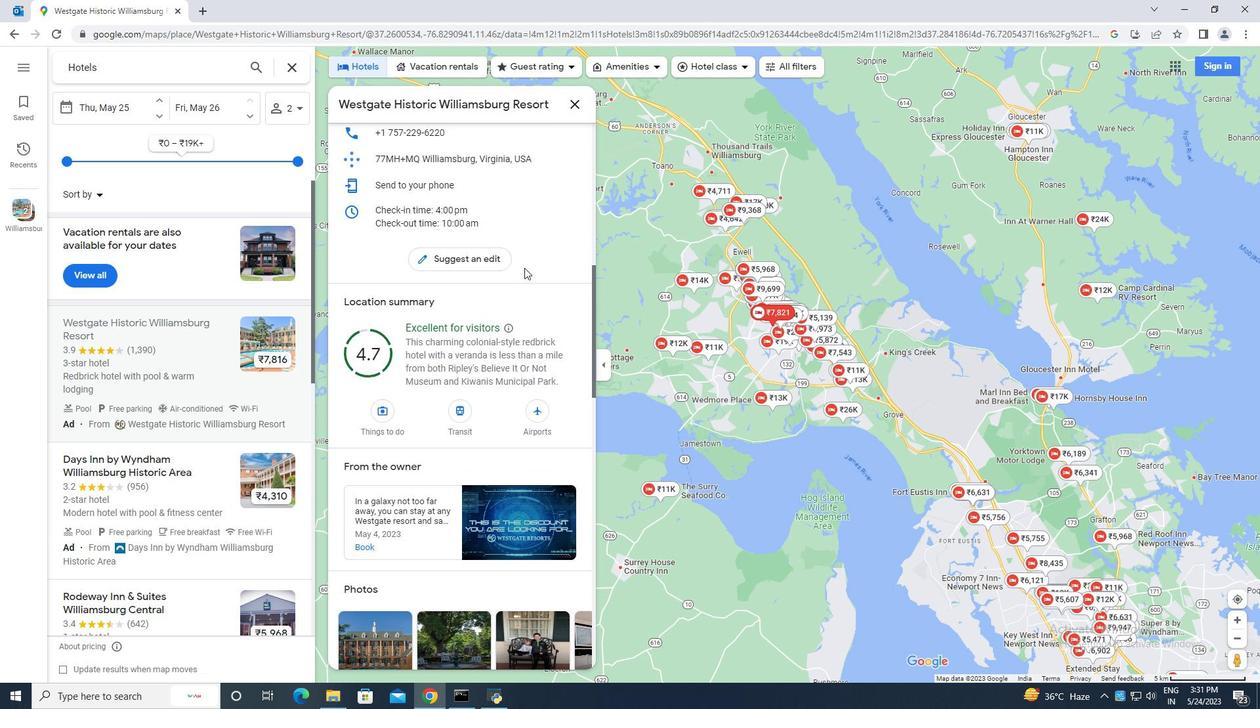 
Action: Mouse scrolled (524, 267) with delta (0, 0)
Screenshot: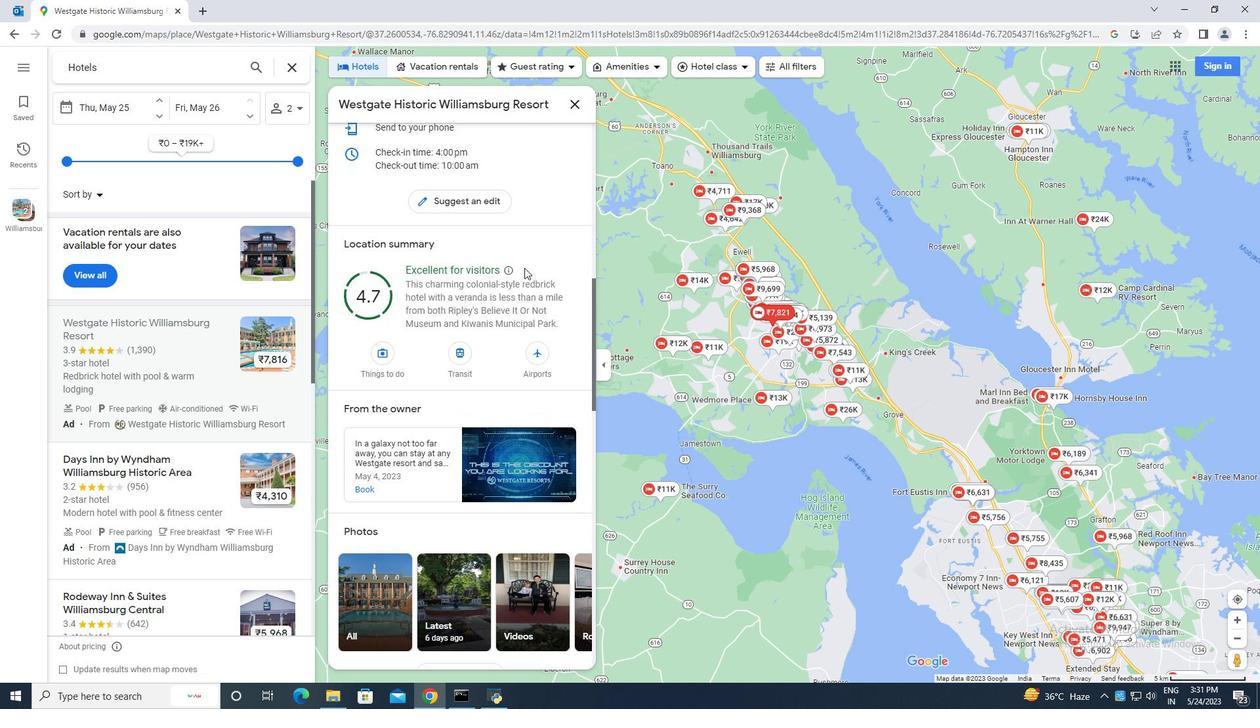 
Action: Mouse scrolled (524, 267) with delta (0, 0)
Screenshot: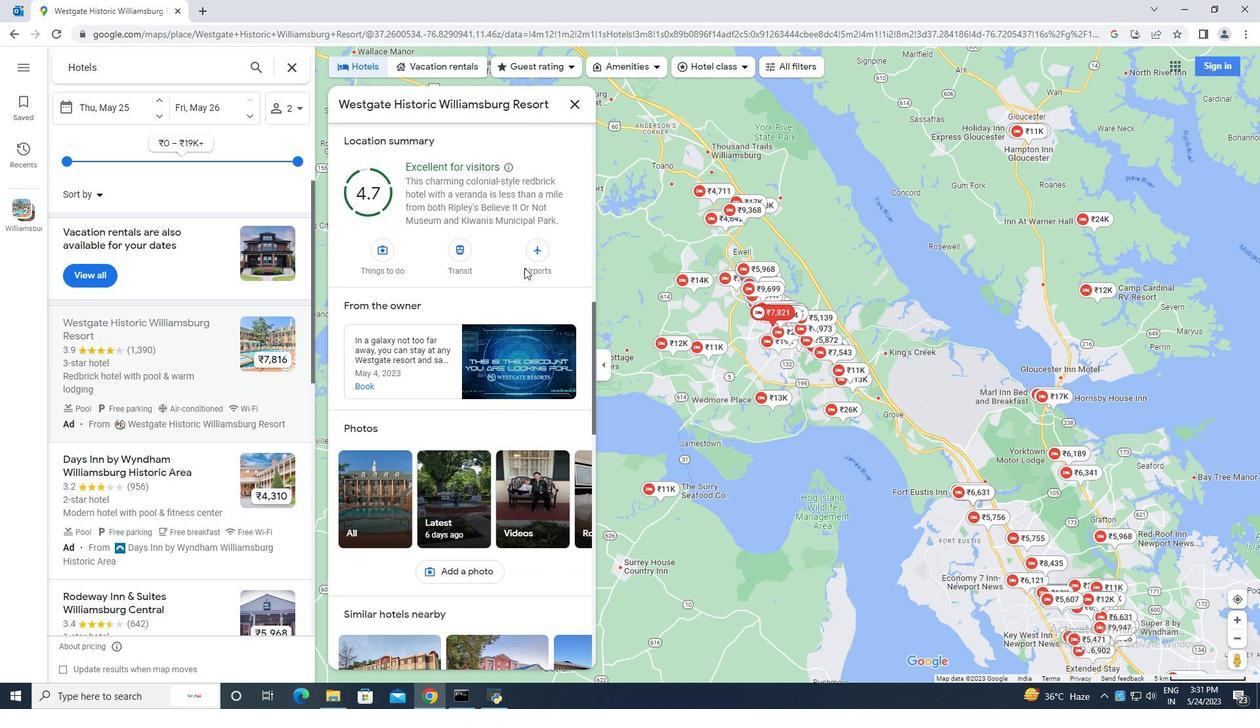 
Action: Mouse scrolled (524, 267) with delta (0, 0)
Screenshot: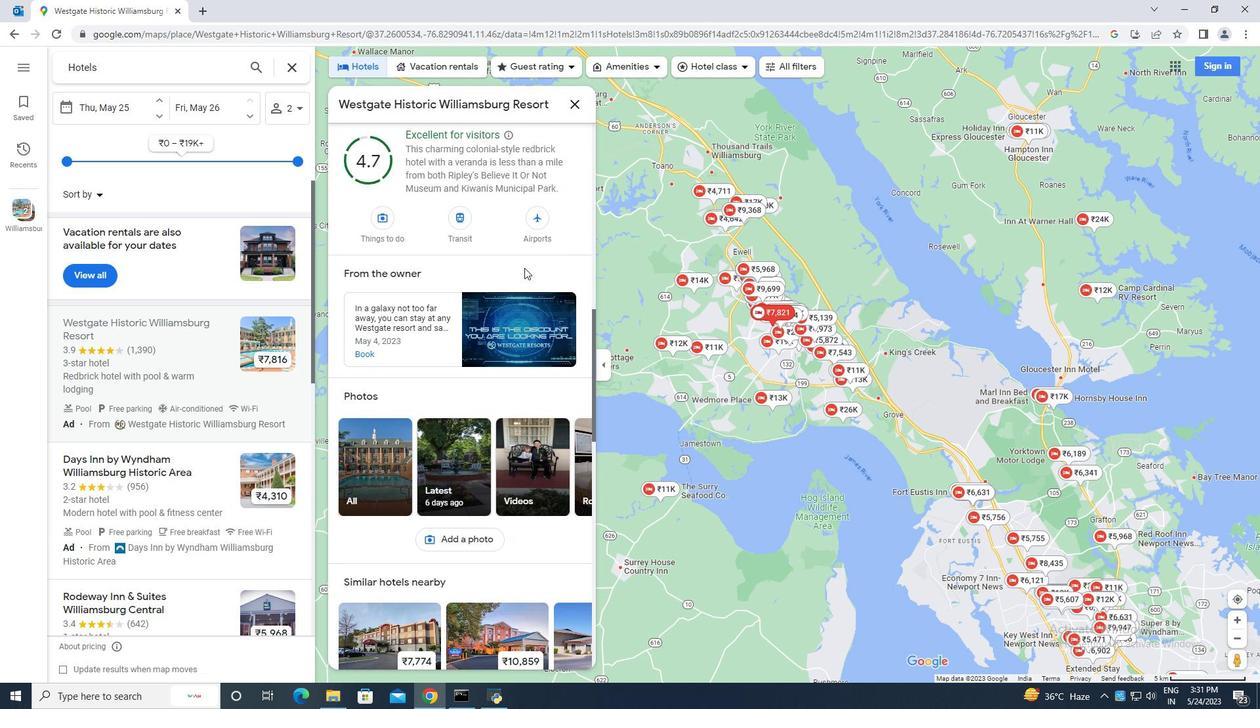 
Action: Mouse scrolled (524, 267) with delta (0, 0)
Screenshot: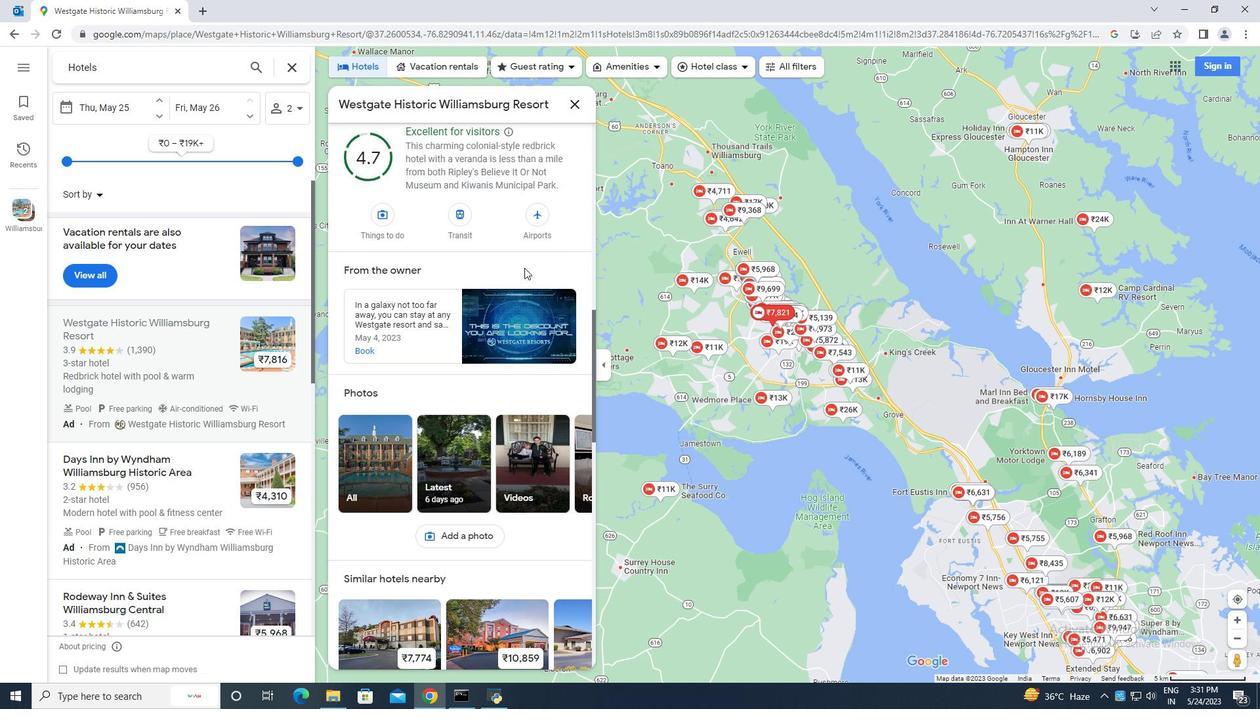 
Action: Mouse moved to (515, 269)
Screenshot: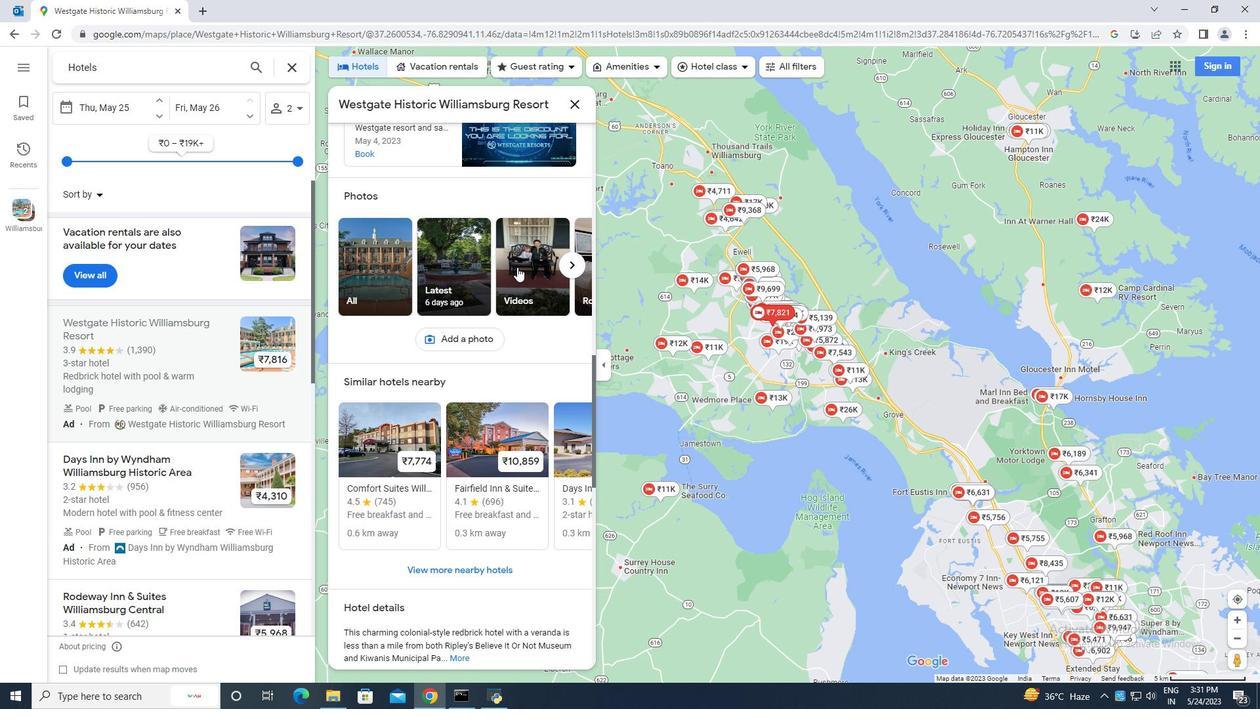 
Action: Mouse scrolled (515, 268) with delta (0, 0)
Screenshot: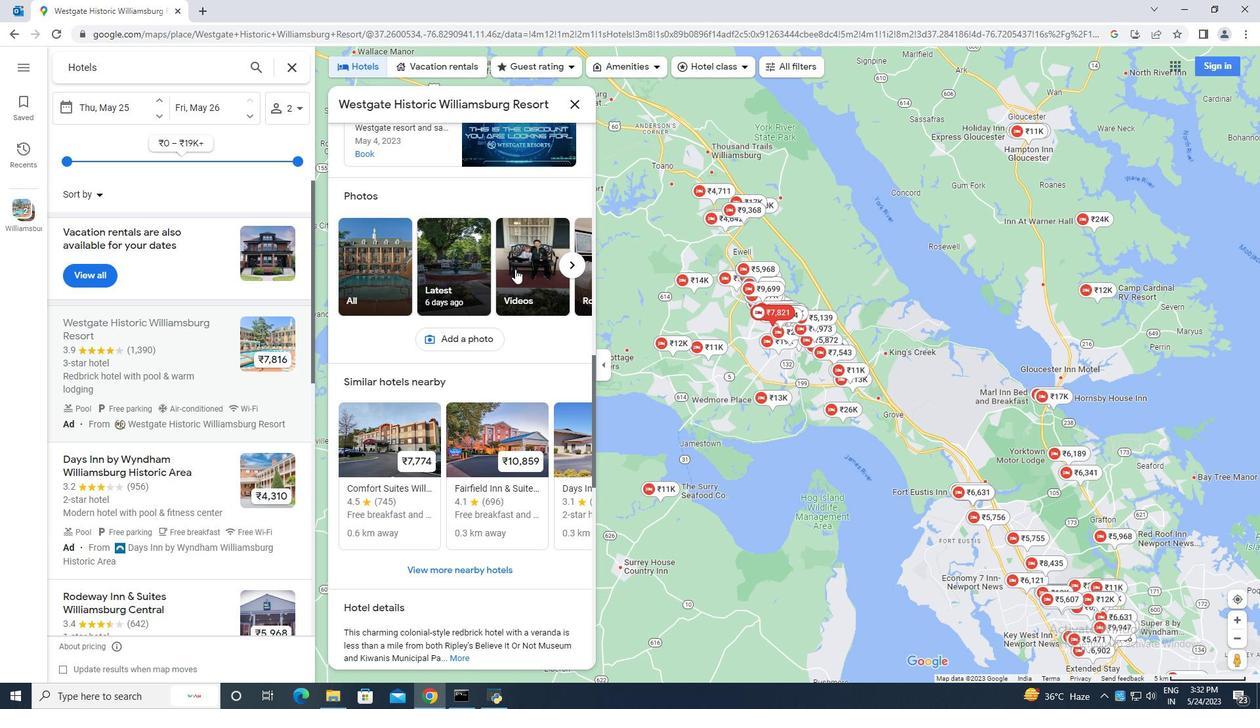
Action: Mouse scrolled (515, 268) with delta (0, 0)
Screenshot: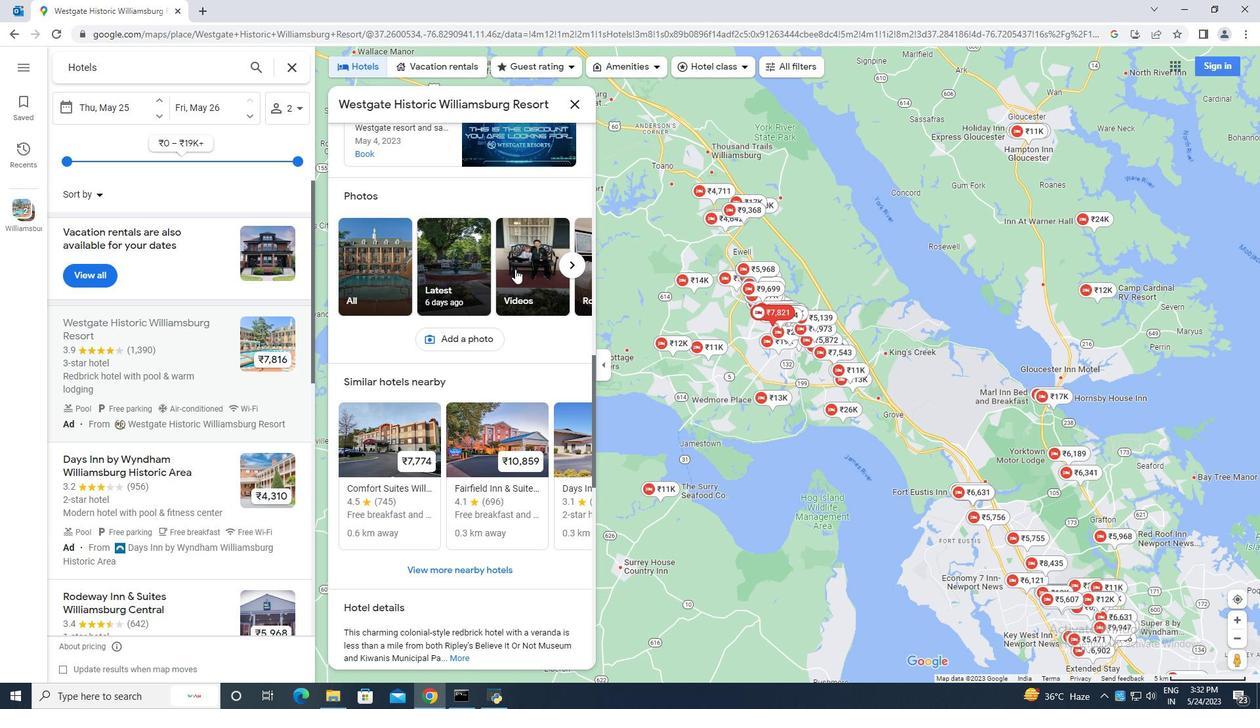 
Action: Mouse moved to (508, 269)
Screenshot: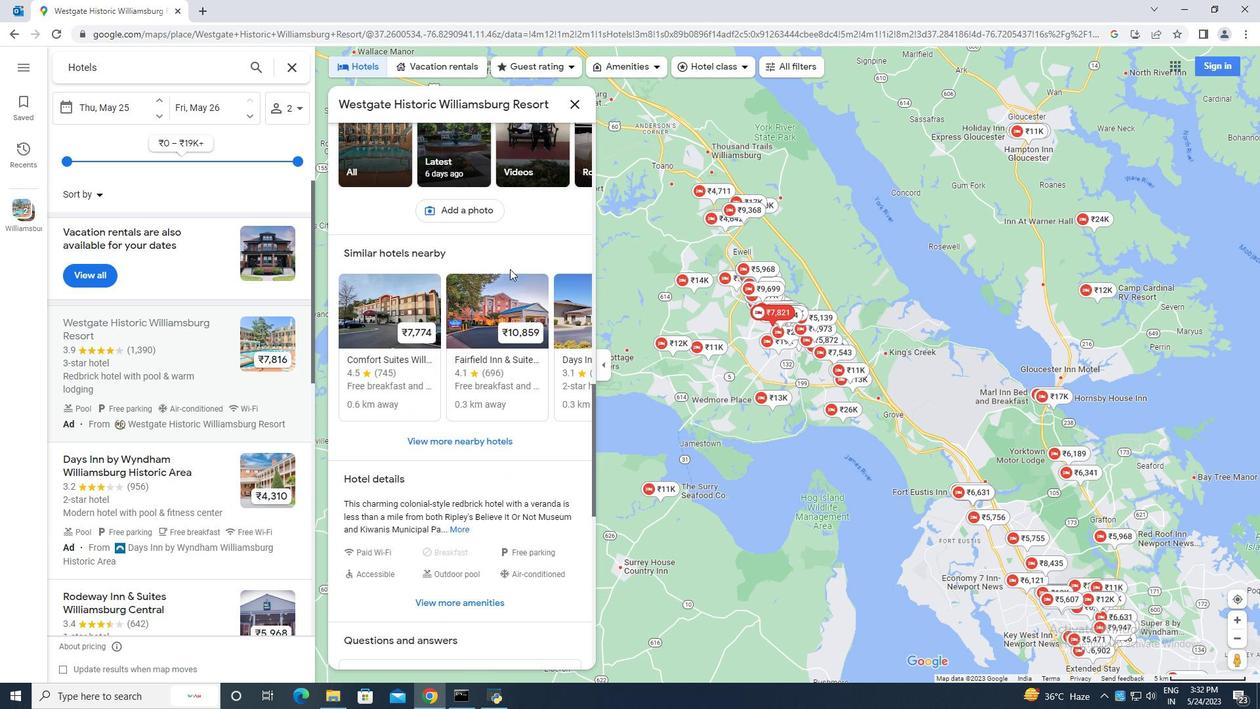 
Action: Mouse scrolled (508, 268) with delta (0, 0)
Screenshot: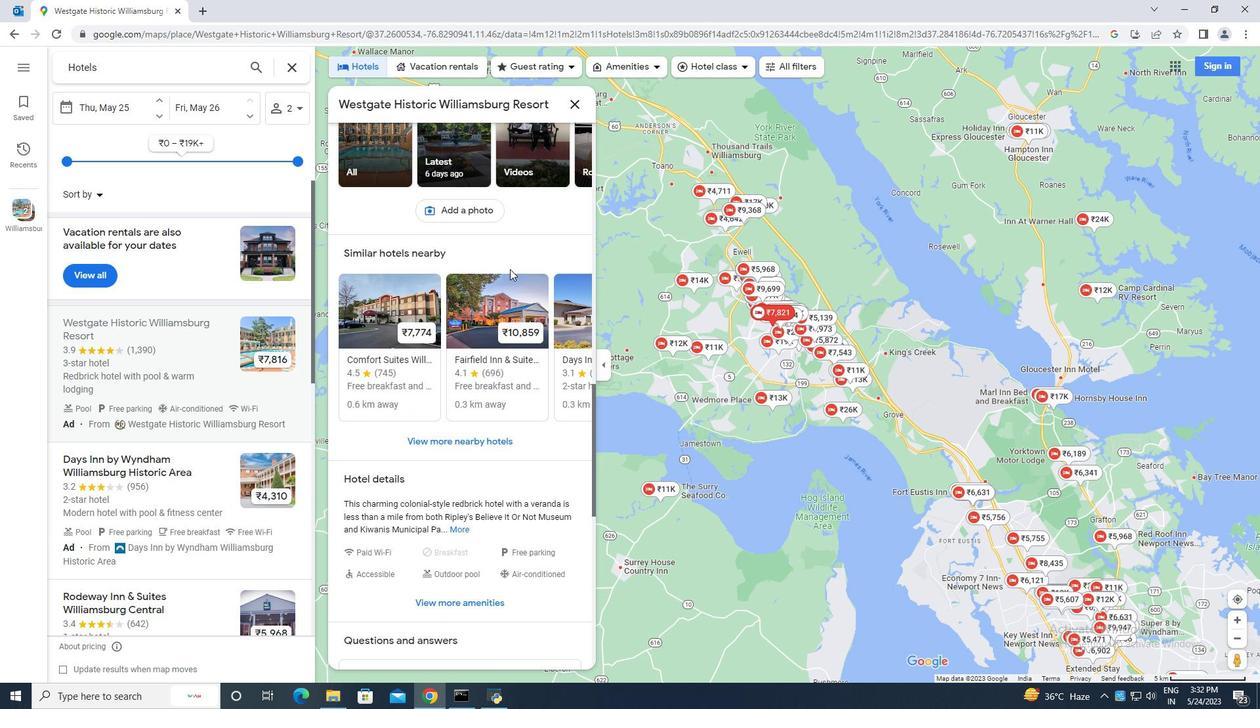 
Action: Mouse scrolled (508, 268) with delta (0, 0)
Screenshot: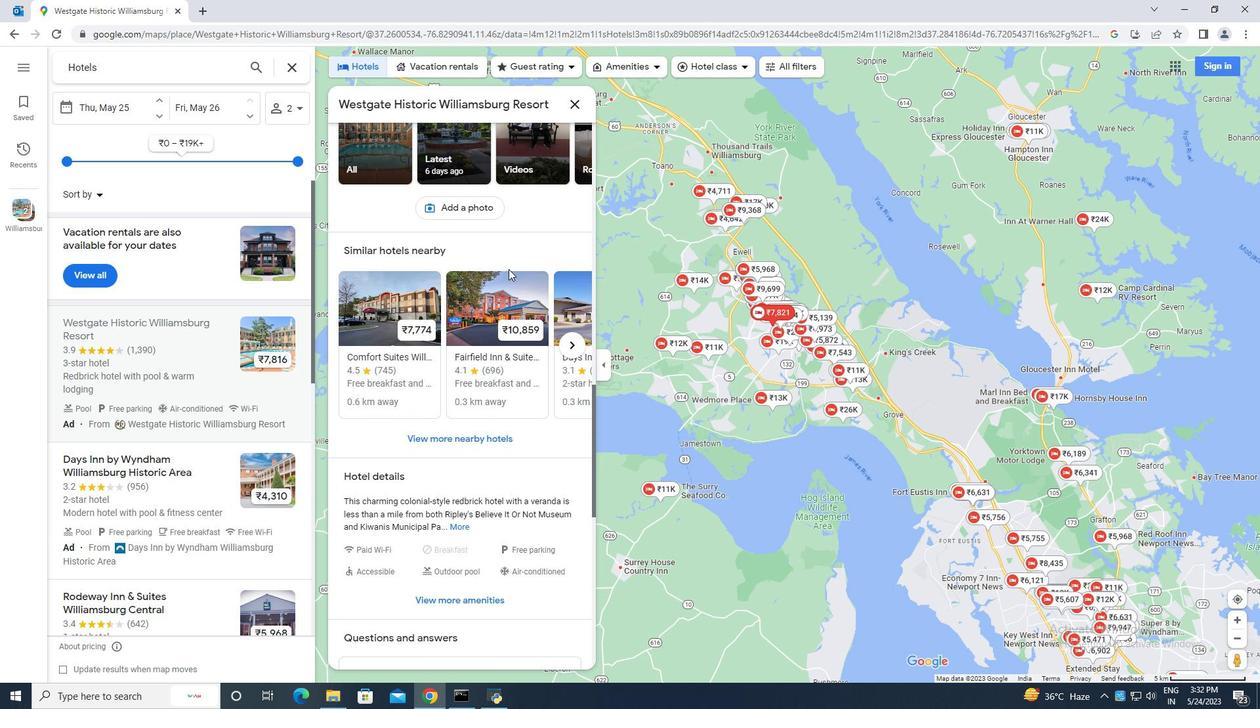 
Action: Mouse scrolled (508, 268) with delta (0, 0)
Screenshot: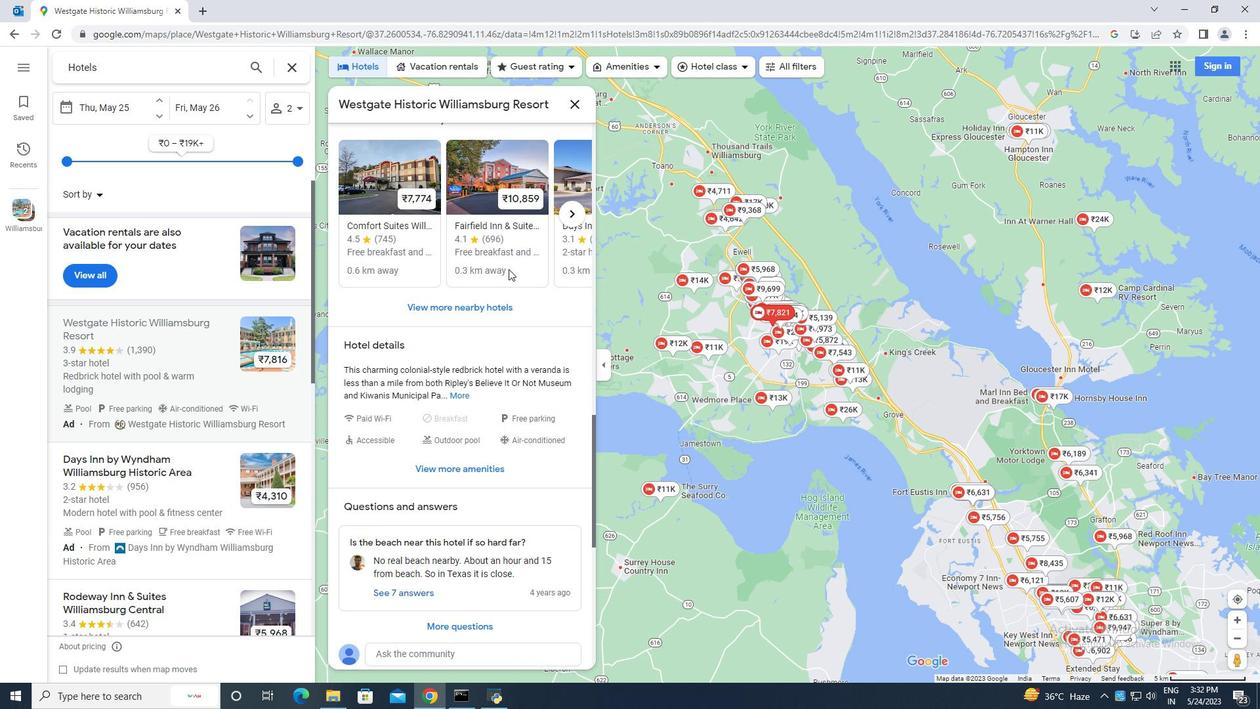 
Action: Mouse scrolled (508, 268) with delta (0, 0)
Screenshot: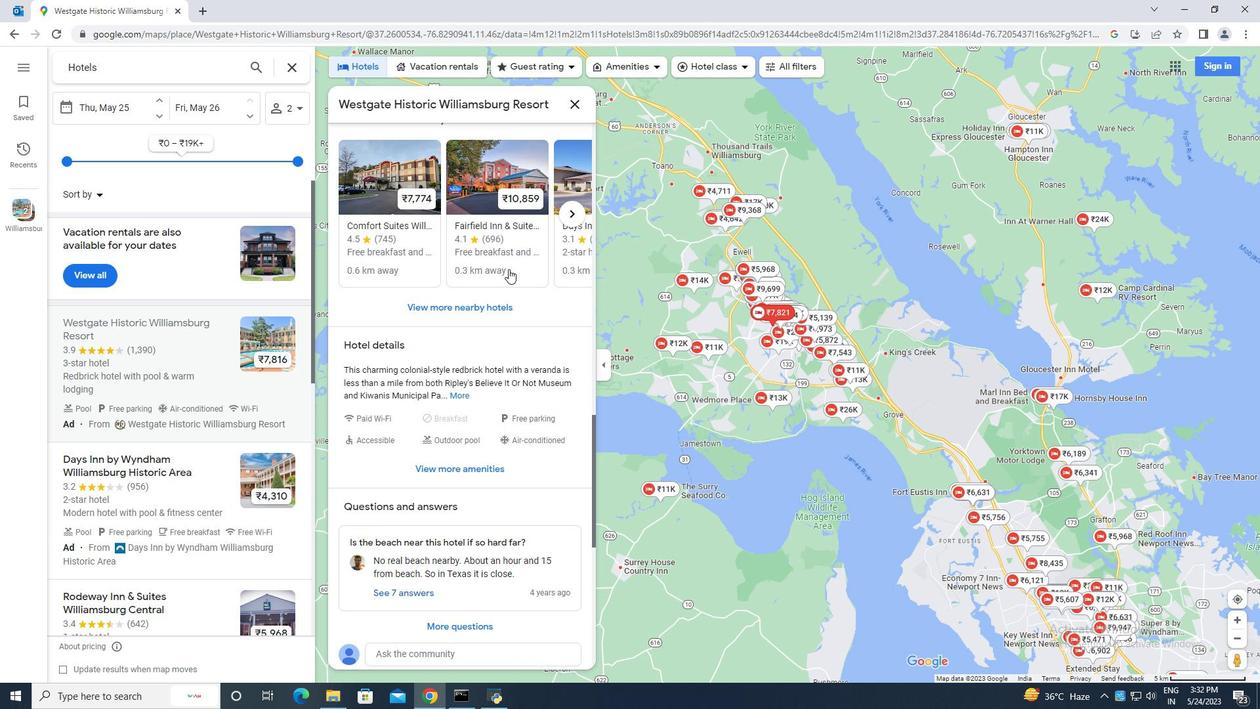 
Action: Mouse scrolled (508, 268) with delta (0, 0)
Screenshot: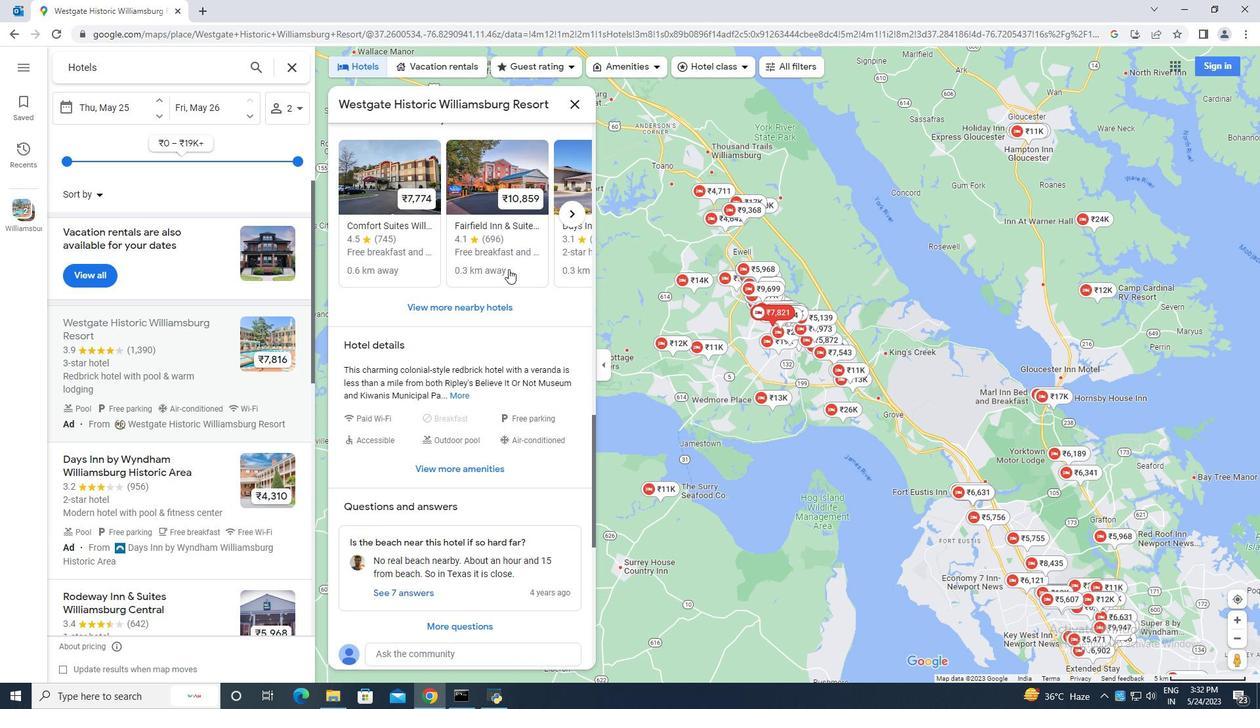 
Action: Mouse scrolled (508, 268) with delta (0, 0)
Screenshot: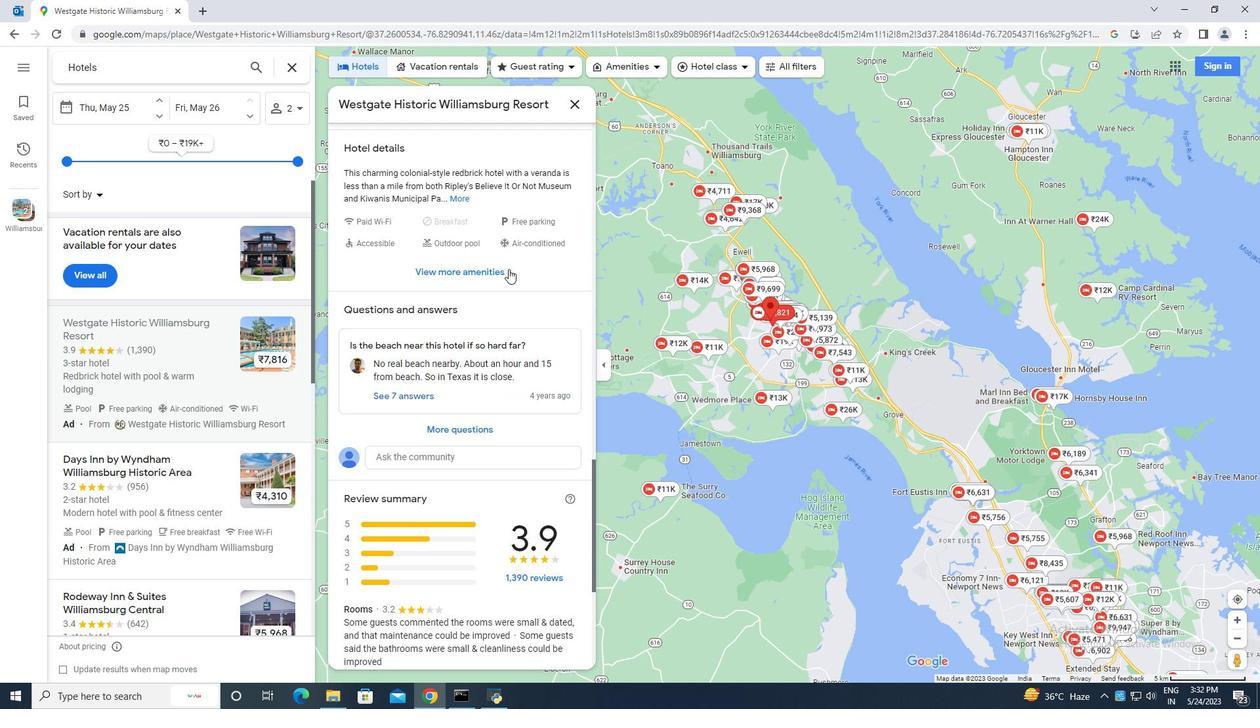
Action: Mouse scrolled (508, 268) with delta (0, 0)
Screenshot: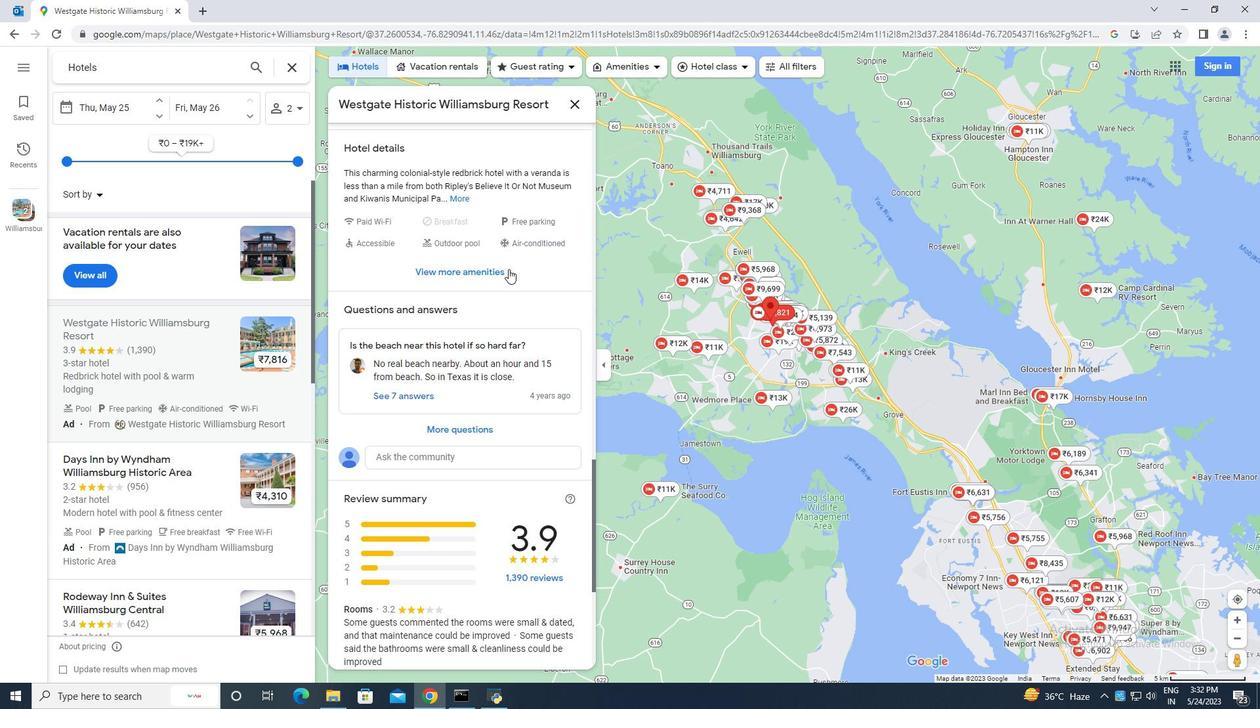 
Action: Mouse scrolled (508, 268) with delta (0, 0)
Screenshot: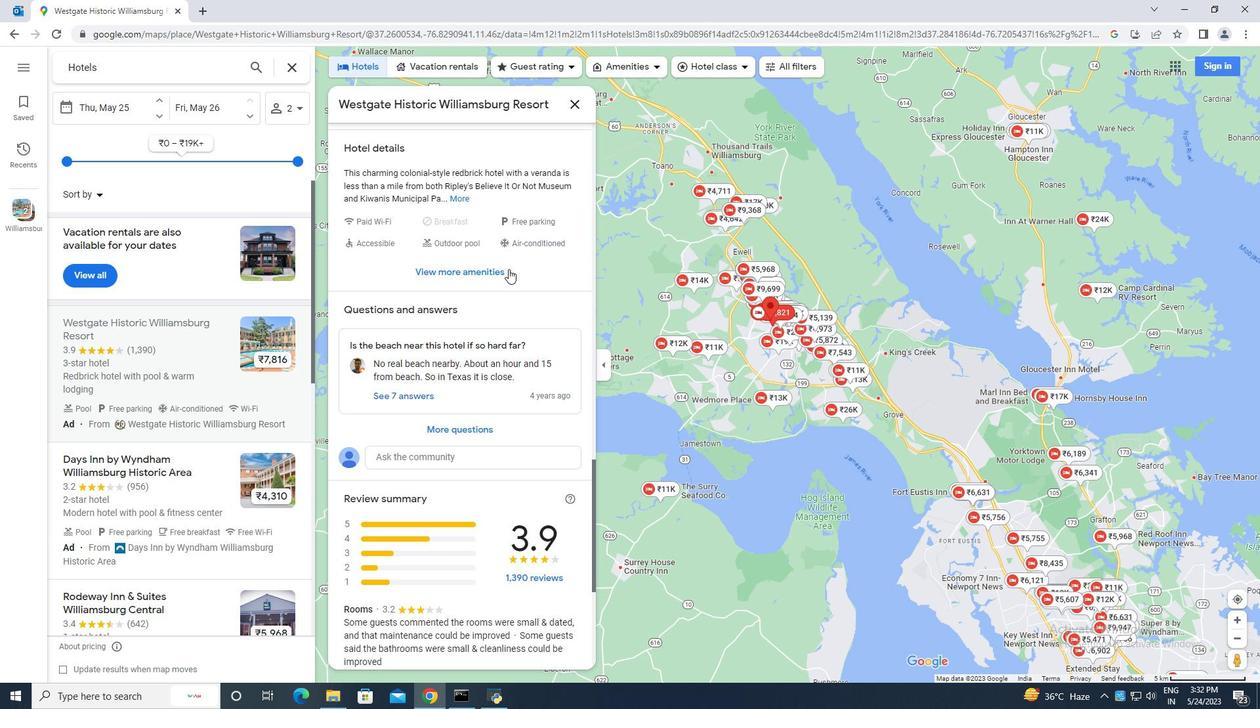 
Action: Mouse scrolled (508, 268) with delta (0, 0)
Screenshot: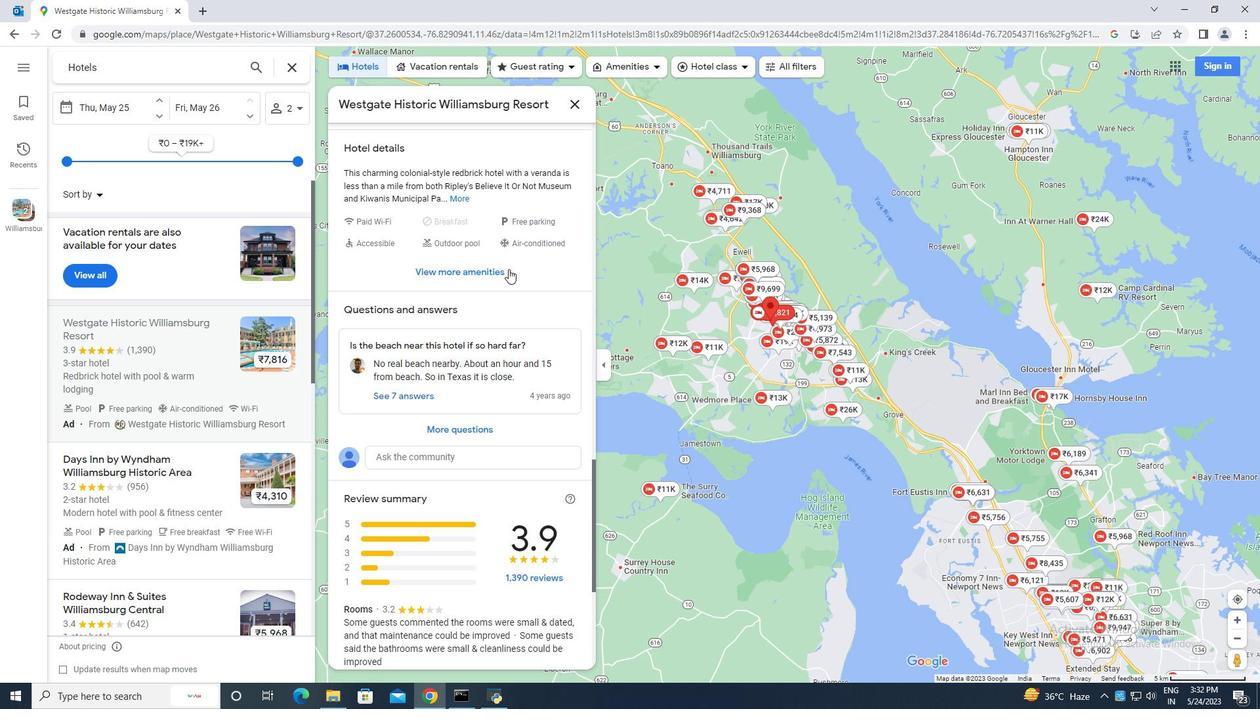 
Action: Mouse scrolled (508, 268) with delta (0, 0)
Screenshot: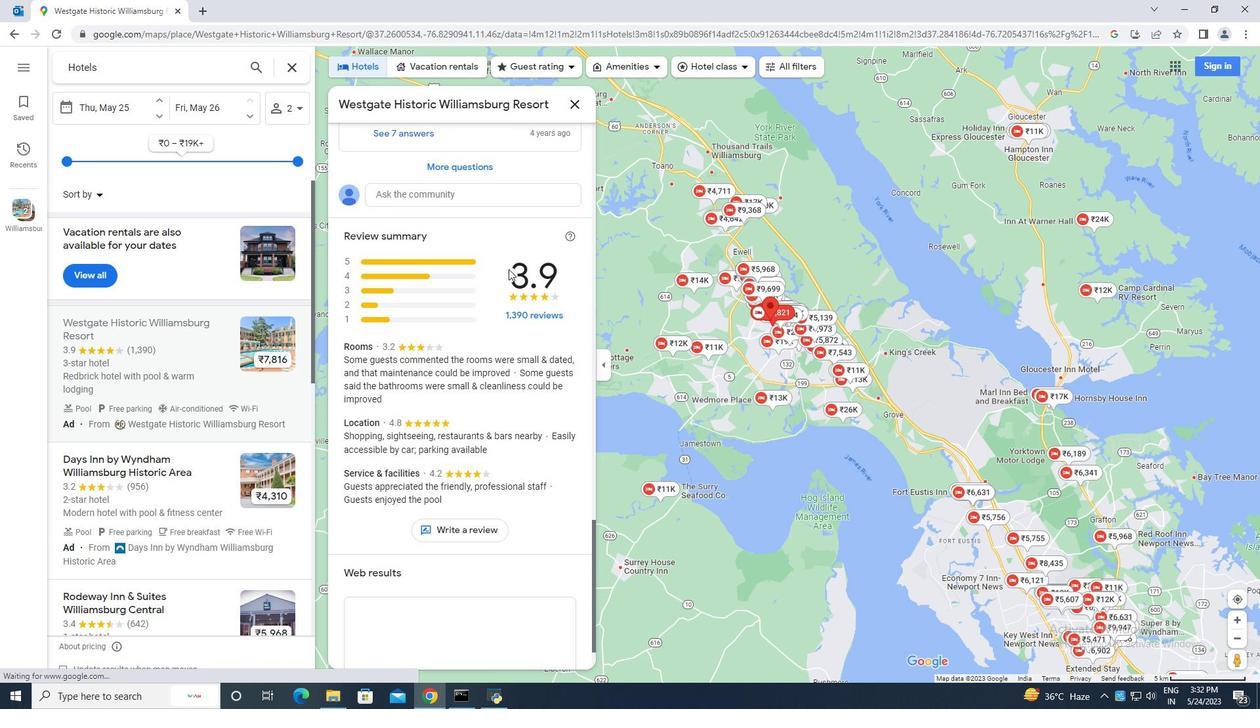 
Action: Mouse scrolled (508, 268) with delta (0, 0)
Screenshot: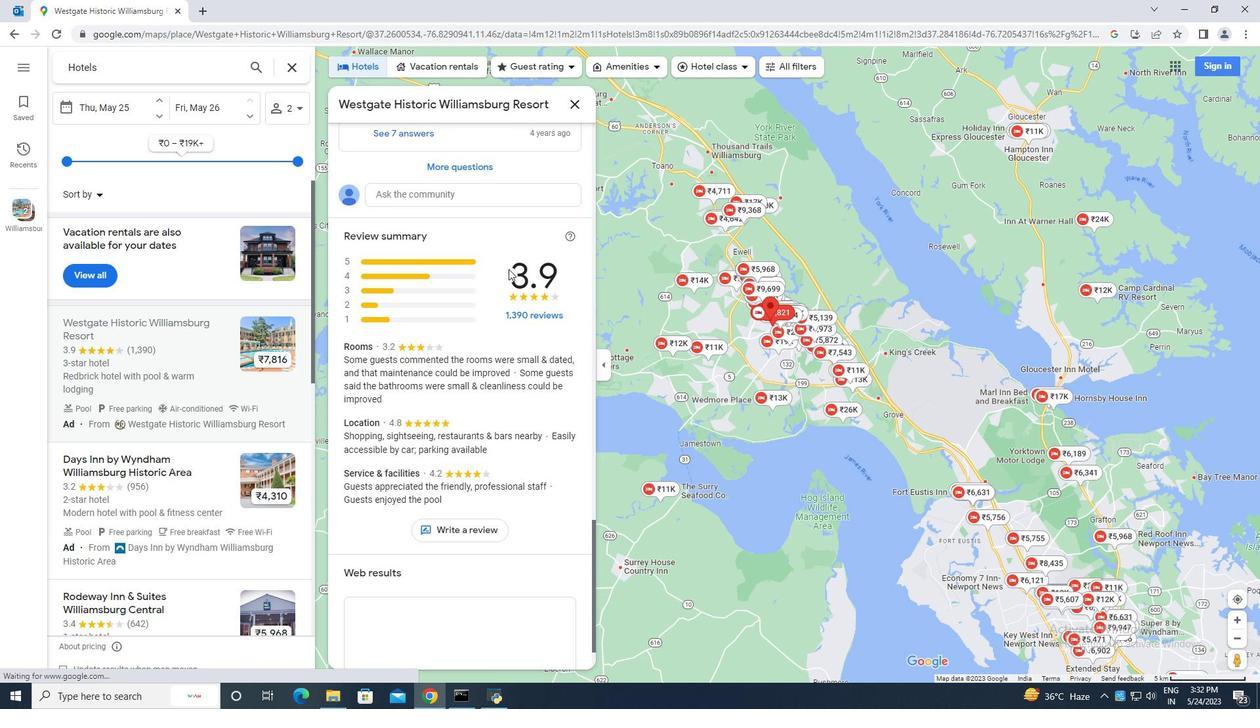 
Action: Mouse scrolled (508, 268) with delta (0, 0)
Screenshot: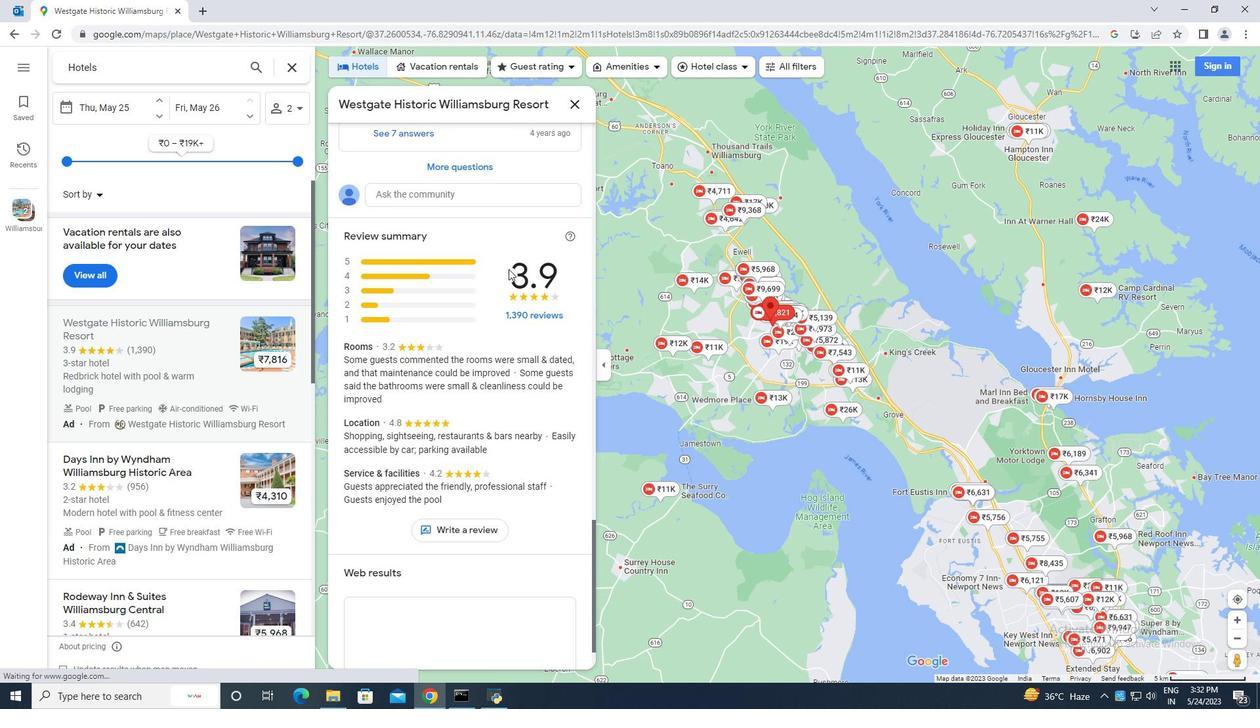 
Action: Mouse scrolled (508, 269) with delta (0, 0)
Screenshot: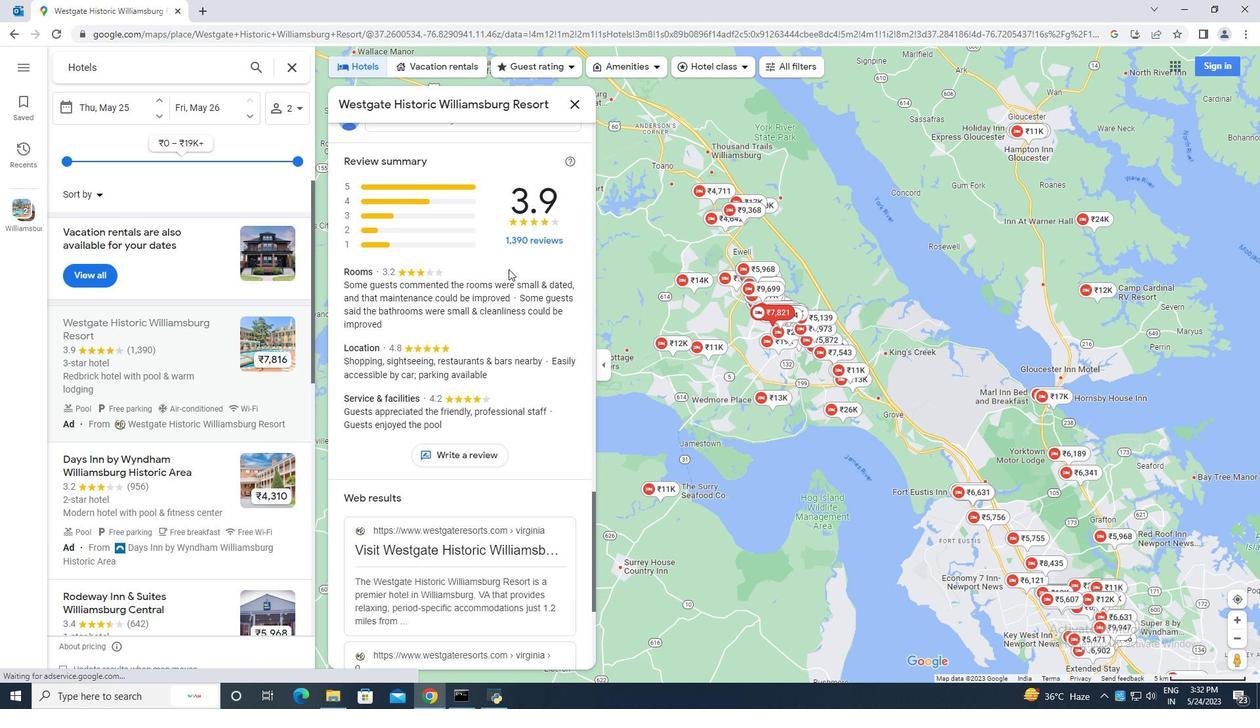 
Action: Mouse scrolled (508, 269) with delta (0, 0)
Screenshot: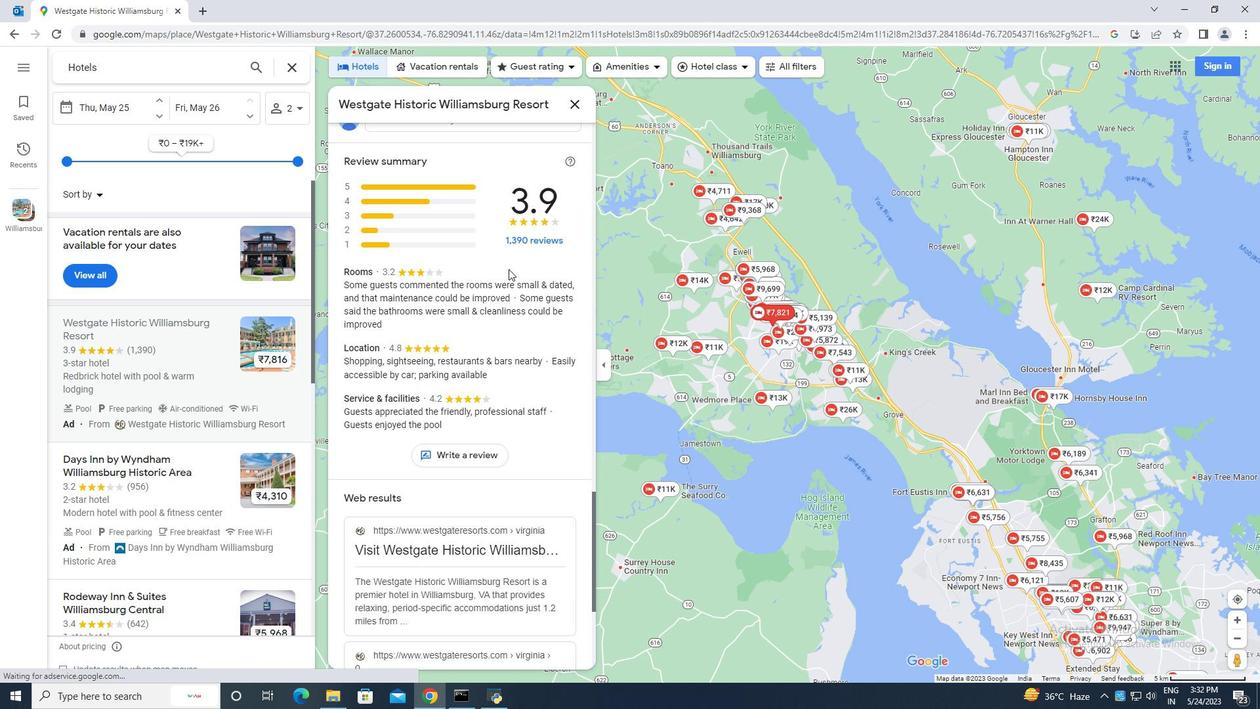 
Action: Mouse scrolled (508, 269) with delta (0, 0)
Screenshot: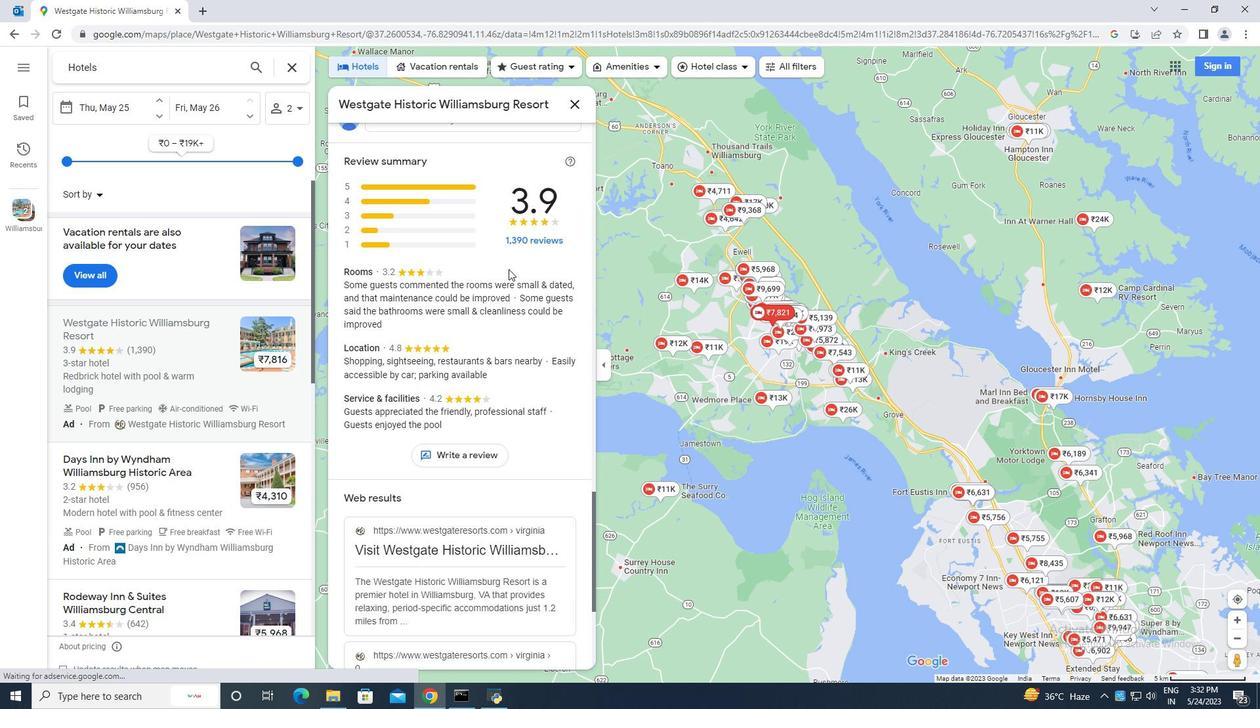 
Action: Mouse scrolled (508, 269) with delta (0, 0)
Screenshot: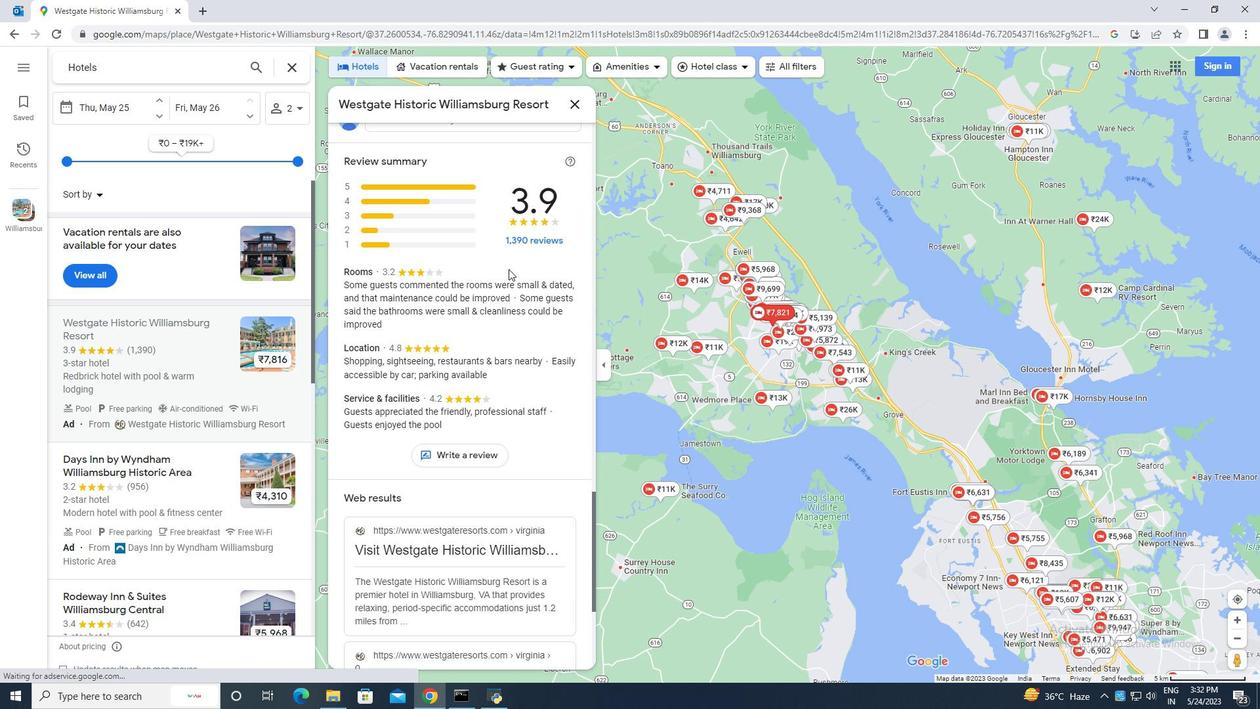 
Action: Mouse scrolled (508, 269) with delta (0, 0)
Screenshot: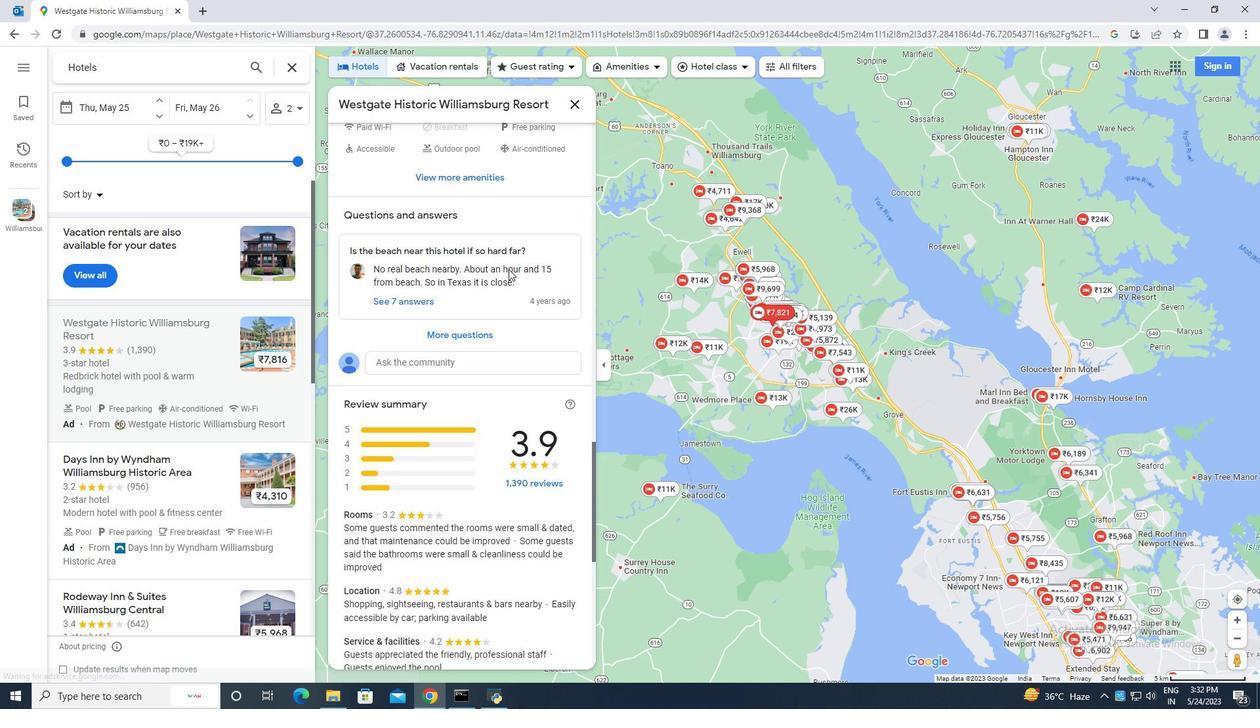 
Action: Mouse scrolled (508, 269) with delta (0, 0)
Screenshot: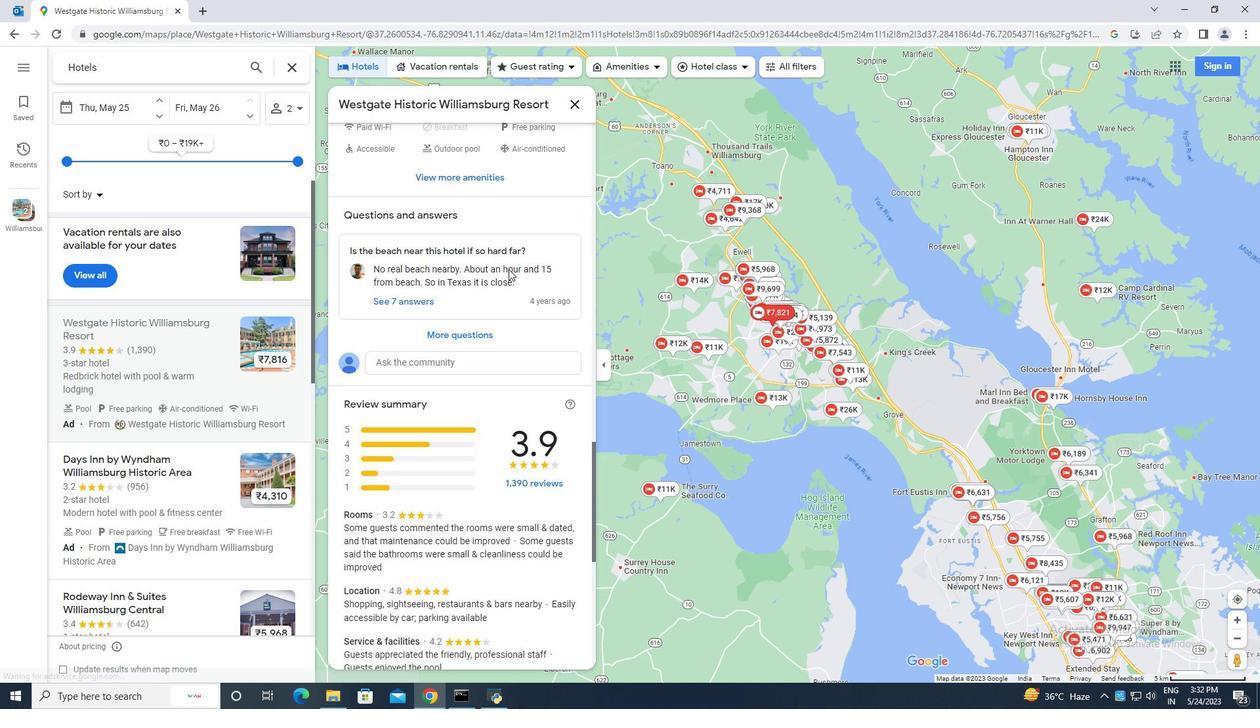 
Action: Mouse scrolled (508, 269) with delta (0, 0)
Screenshot: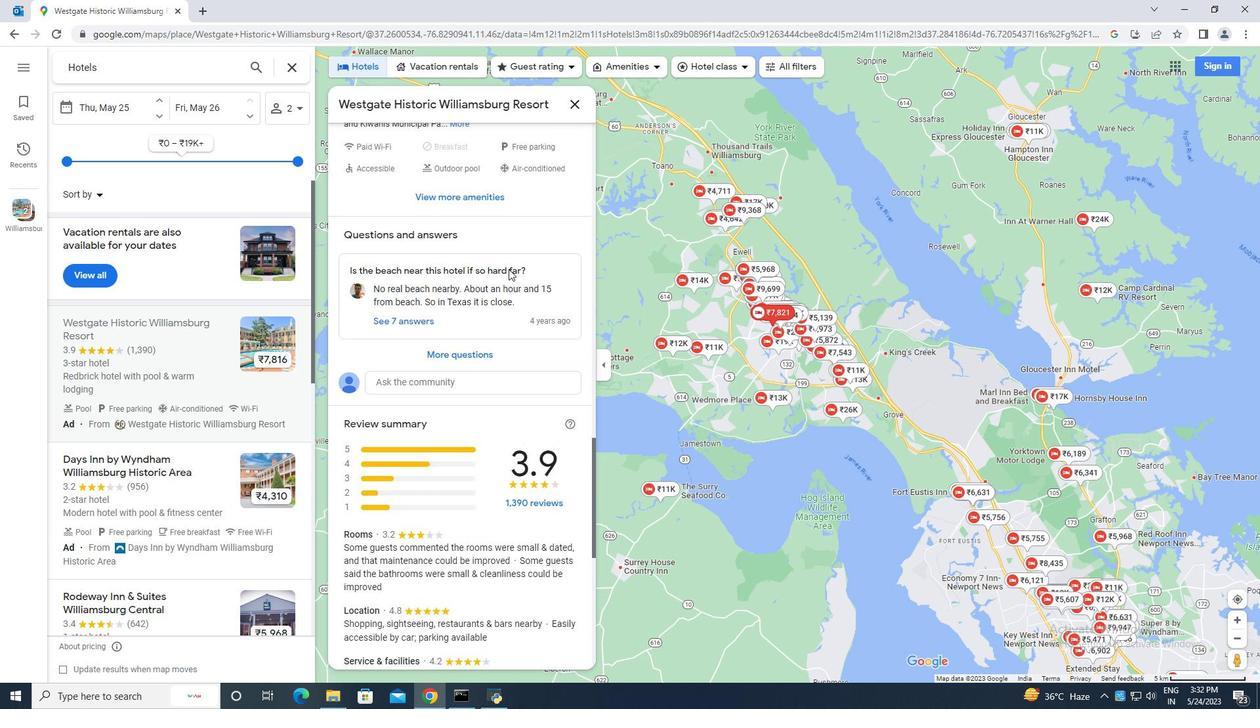 
Action: Mouse scrolled (508, 269) with delta (0, 0)
Screenshot: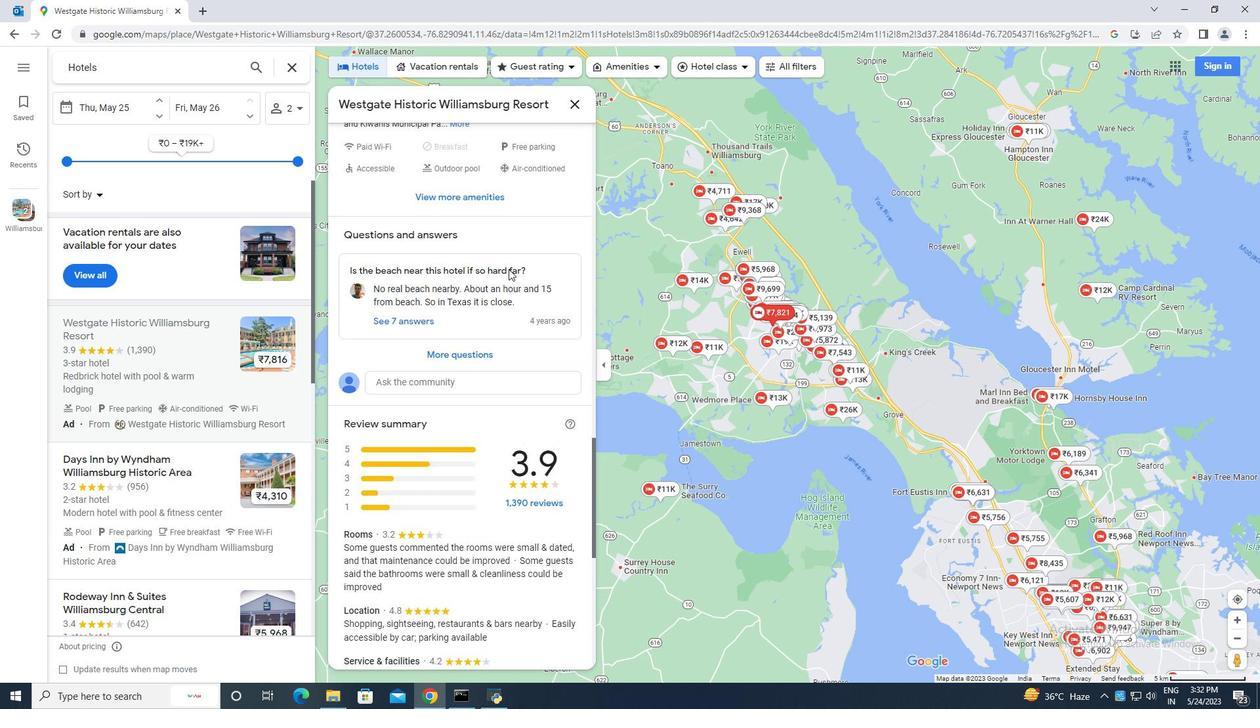 
Action: Mouse scrolled (508, 269) with delta (0, 0)
Screenshot: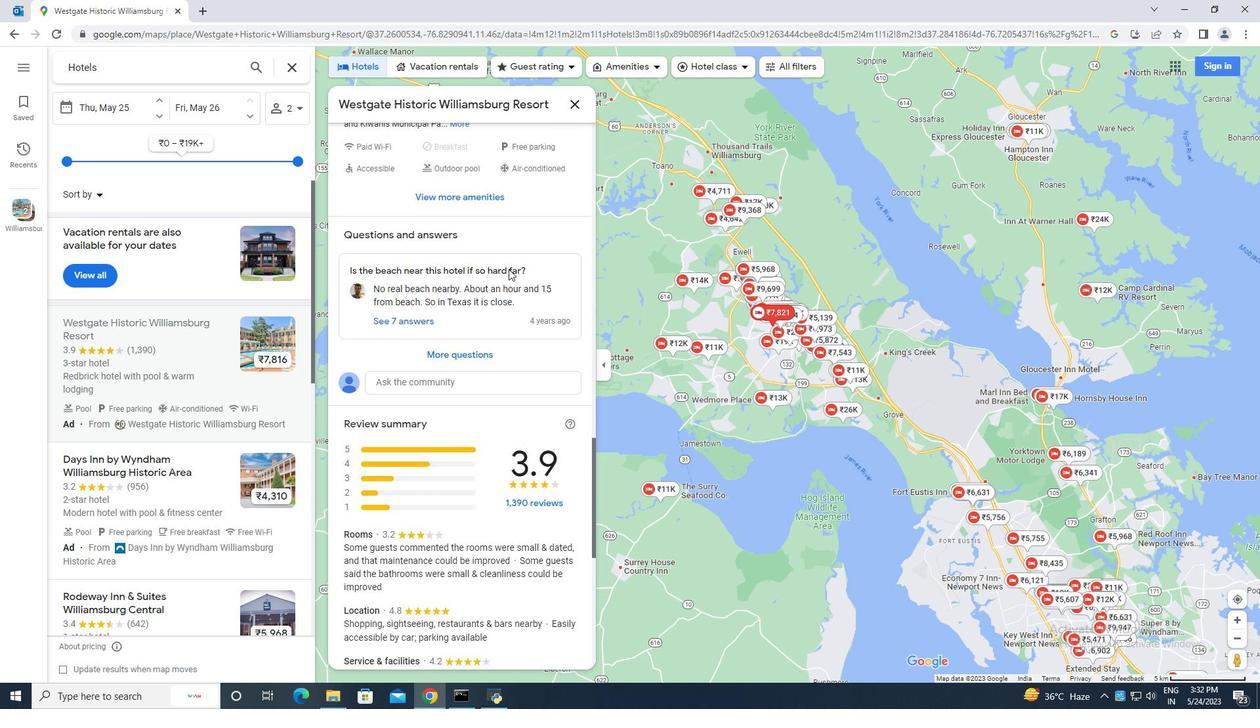 
Action: Mouse scrolled (508, 269) with delta (0, 0)
Screenshot: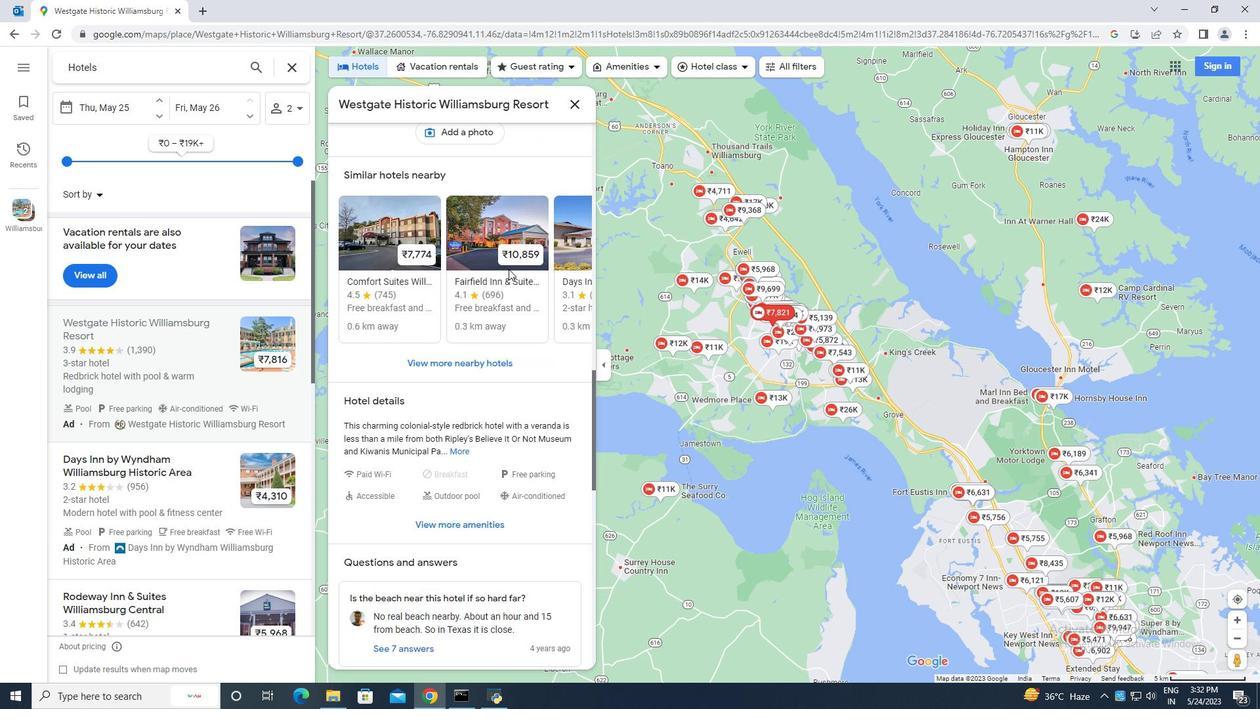 
Action: Mouse scrolled (508, 269) with delta (0, 0)
Screenshot: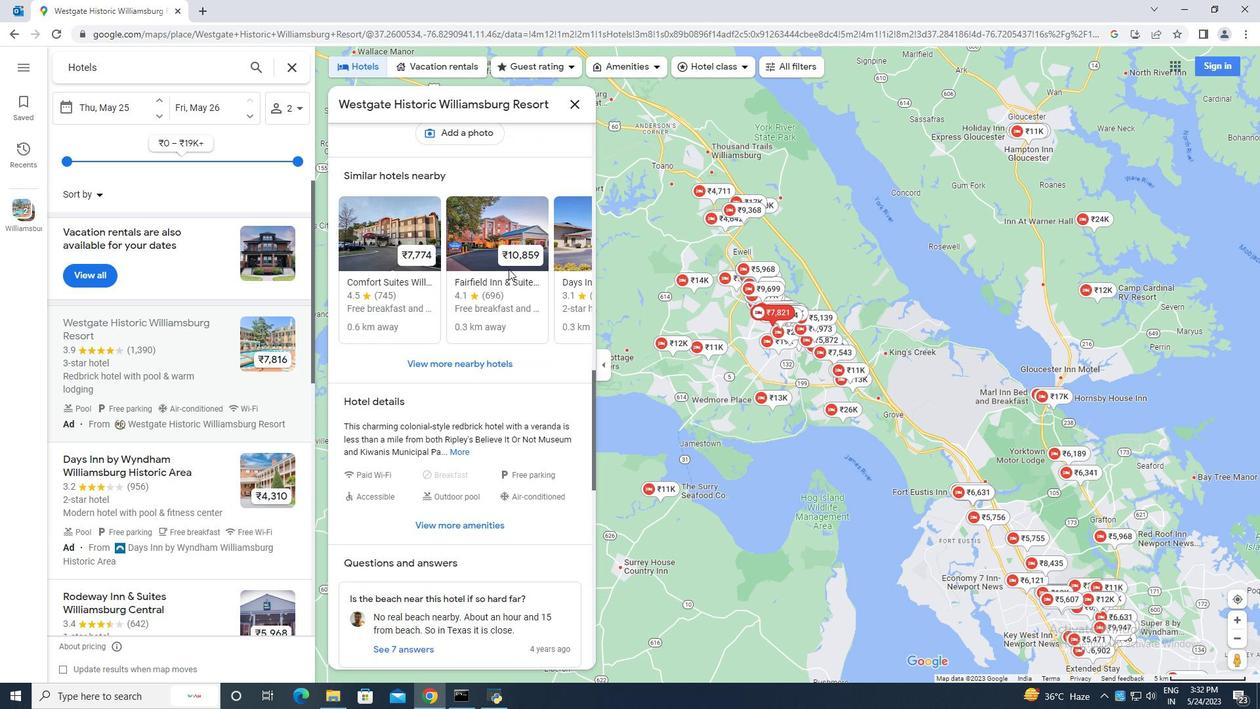 
Action: Mouse scrolled (508, 269) with delta (0, 0)
Screenshot: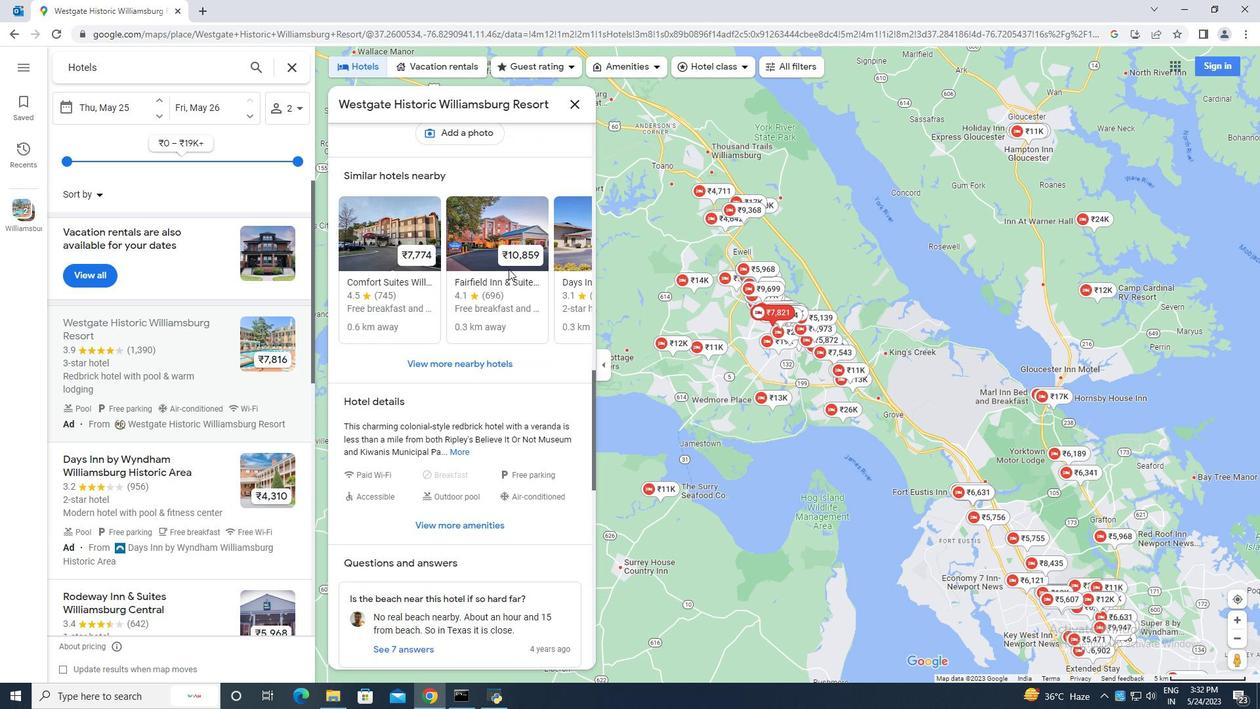 
Action: Mouse scrolled (508, 269) with delta (0, 0)
Screenshot: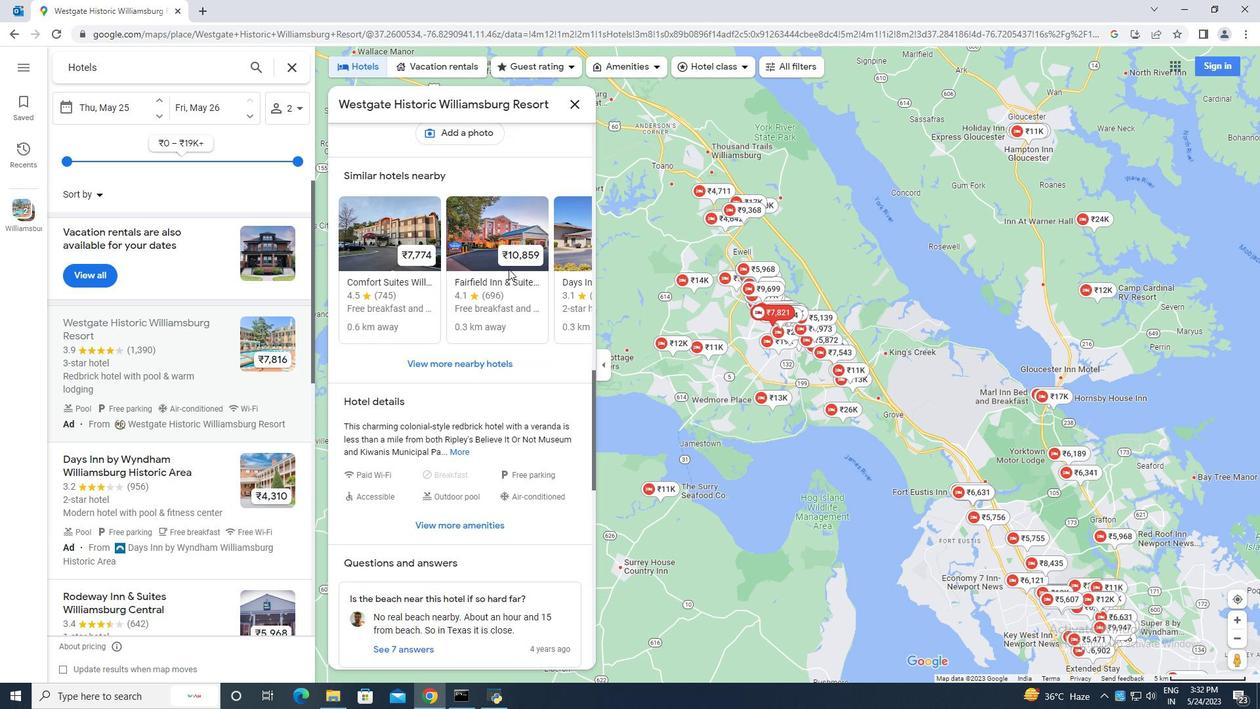 
Action: Mouse scrolled (508, 269) with delta (0, 0)
Screenshot: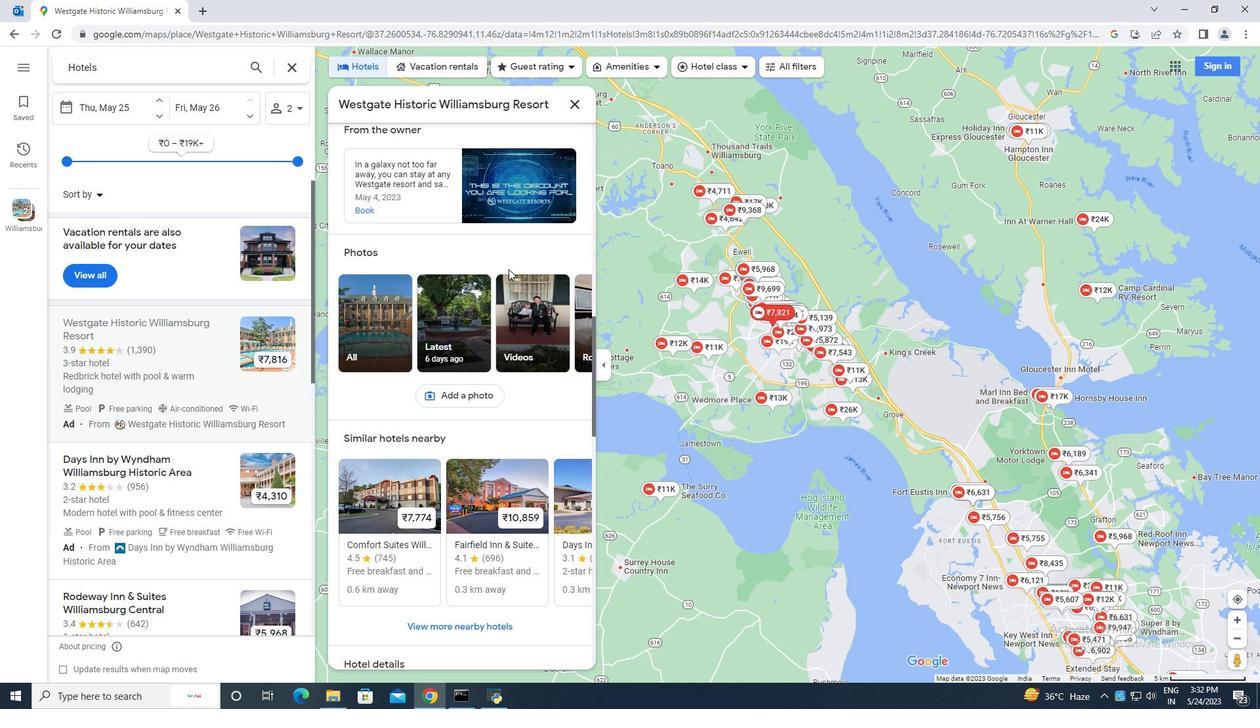 
Action: Mouse scrolled (508, 269) with delta (0, 0)
Screenshot: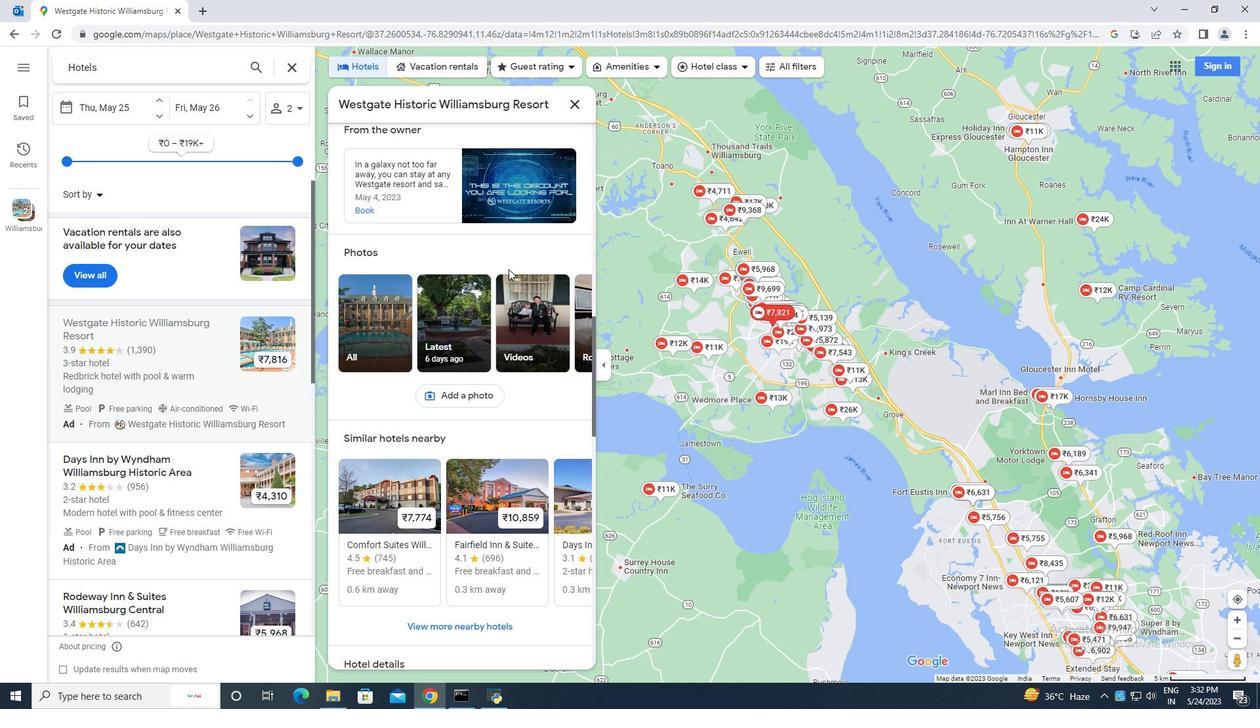 
Action: Mouse scrolled (508, 269) with delta (0, 0)
Screenshot: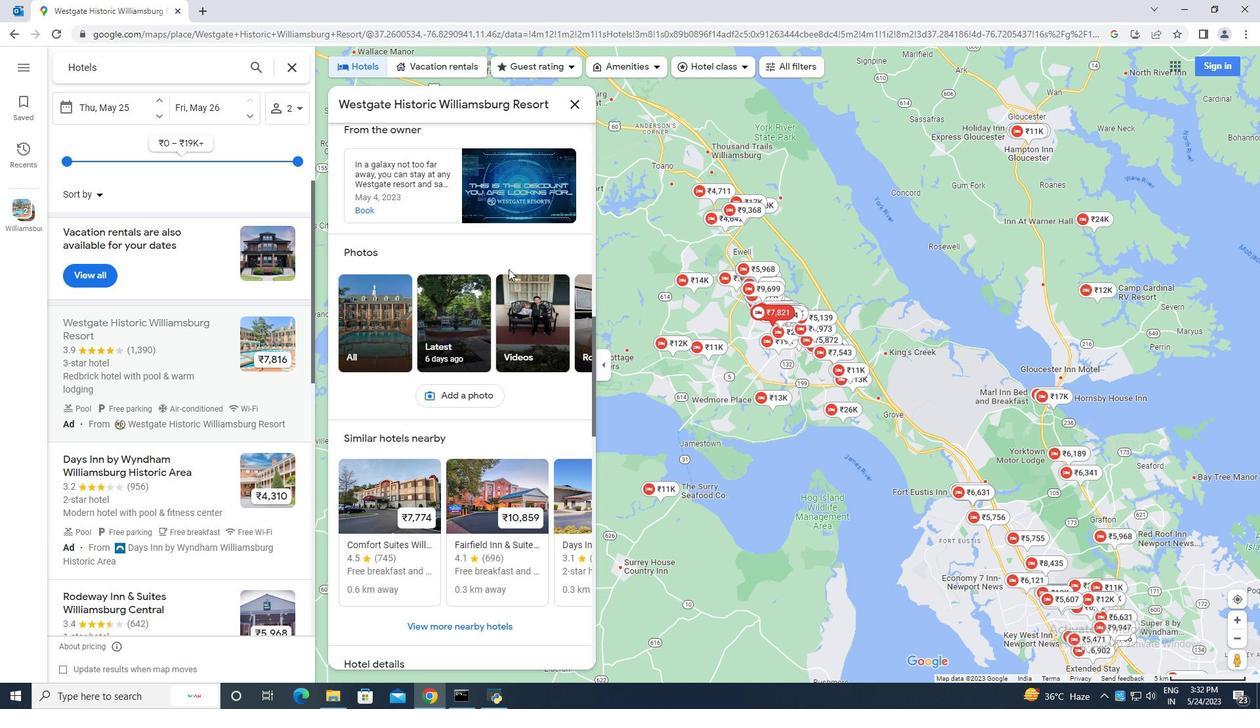 
Action: Mouse scrolled (508, 269) with delta (0, 0)
Screenshot: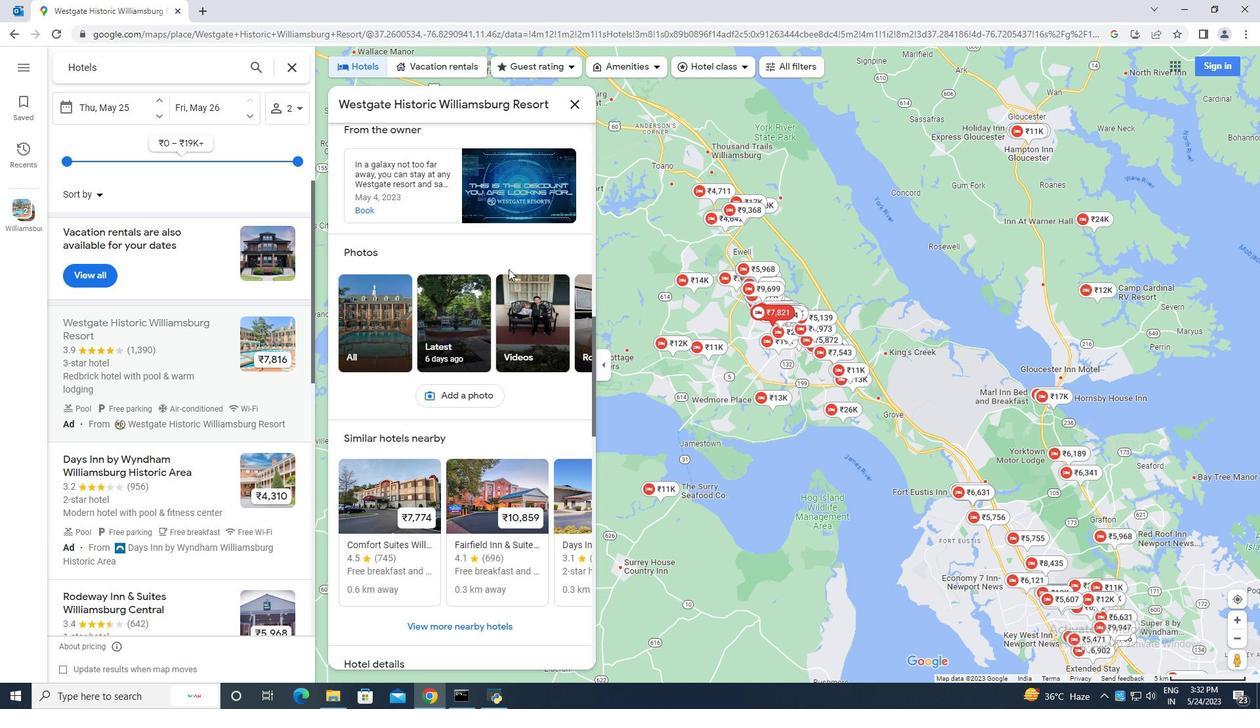 
Action: Mouse scrolled (508, 269) with delta (0, 0)
Screenshot: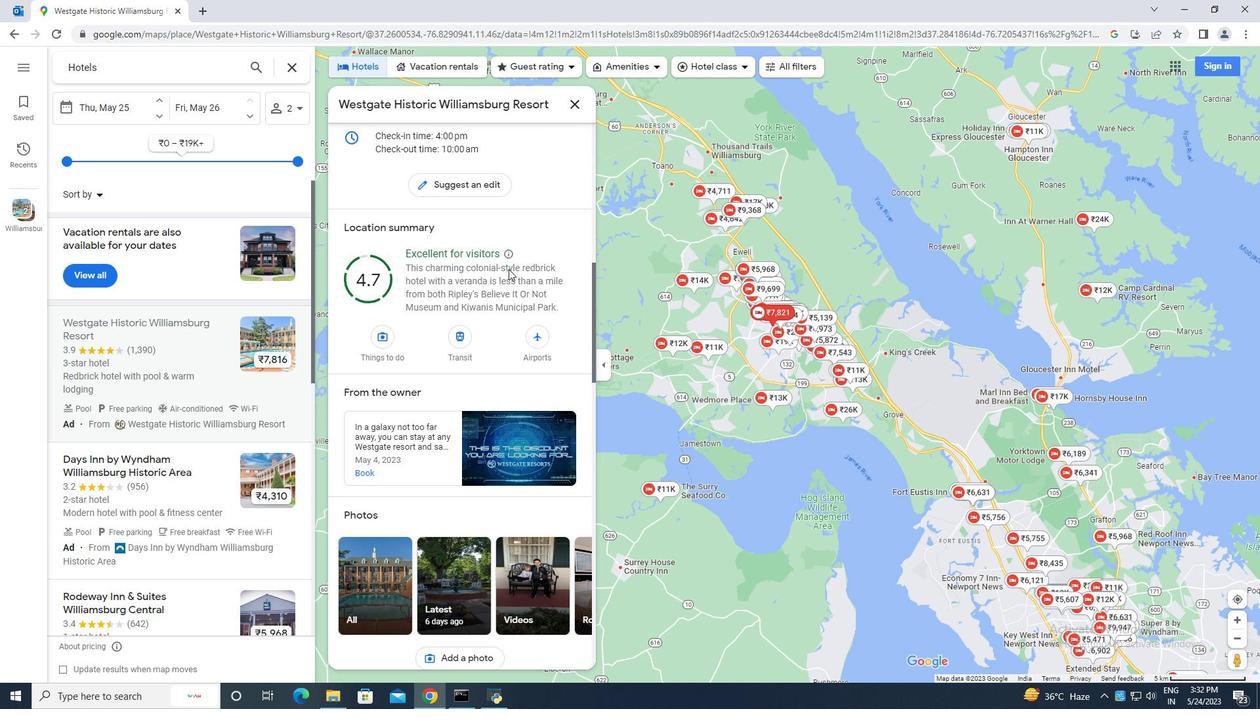 
Action: Mouse scrolled (508, 269) with delta (0, 0)
Screenshot: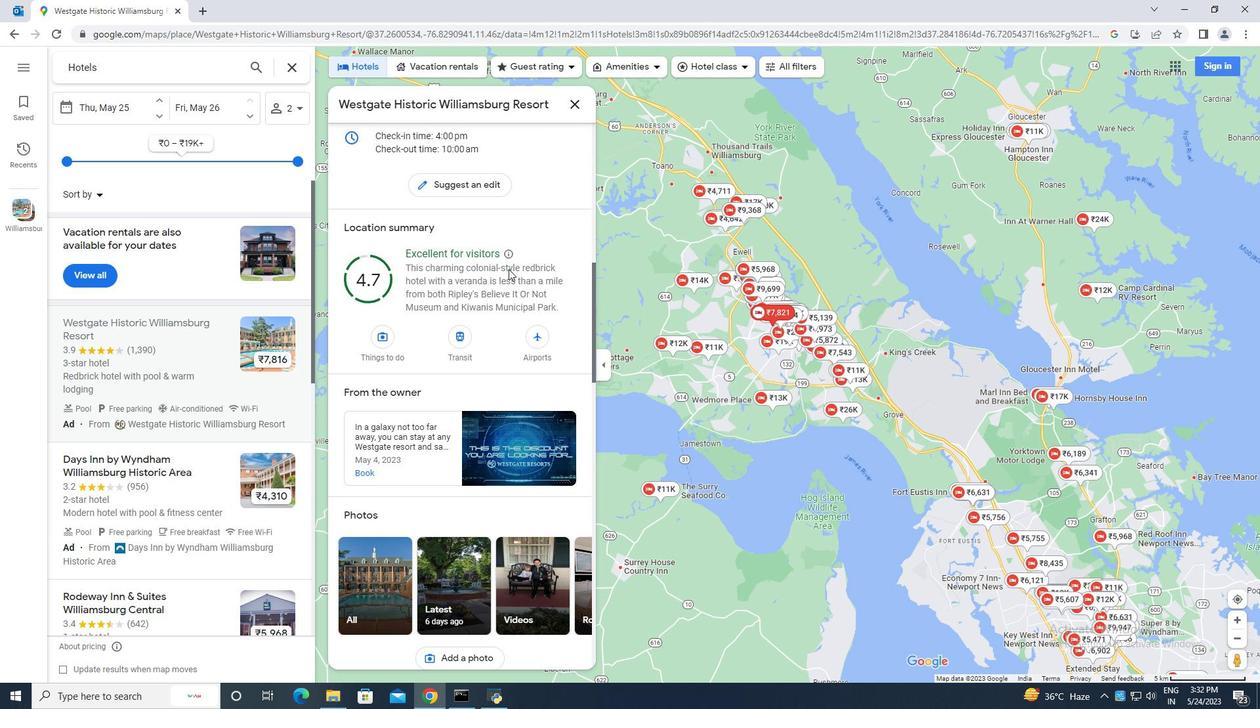 
Action: Mouse scrolled (508, 269) with delta (0, 0)
Screenshot: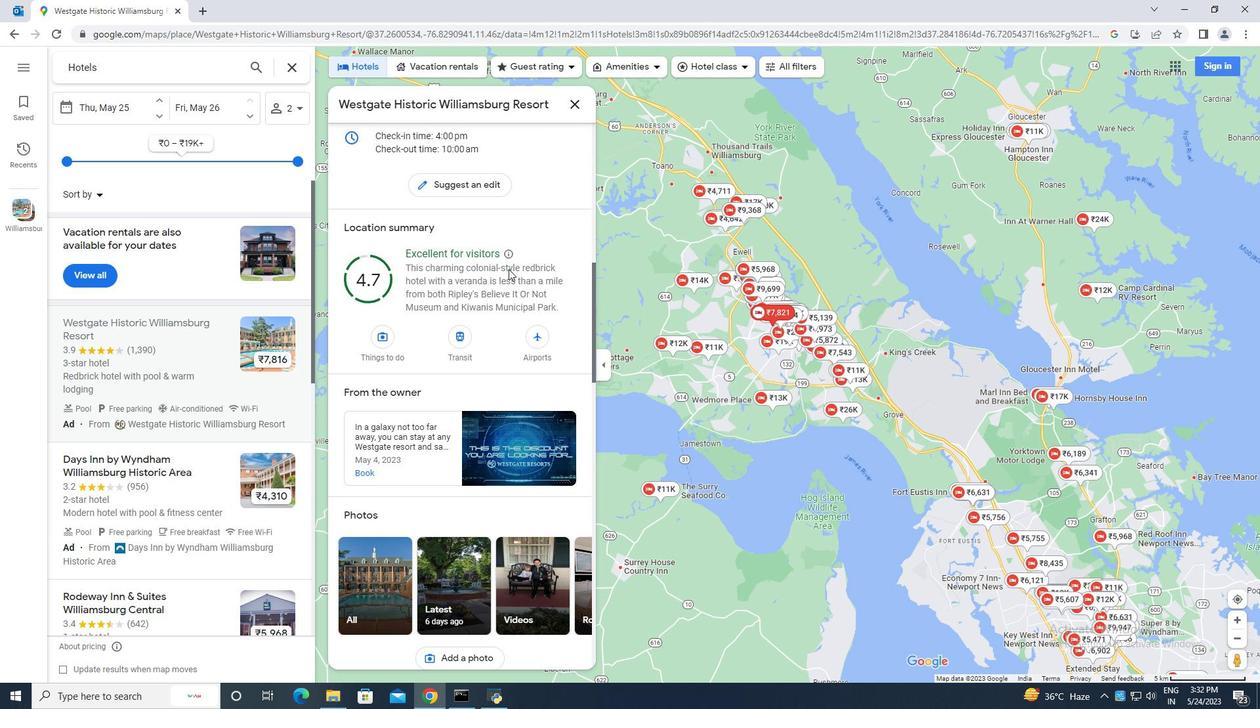 
Action: Mouse scrolled (508, 269) with delta (0, 0)
Screenshot: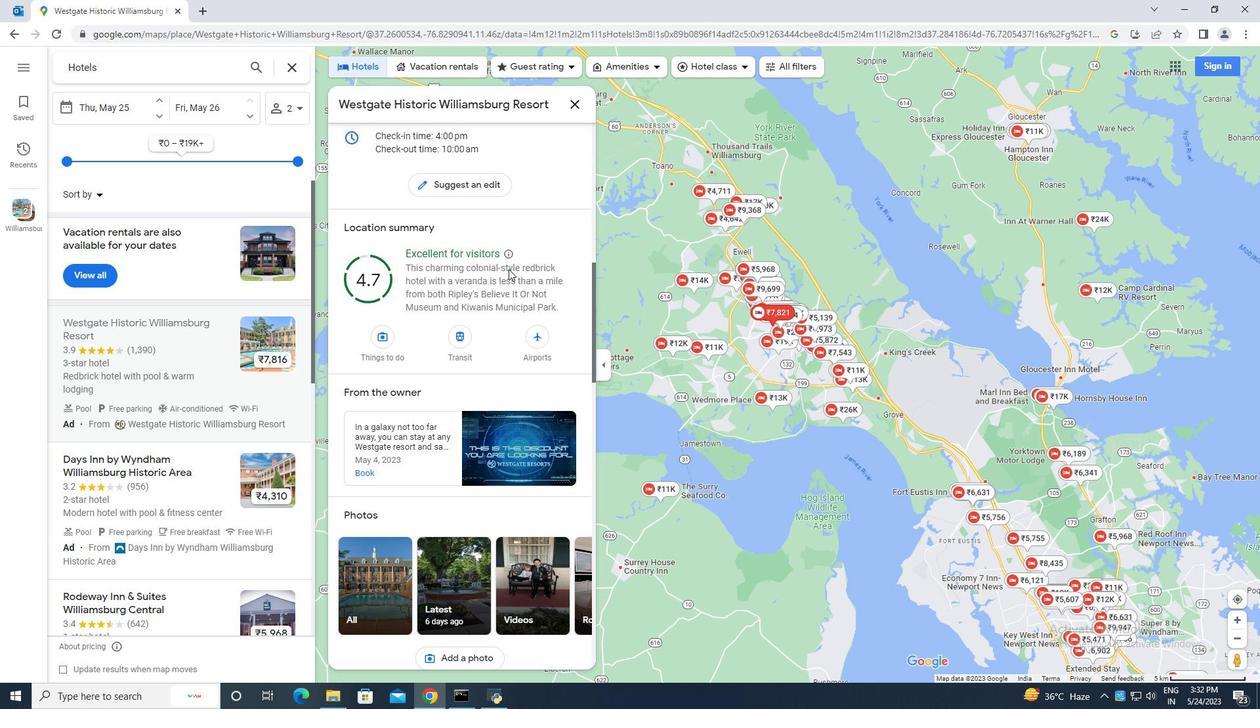 
Action: Mouse scrolled (508, 269) with delta (0, 0)
Screenshot: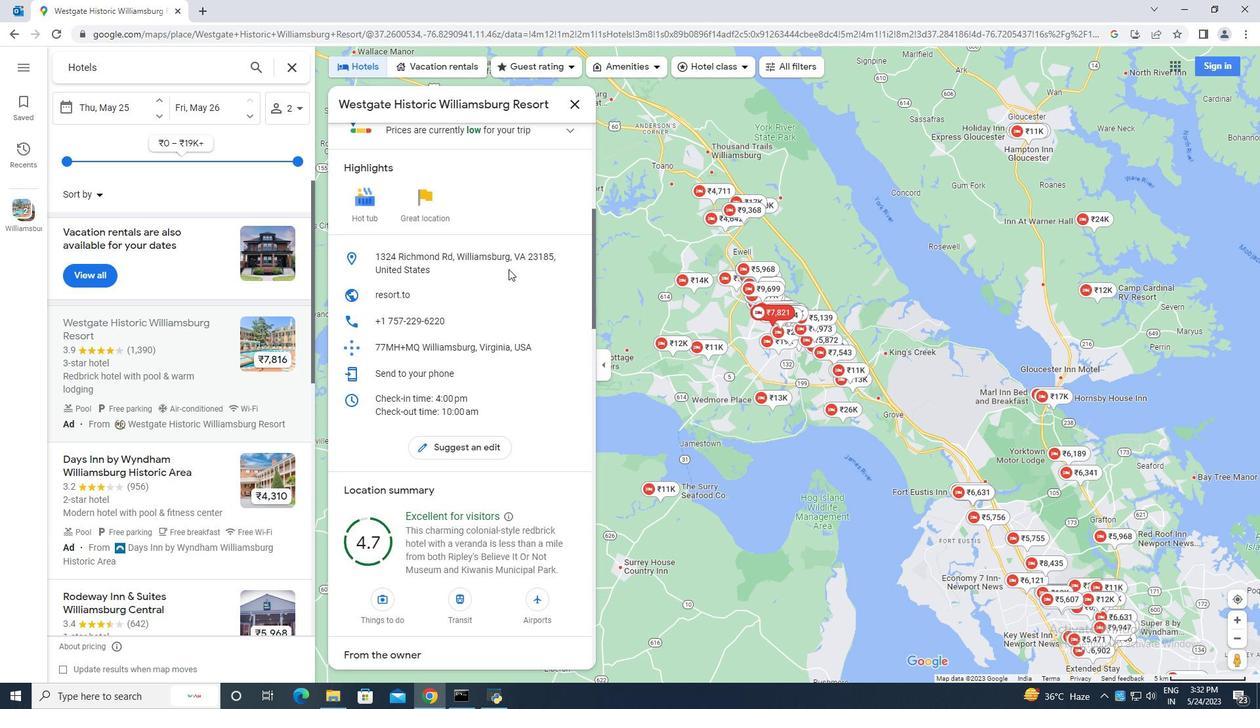 
Action: Mouse scrolled (508, 269) with delta (0, 0)
Screenshot: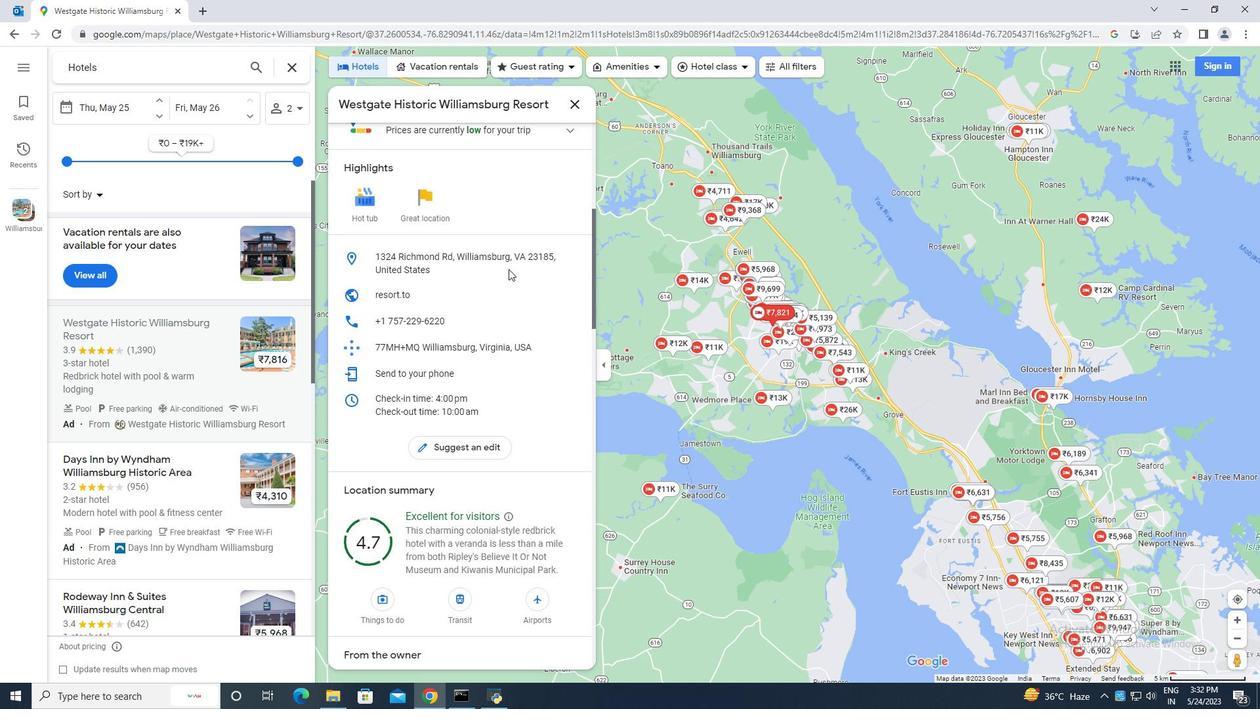 
Action: Mouse scrolled (508, 269) with delta (0, 0)
Screenshot: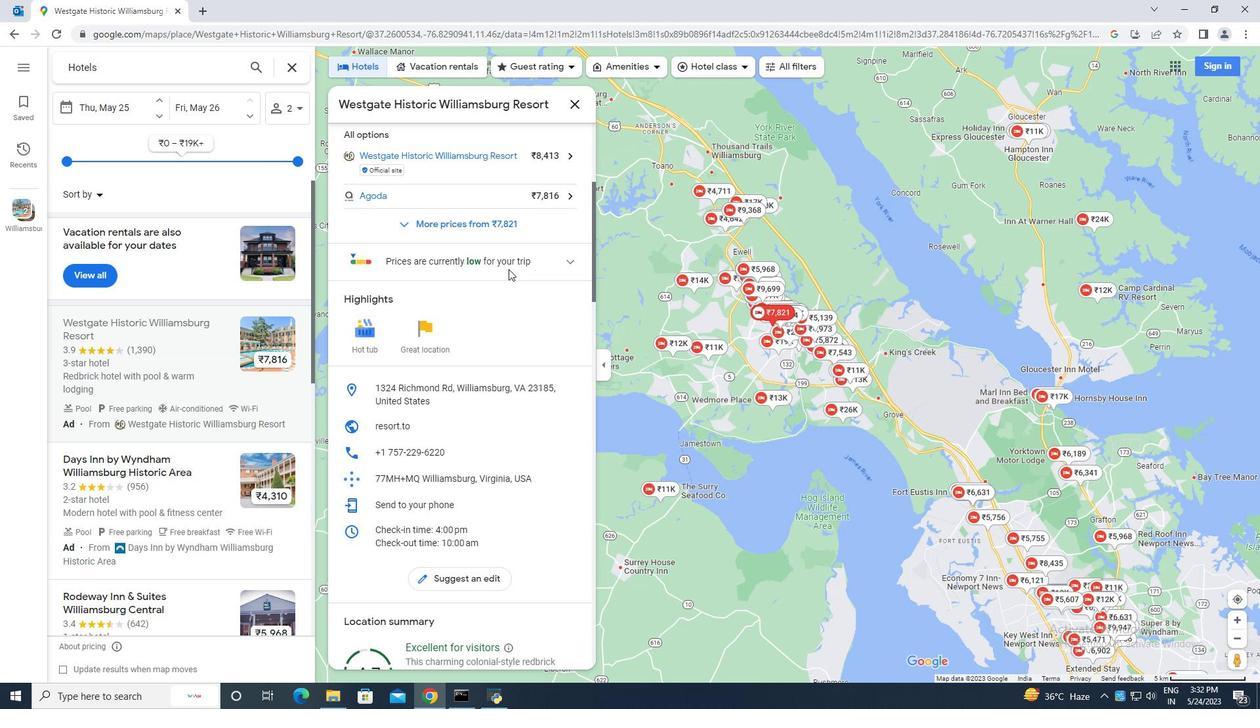 
Action: Mouse scrolled (508, 269) with delta (0, 0)
Screenshot: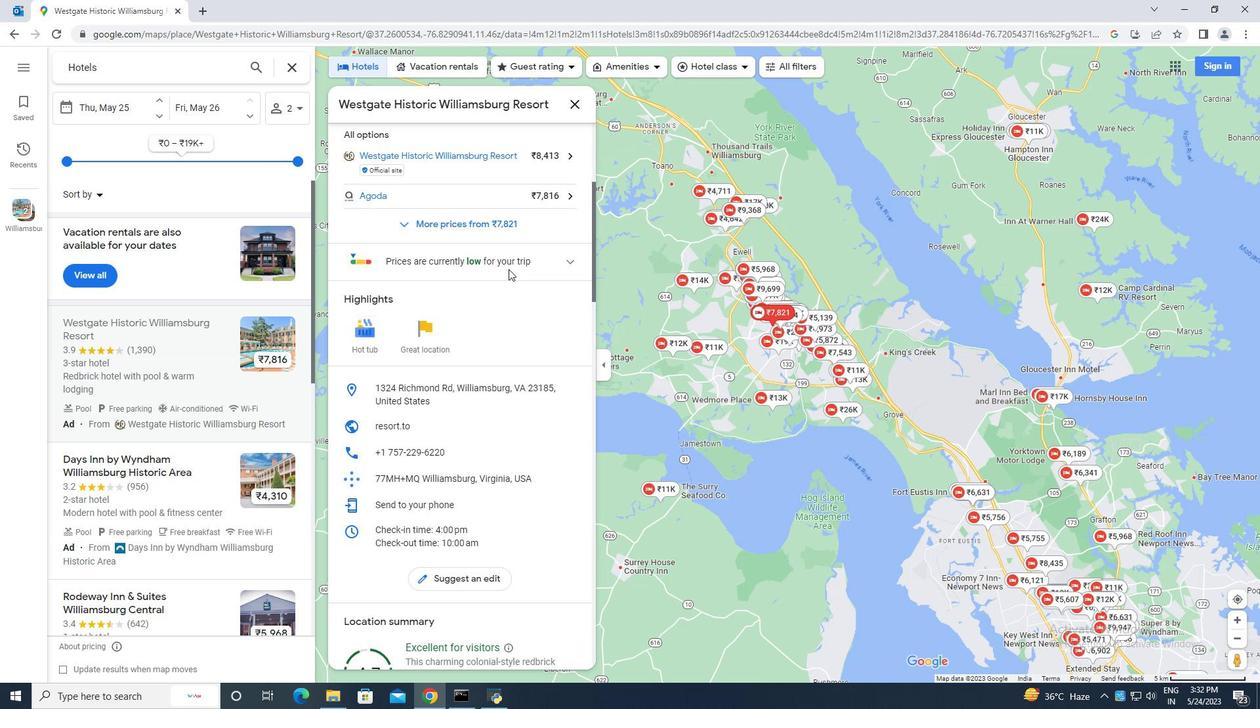 
Action: Mouse scrolled (508, 269) with delta (0, 0)
Screenshot: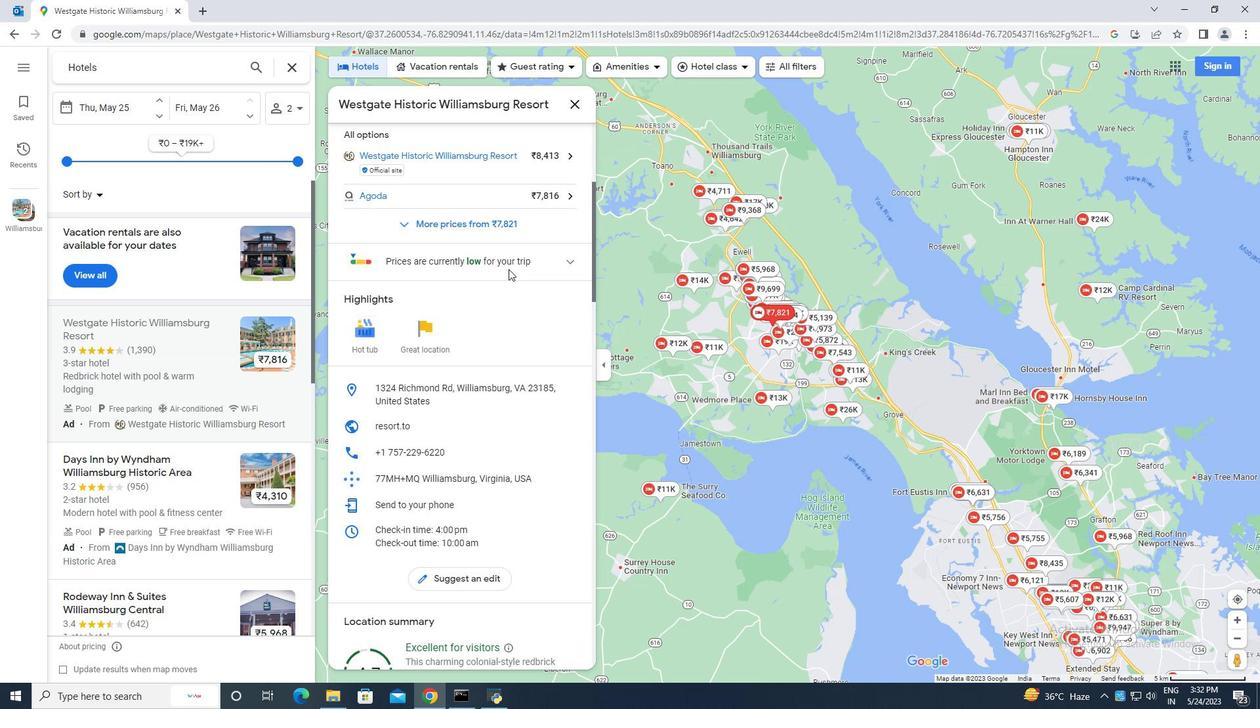 
Action: Mouse scrolled (508, 269) with delta (0, 0)
Screenshot: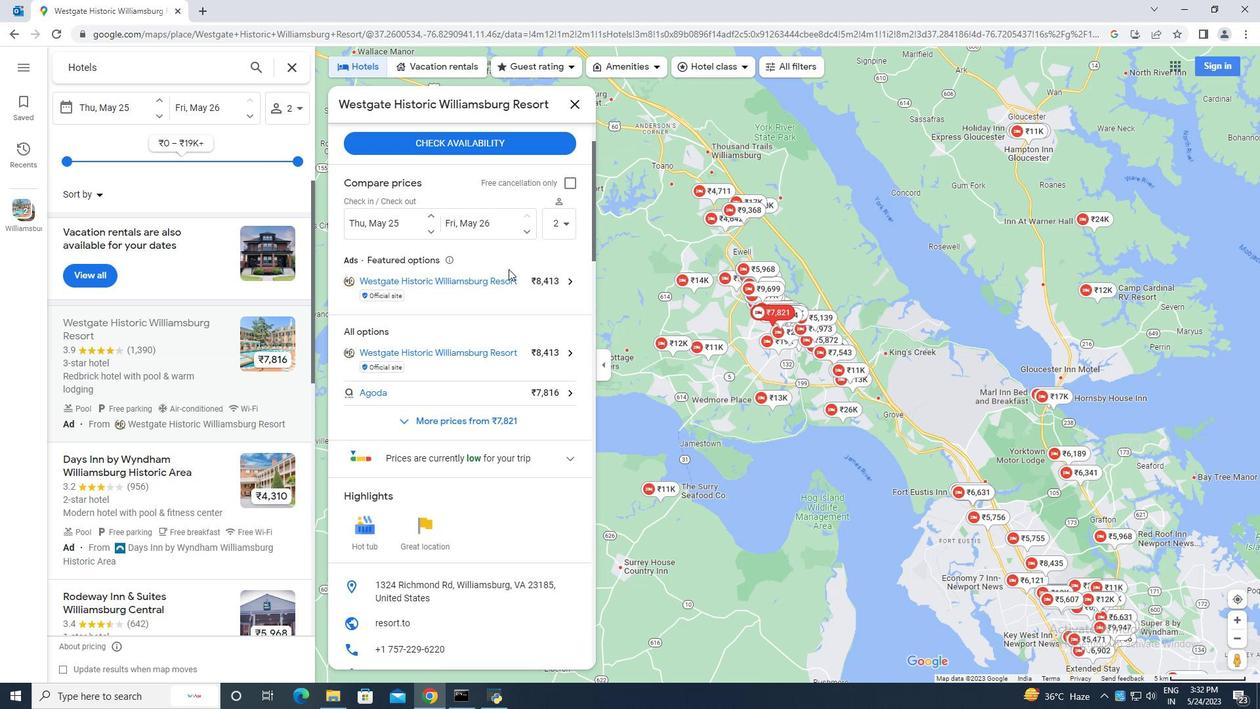 
Action: Mouse scrolled (508, 269) with delta (0, 0)
Screenshot: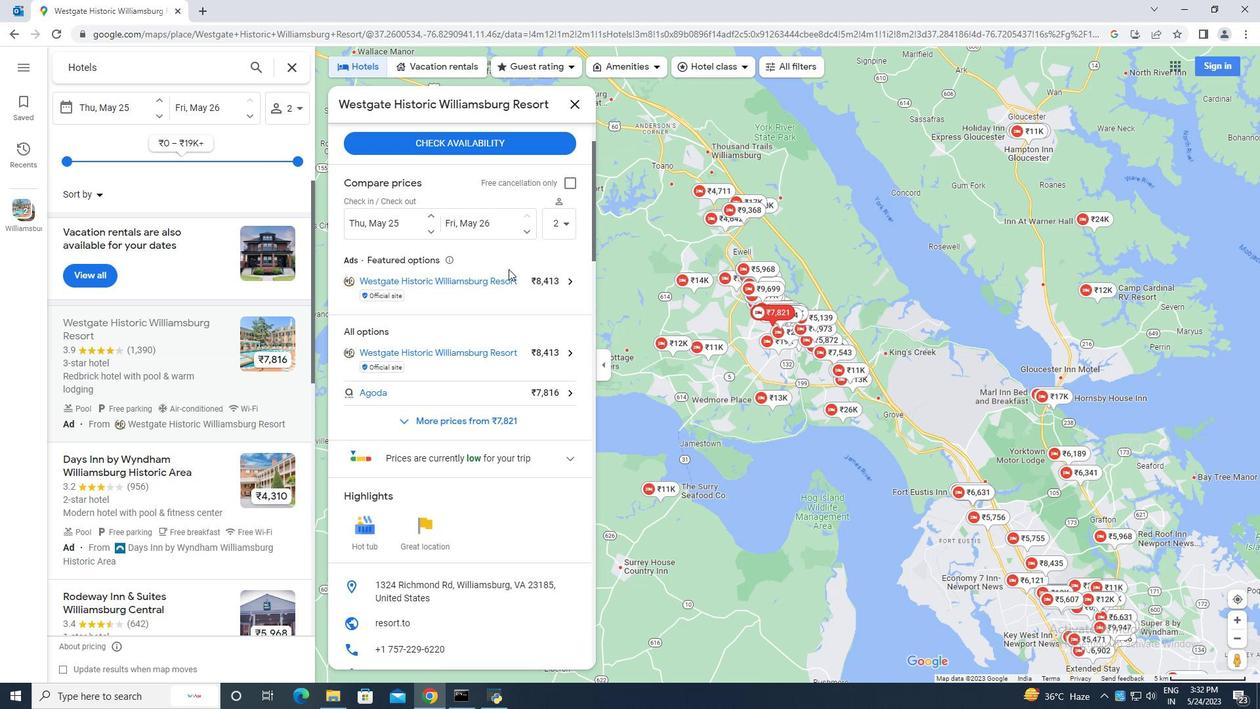 
Action: Mouse scrolled (508, 269) with delta (0, 0)
Screenshot: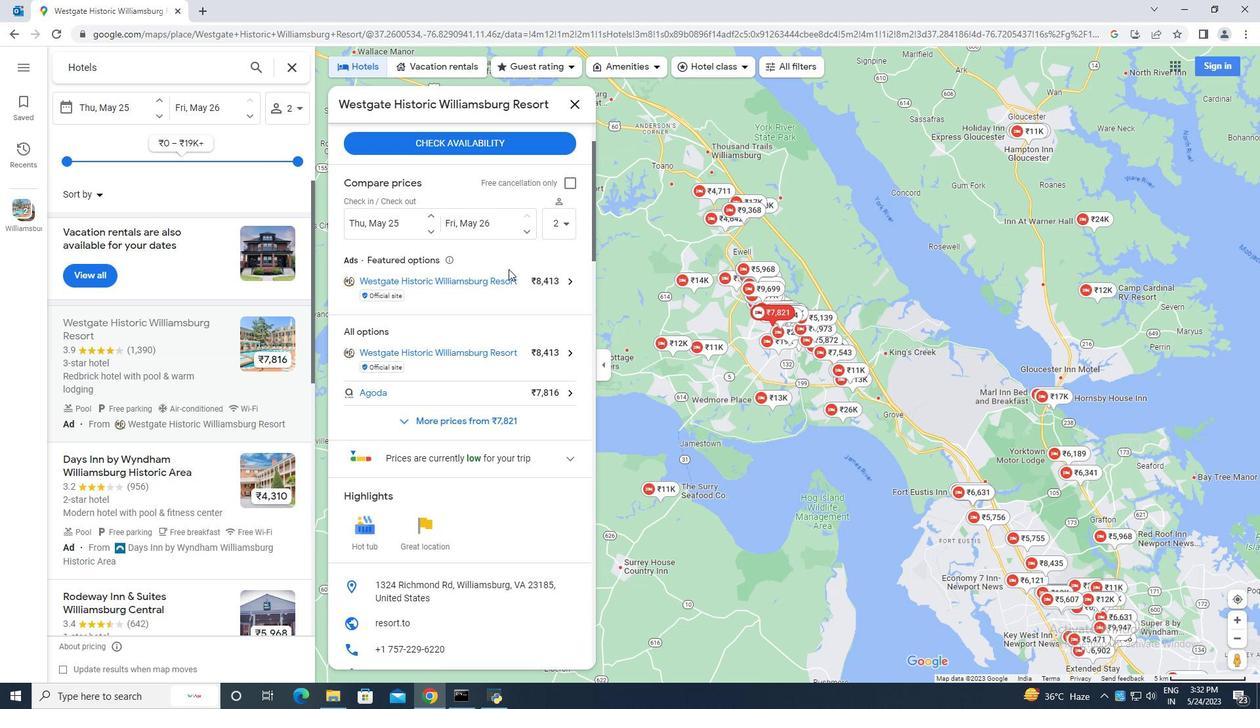 
Action: Mouse scrolled (508, 269) with delta (0, 0)
Screenshot: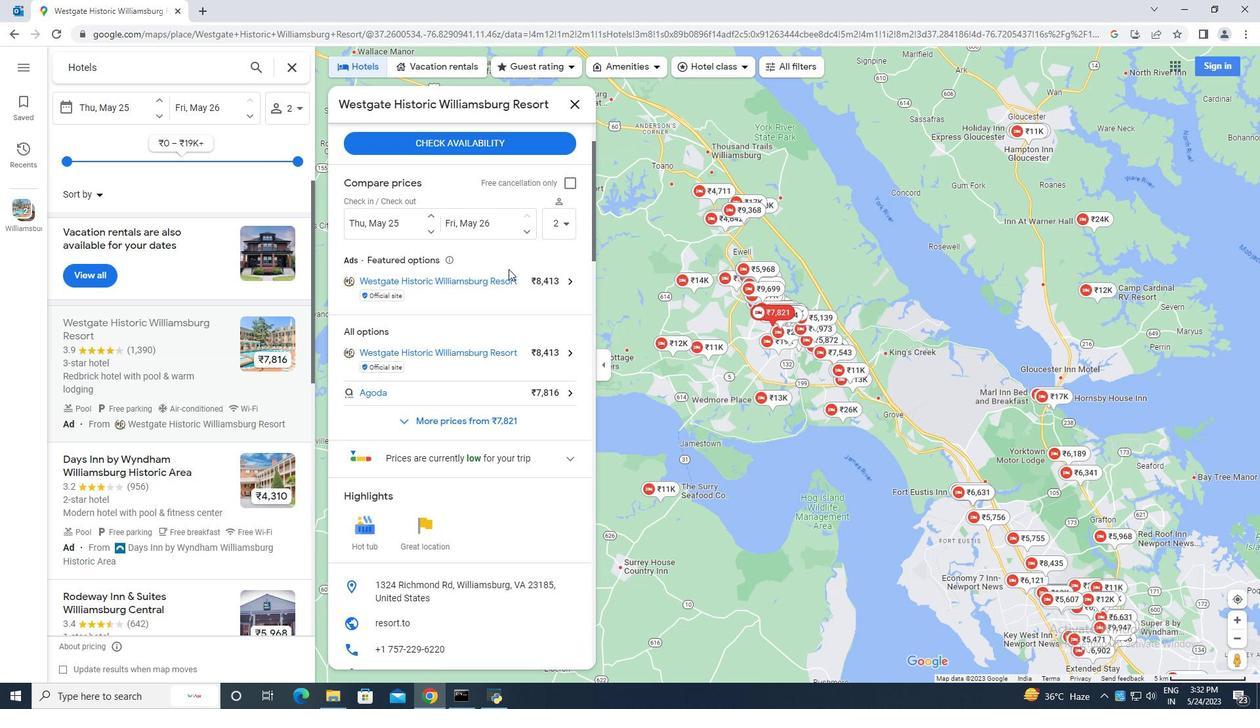 
Action: Mouse moved to (521, 322)
Screenshot: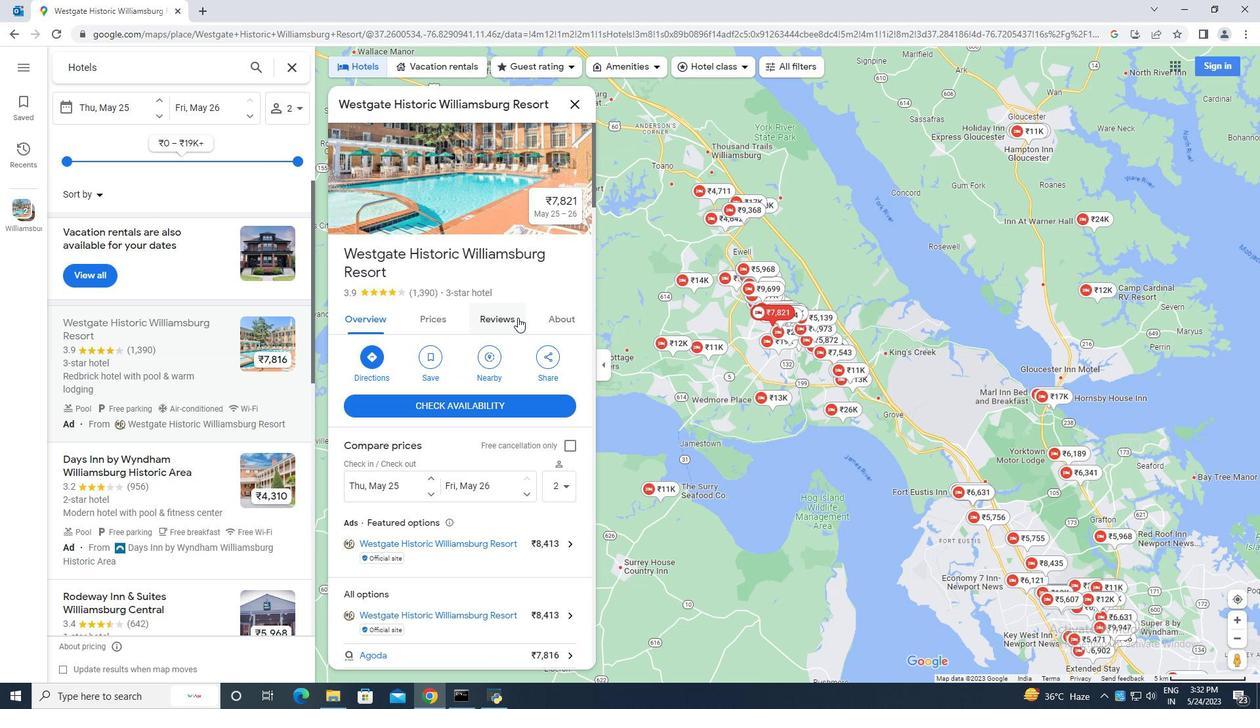 
Action: Mouse scrolled (521, 322) with delta (0, 0)
Screenshot: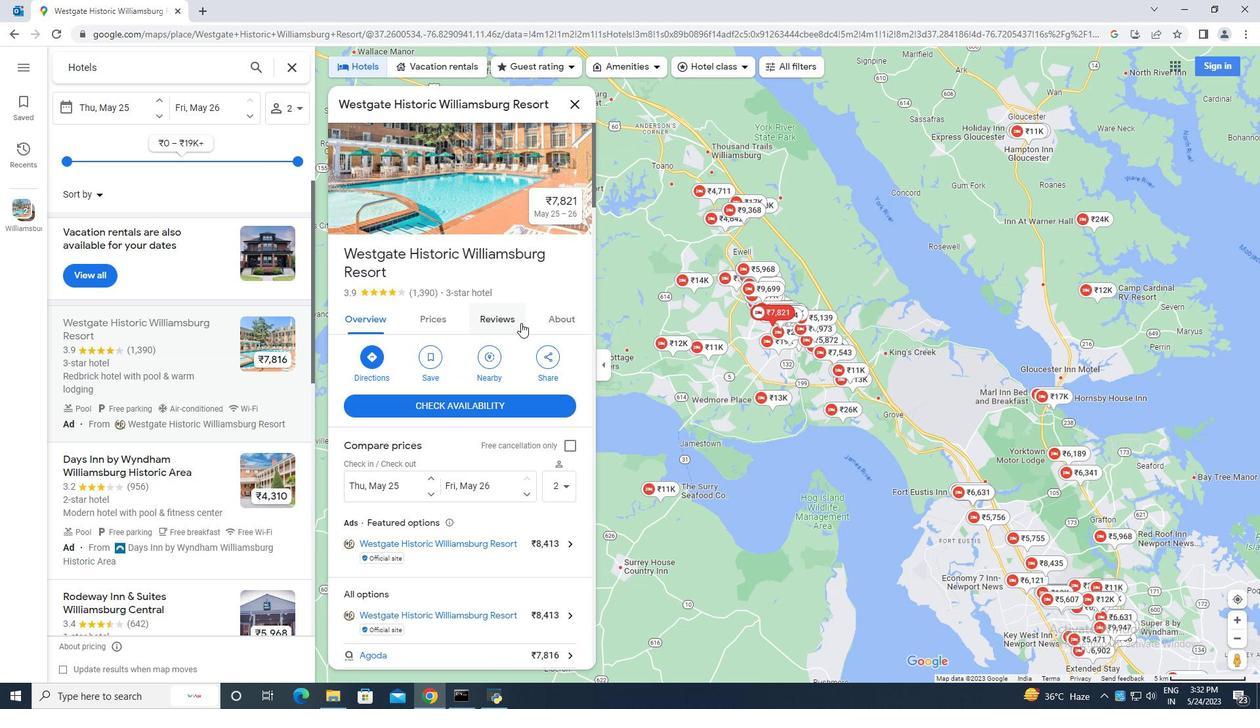 
Action: Mouse scrolled (521, 322) with delta (0, 0)
Screenshot: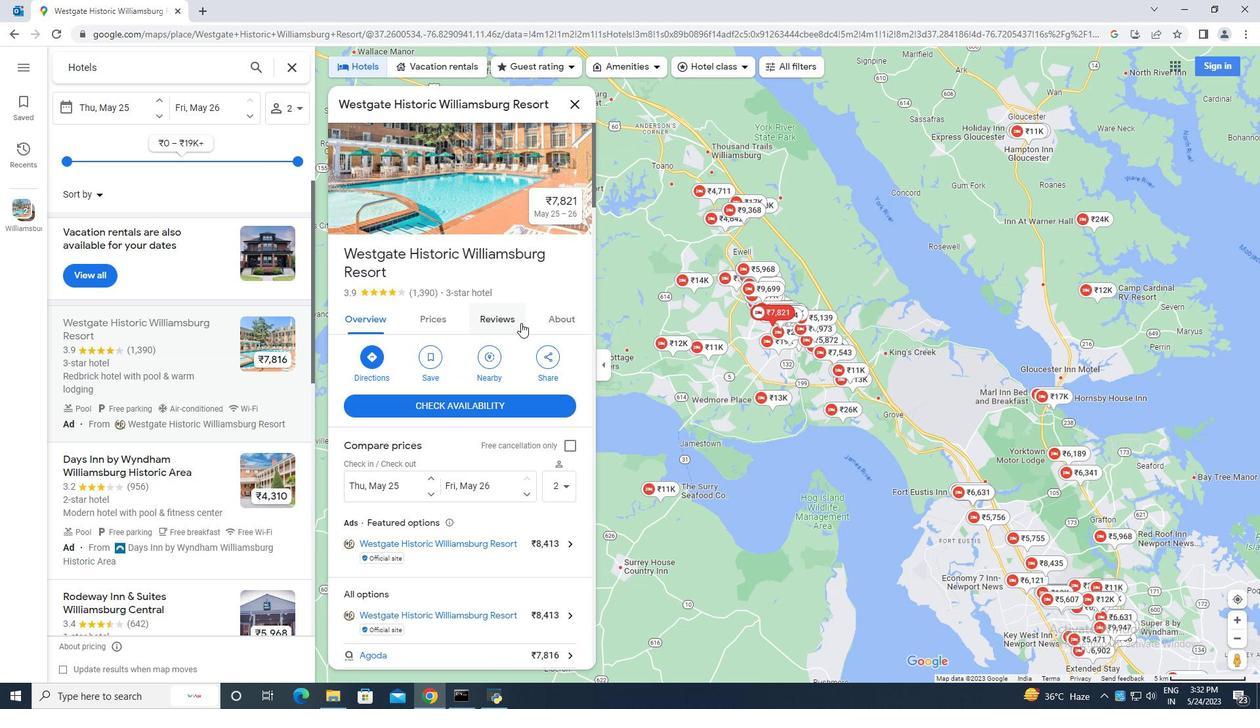 
Action: Mouse moved to (521, 322)
Screenshot: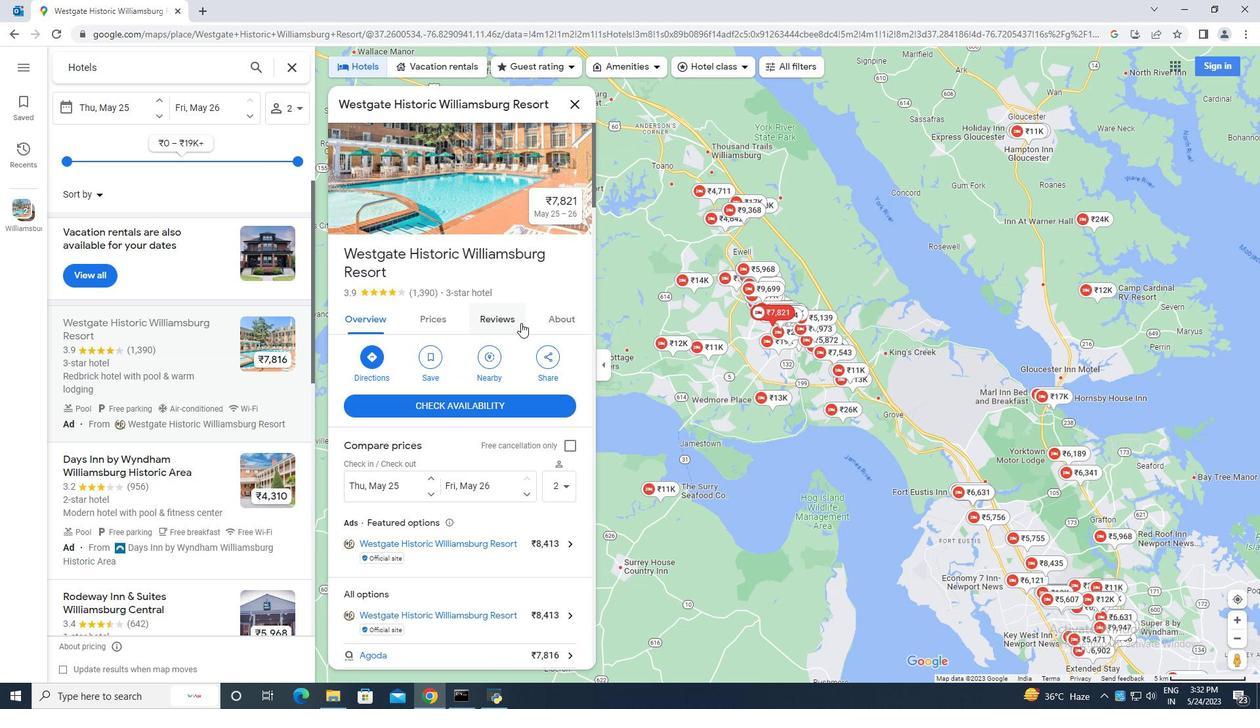 
Action: Mouse scrolled (521, 322) with delta (0, 0)
Screenshot: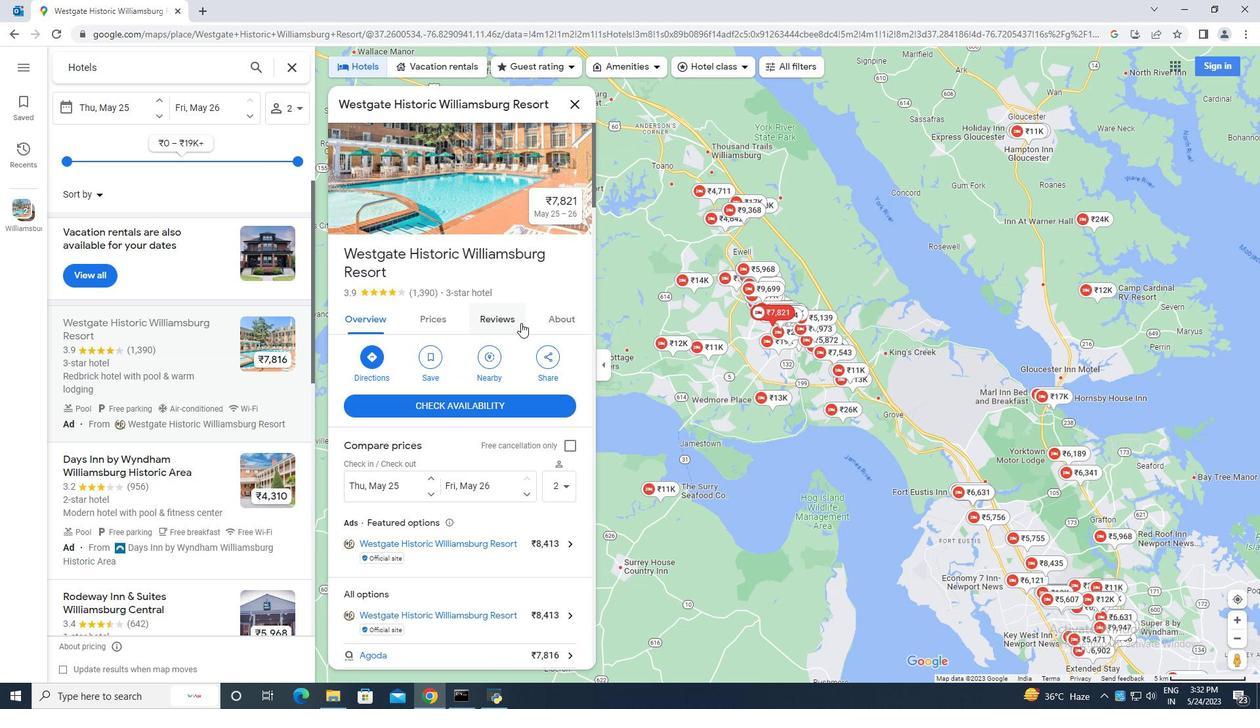 
Action: Mouse moved to (521, 314)
Screenshot: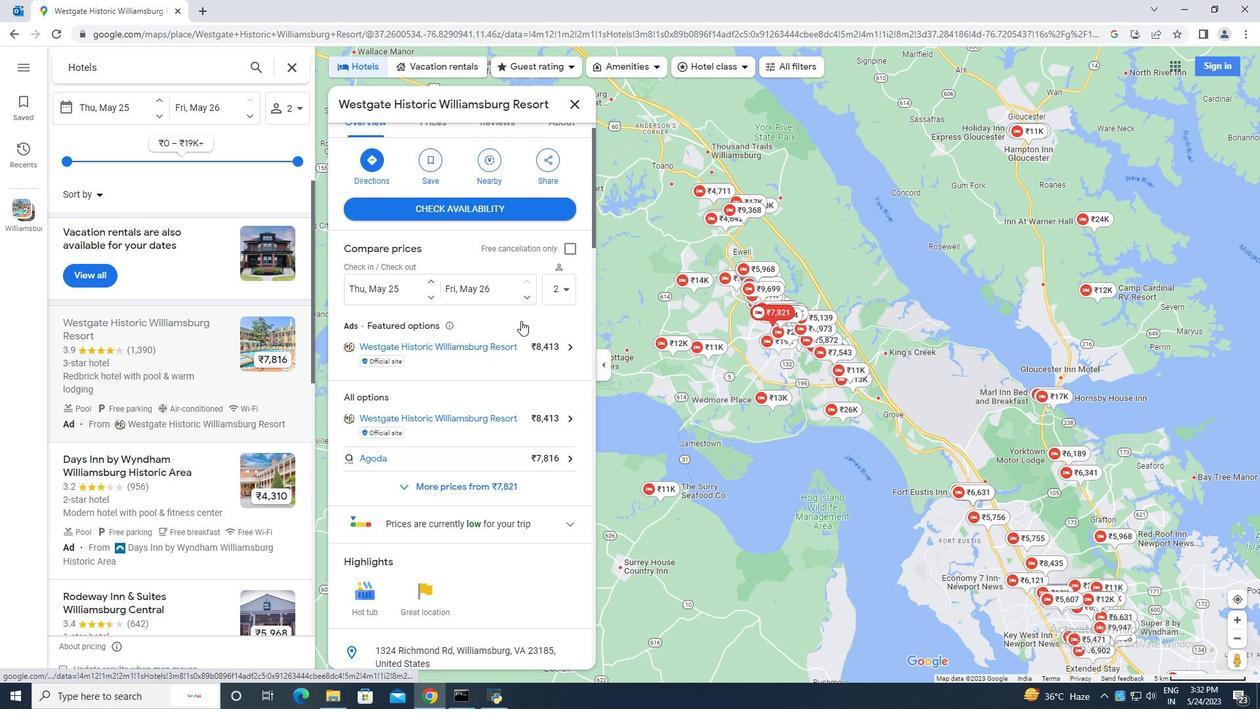
Action: Mouse scrolled (521, 313) with delta (0, 0)
Screenshot: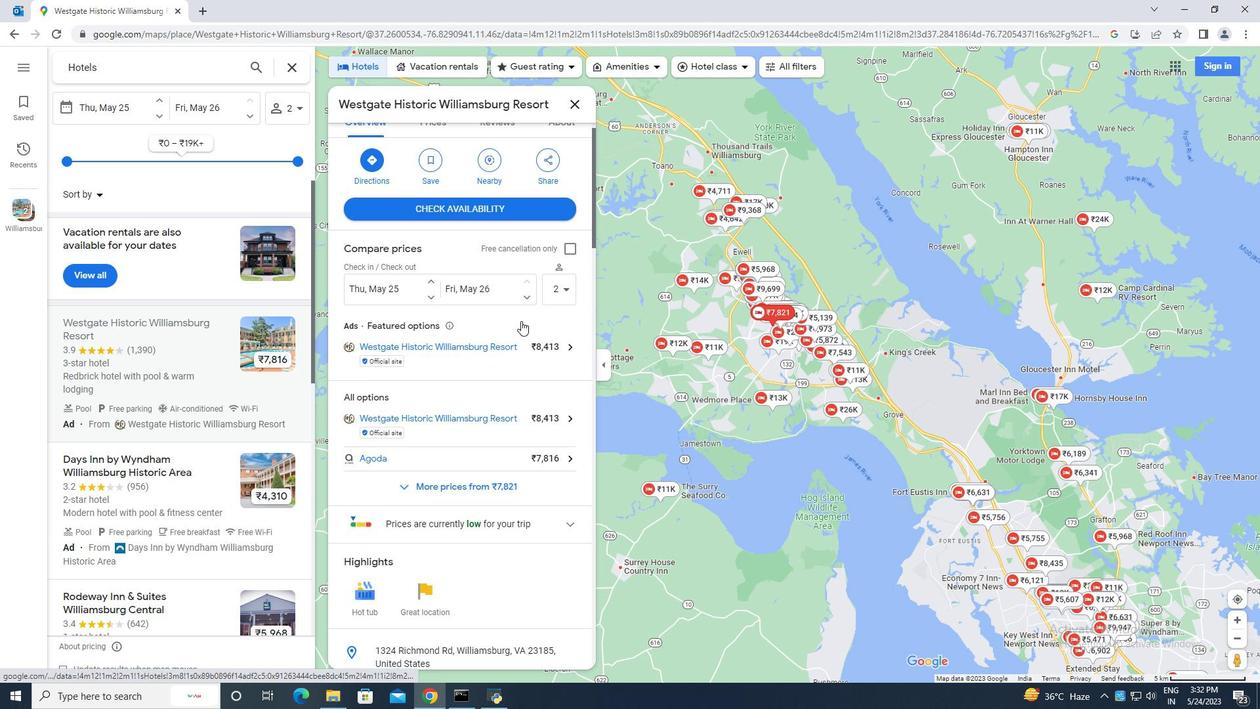 
Action: Mouse scrolled (521, 313) with delta (0, 0)
Screenshot: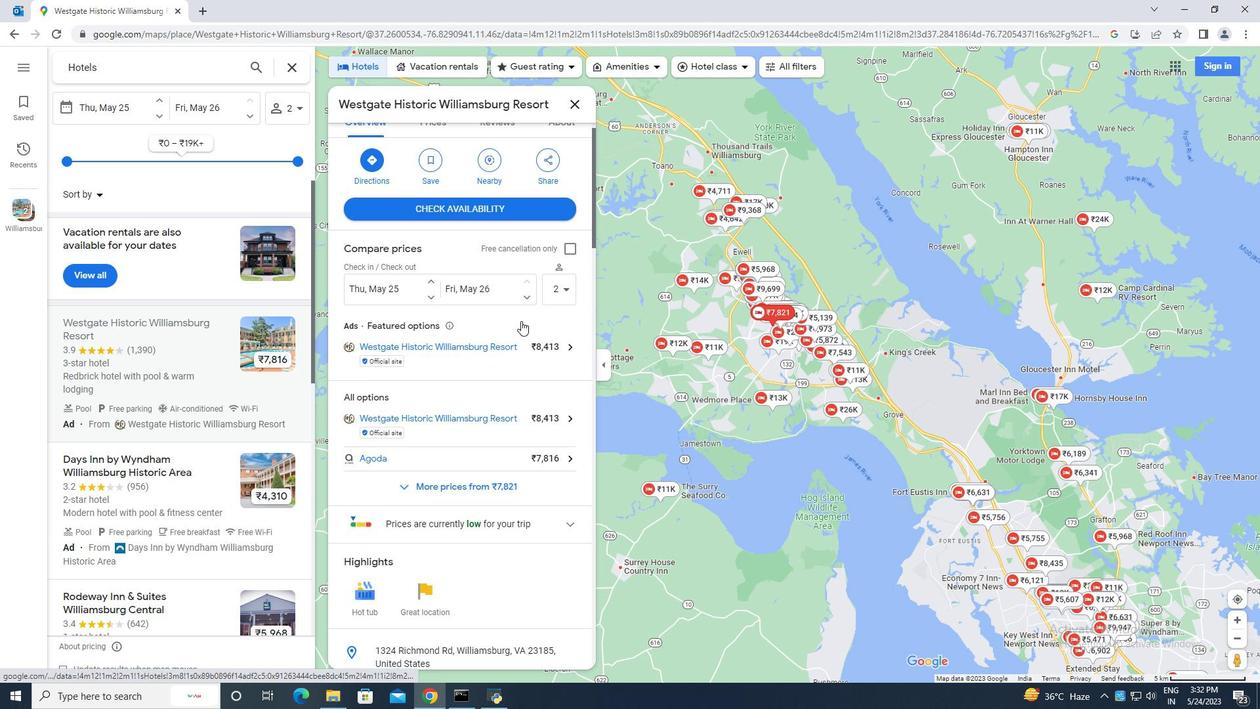 
Action: Mouse scrolled (521, 313) with delta (0, 0)
Screenshot: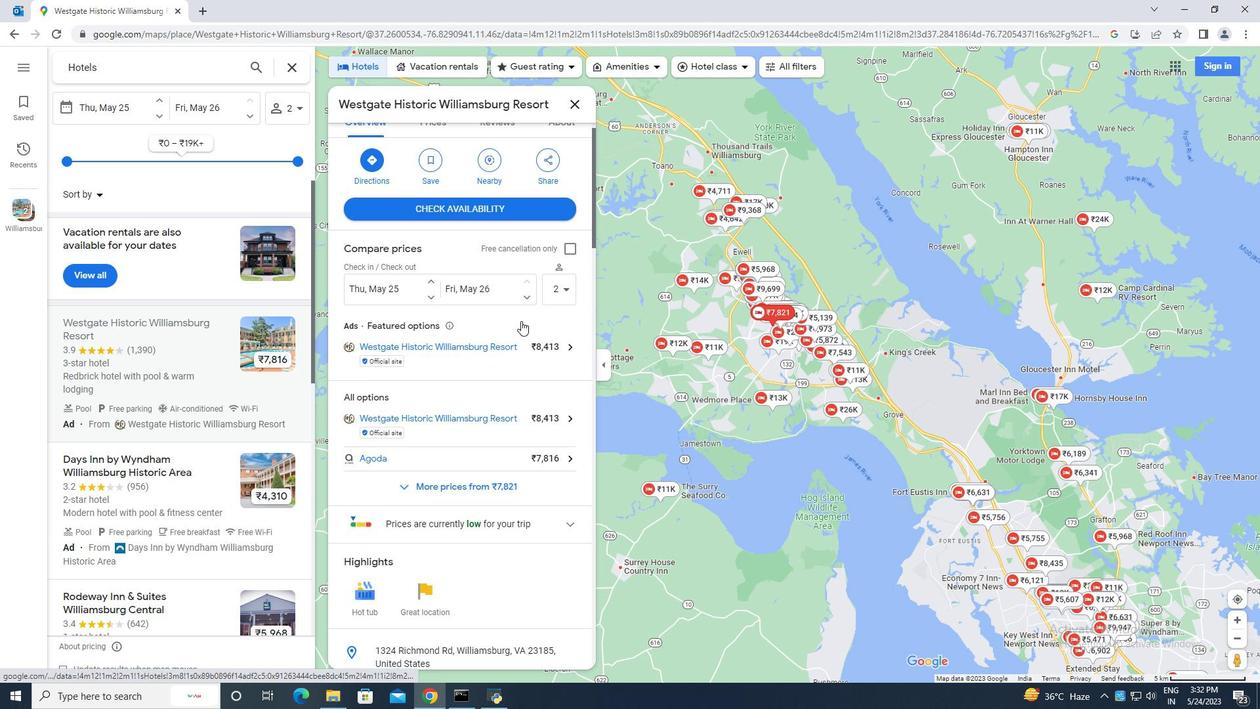 
Action: Mouse scrolled (521, 313) with delta (0, 0)
Screenshot: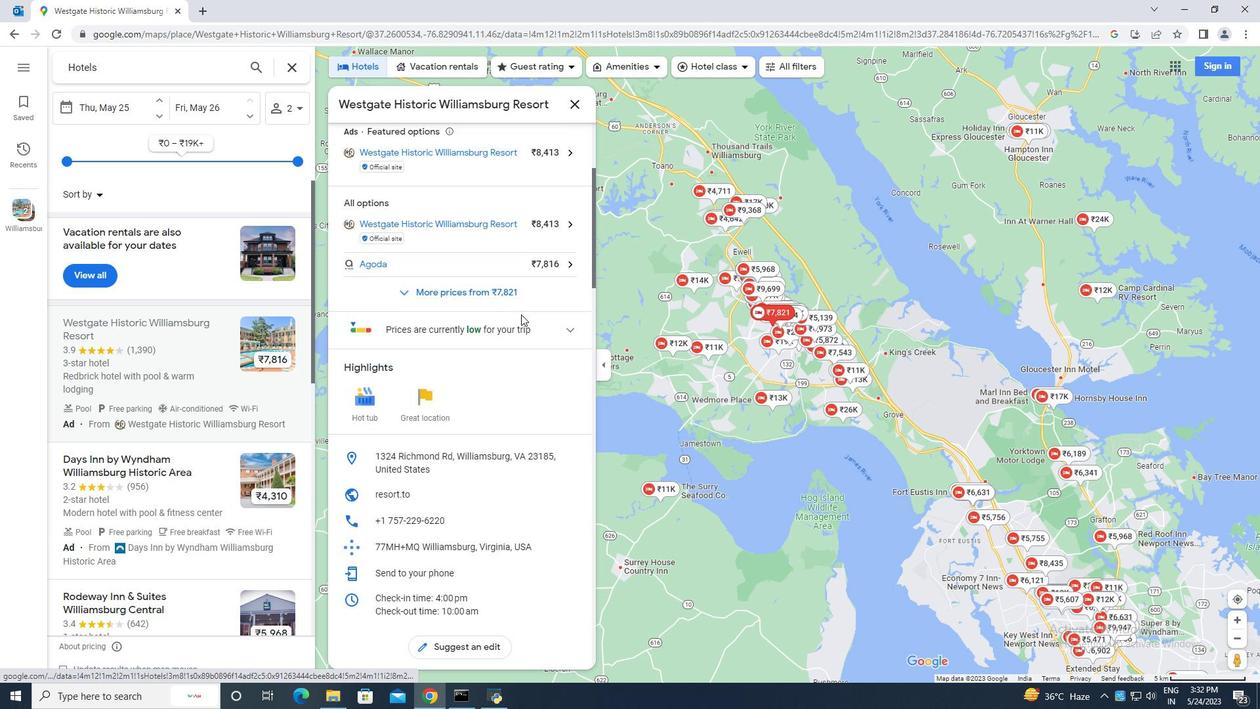 
Action: Mouse scrolled (521, 313) with delta (0, 0)
Screenshot: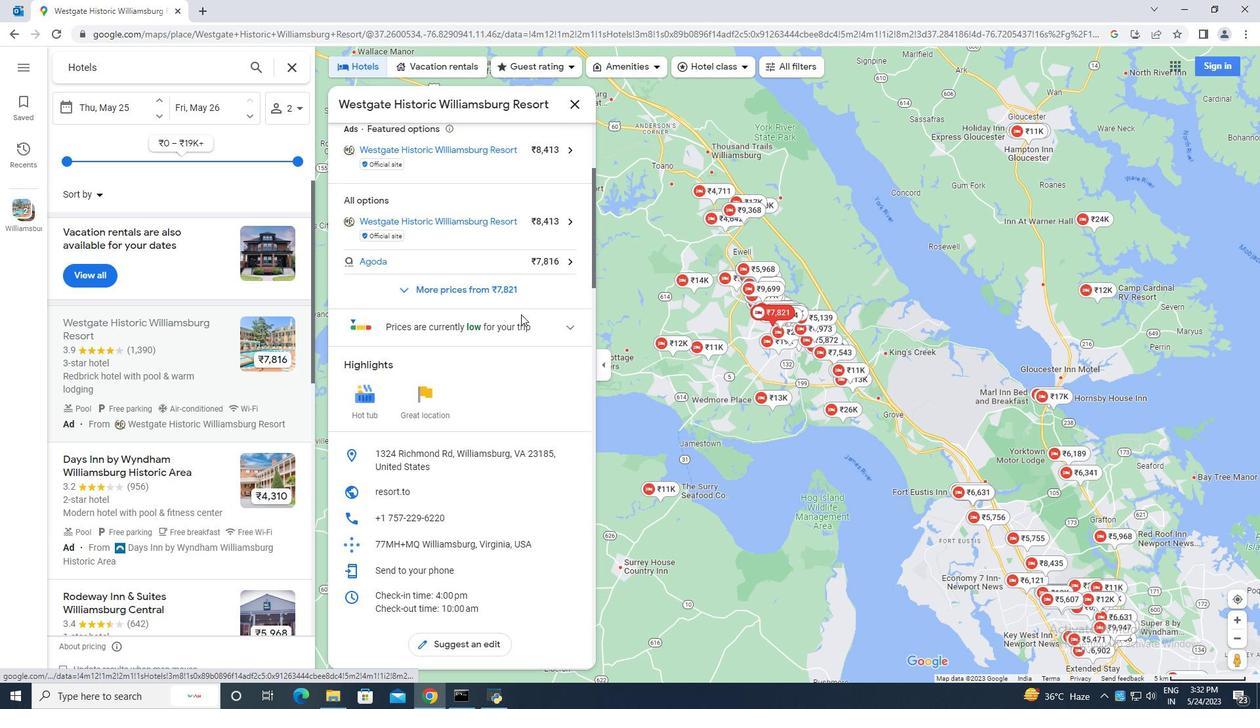 
Action: Mouse scrolled (521, 313) with delta (0, 0)
Screenshot: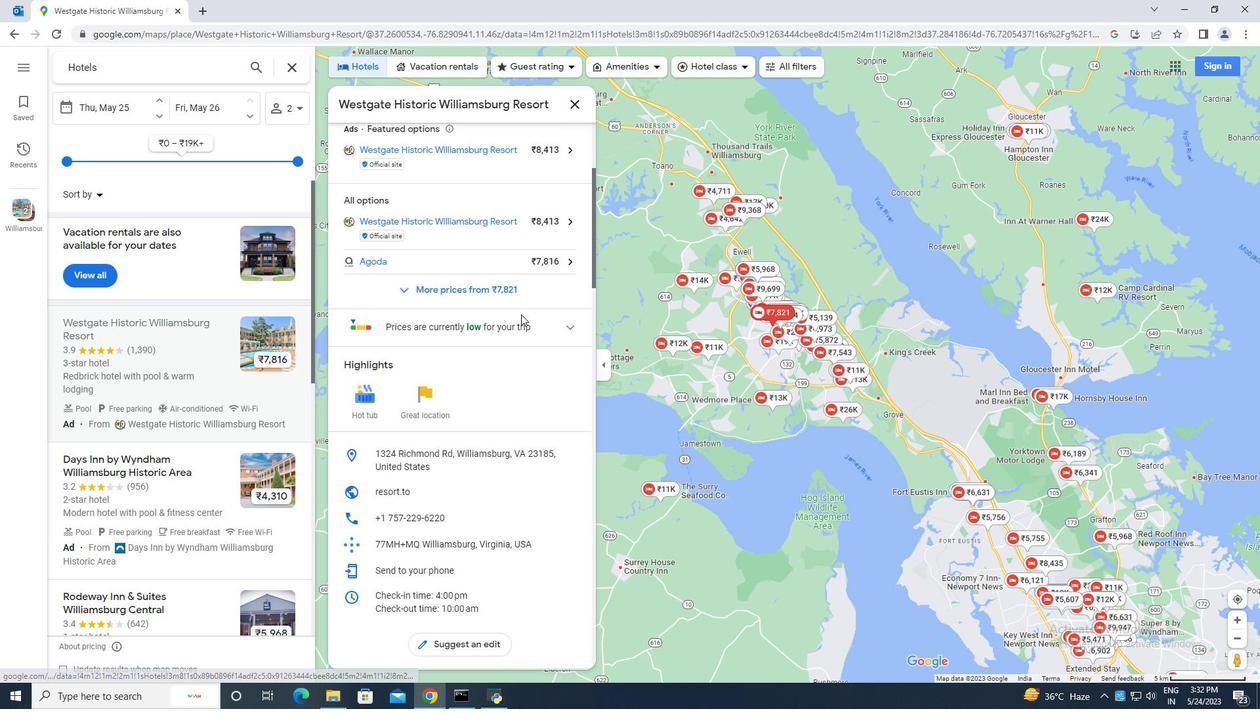 
Action: Mouse scrolled (521, 313) with delta (0, 0)
Screenshot: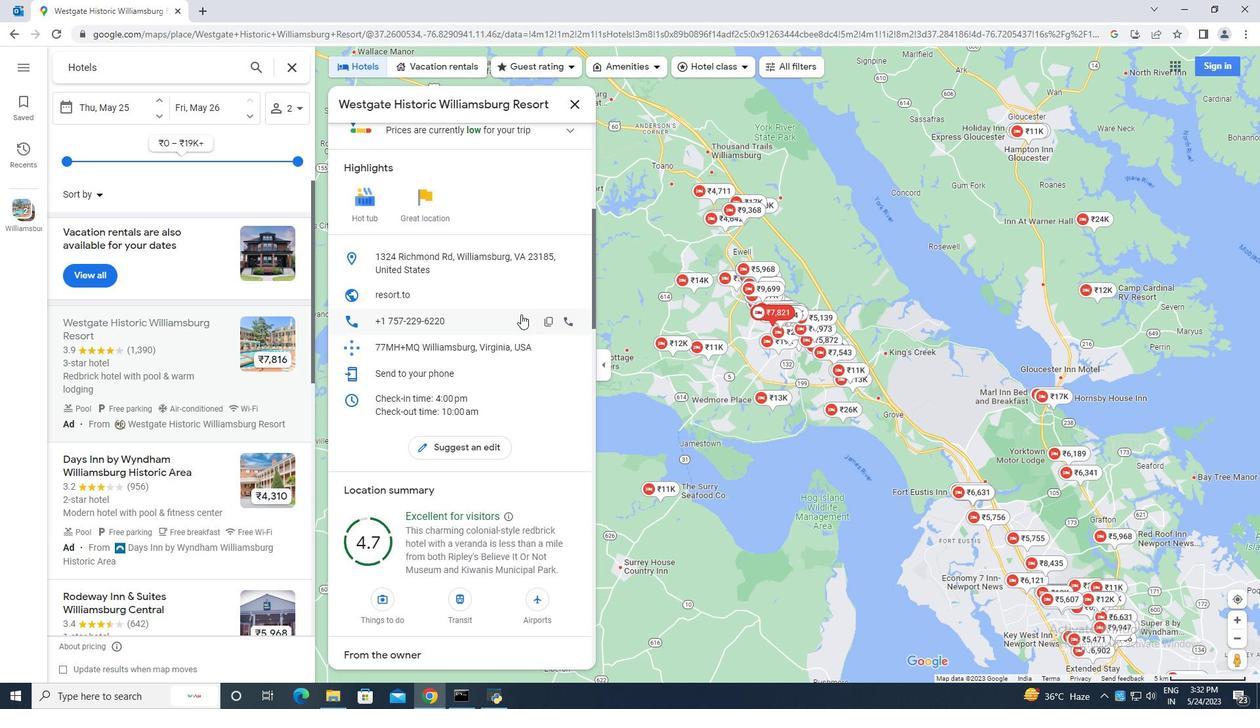 
Action: Mouse scrolled (521, 313) with delta (0, 0)
Screenshot: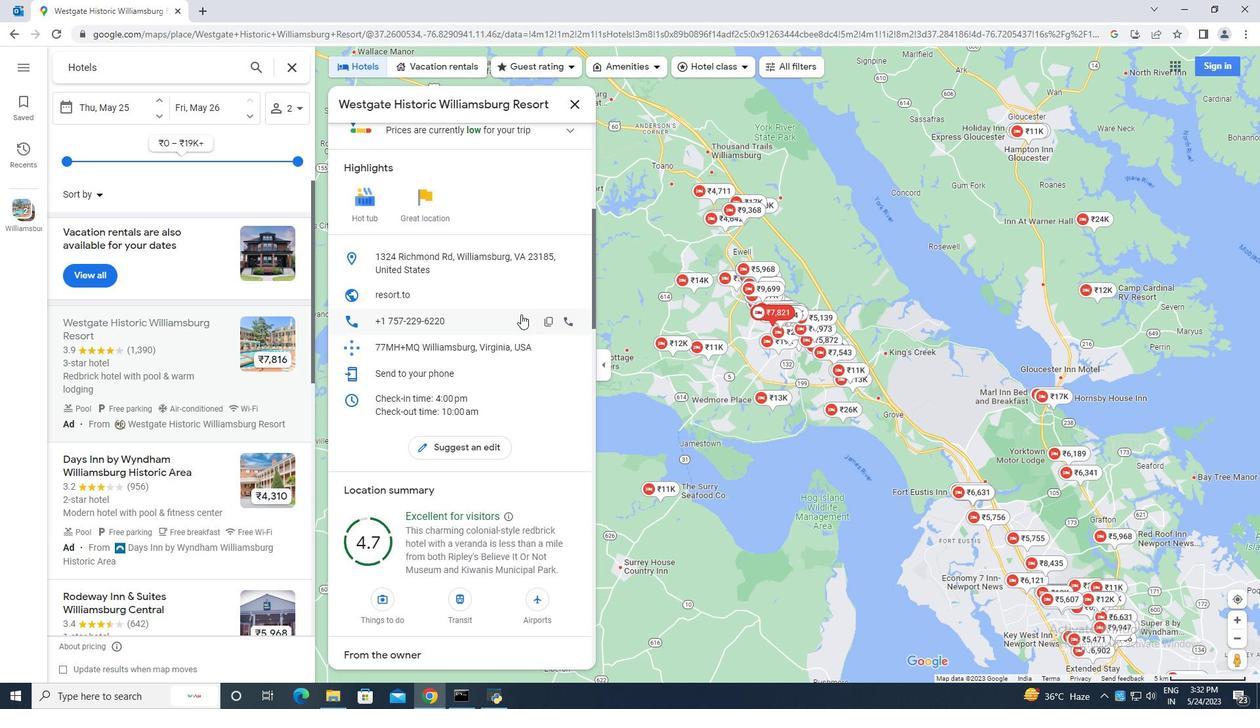 
Action: Mouse scrolled (521, 313) with delta (0, 0)
Screenshot: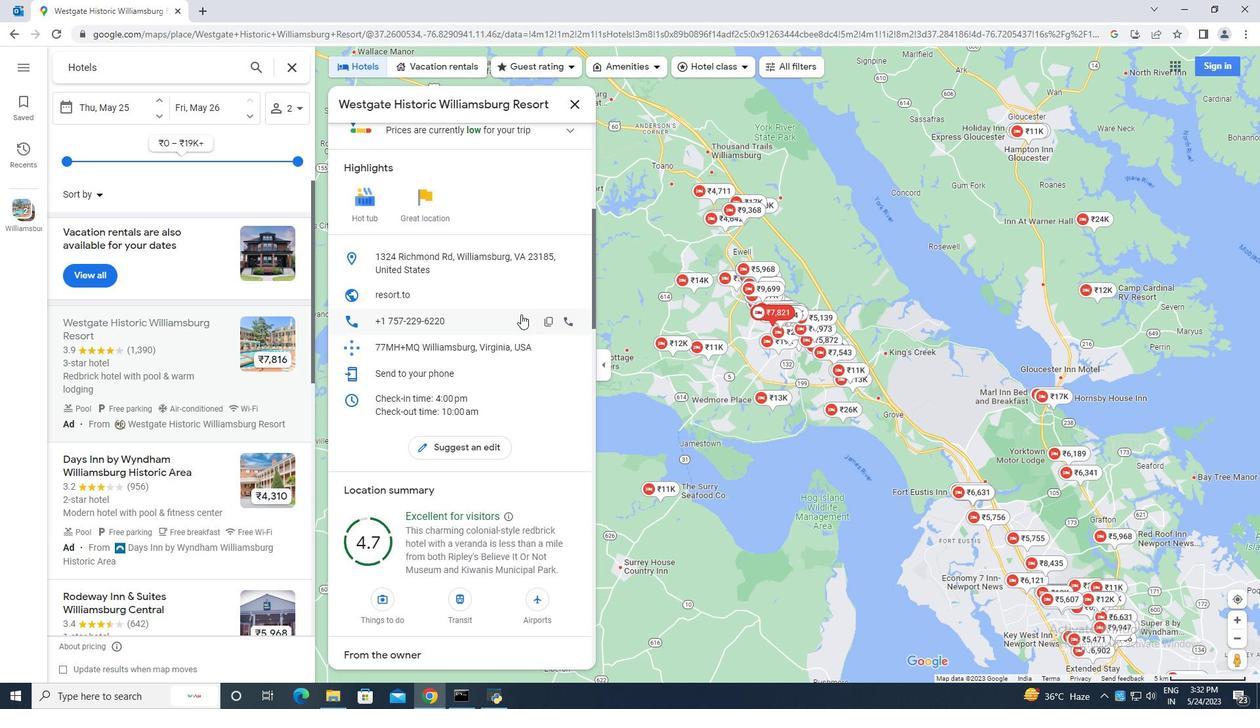 
Action: Mouse scrolled (521, 313) with delta (0, 0)
Screenshot: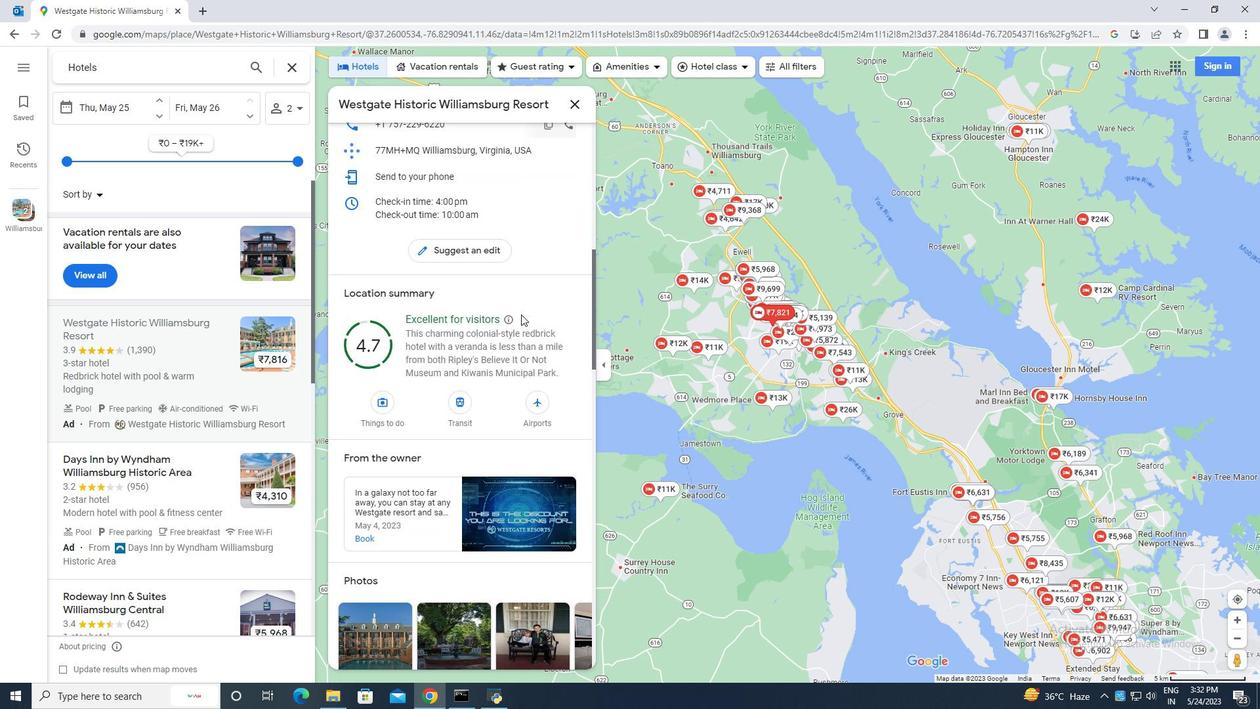 
Action: Mouse scrolled (521, 313) with delta (0, 0)
Screenshot: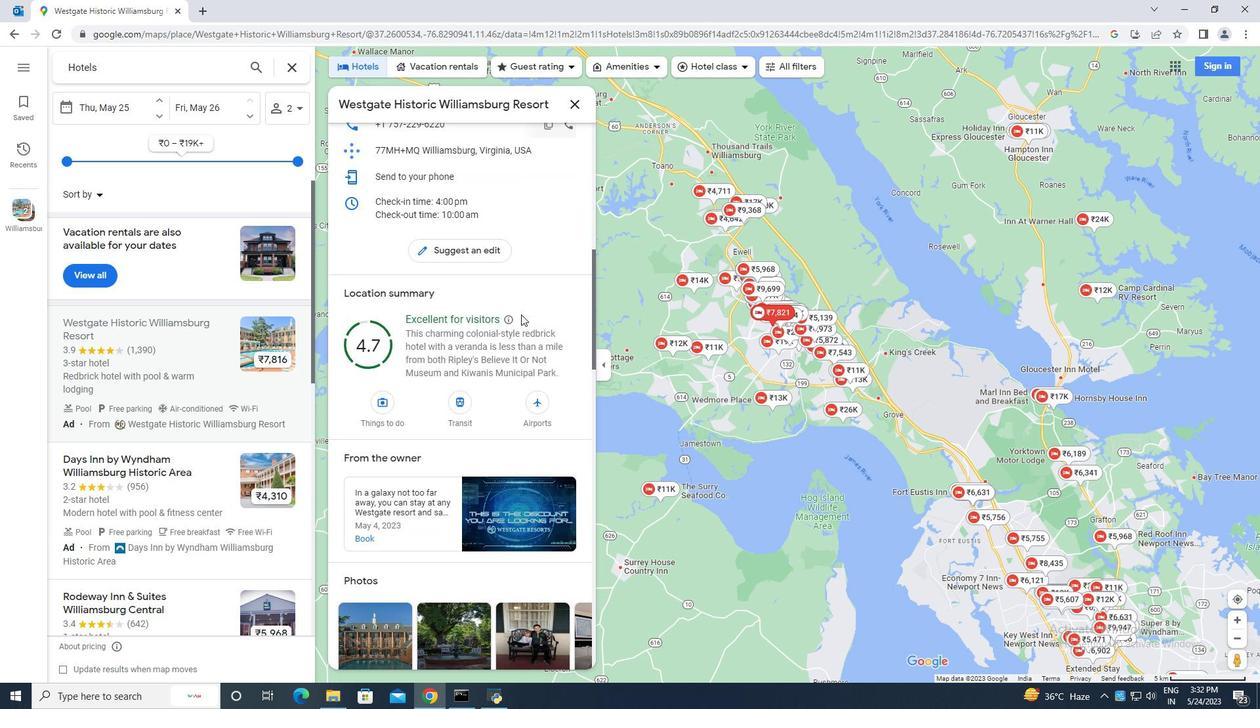 
Action: Mouse scrolled (521, 313) with delta (0, 0)
Screenshot: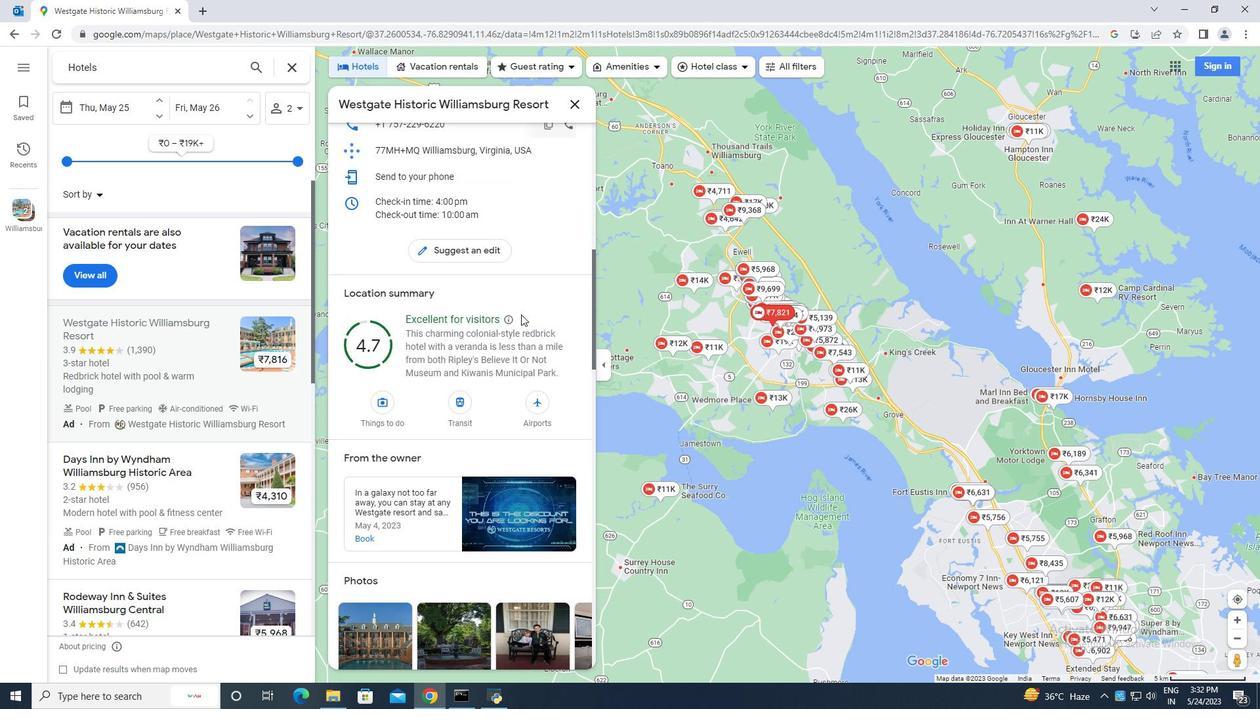
Action: Mouse scrolled (521, 313) with delta (0, 0)
Screenshot: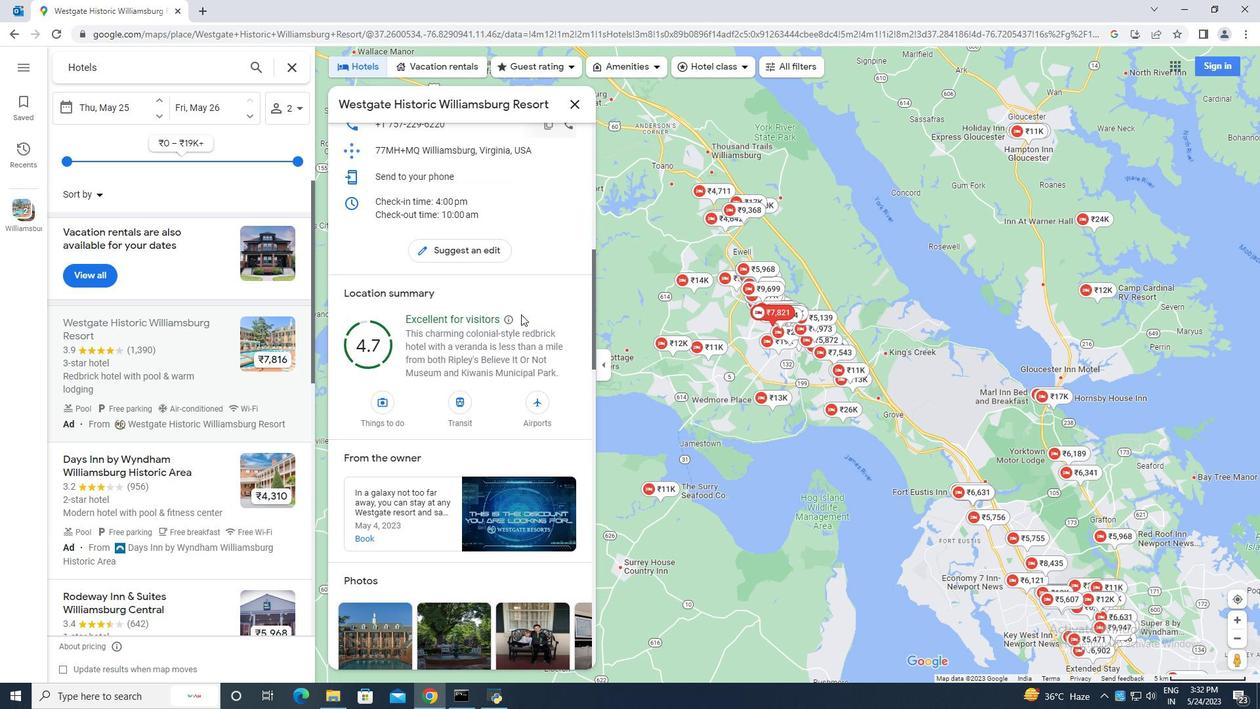
Action: Mouse moved to (520, 324)
Screenshot: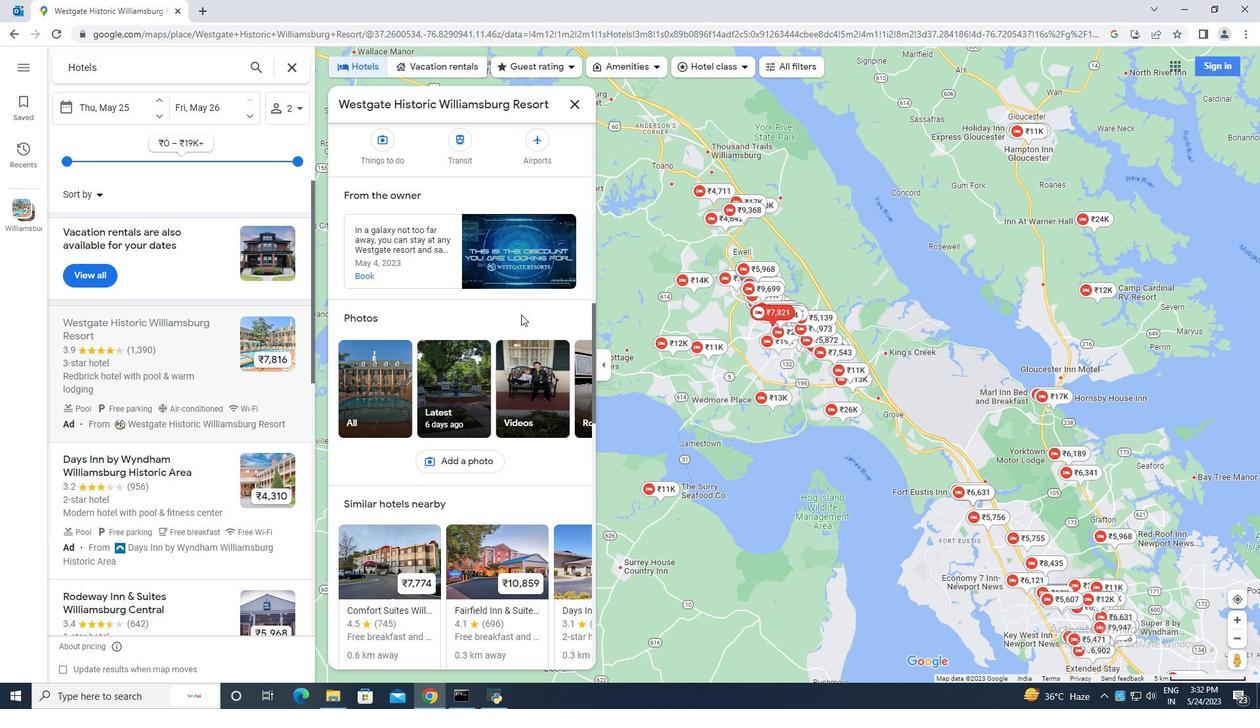 
Action: Mouse scrolled (520, 323) with delta (0, 0)
Screenshot: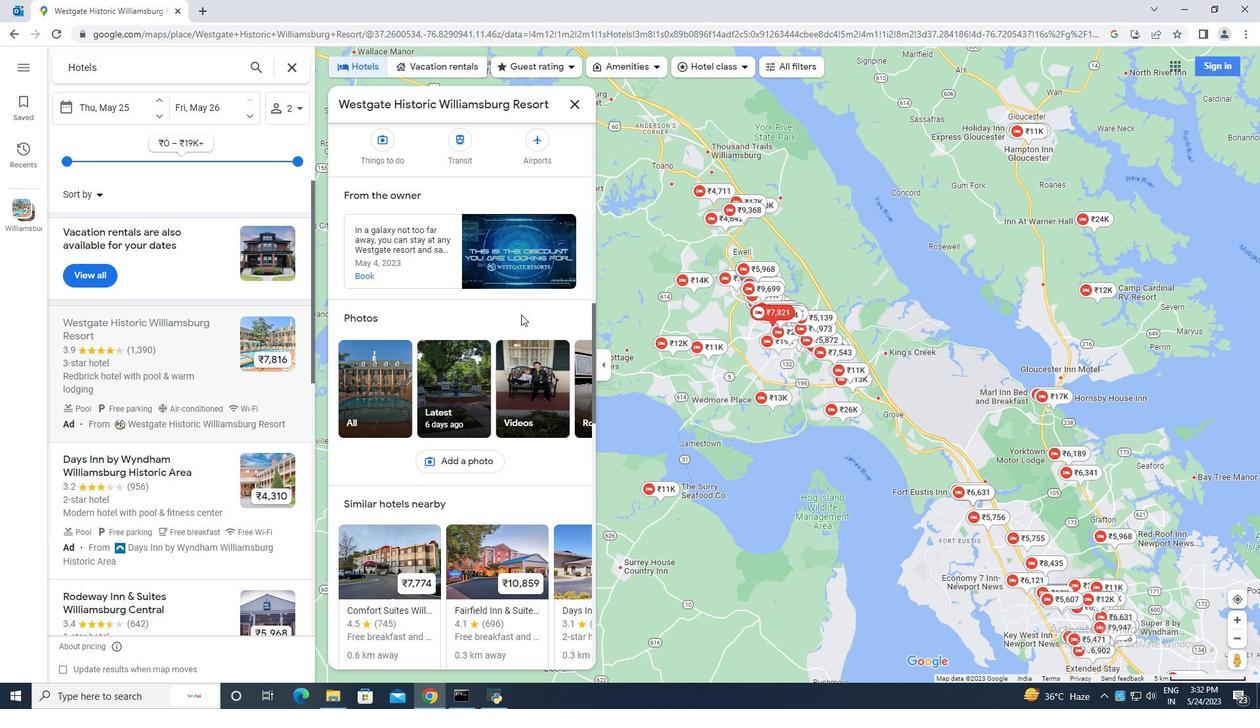 
Action: Mouse moved to (520, 327)
Screenshot: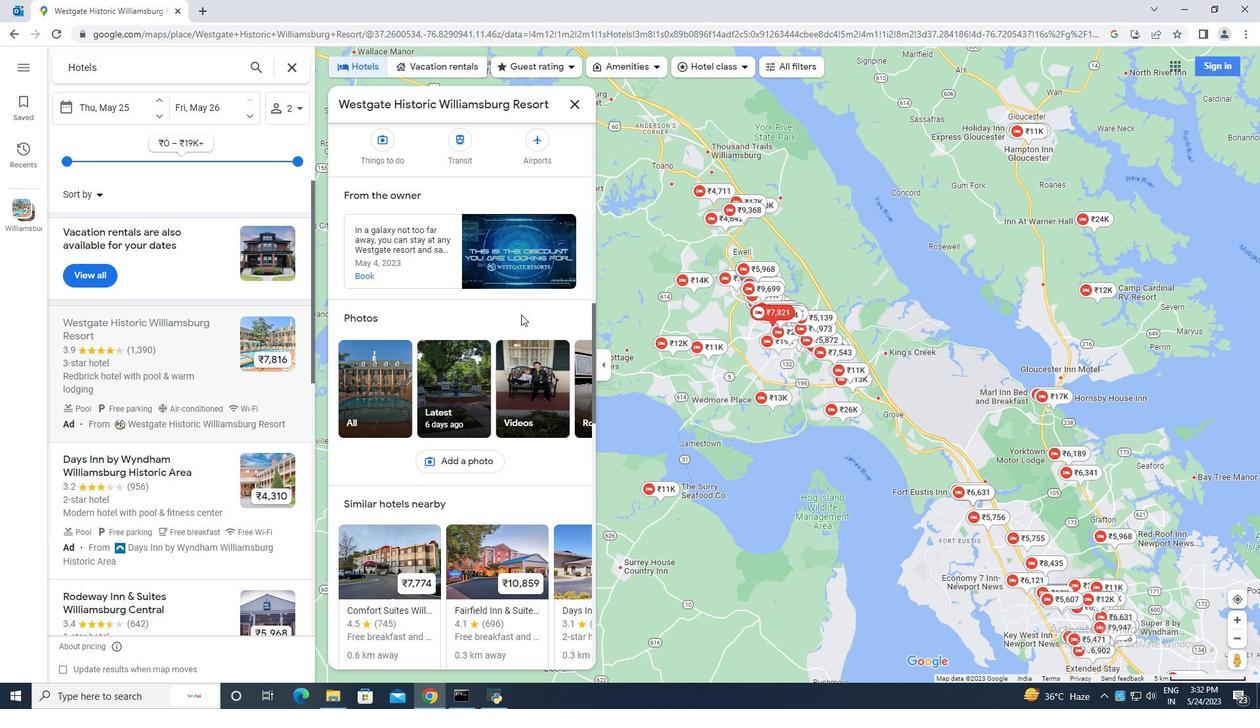 
Action: Mouse scrolled (520, 326) with delta (0, 0)
Screenshot: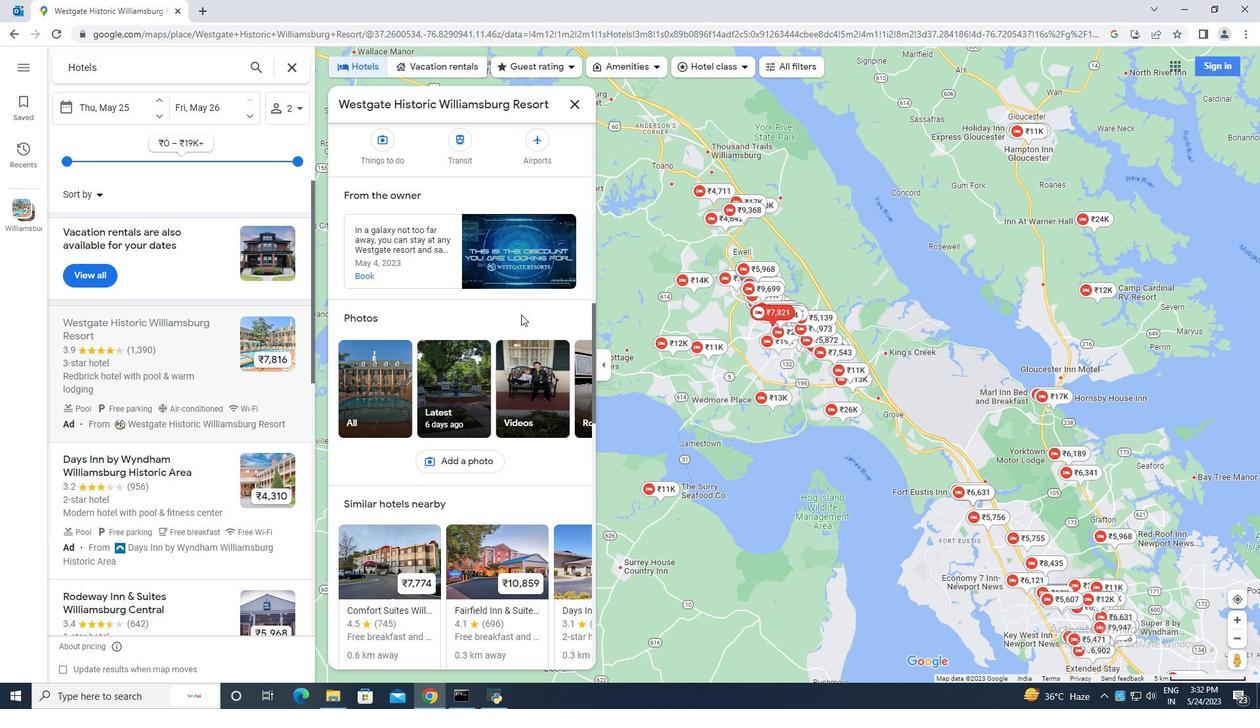 
Action: Mouse moved to (521, 328)
Screenshot: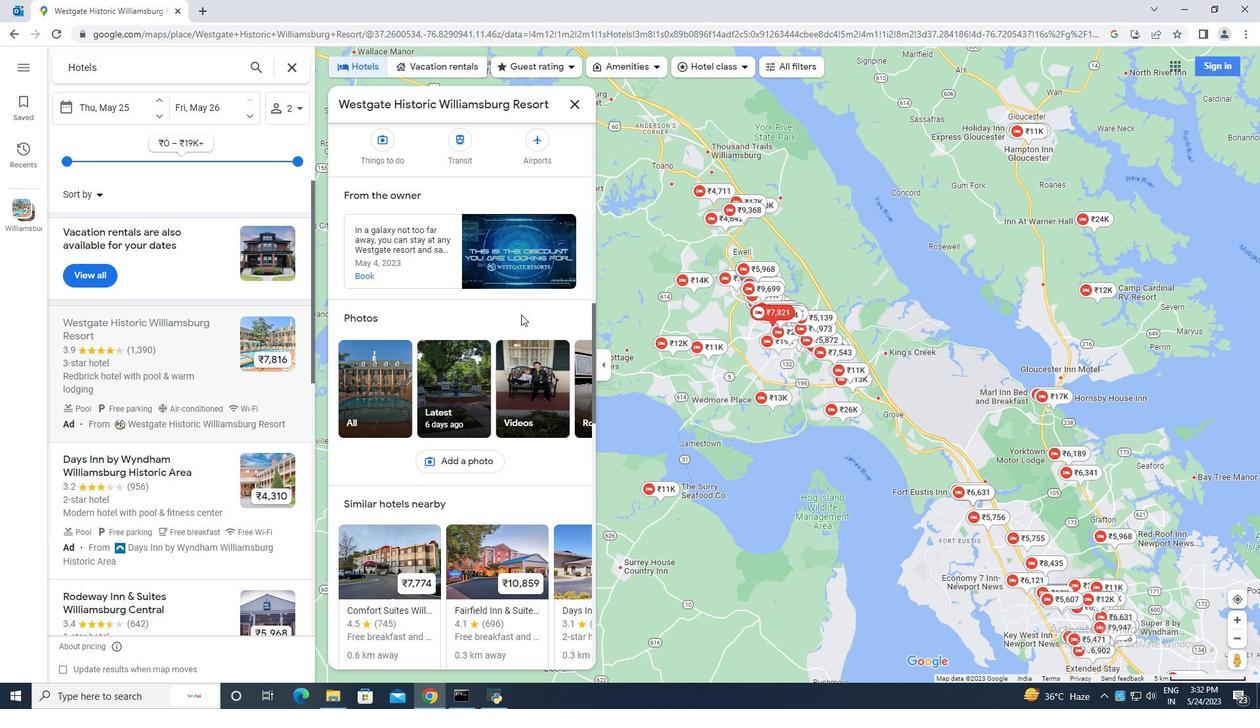 
Action: Mouse scrolled (521, 327) with delta (0, 0)
Screenshot: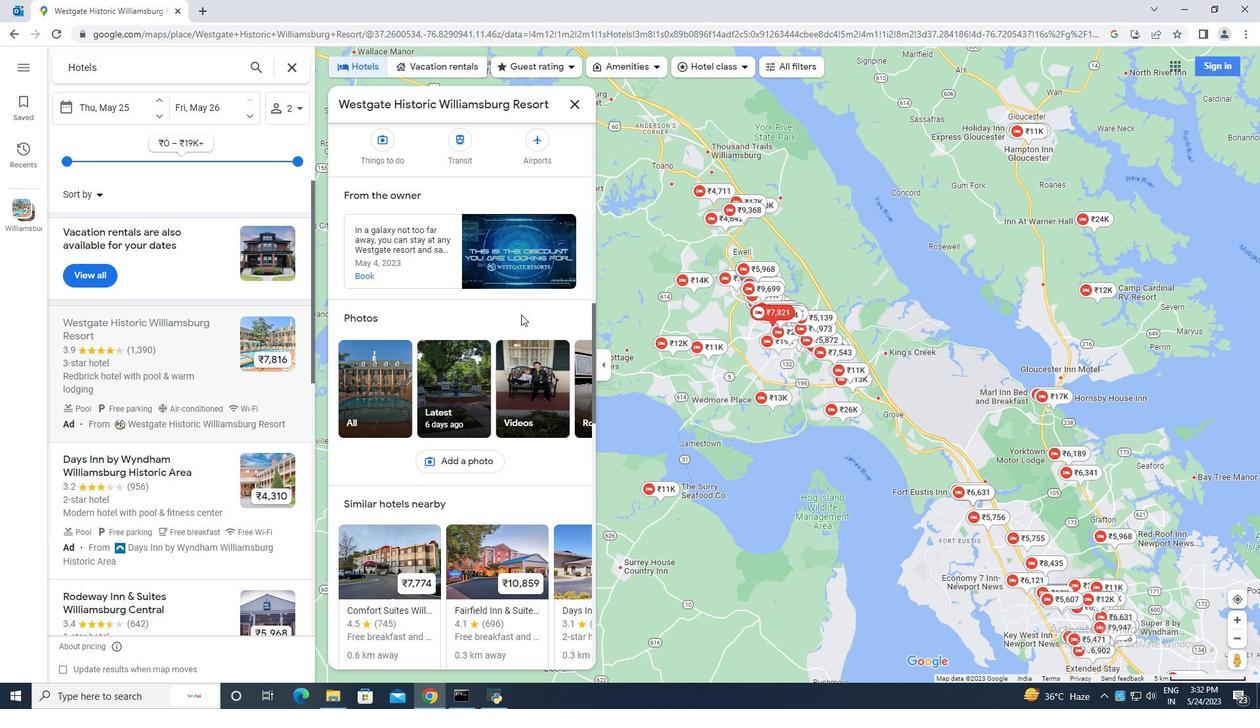 
Action: Mouse moved to (521, 328)
Screenshot: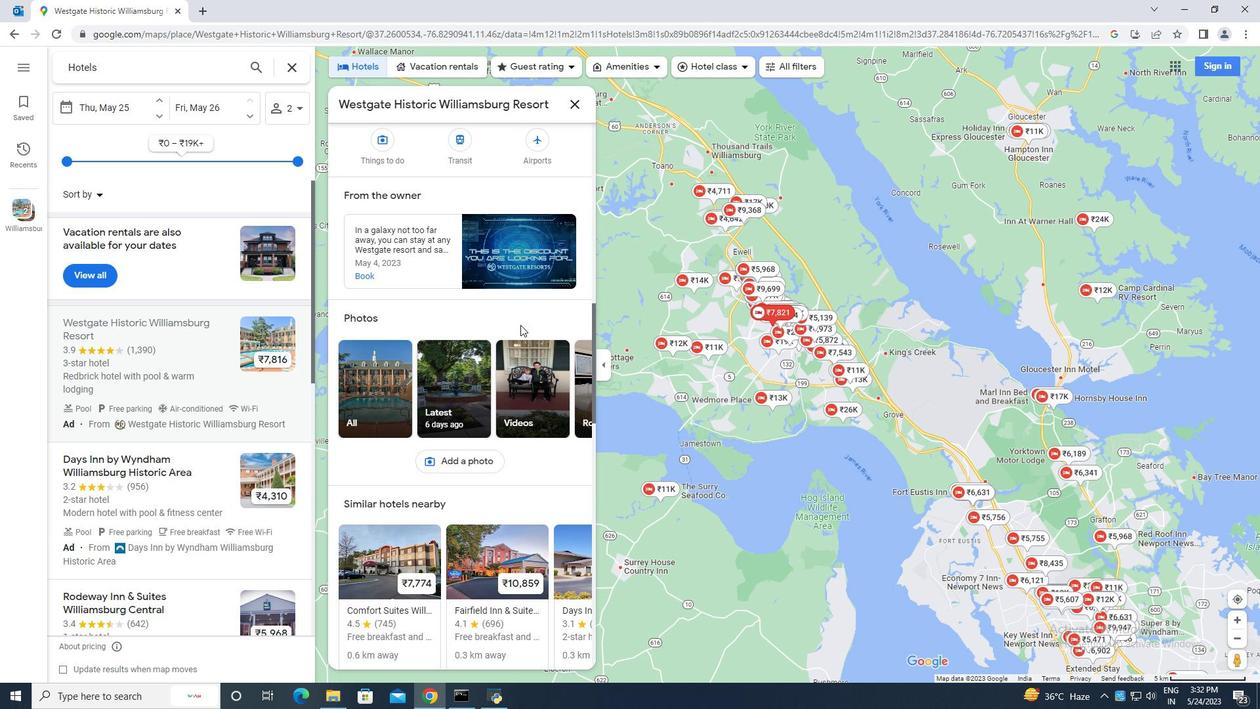 
Action: Mouse scrolled (521, 328) with delta (0, 0)
Screenshot: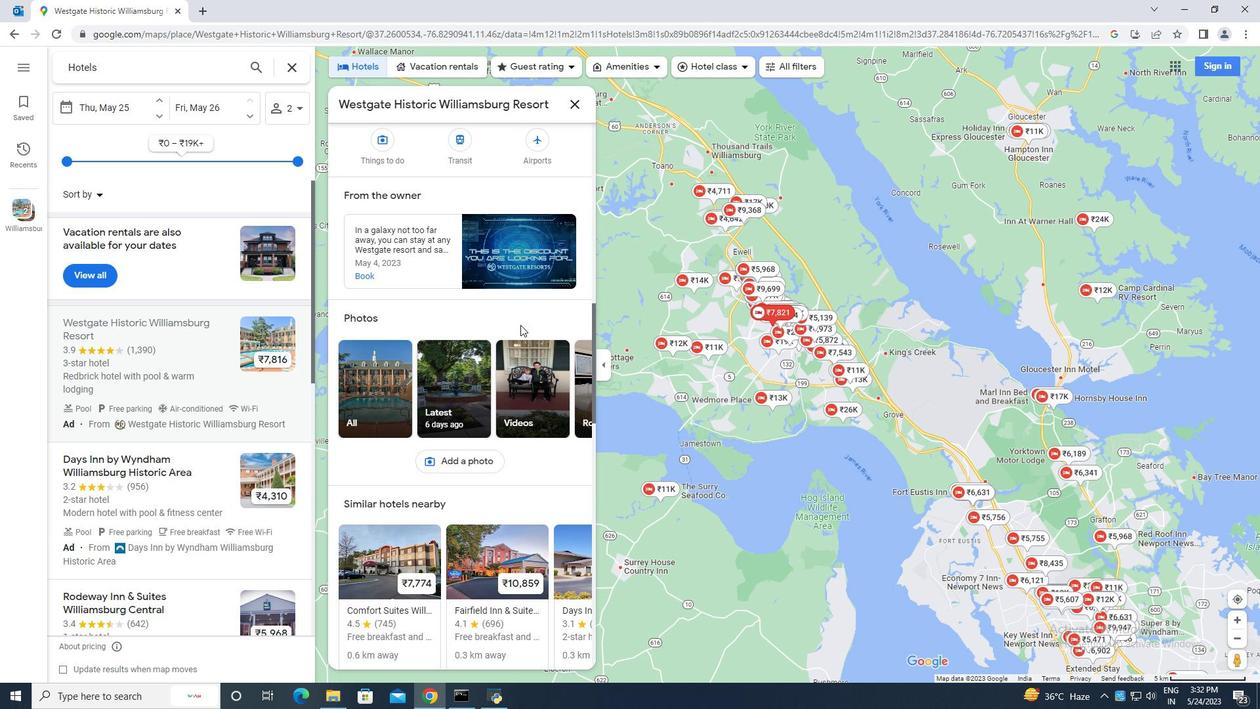 
Action: Mouse moved to (525, 331)
Screenshot: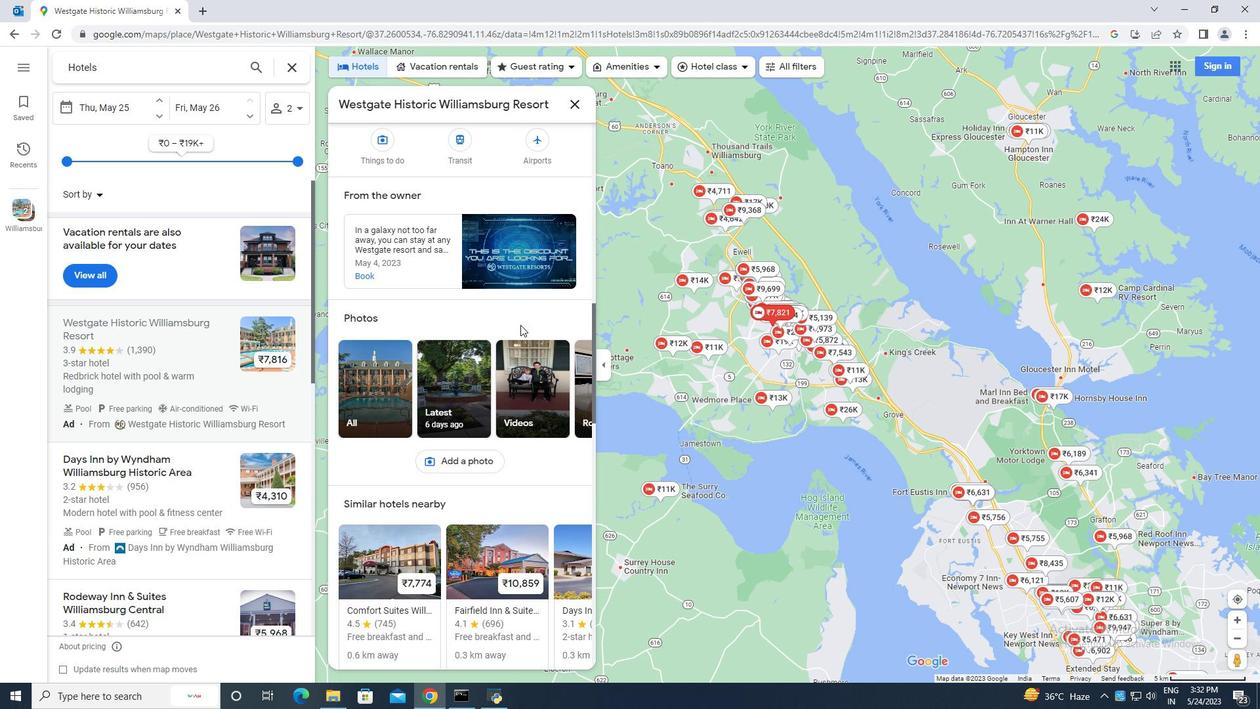 
Action: Mouse scrolled (525, 330) with delta (0, 0)
Screenshot: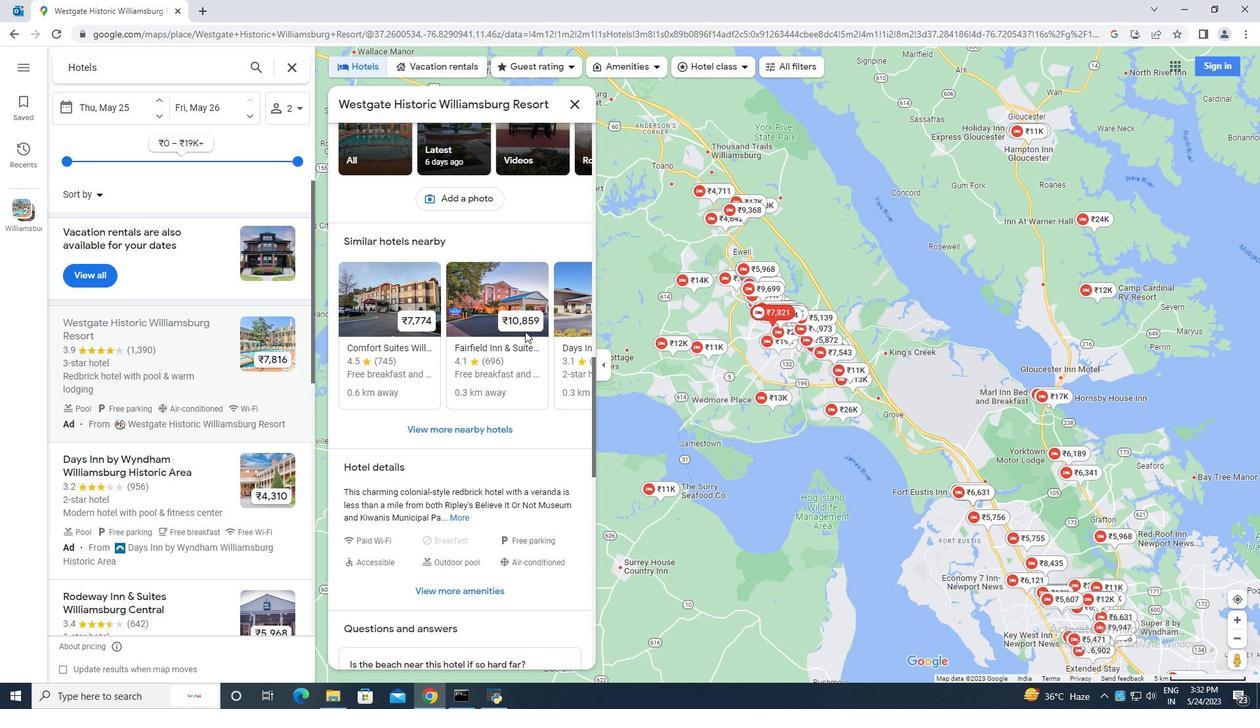 
Action: Mouse scrolled (525, 330) with delta (0, 0)
Screenshot: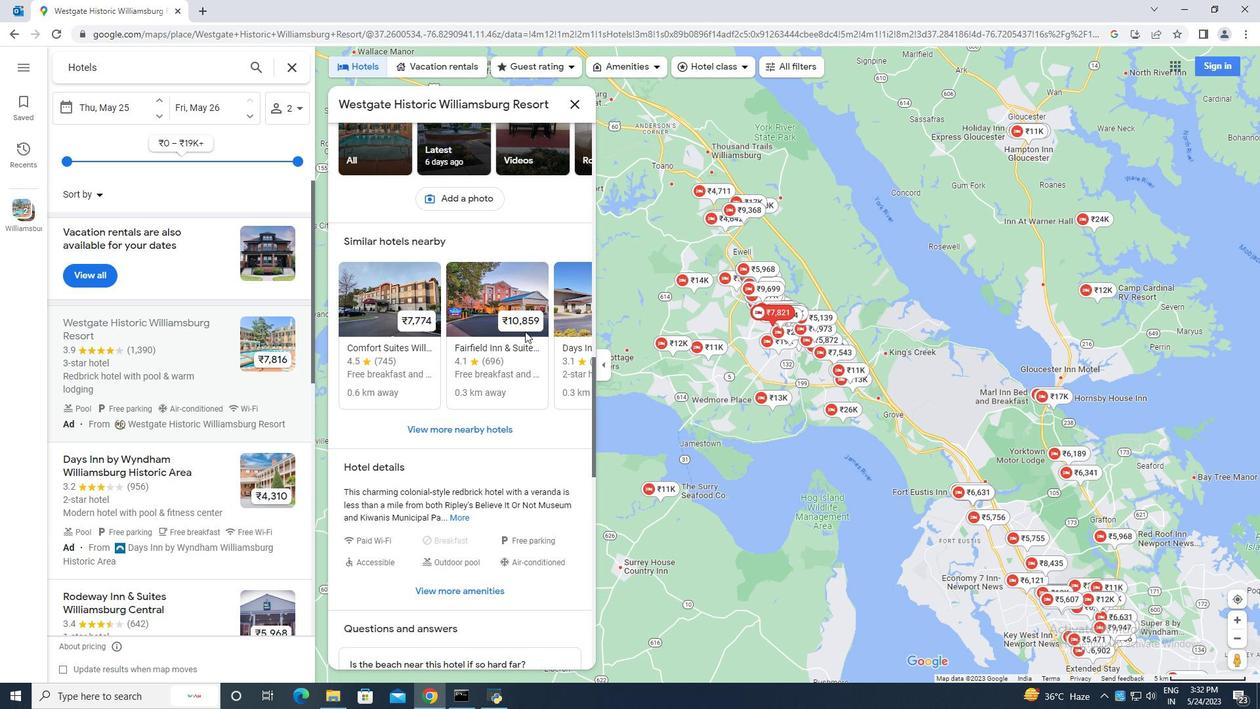 
Action: Mouse scrolled (525, 330) with delta (0, 0)
Screenshot: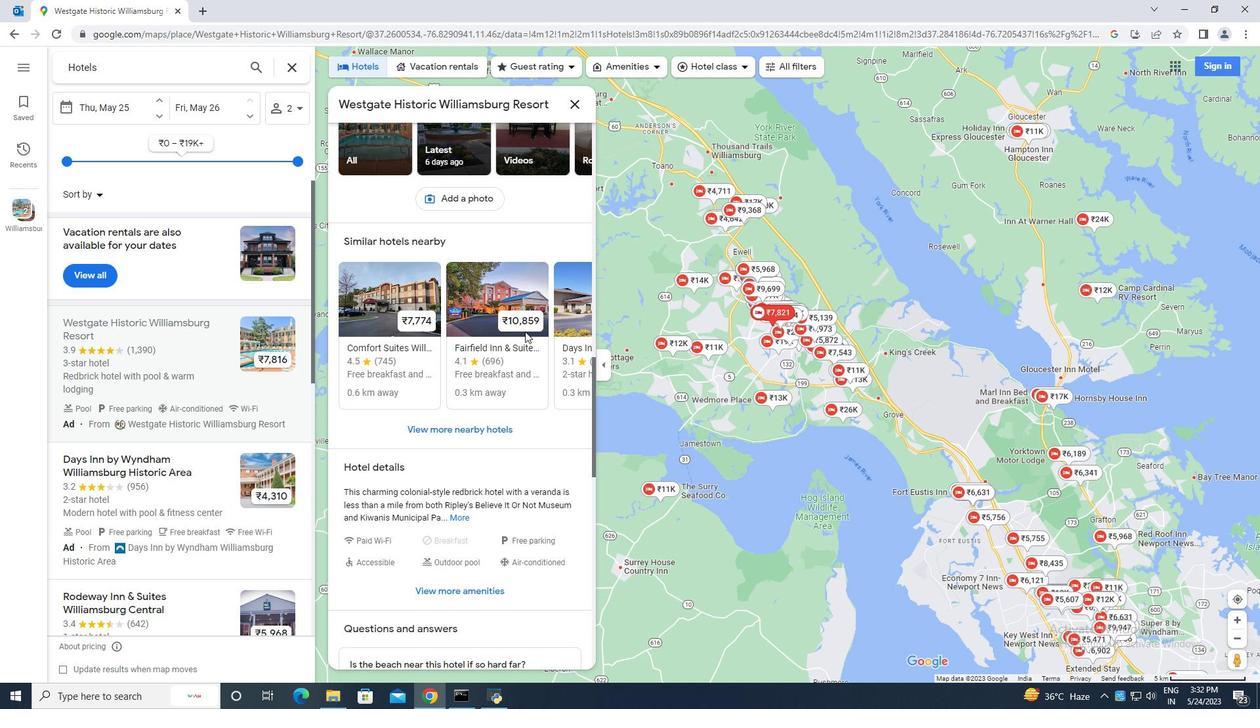 
Action: Mouse scrolled (525, 330) with delta (0, 0)
Screenshot: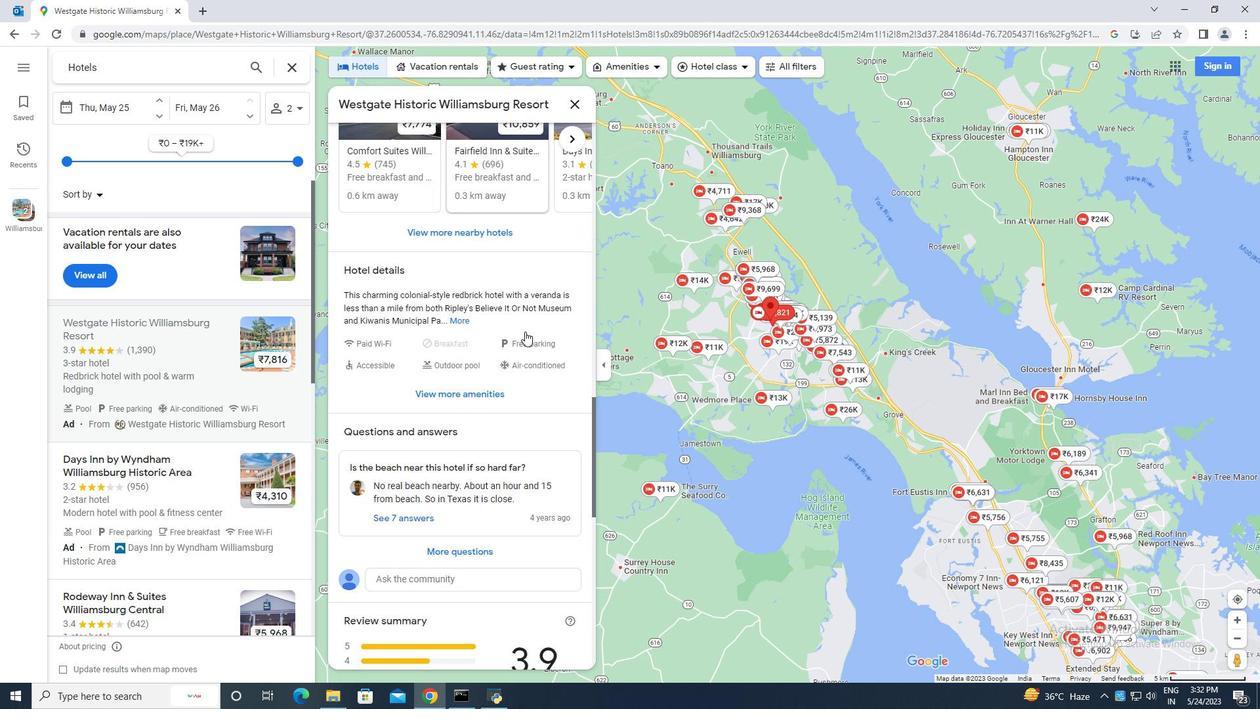 
Action: Mouse scrolled (525, 330) with delta (0, 0)
Screenshot: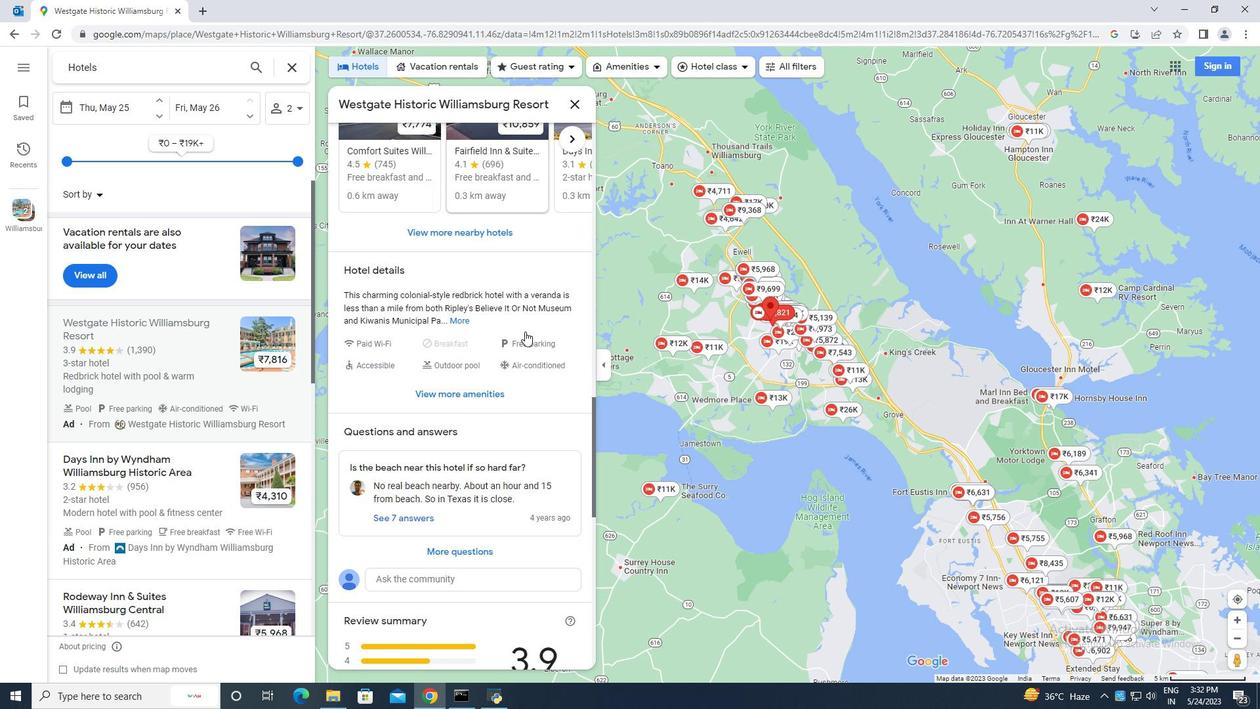
Action: Mouse scrolled (525, 330) with delta (0, 0)
Screenshot: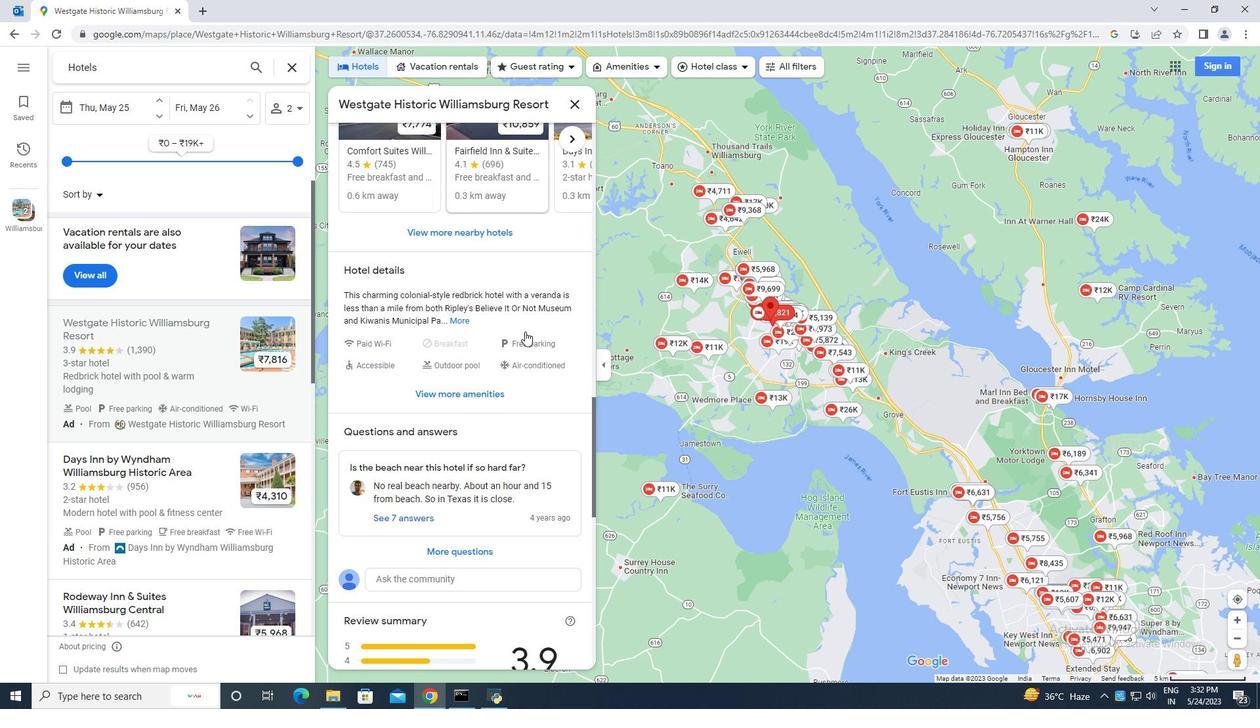 
Action: Mouse scrolled (525, 330) with delta (0, 0)
Screenshot: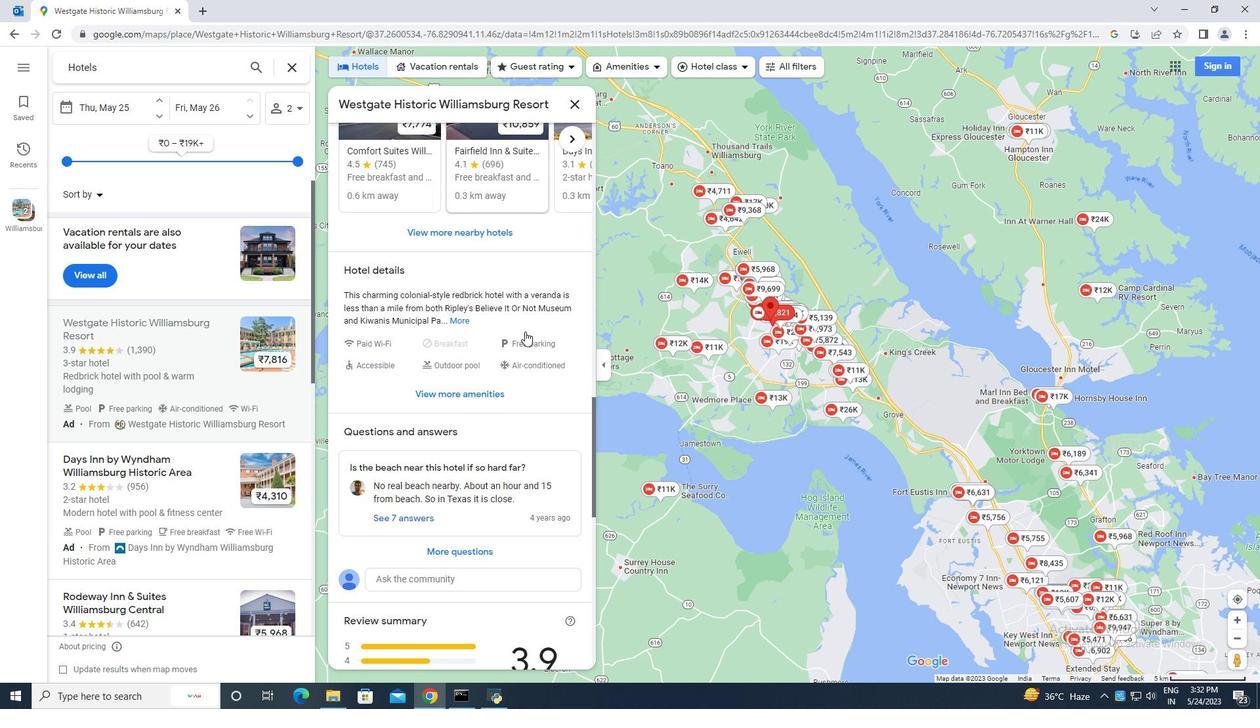 
Action: Mouse scrolled (525, 330) with delta (0, 0)
Screenshot: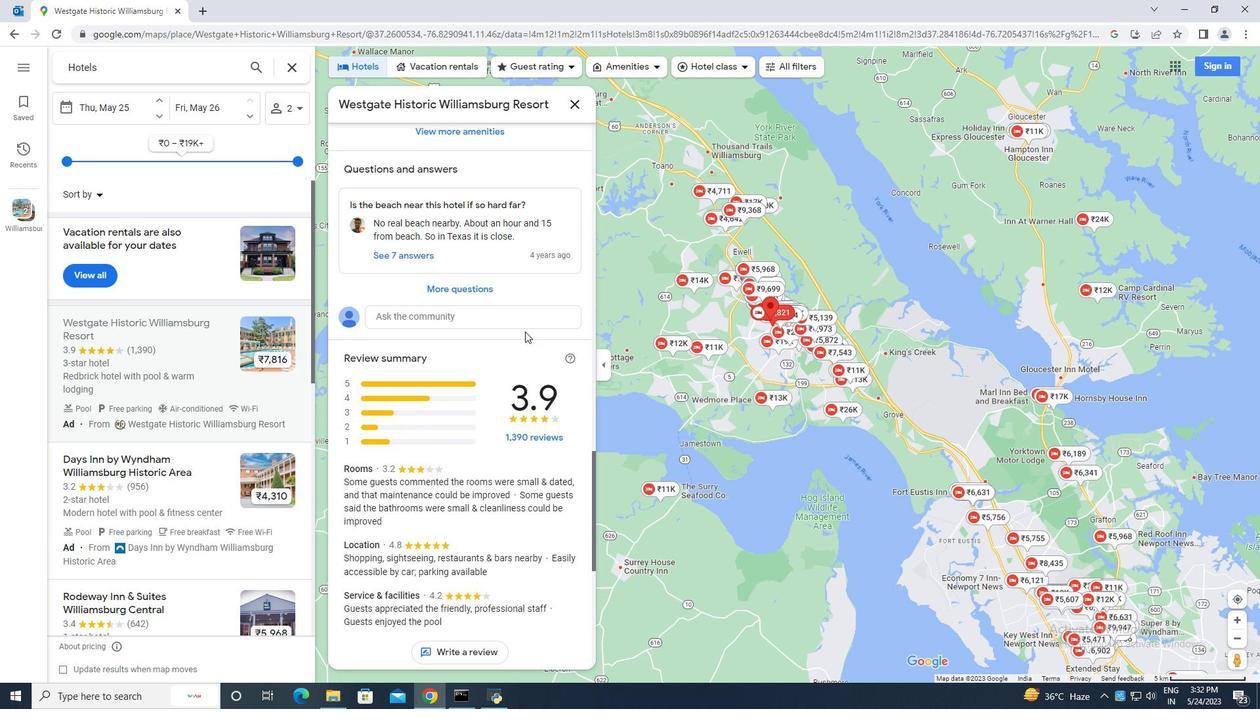 
Action: Mouse scrolled (525, 330) with delta (0, 0)
Screenshot: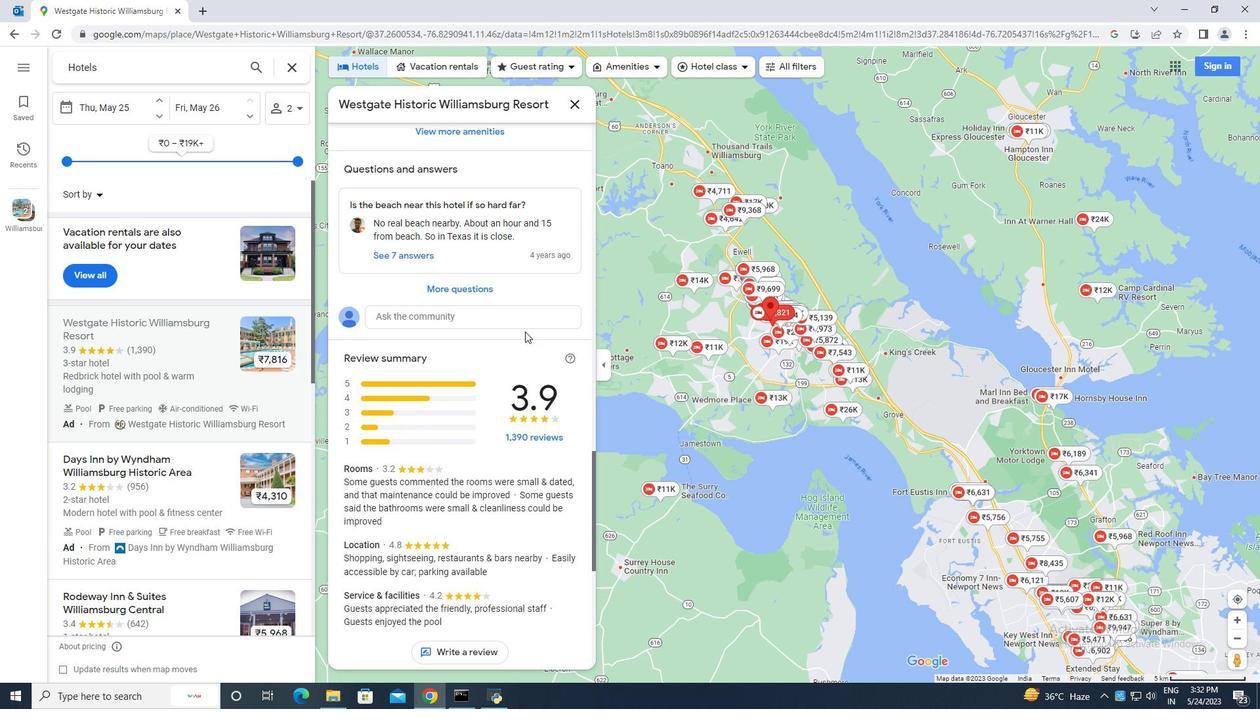 
Action: Mouse scrolled (525, 330) with delta (0, 0)
Screenshot: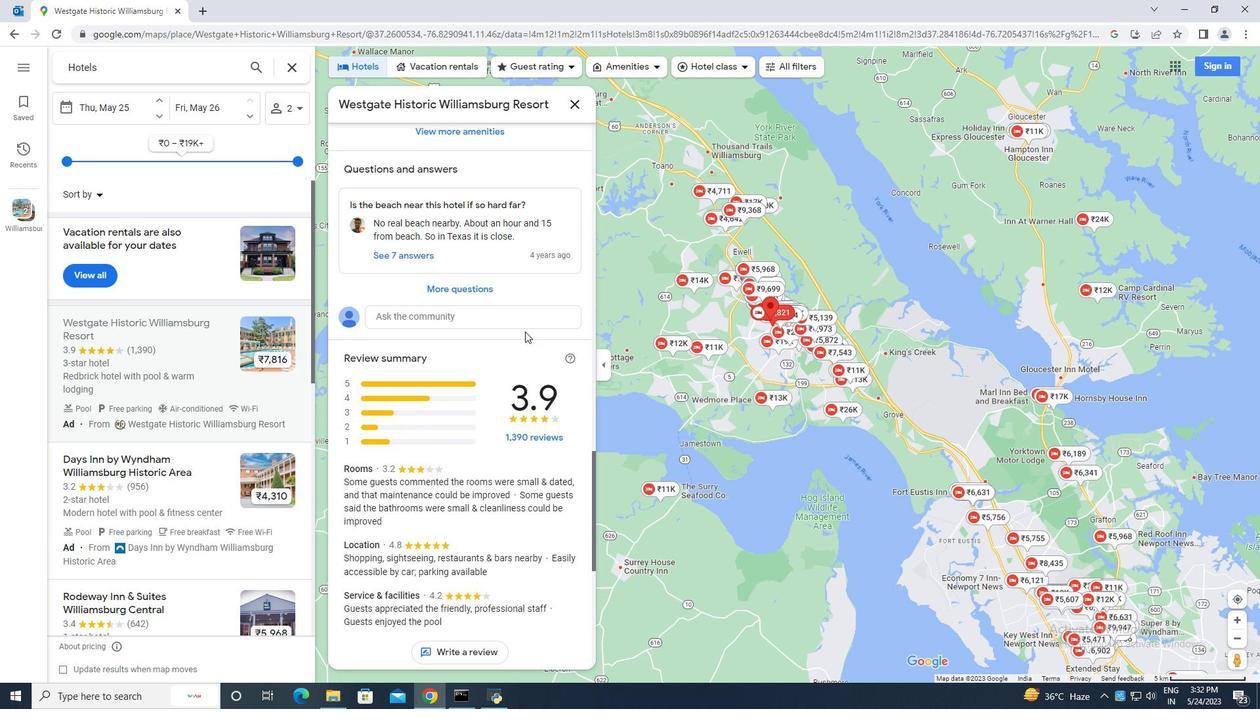 
Action: Mouse scrolled (525, 330) with delta (0, 0)
Screenshot: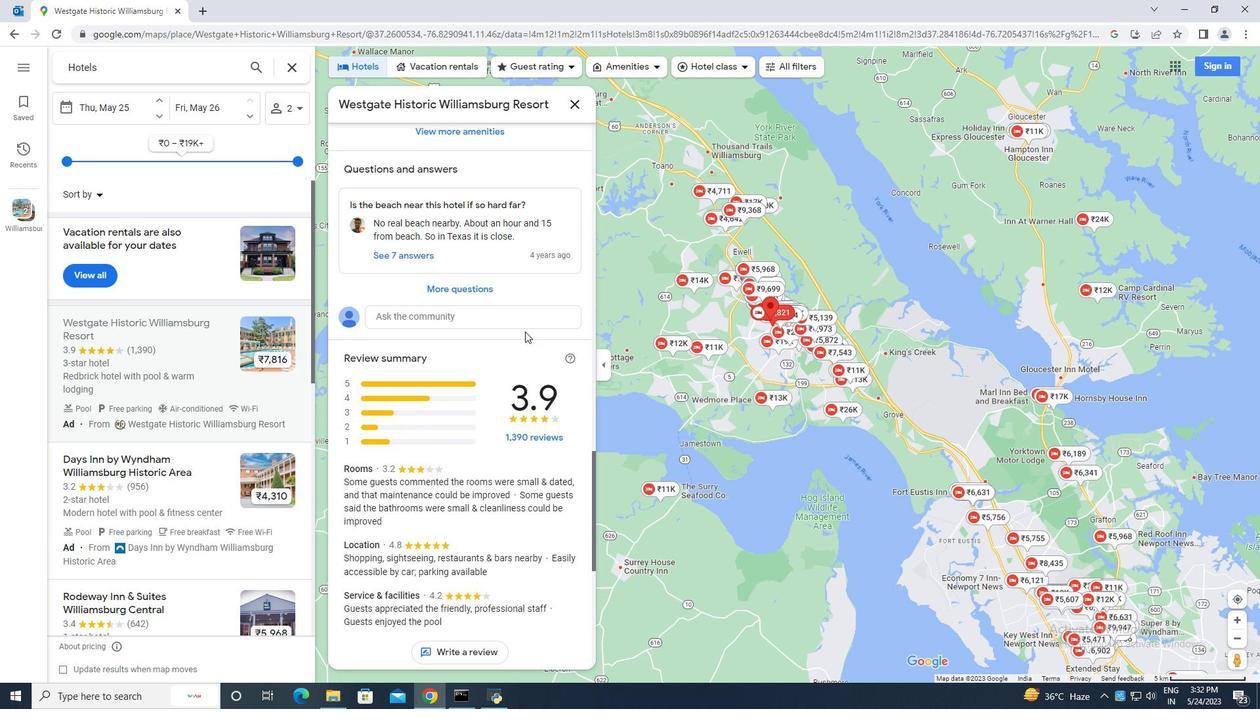 
Action: Mouse scrolled (525, 330) with delta (0, 0)
Screenshot: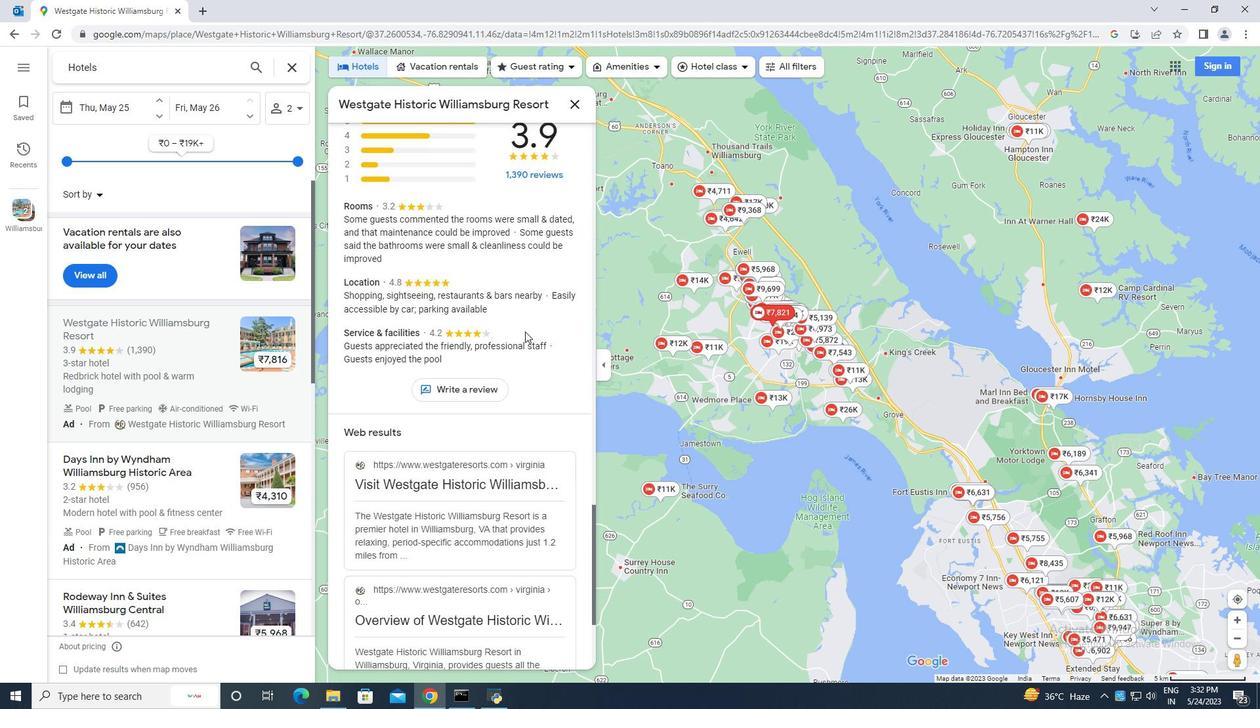 
Action: Mouse scrolled (525, 330) with delta (0, 0)
Screenshot: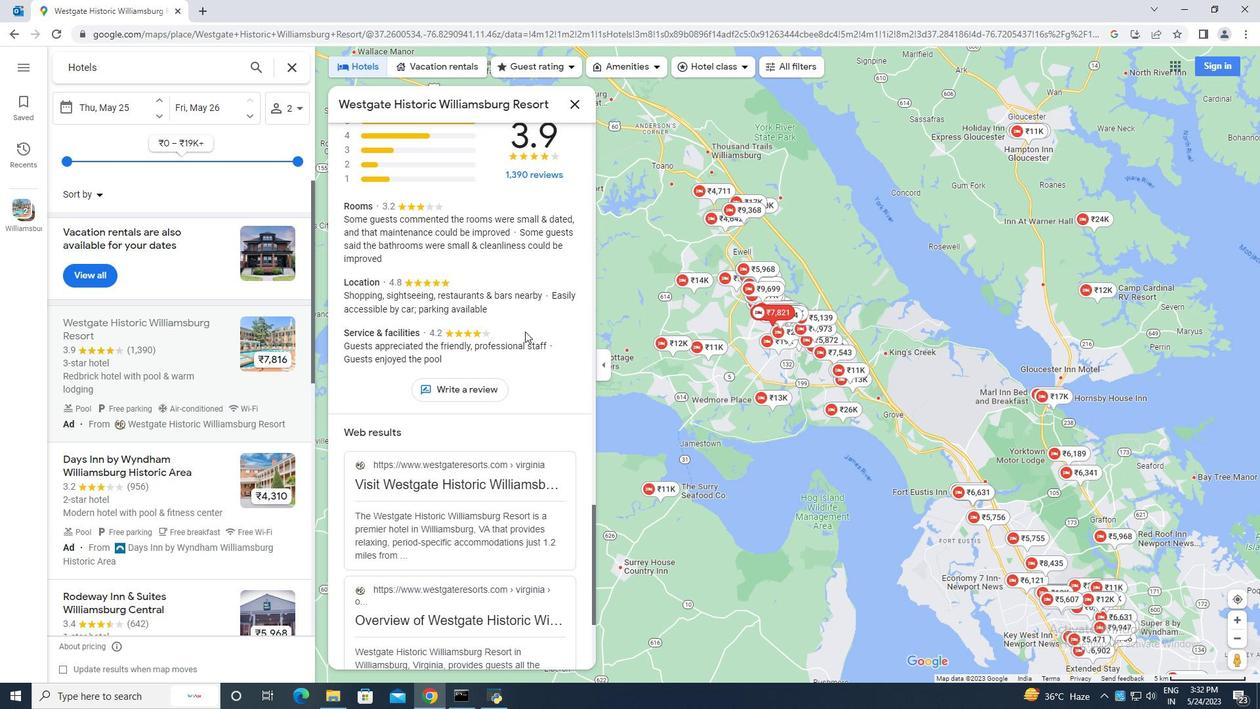 
Action: Mouse scrolled (525, 330) with delta (0, 0)
Screenshot: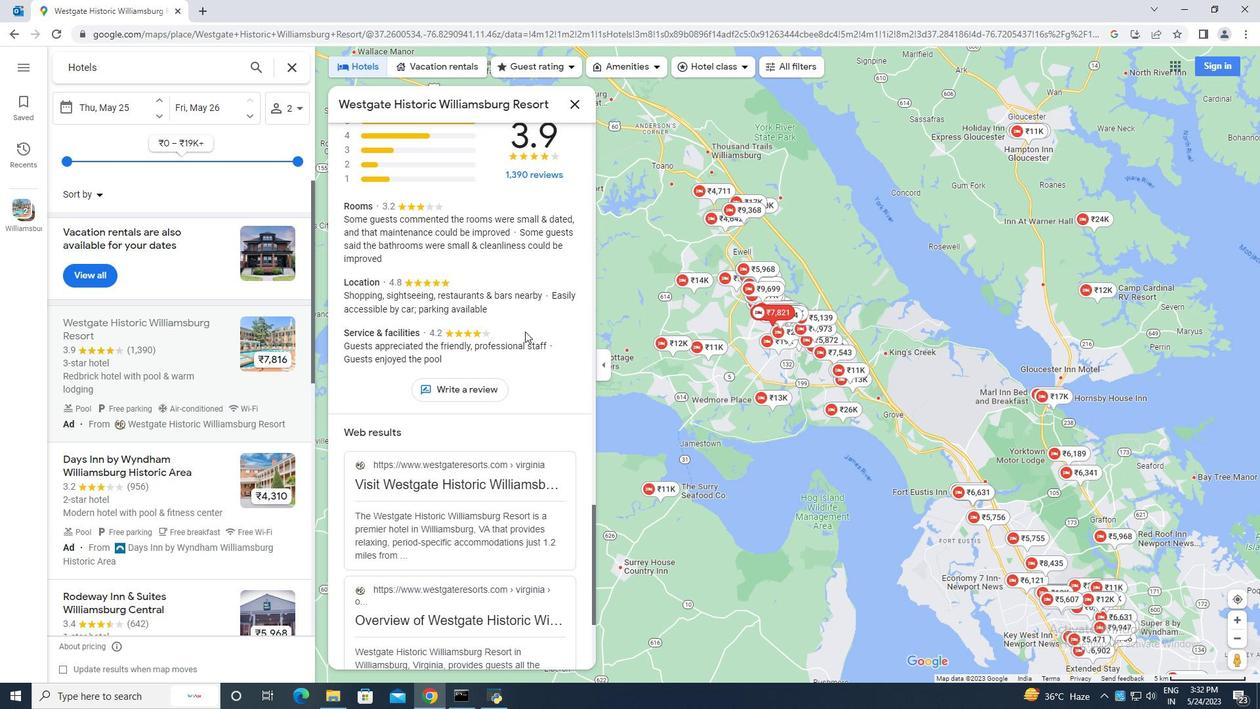 
Action: Mouse scrolled (525, 330) with delta (0, 0)
Screenshot: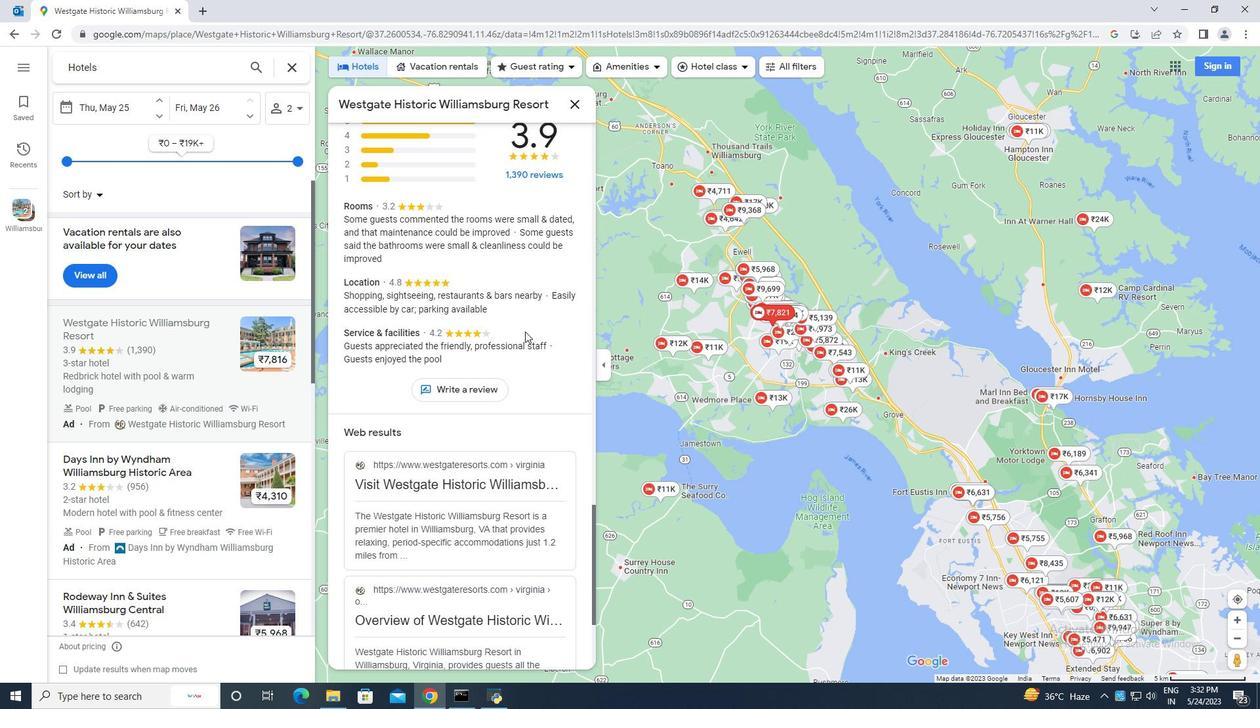 
Action: Mouse scrolled (525, 330) with delta (0, 0)
